 Task: In the event  named  Third Conference: Business Symposium, Set a range of dates when you can accept meetings  '20 Jul â€" 5 Aug 2023'. Select a duration of  30 min. Select working hours  	_x000D_
MON- SAT 10:00am â€" 6:00pm. Add time before or after your events  as 10 min. Set the frequency of available time slots for invitees as  20 min. Set the minimum notice period and maximum events allowed per day as  167 hour and 6. , logged in from the account softage.4@softage.net and add another guest for the event, softage.7@softage.net
Action: Mouse pressed left at (366, 302)
Screenshot: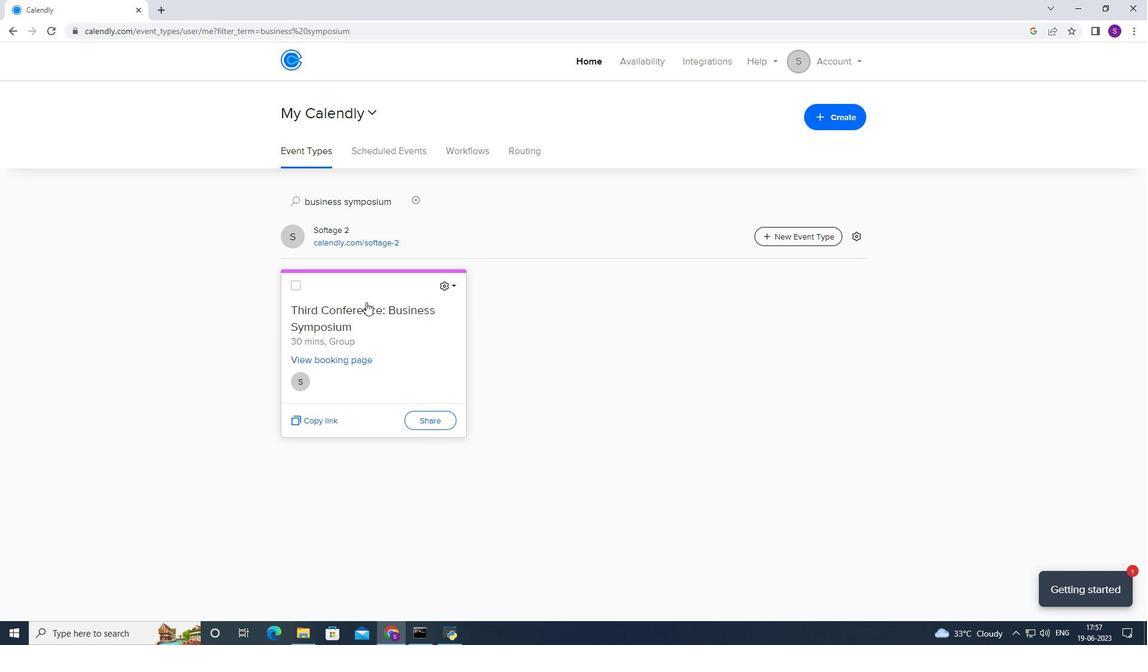 
Action: Mouse moved to (373, 289)
Screenshot: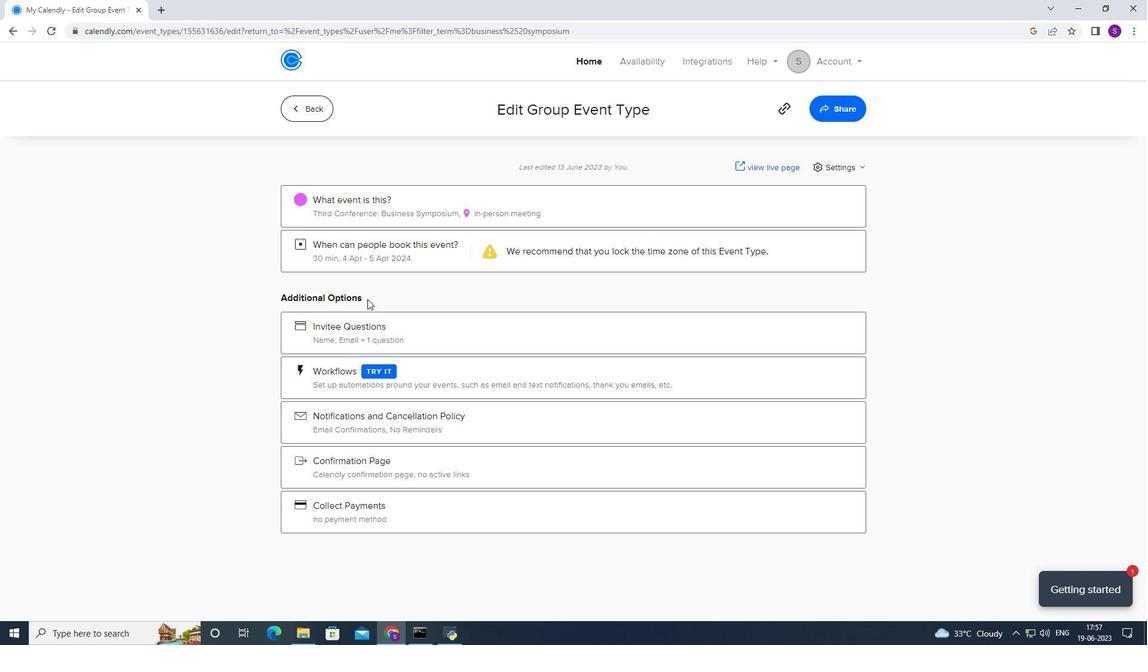 
Action: Mouse scrolled (373, 289) with delta (0, 0)
Screenshot: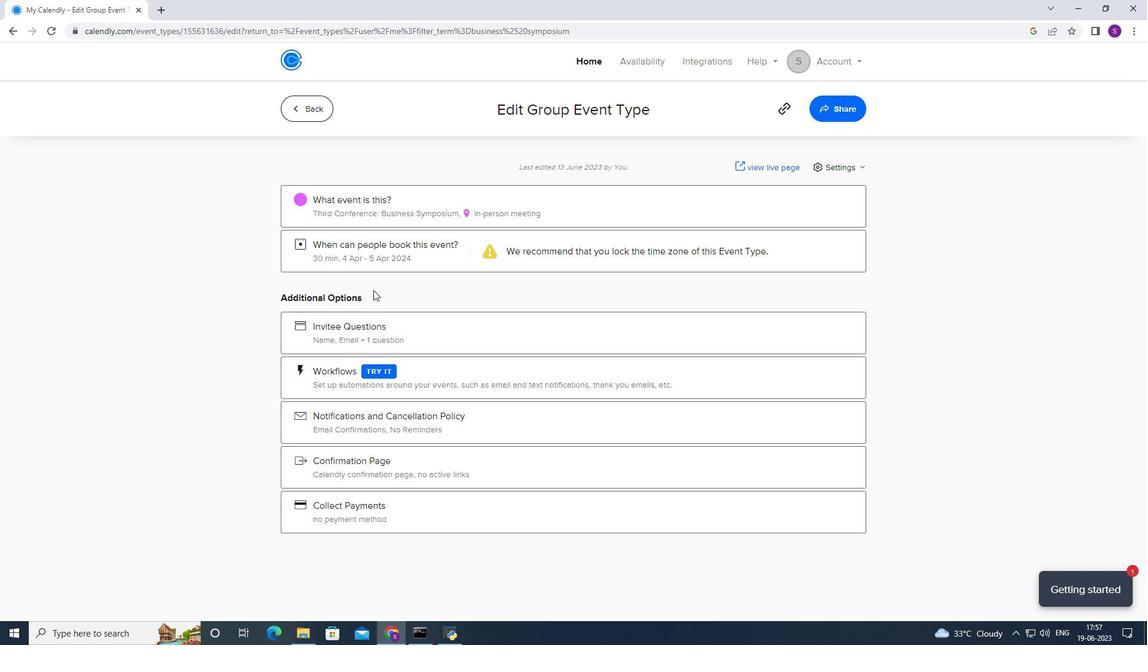 
Action: Mouse scrolled (373, 289) with delta (0, 0)
Screenshot: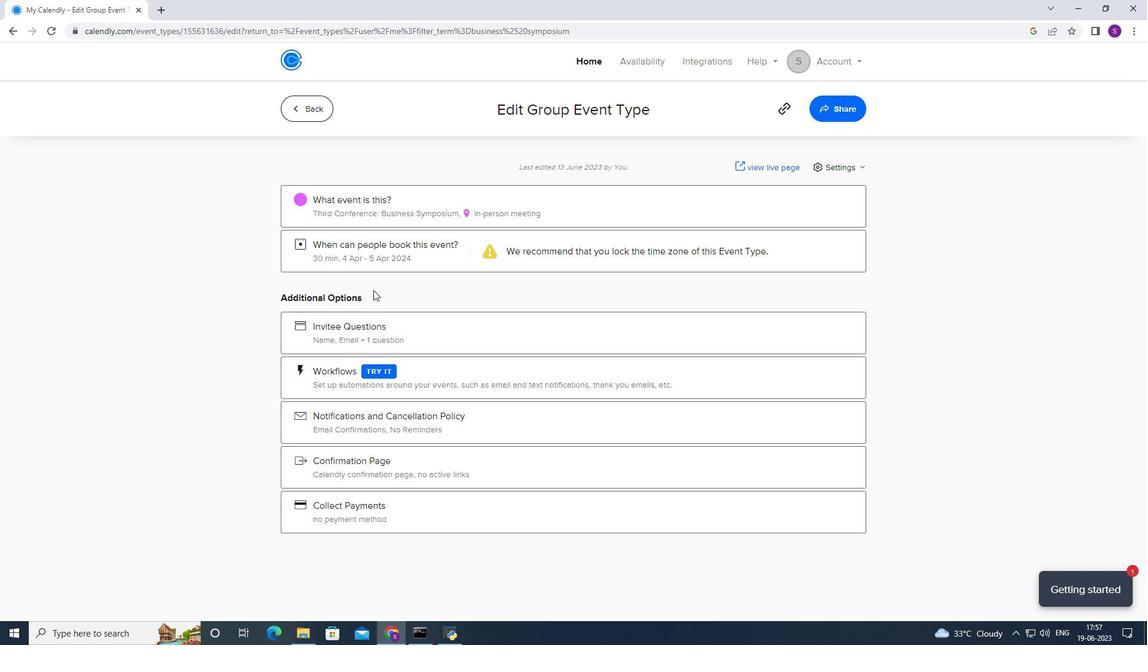 
Action: Mouse scrolled (373, 289) with delta (0, 0)
Screenshot: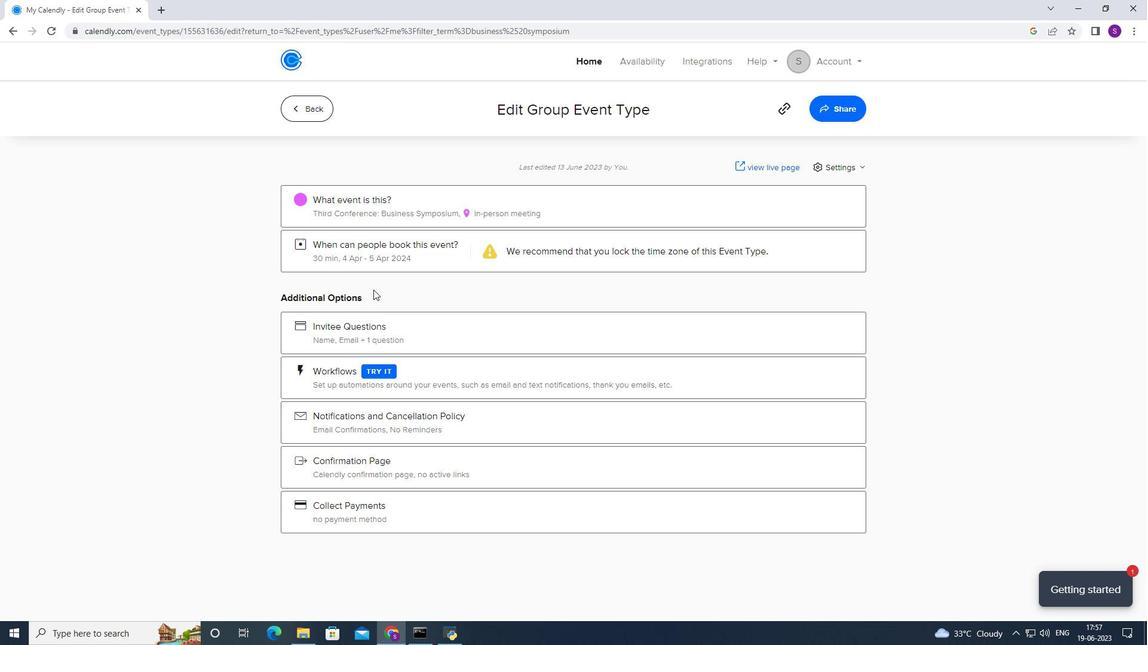 
Action: Mouse scrolled (373, 289) with delta (0, 0)
Screenshot: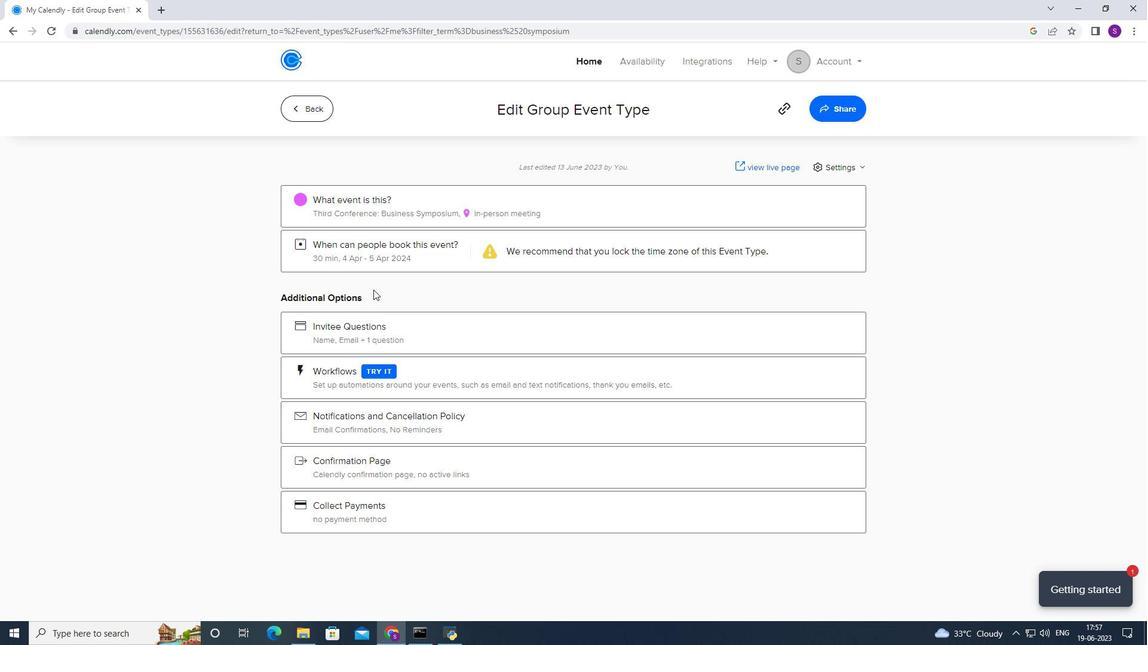 
Action: Mouse scrolled (373, 290) with delta (0, 0)
Screenshot: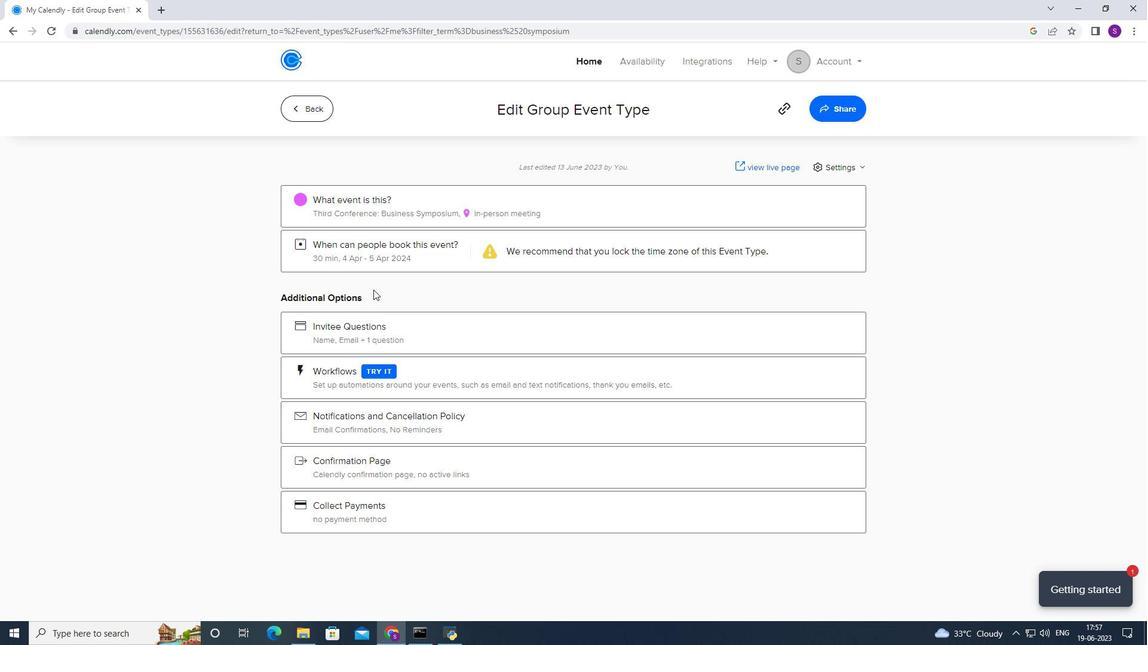 
Action: Mouse moved to (382, 247)
Screenshot: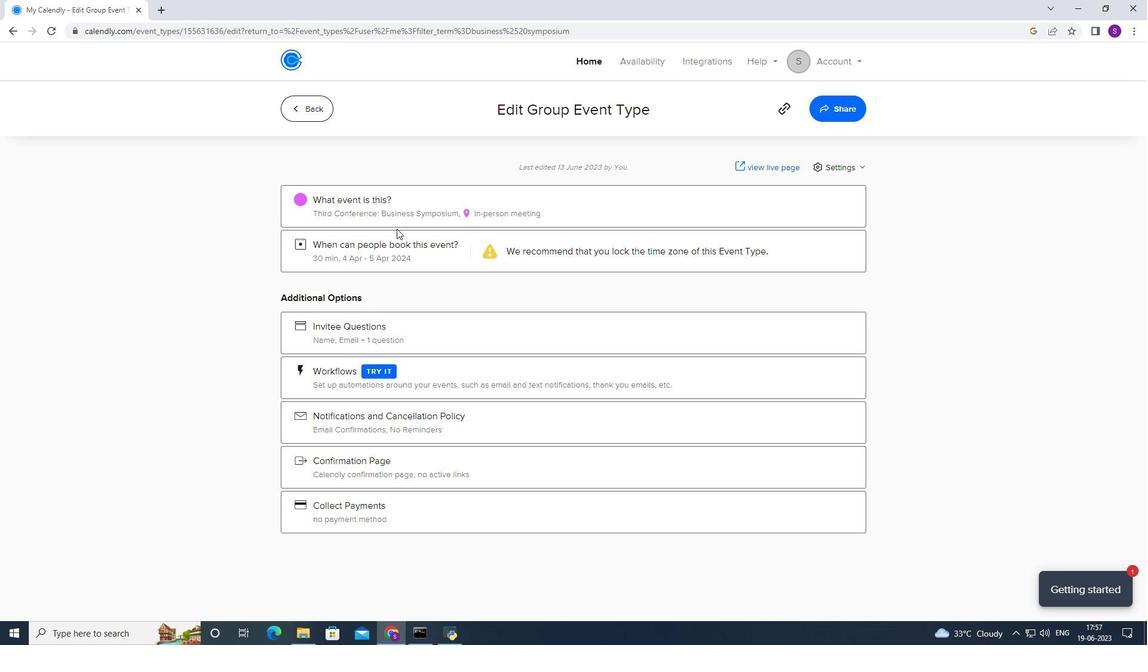 
Action: Mouse pressed left at (382, 247)
Screenshot: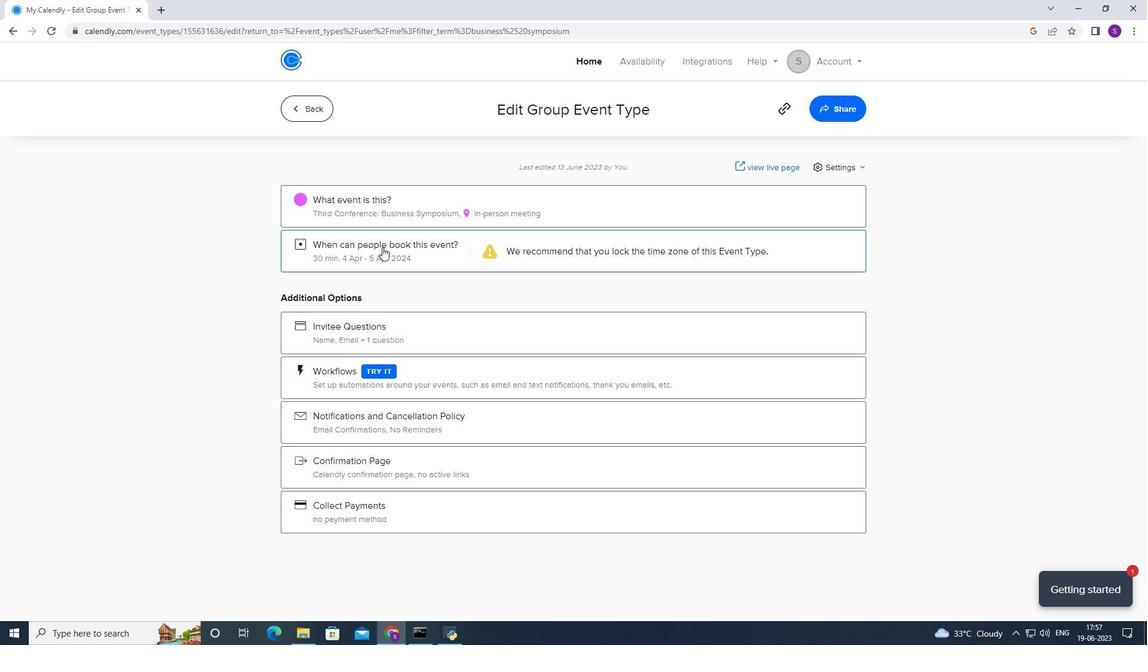 
Action: Mouse moved to (422, 400)
Screenshot: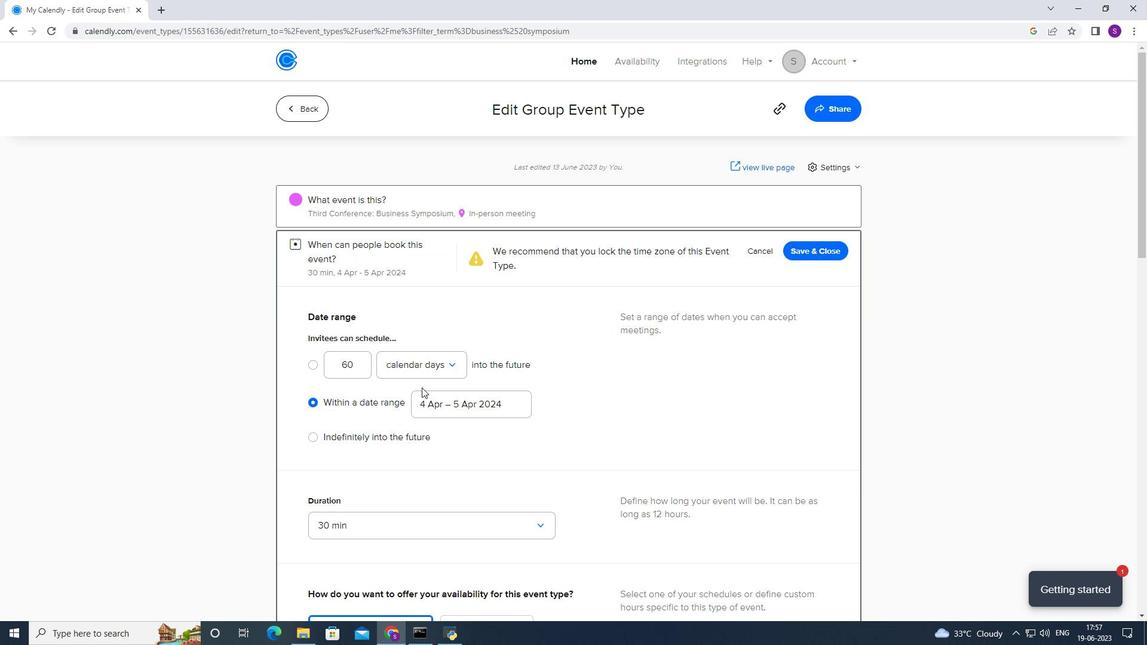 
Action: Mouse pressed left at (422, 400)
Screenshot: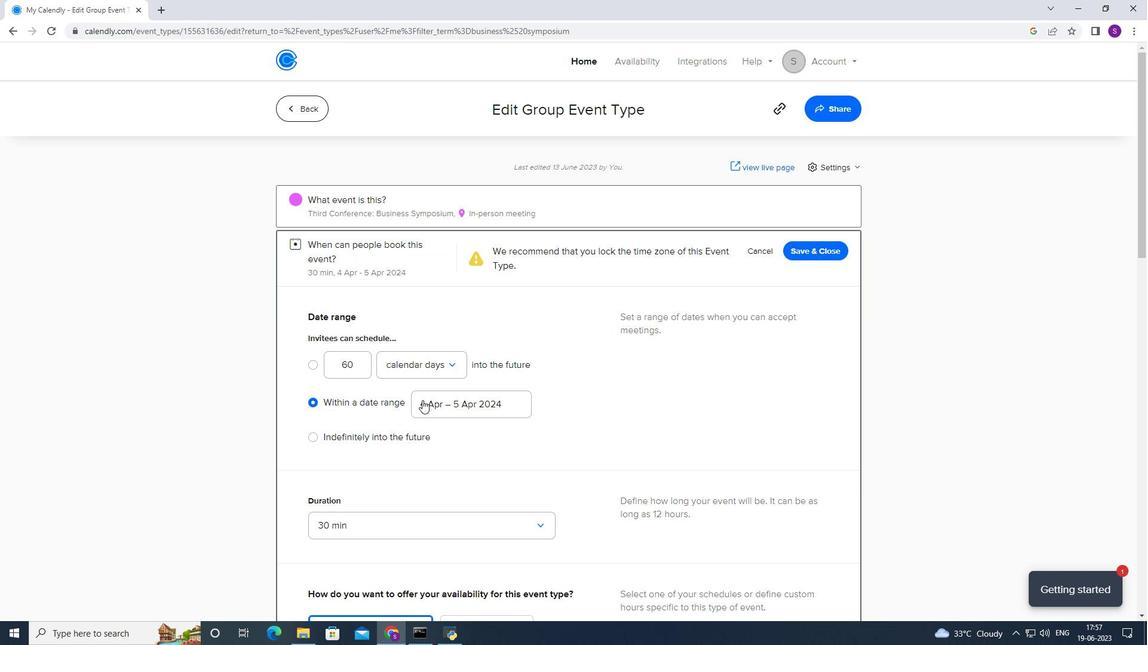 
Action: Mouse moved to (506, 181)
Screenshot: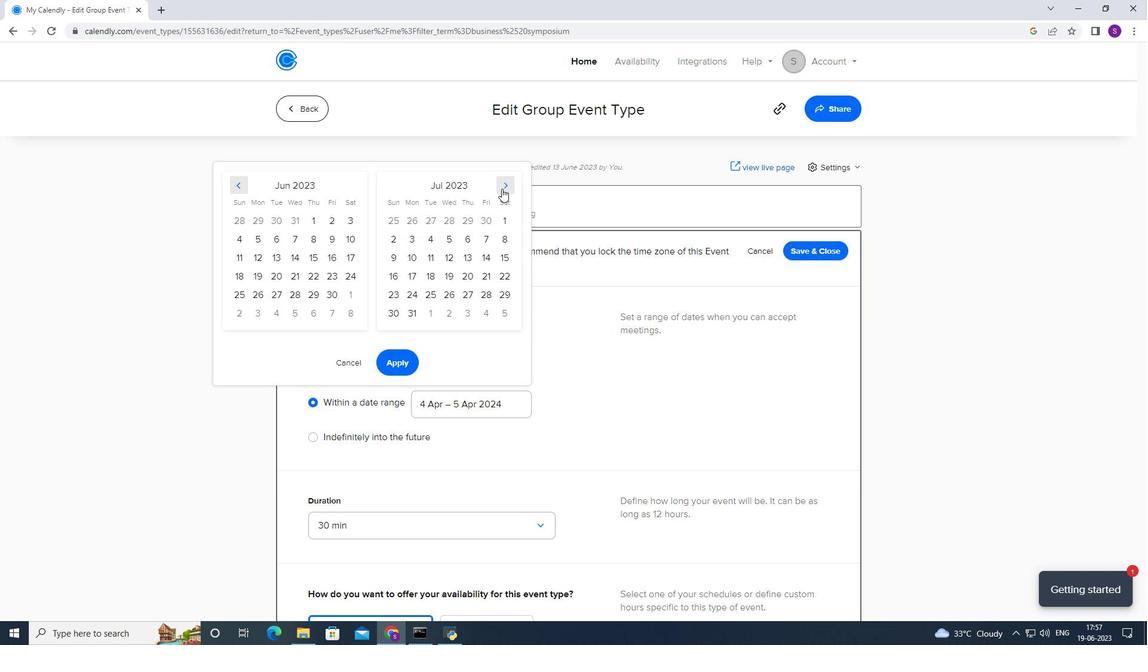 
Action: Mouse pressed left at (506, 181)
Screenshot: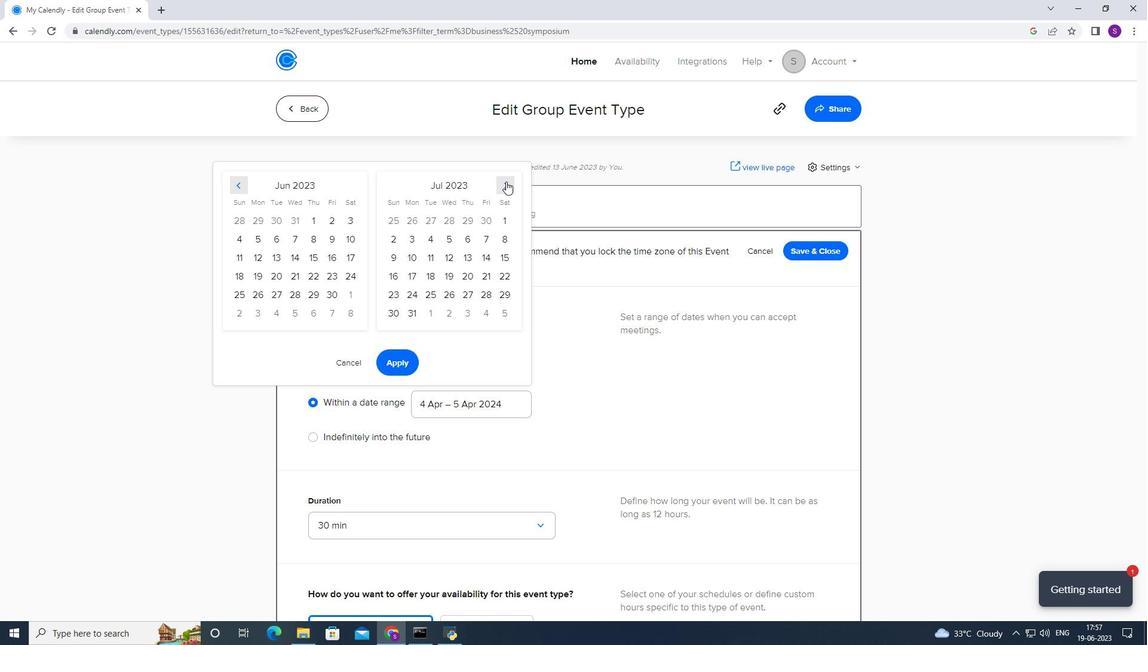 
Action: Mouse moved to (314, 278)
Screenshot: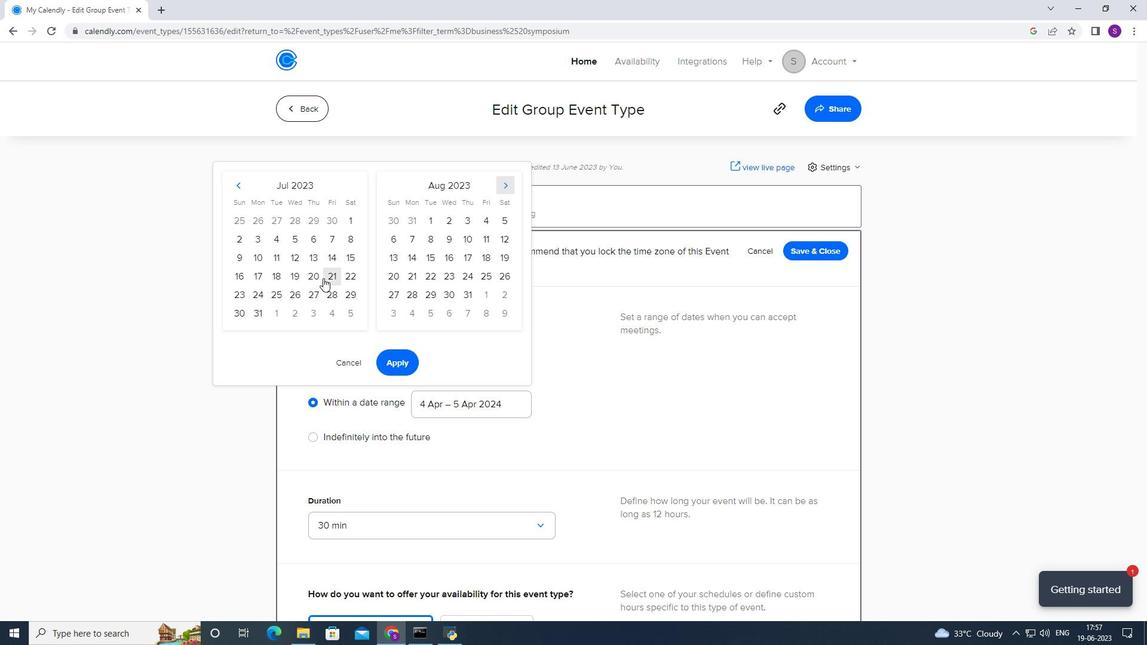
Action: Mouse pressed left at (314, 278)
Screenshot: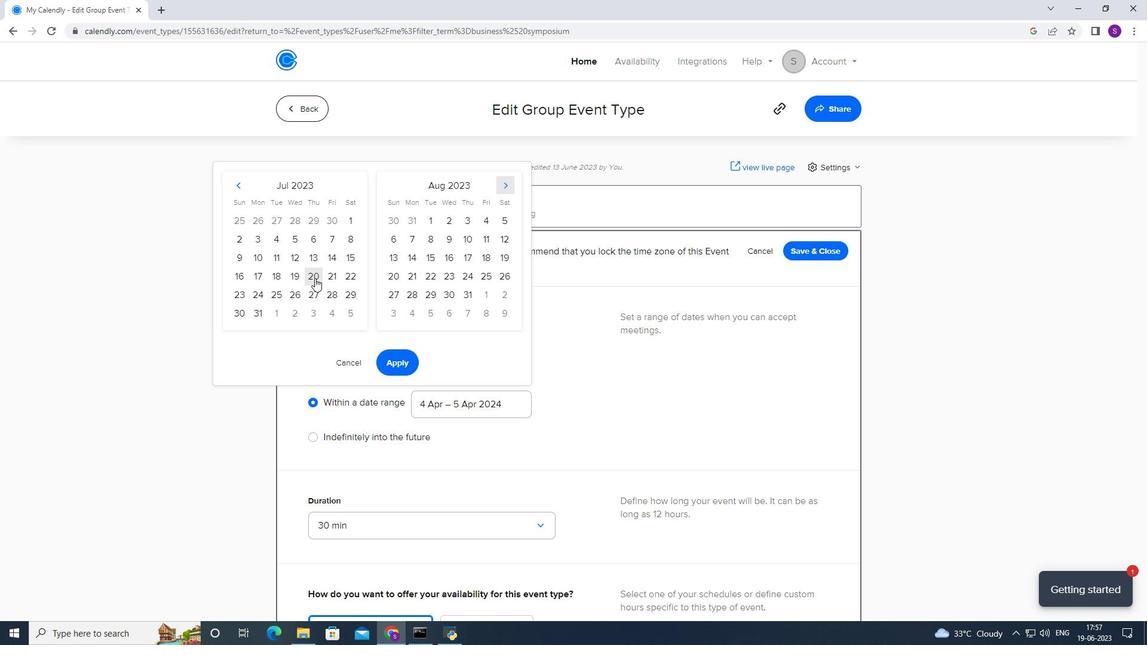 
Action: Mouse moved to (494, 227)
Screenshot: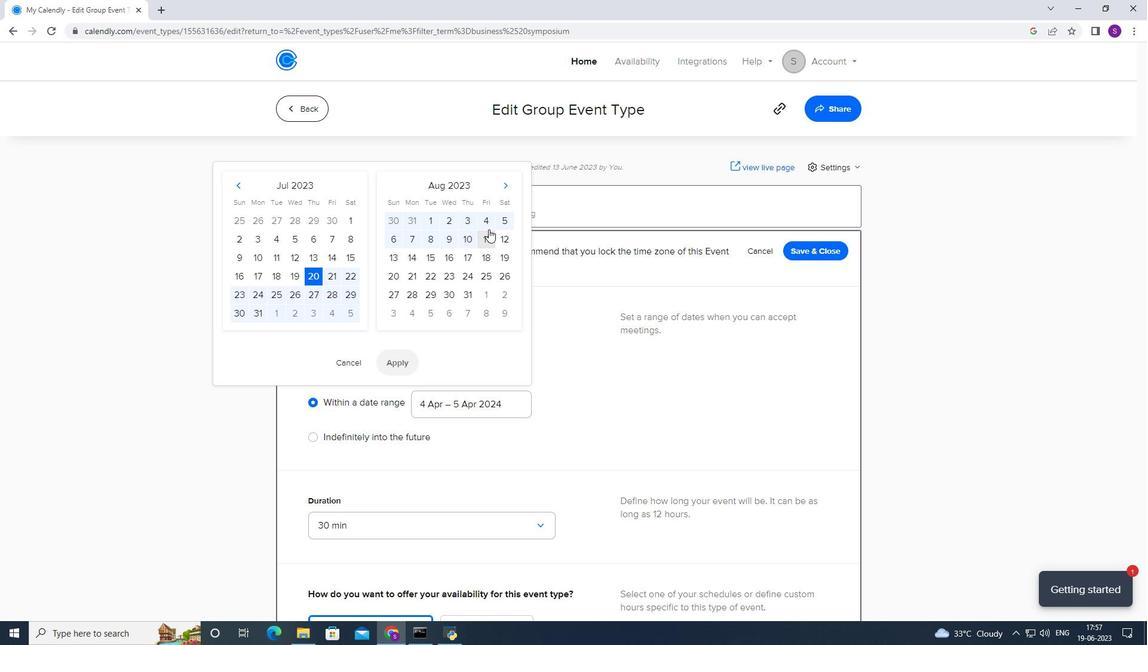 
Action: Mouse pressed left at (494, 227)
Screenshot: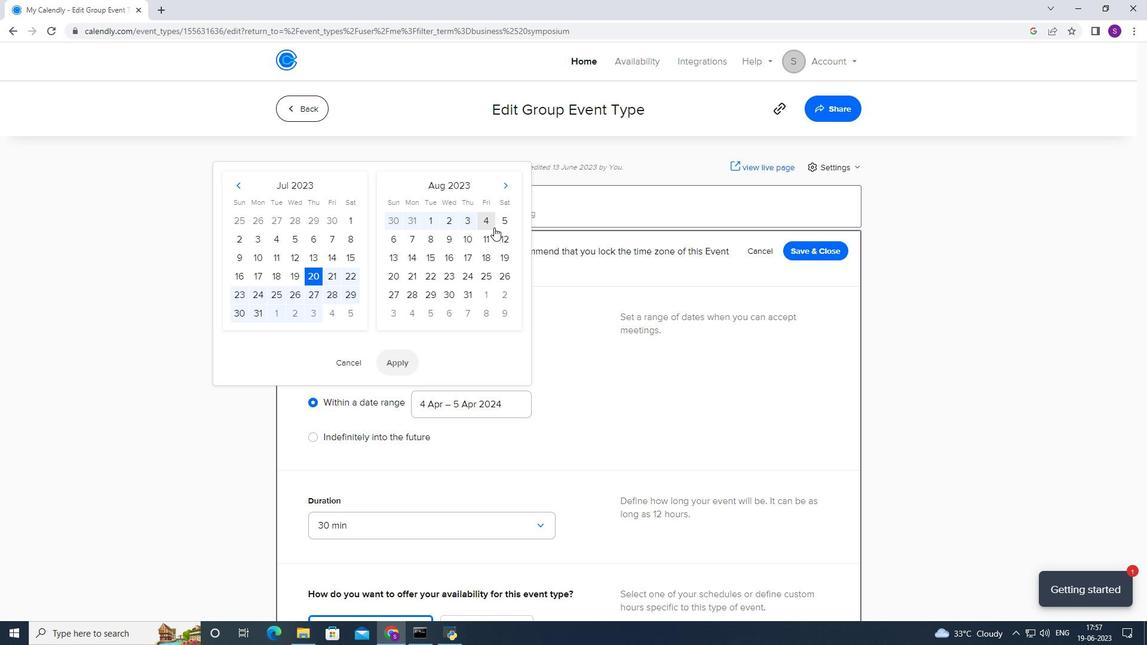 
Action: Mouse moved to (500, 225)
Screenshot: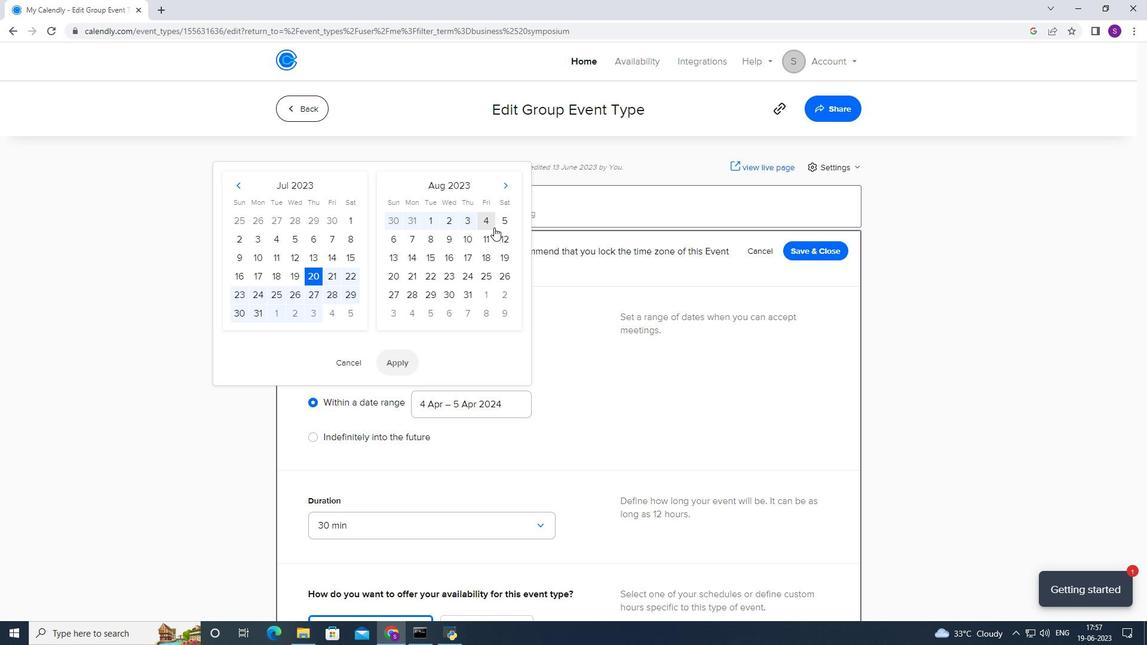 
Action: Mouse pressed left at (500, 225)
Screenshot: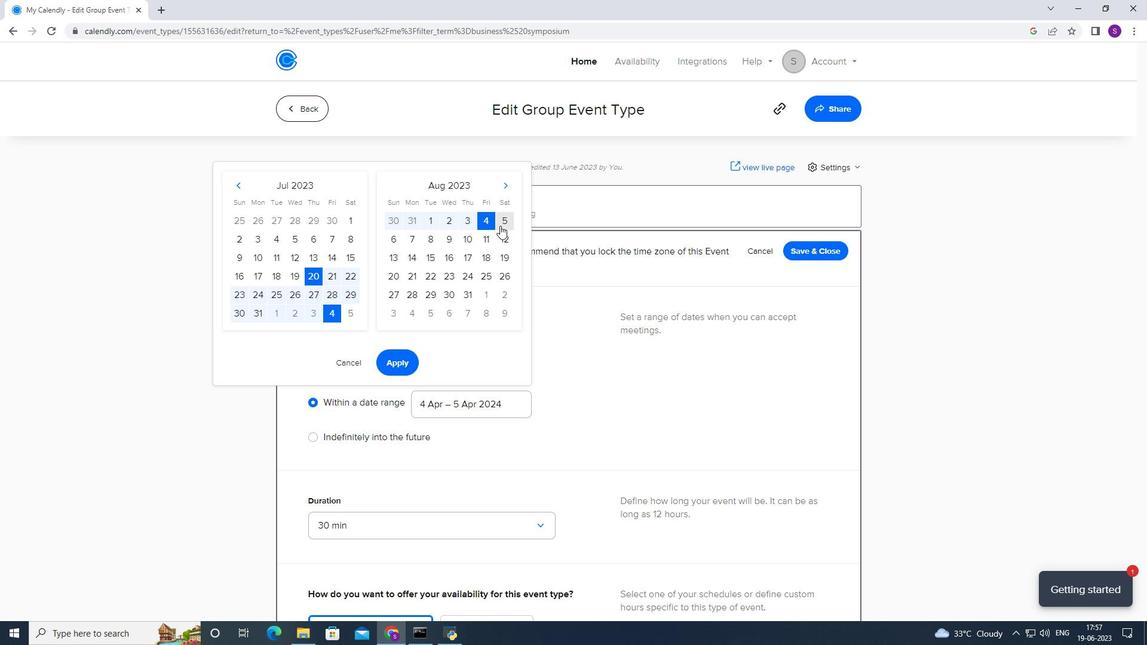 
Action: Mouse moved to (313, 284)
Screenshot: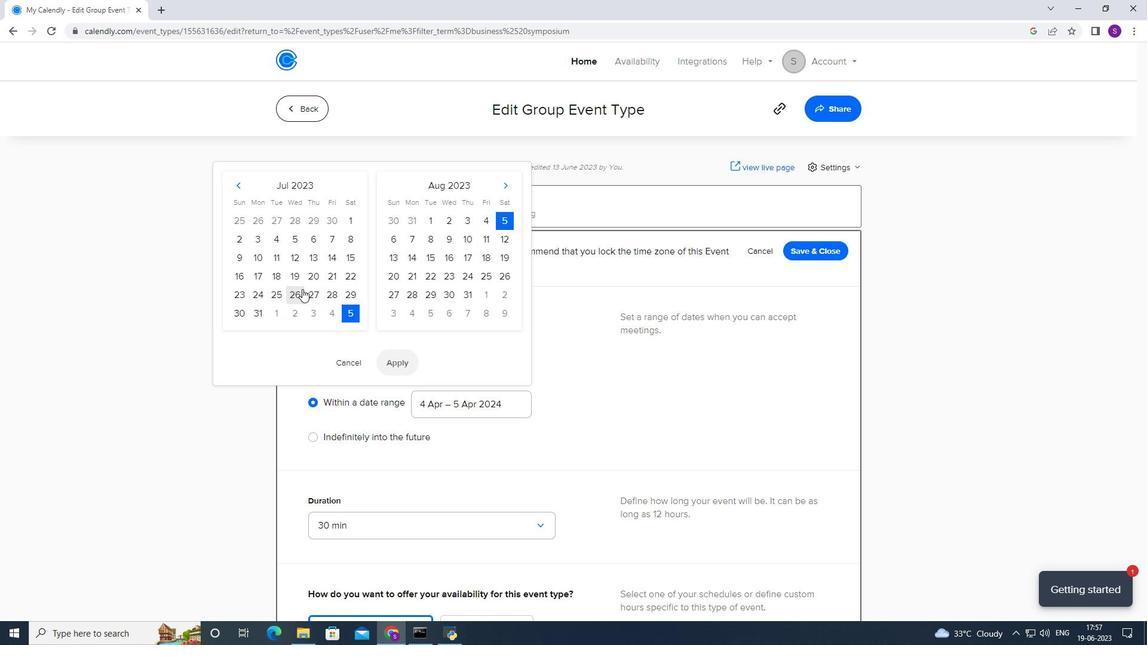 
Action: Mouse pressed left at (313, 284)
Screenshot: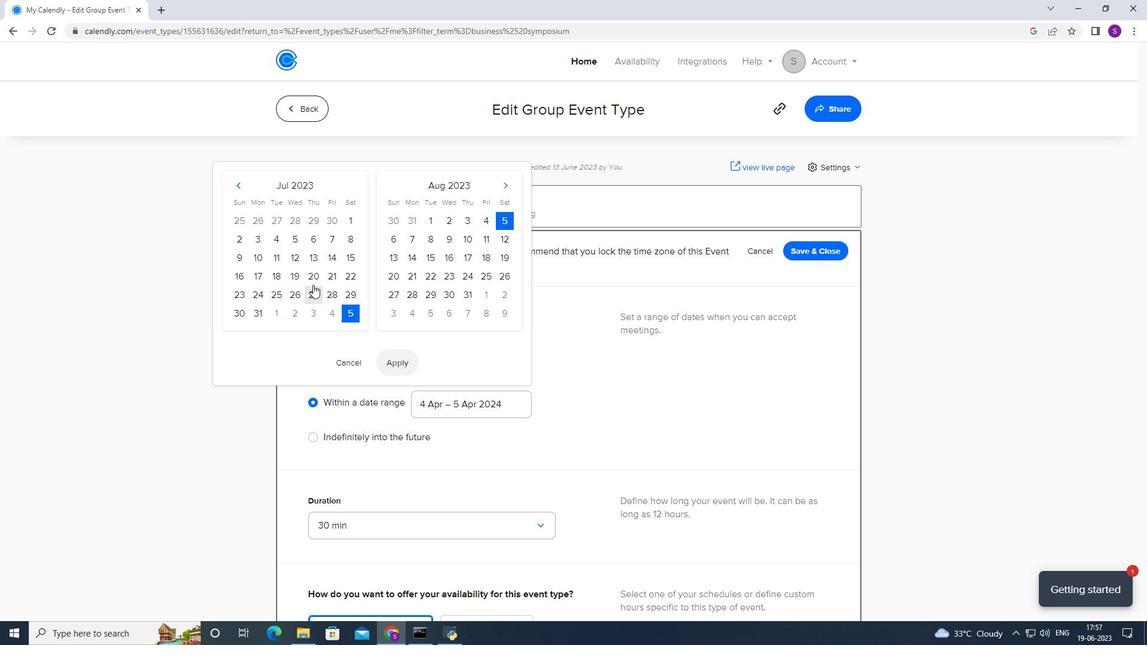 
Action: Mouse moved to (508, 225)
Screenshot: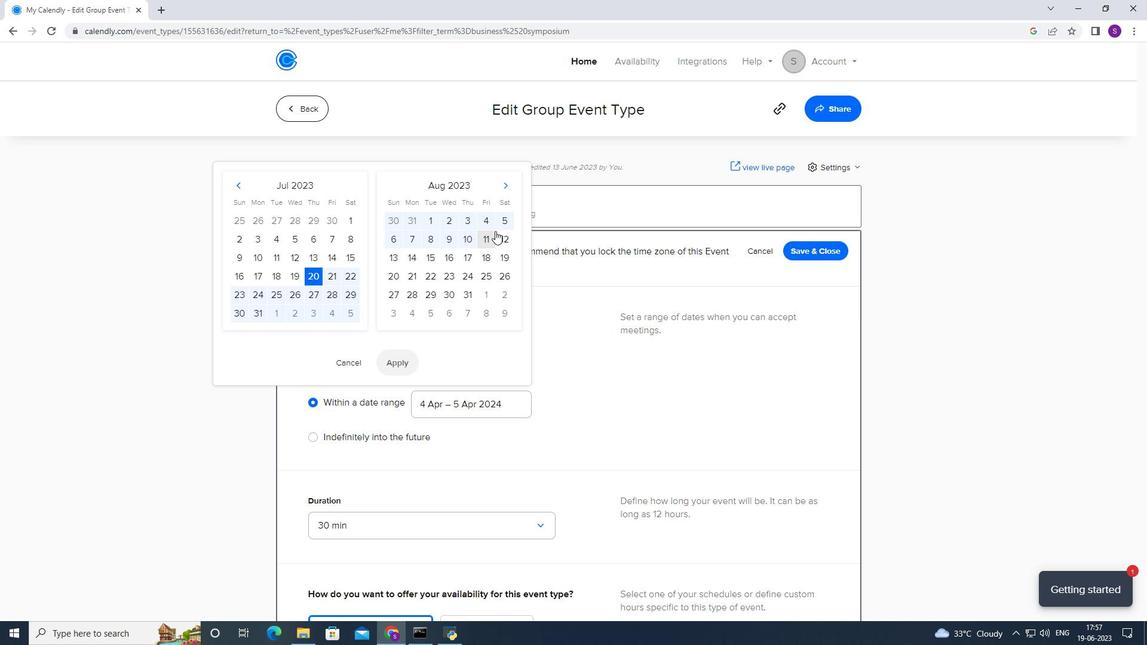 
Action: Mouse pressed left at (508, 225)
Screenshot: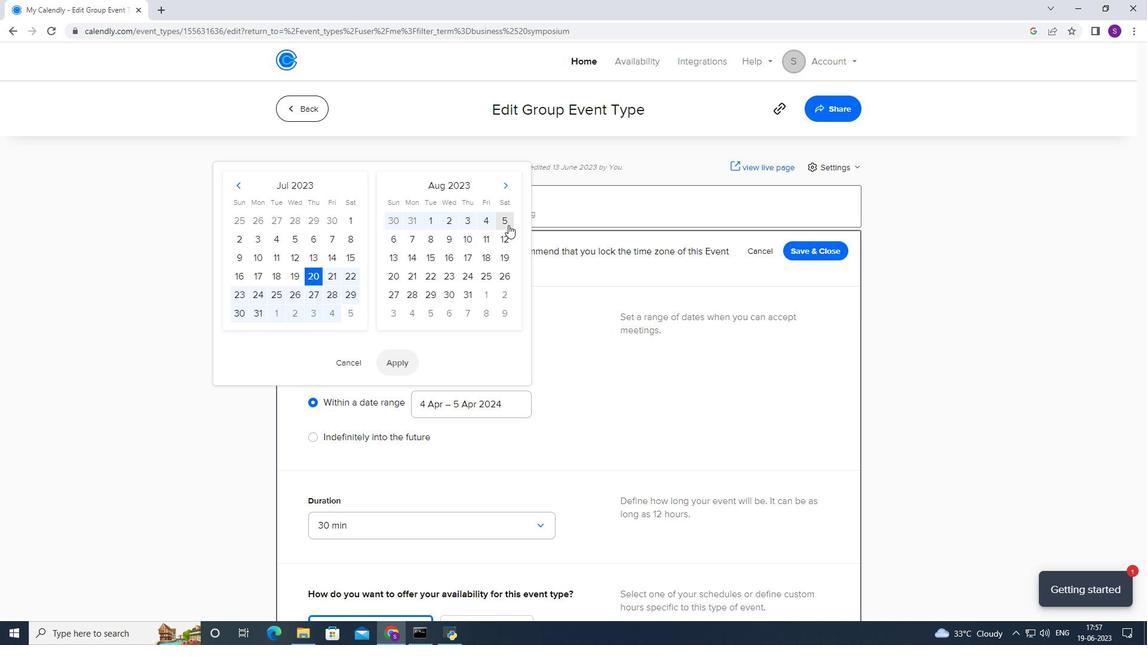 
Action: Mouse moved to (407, 360)
Screenshot: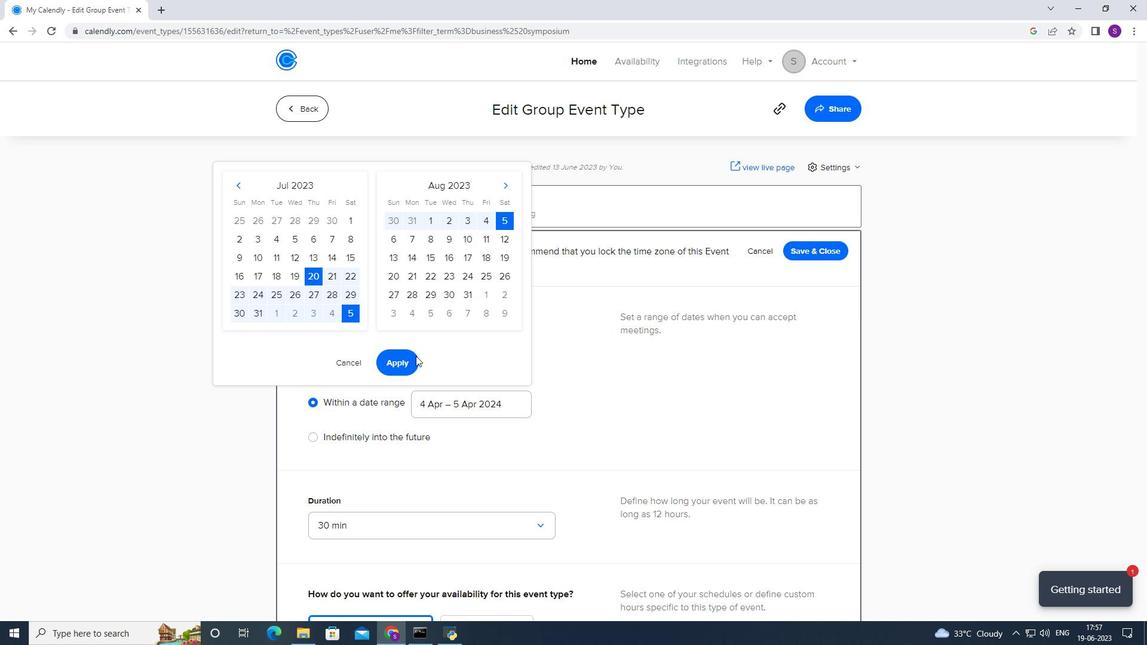
Action: Mouse pressed left at (407, 360)
Screenshot: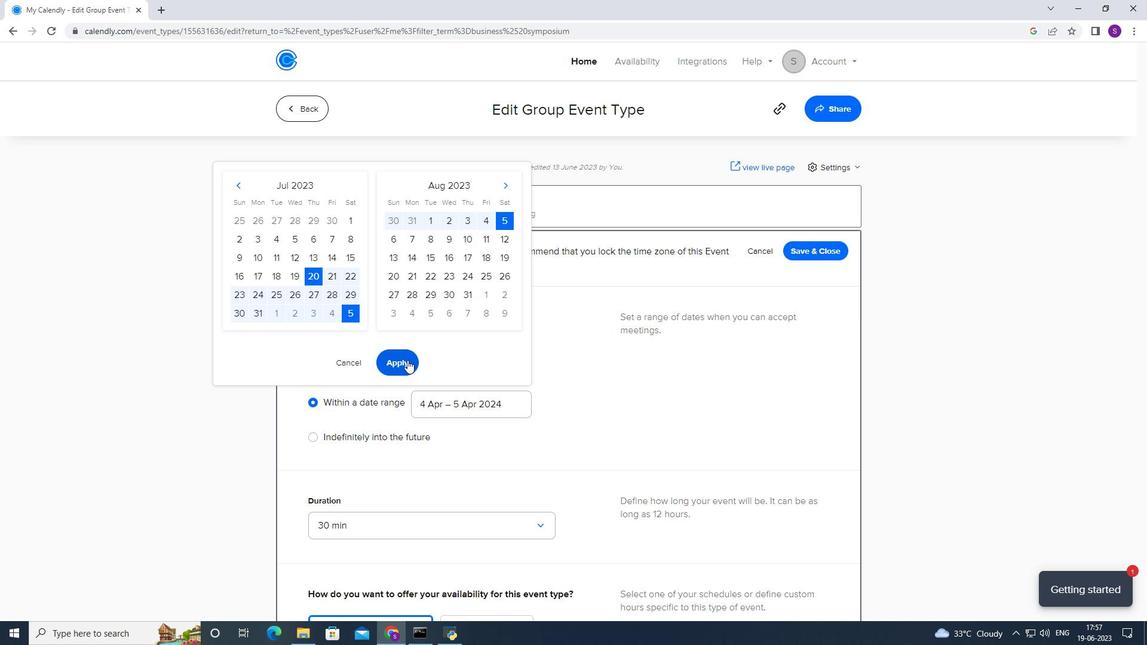 
Action: Mouse moved to (421, 349)
Screenshot: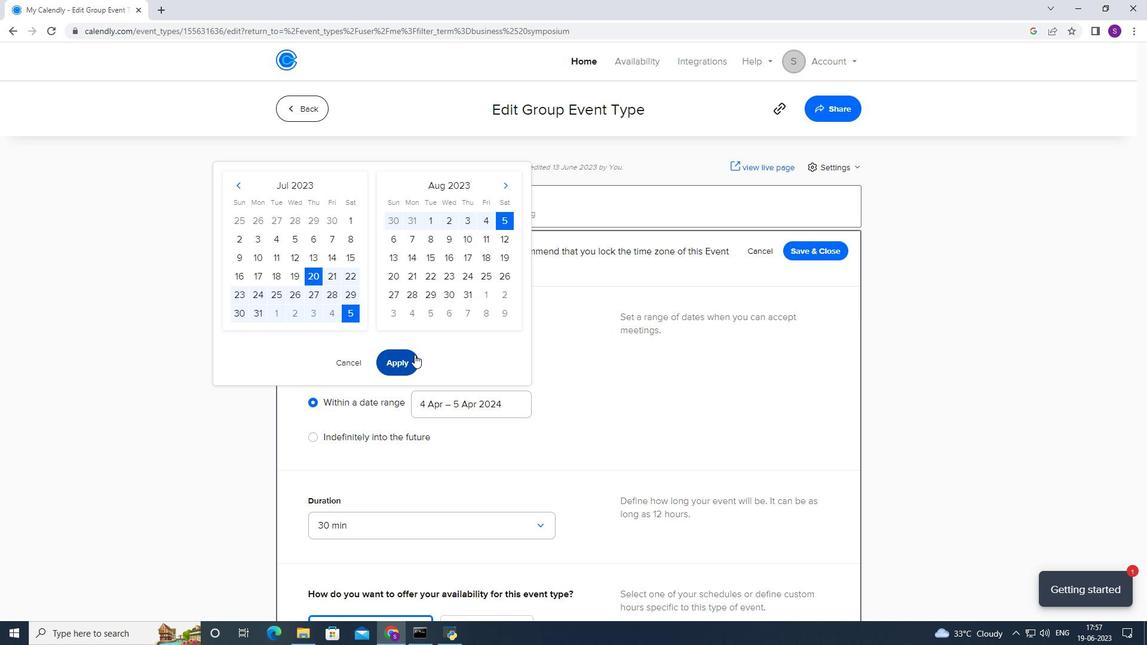 
Action: Mouse scrolled (421, 348) with delta (0, 0)
Screenshot: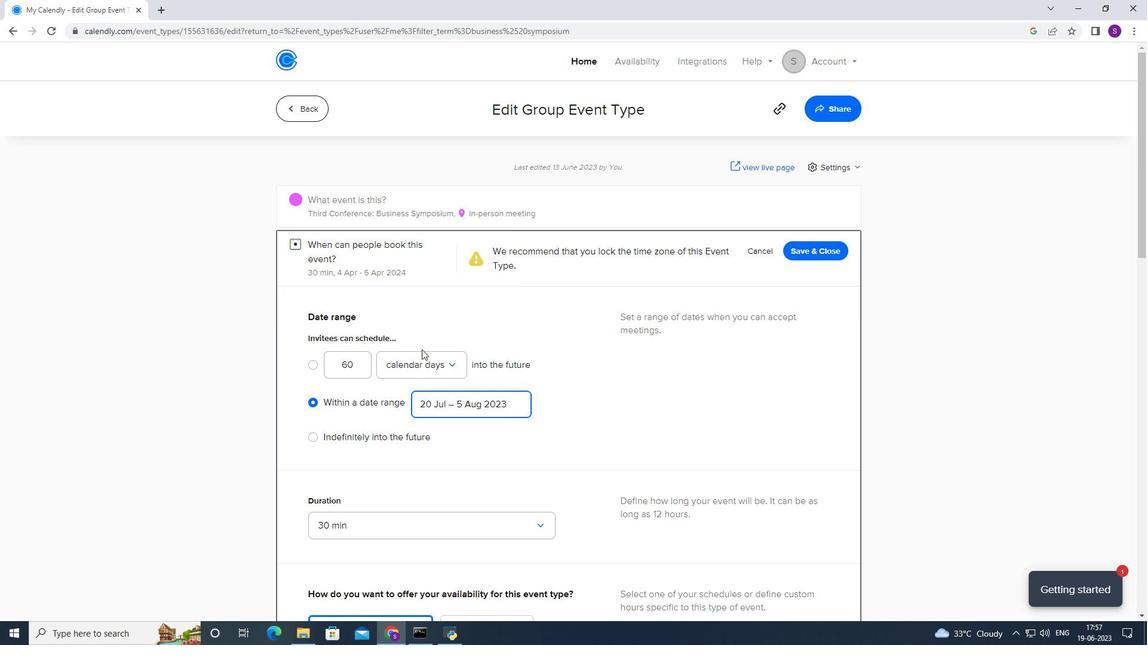 
Action: Mouse scrolled (421, 348) with delta (0, 0)
Screenshot: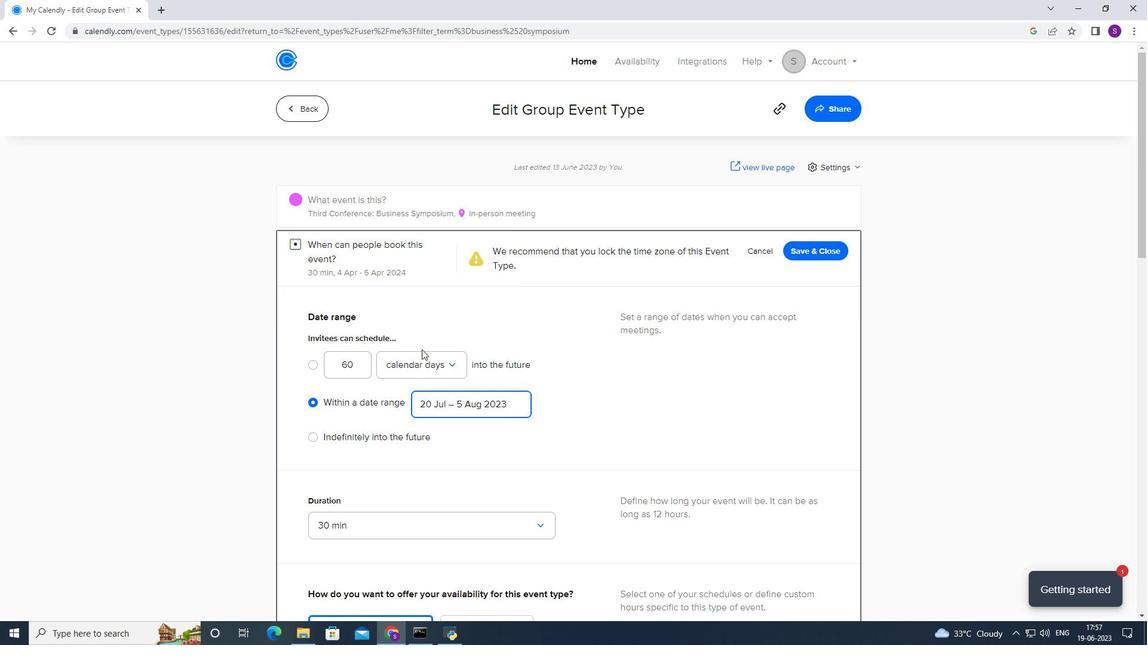 
Action: Mouse scrolled (421, 348) with delta (0, 0)
Screenshot: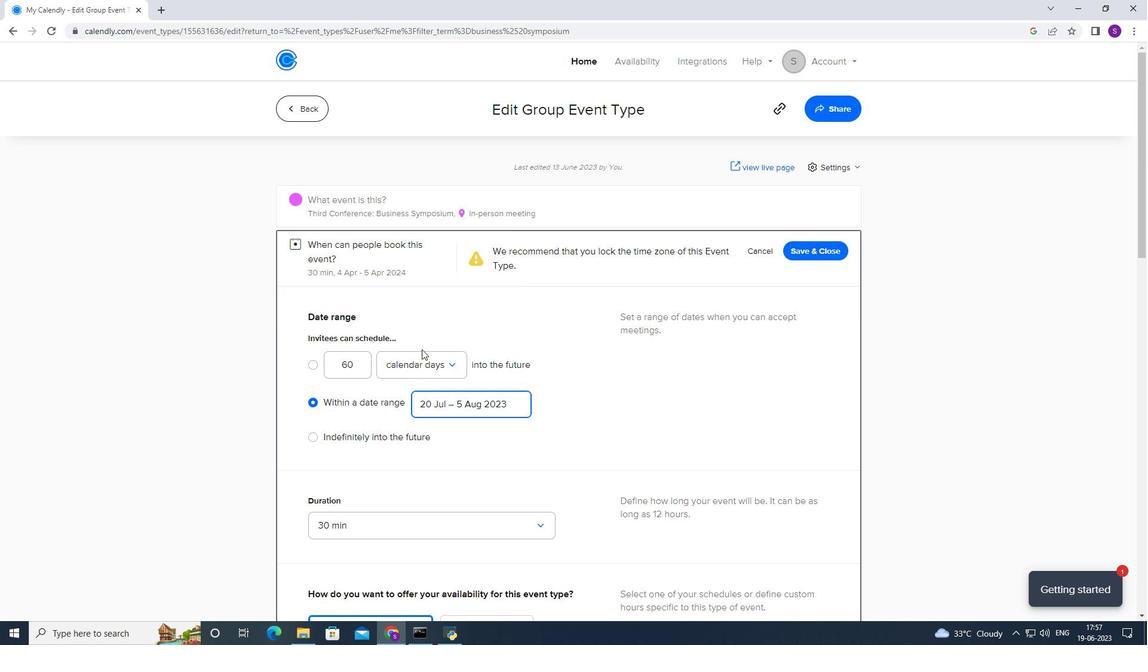 
Action: Mouse scrolled (421, 348) with delta (0, 0)
Screenshot: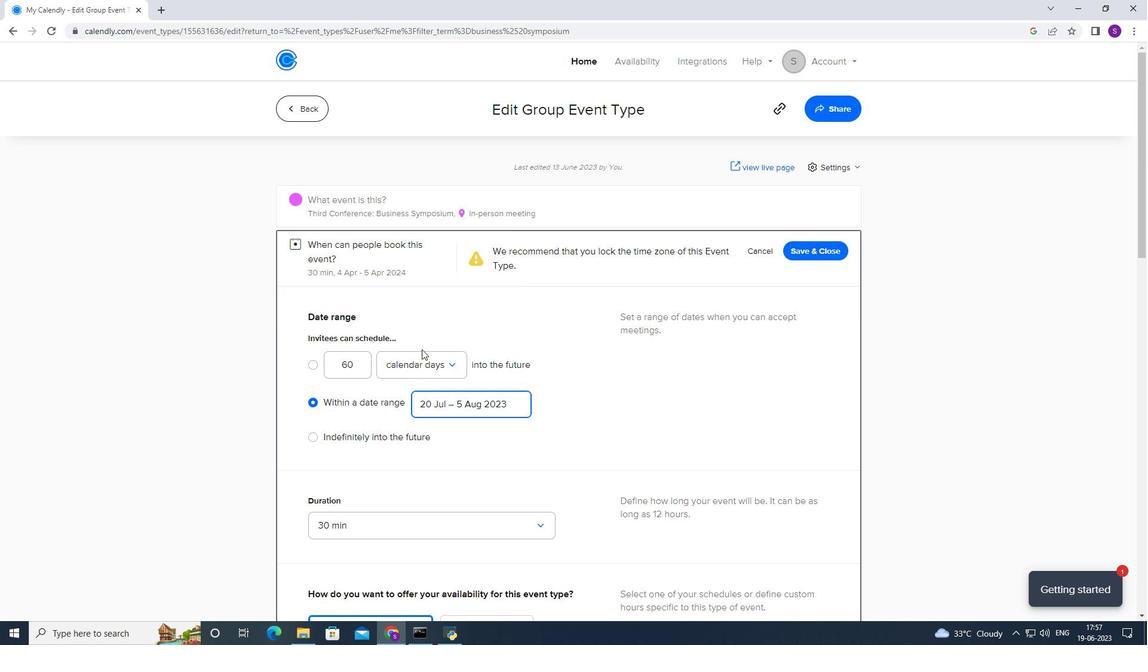 
Action: Mouse scrolled (421, 348) with delta (0, 0)
Screenshot: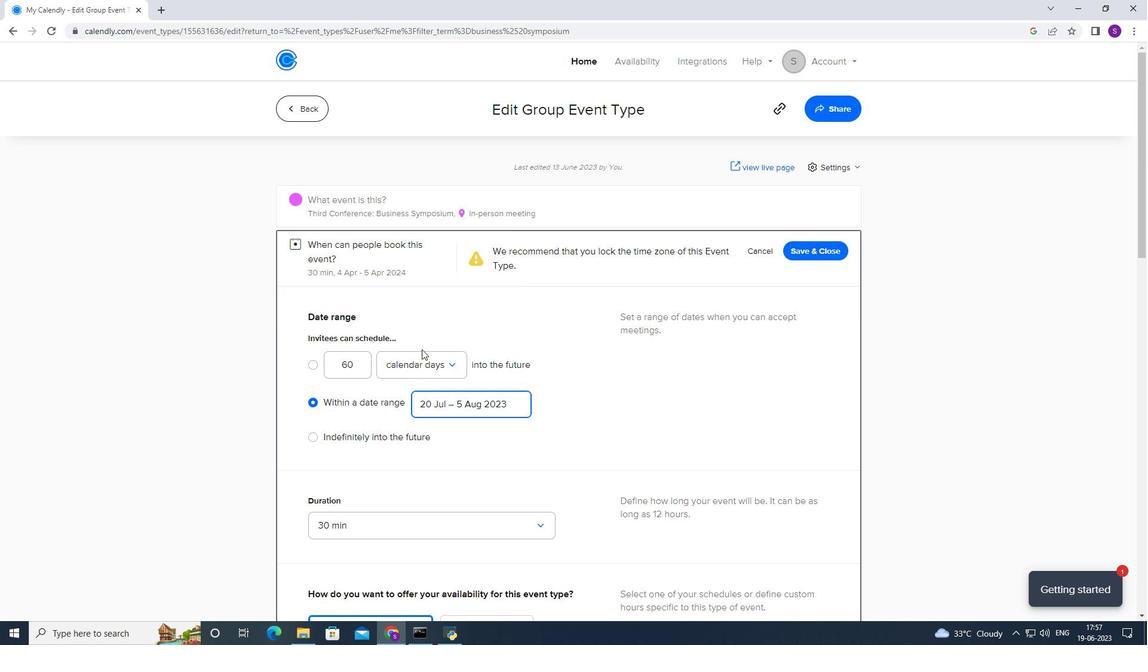 
Action: Mouse scrolled (421, 348) with delta (0, 0)
Screenshot: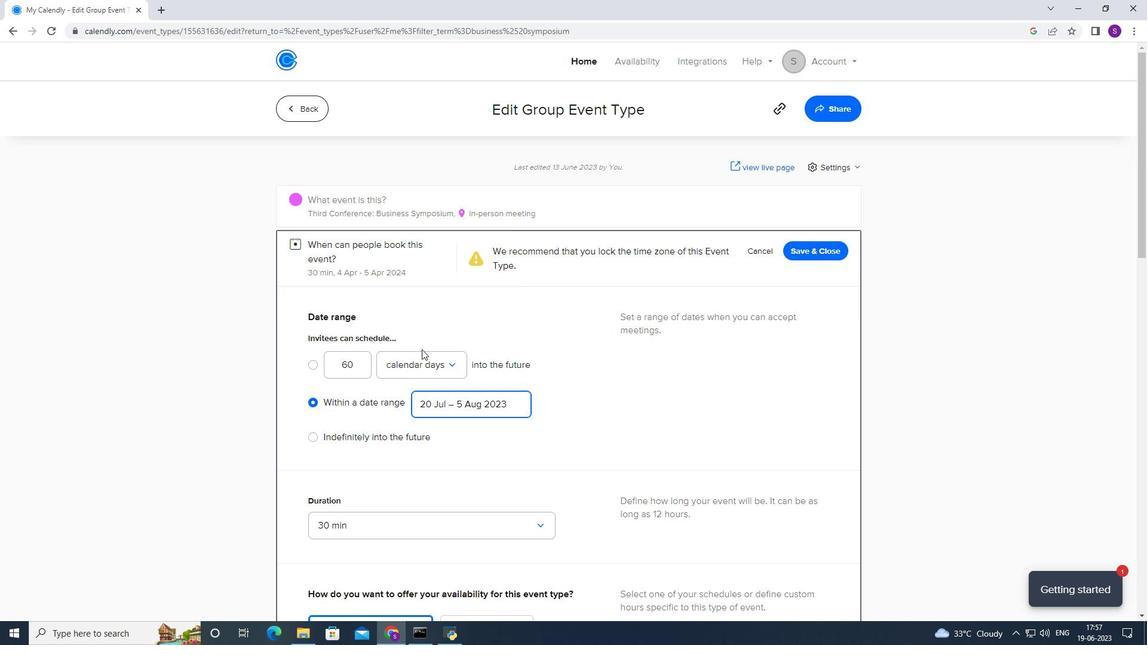 
Action: Mouse moved to (404, 162)
Screenshot: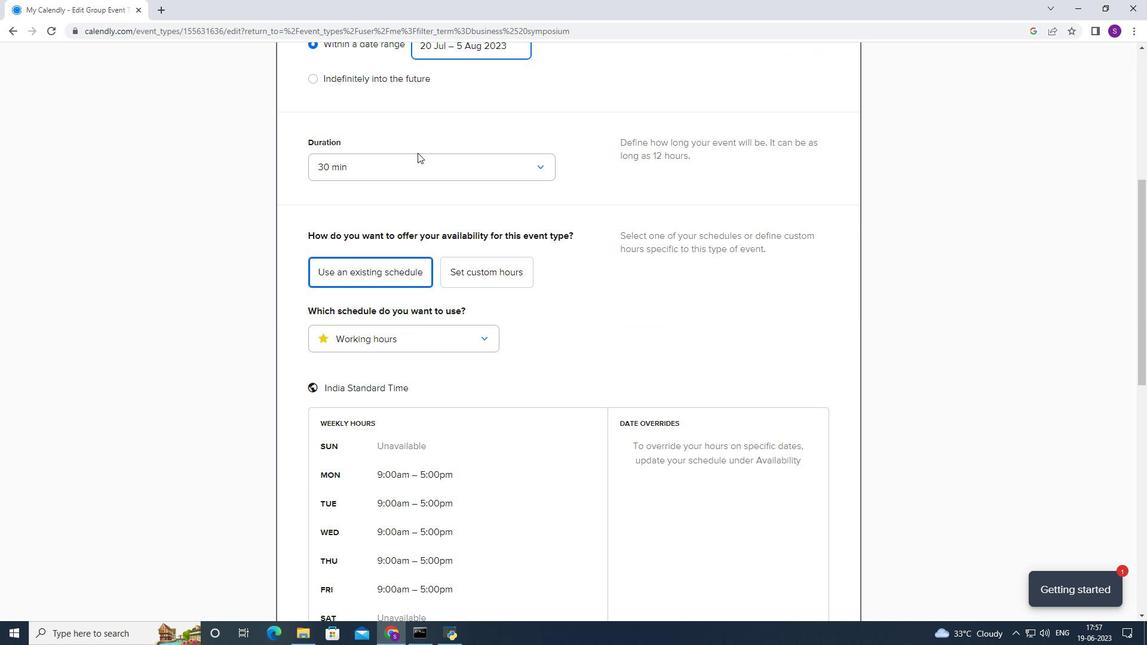
Action: Mouse pressed left at (404, 162)
Screenshot: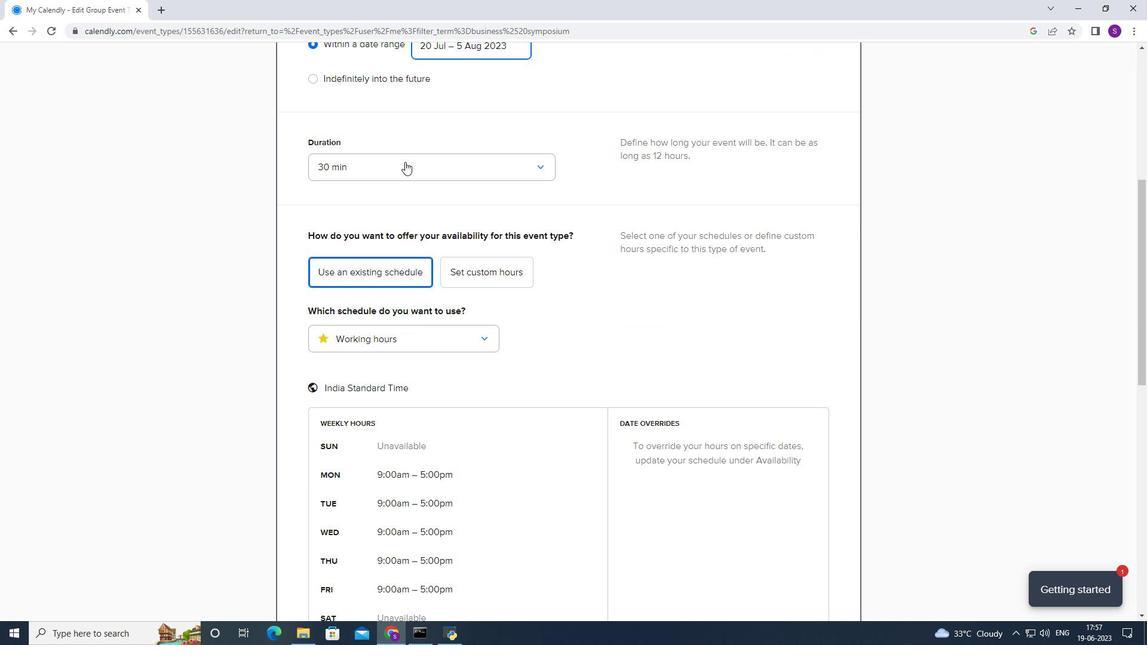 
Action: Mouse moved to (366, 215)
Screenshot: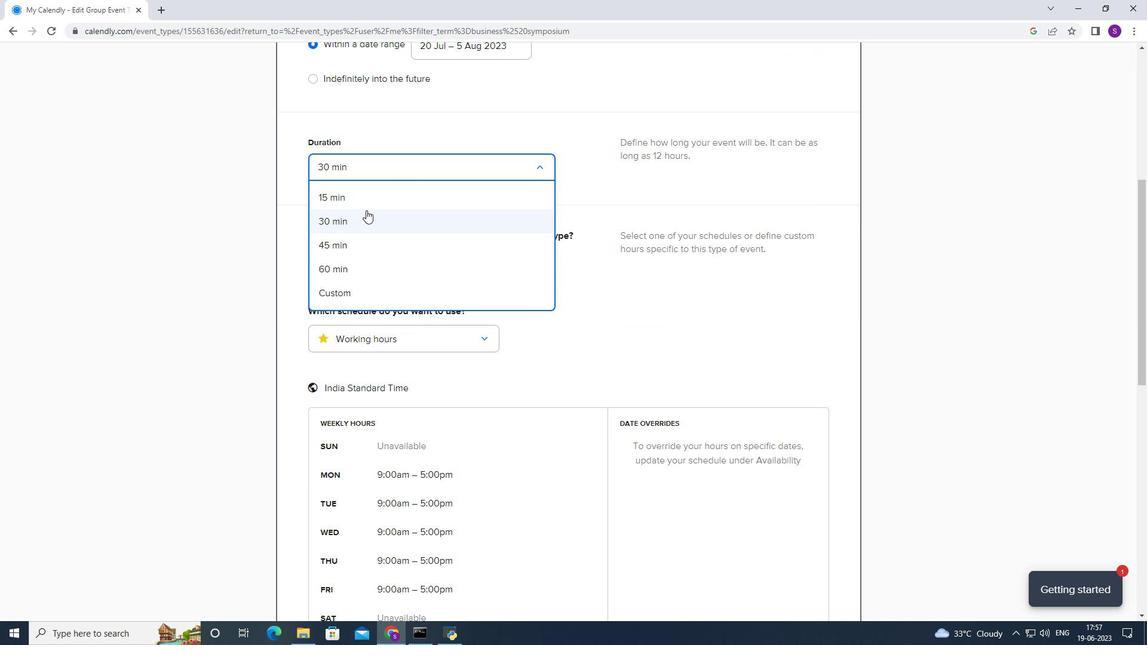 
Action: Mouse pressed left at (366, 215)
Screenshot: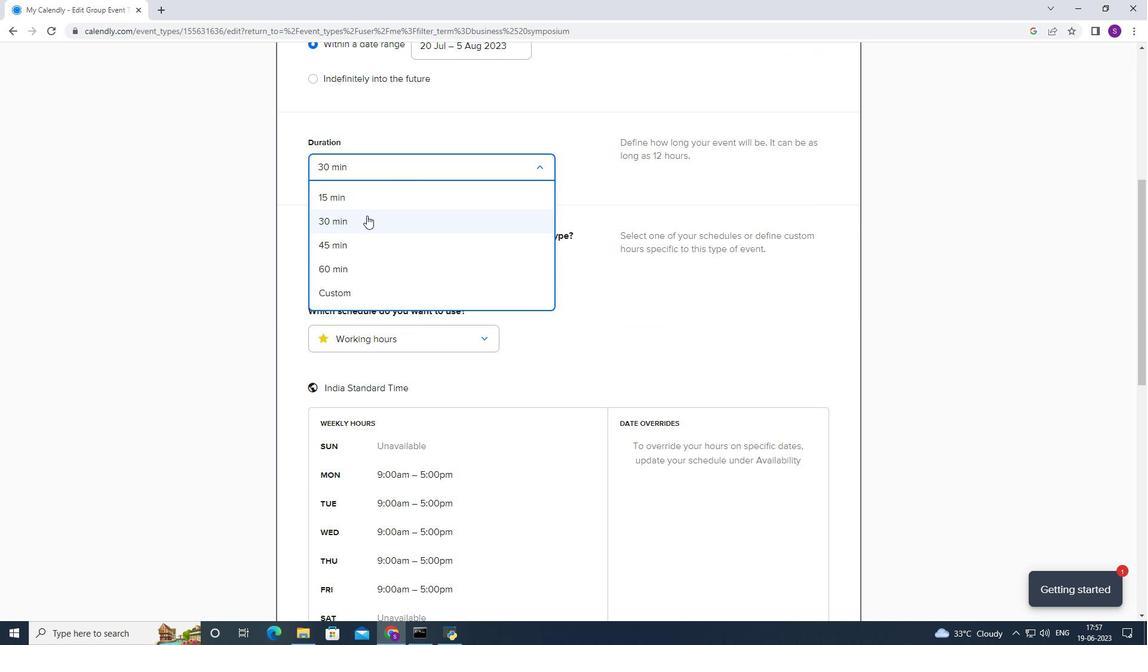 
Action: Mouse moved to (473, 272)
Screenshot: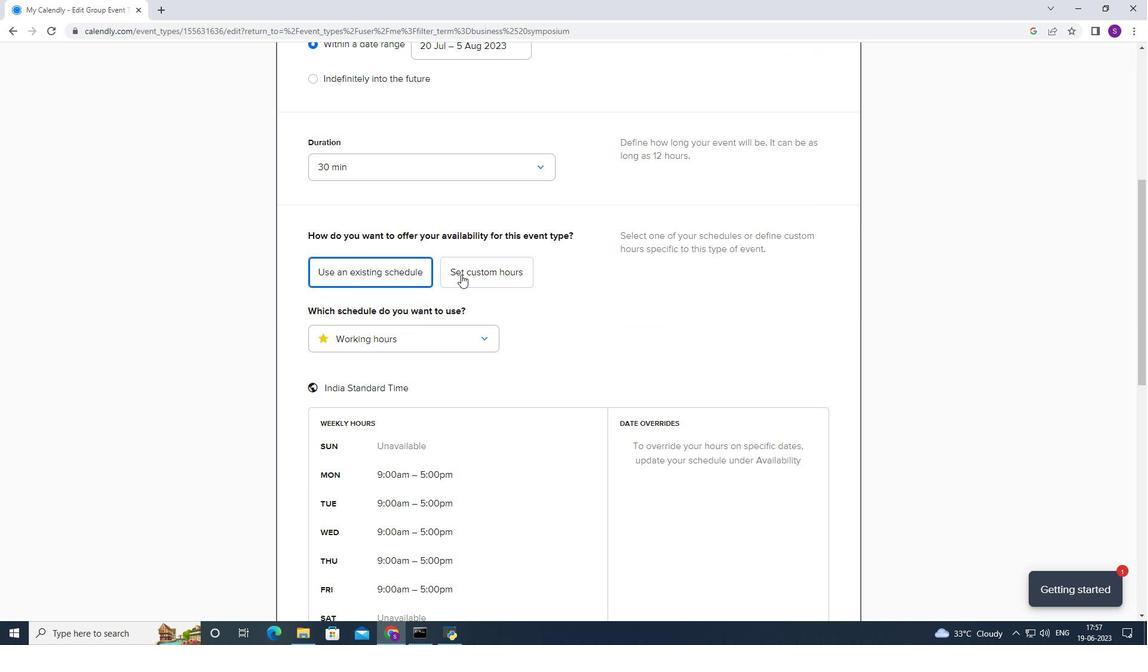 
Action: Mouse pressed left at (473, 272)
Screenshot: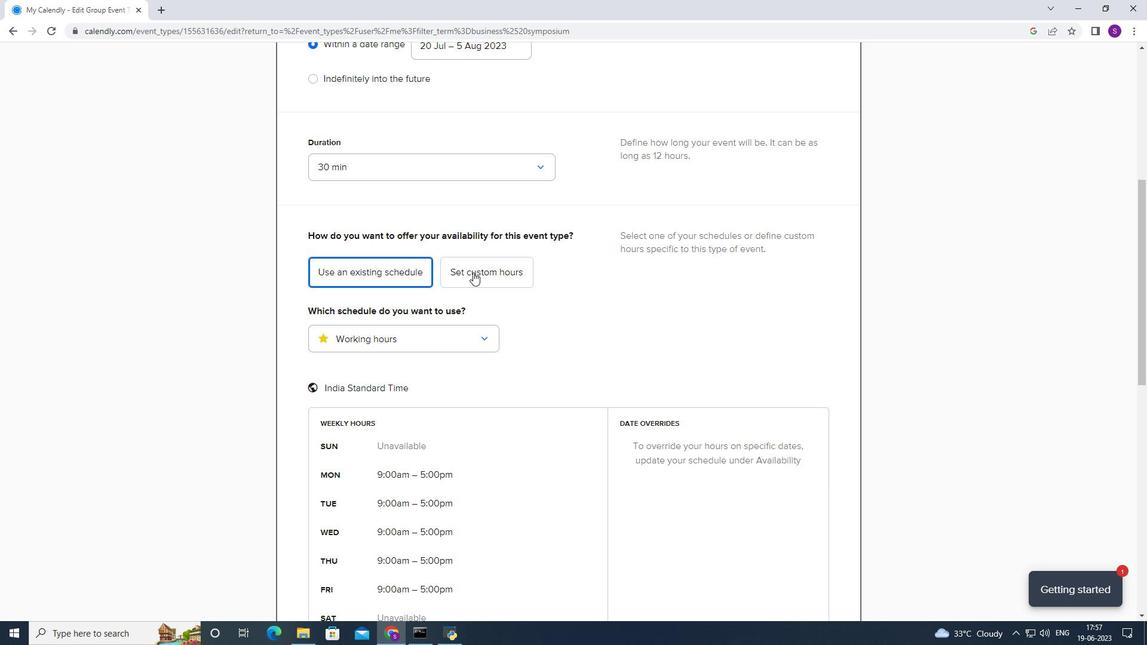
Action: Mouse moved to (418, 331)
Screenshot: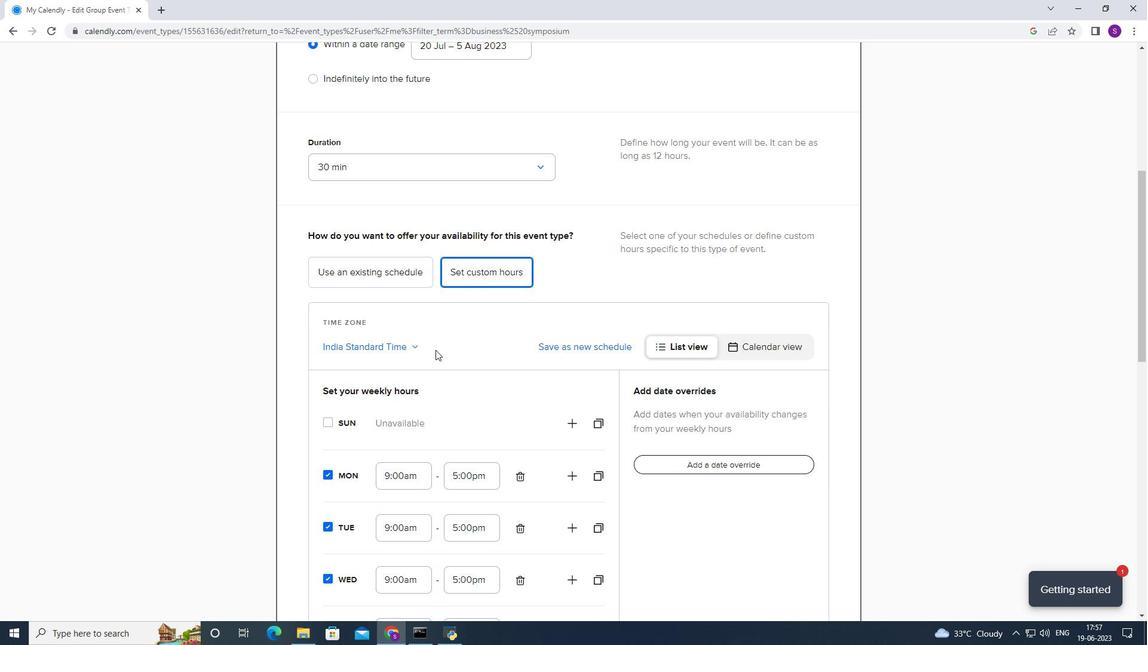 
Action: Mouse scrolled (418, 330) with delta (0, 0)
Screenshot: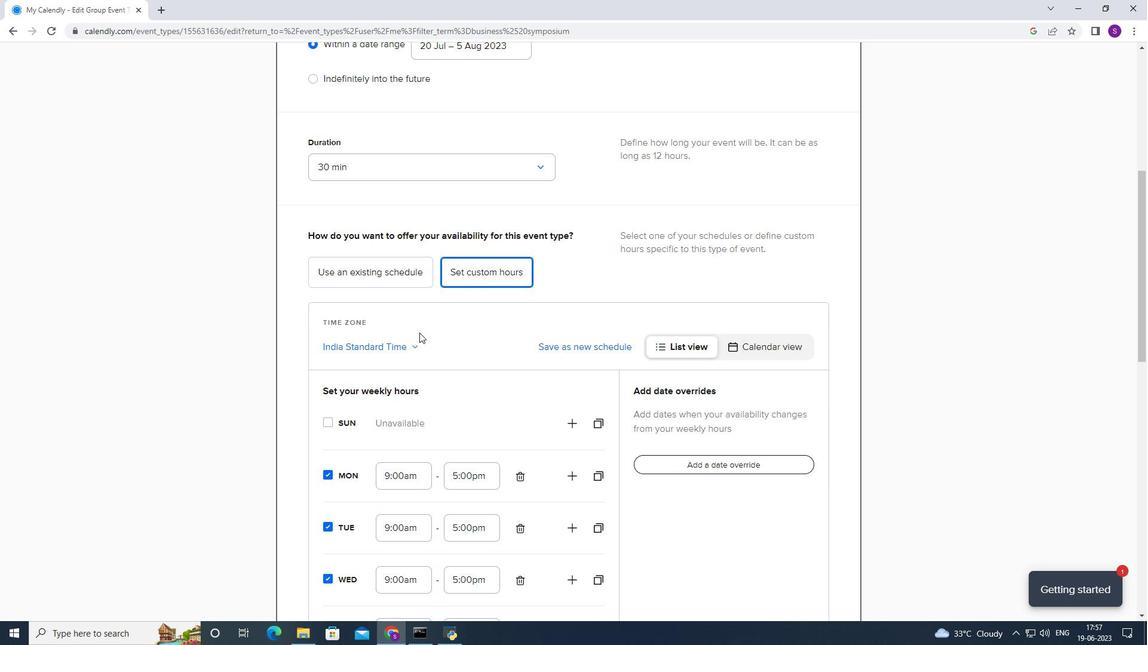 
Action: Mouse scrolled (418, 330) with delta (0, 0)
Screenshot: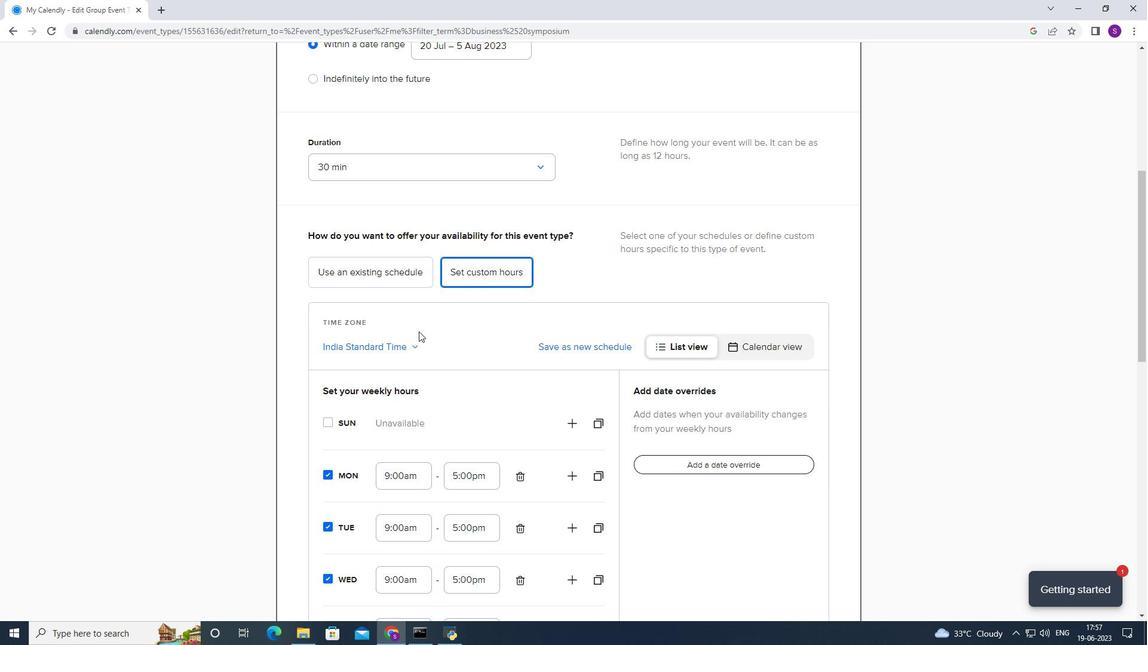 
Action: Mouse scrolled (418, 330) with delta (0, 0)
Screenshot: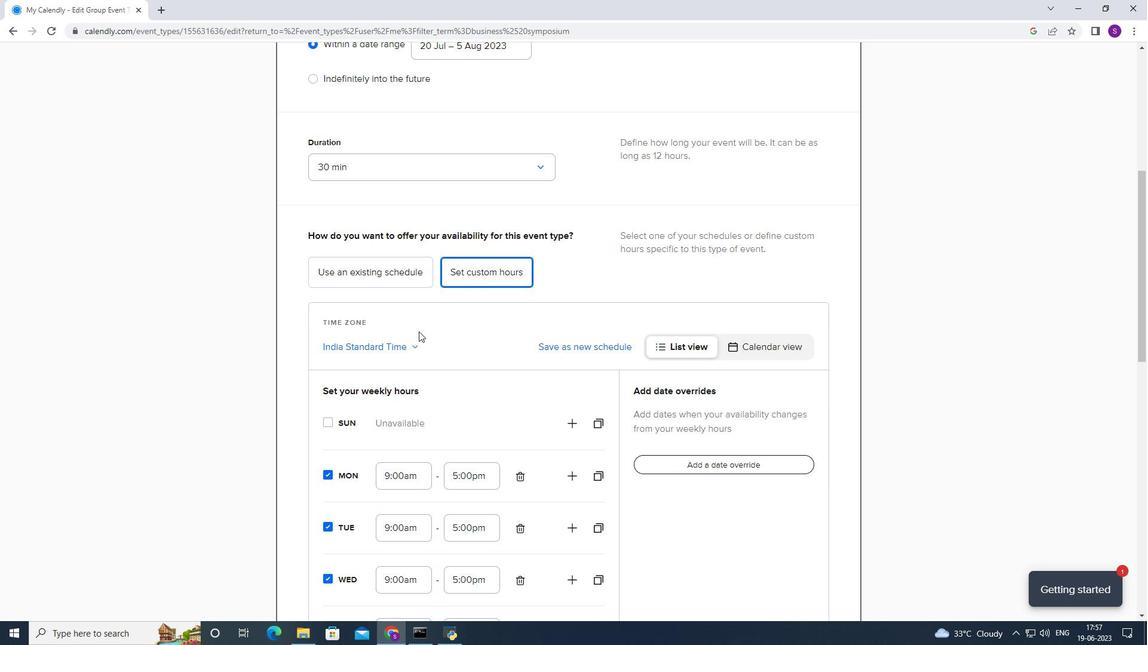 
Action: Mouse scrolled (418, 330) with delta (0, 0)
Screenshot: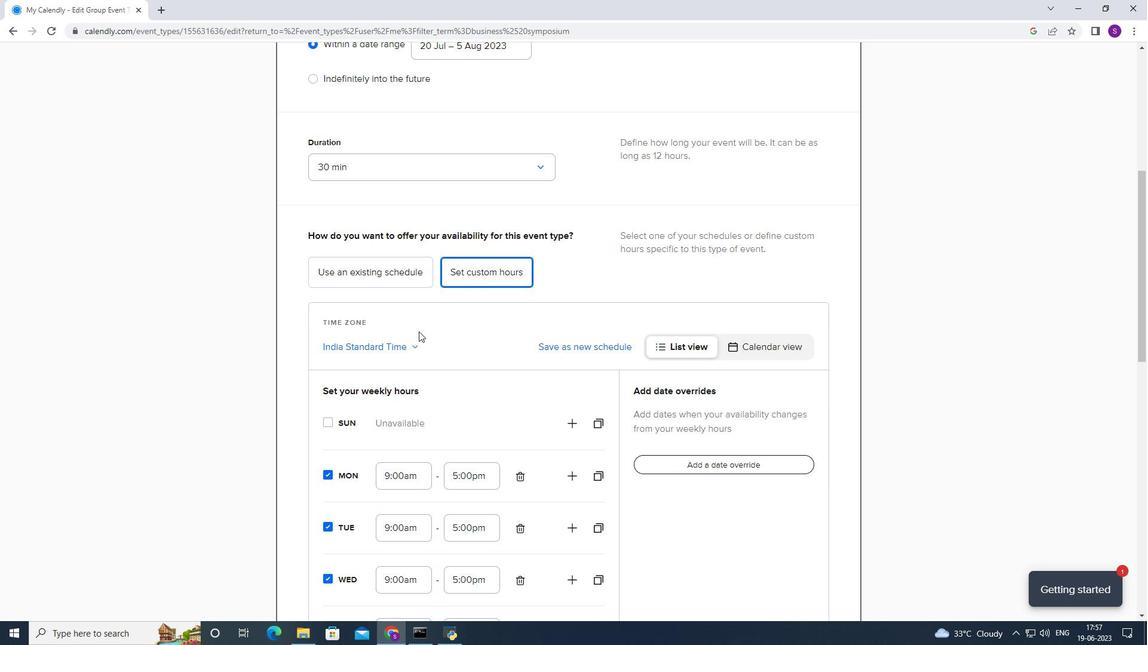 
Action: Mouse scrolled (418, 330) with delta (0, 0)
Screenshot: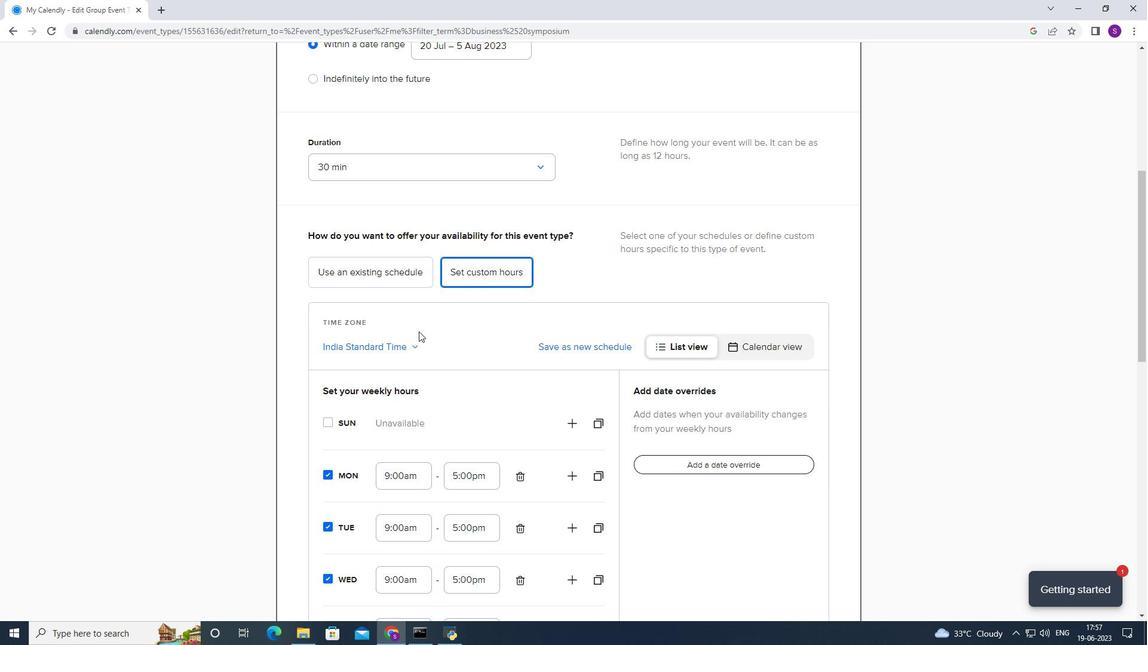 
Action: Mouse scrolled (418, 330) with delta (0, 0)
Screenshot: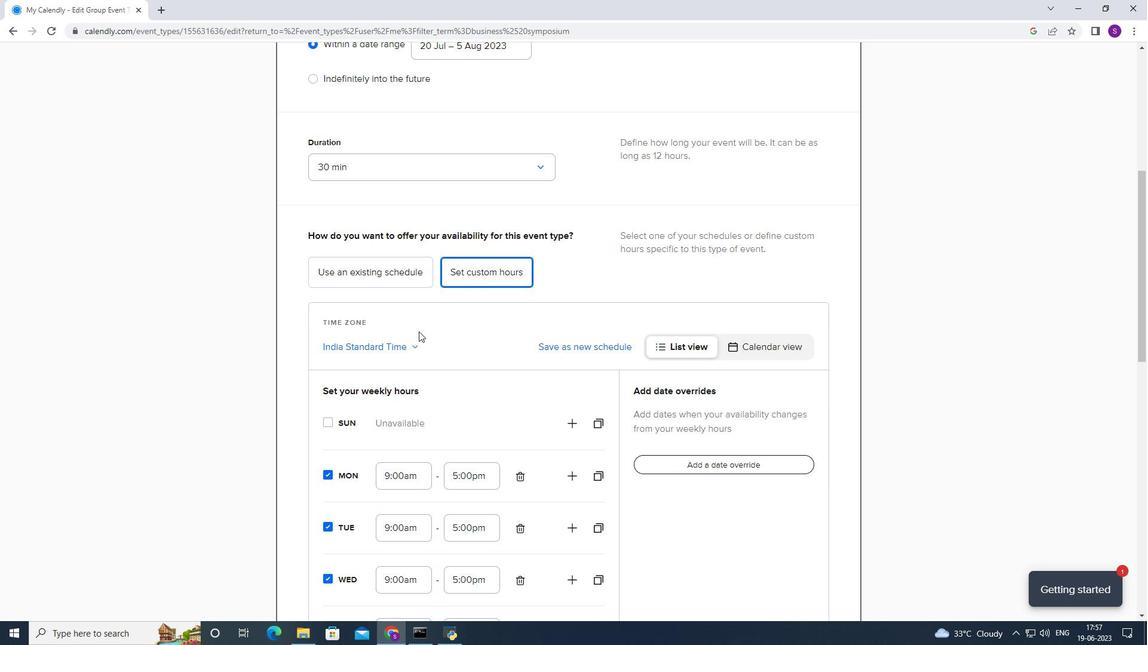 
Action: Mouse moved to (341, 382)
Screenshot: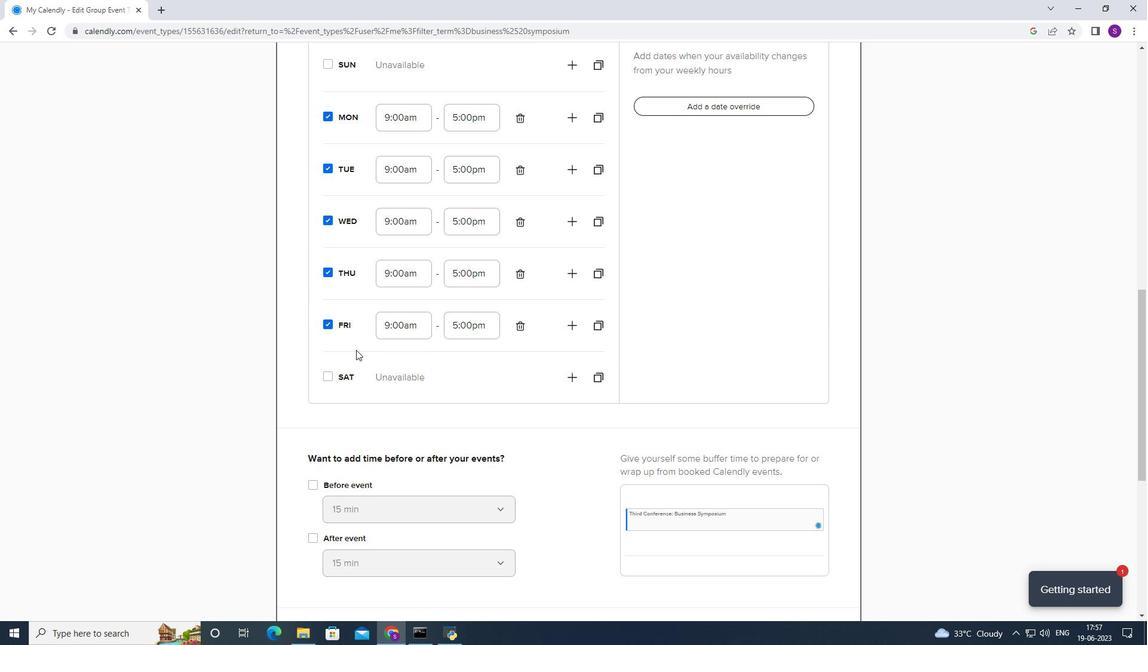 
Action: Mouse pressed left at (341, 382)
Screenshot: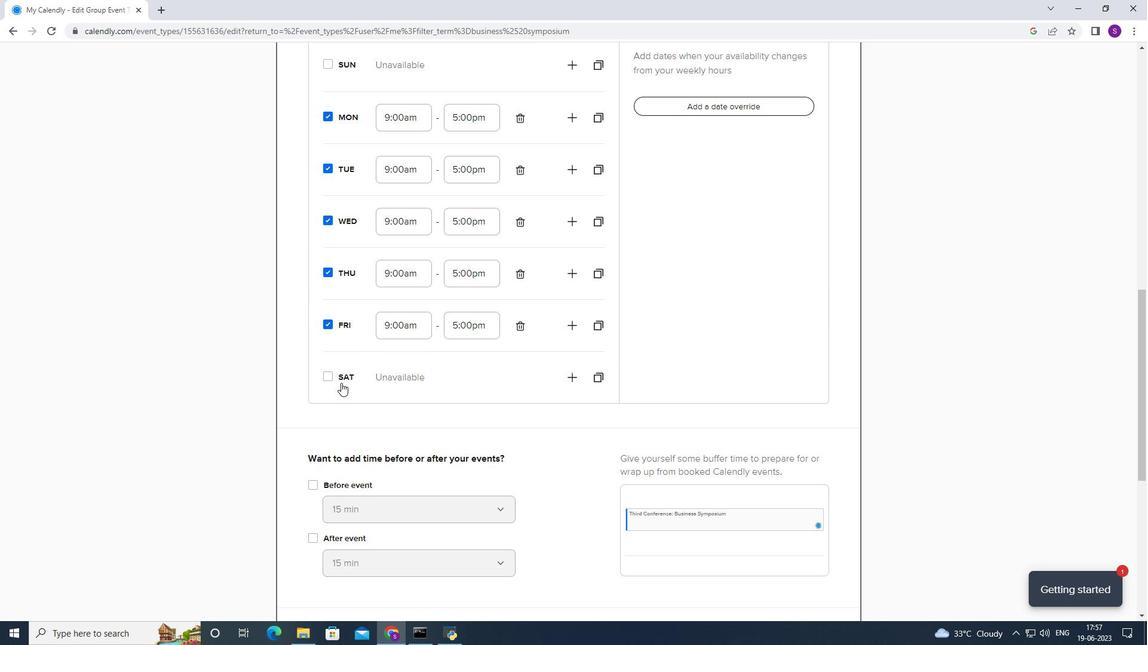 
Action: Mouse moved to (405, 373)
Screenshot: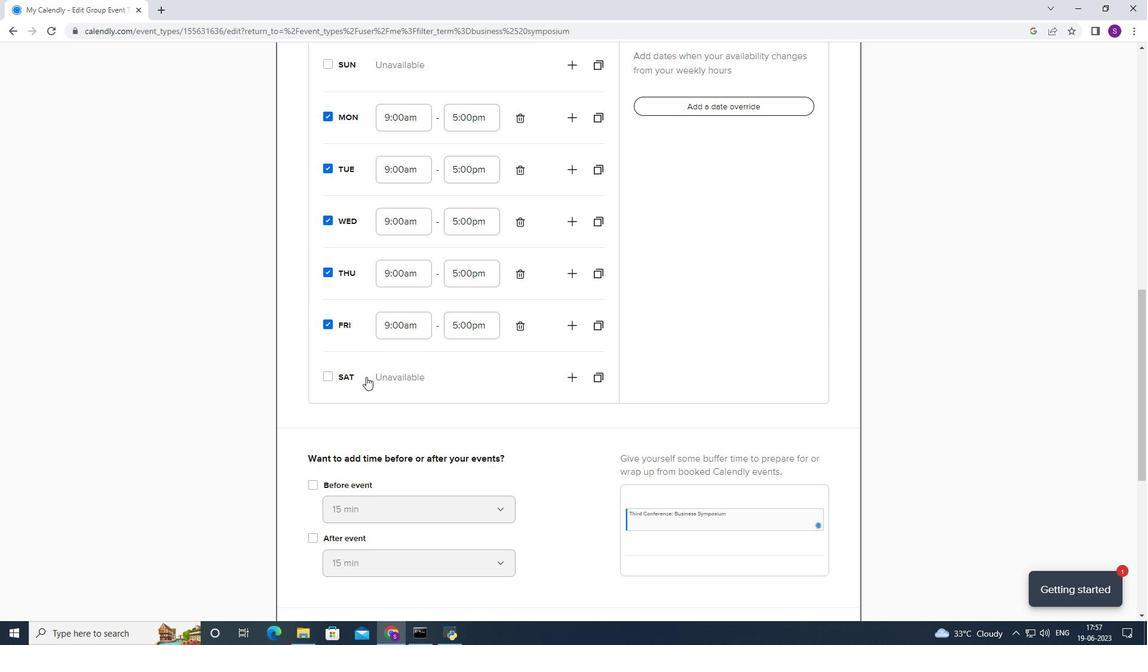 
Action: Mouse pressed left at (405, 373)
Screenshot: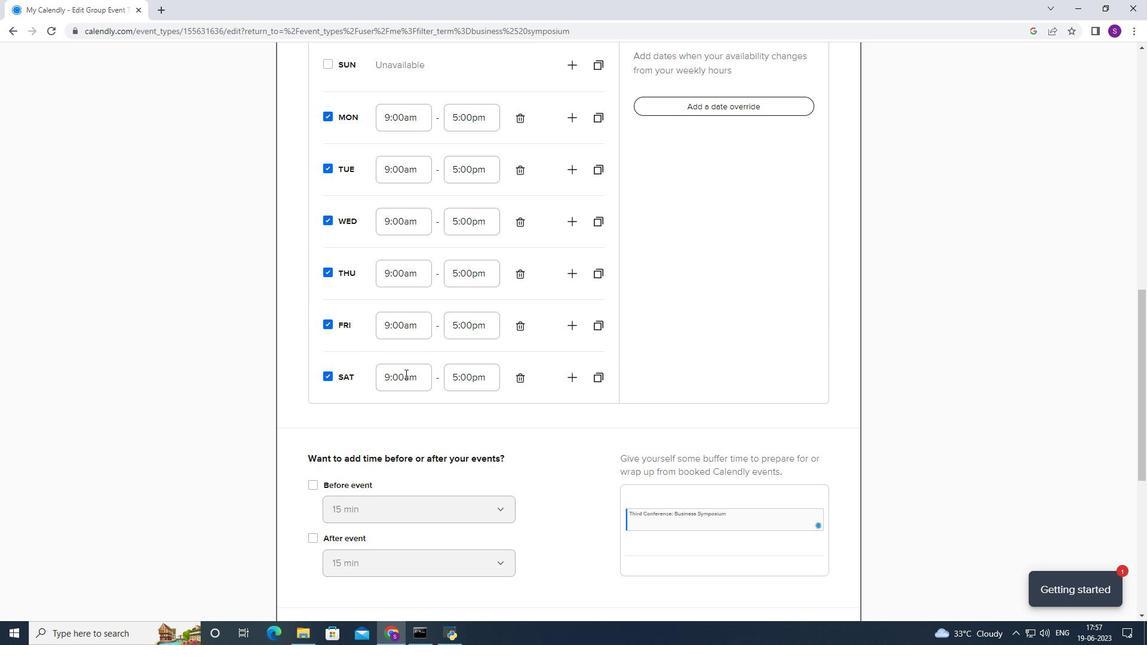 
Action: Mouse moved to (411, 378)
Screenshot: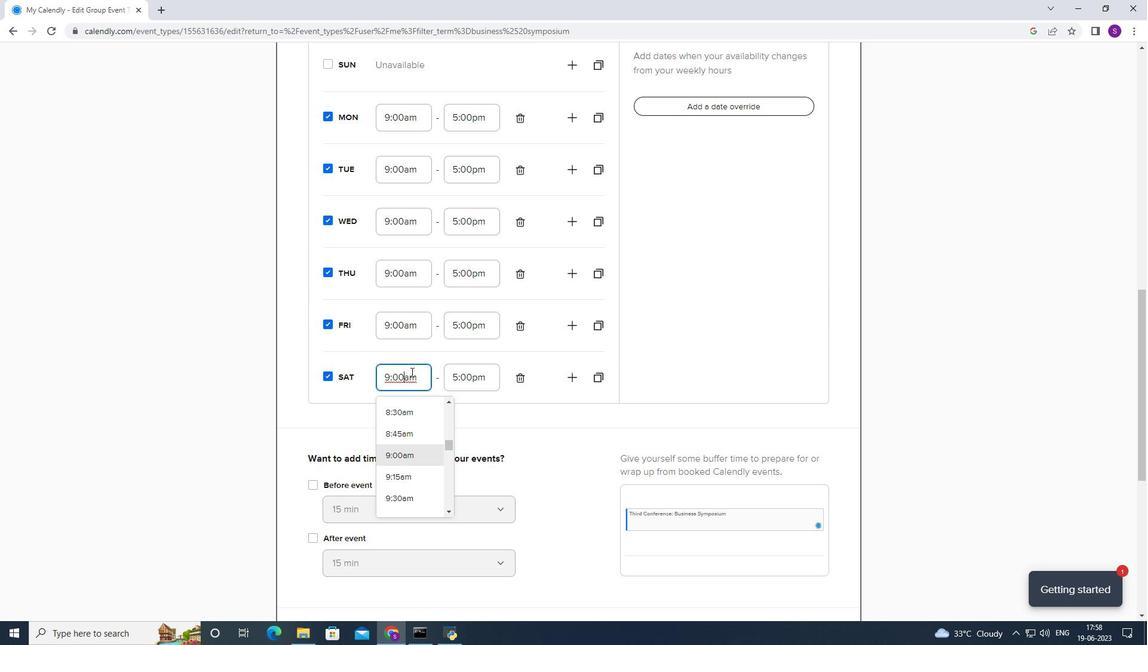 
Action: Mouse scrolled (411, 377) with delta (0, 0)
Screenshot: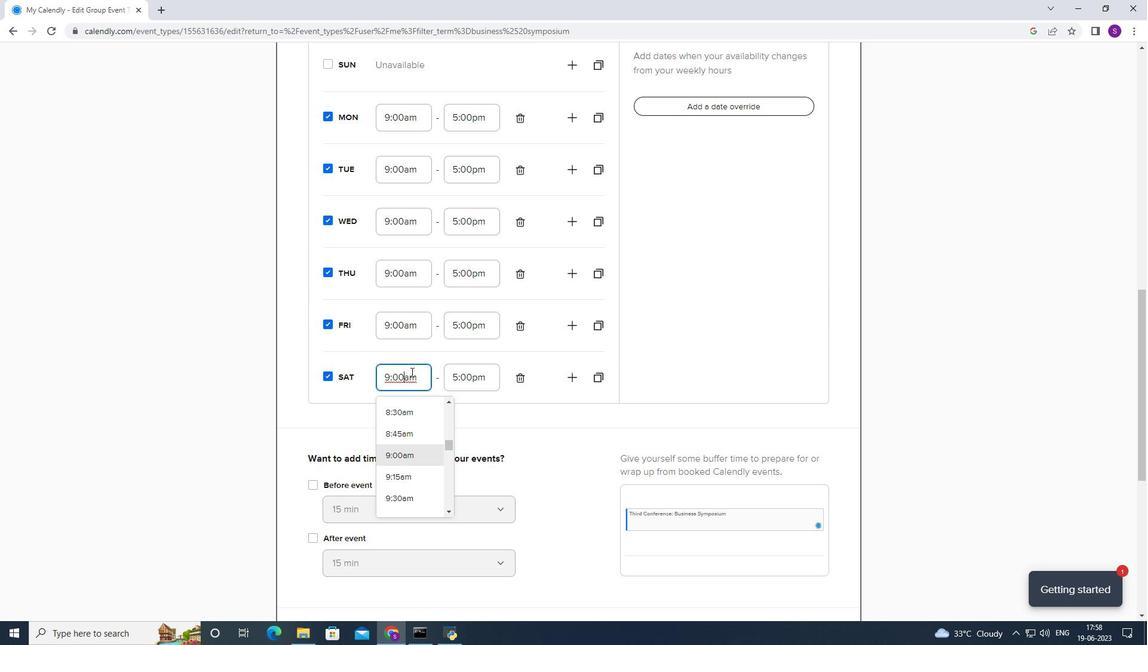 
Action: Mouse moved to (411, 382)
Screenshot: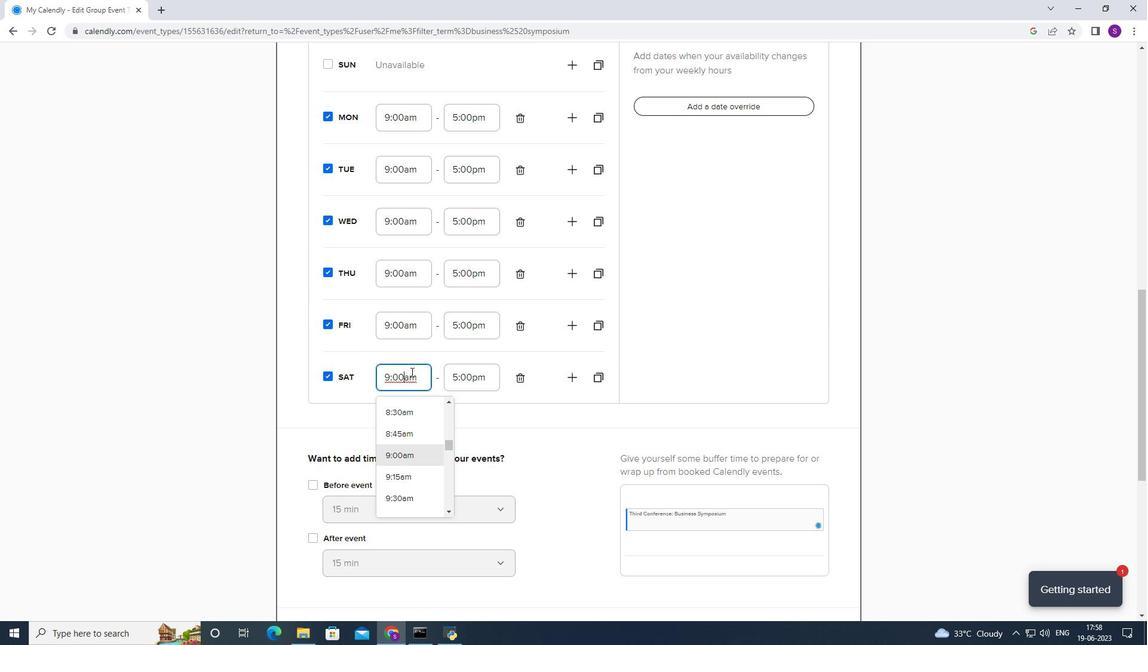 
Action: Mouse scrolled (411, 382) with delta (0, 0)
Screenshot: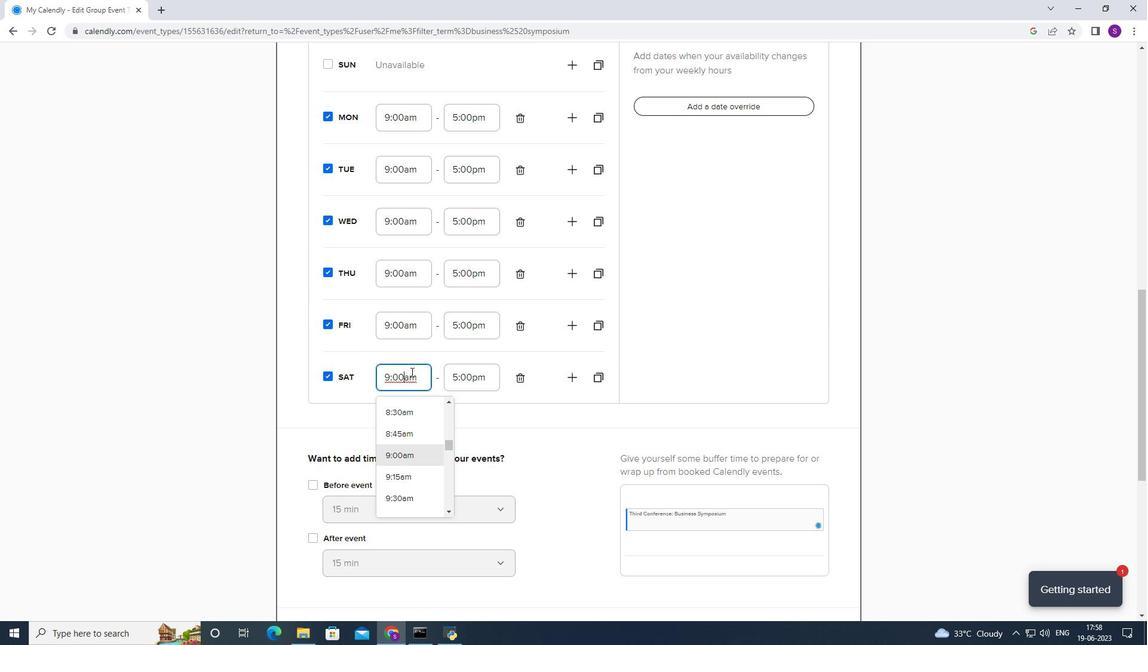 
Action: Mouse moved to (411, 384)
Screenshot: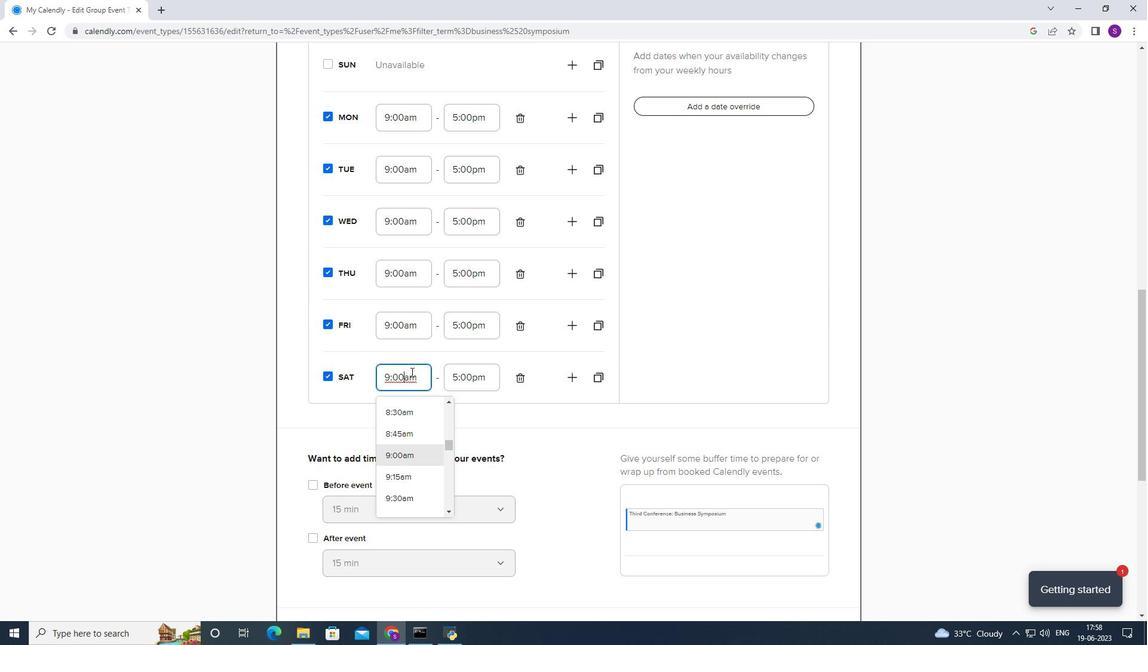 
Action: Mouse scrolled (411, 384) with delta (0, 0)
Screenshot: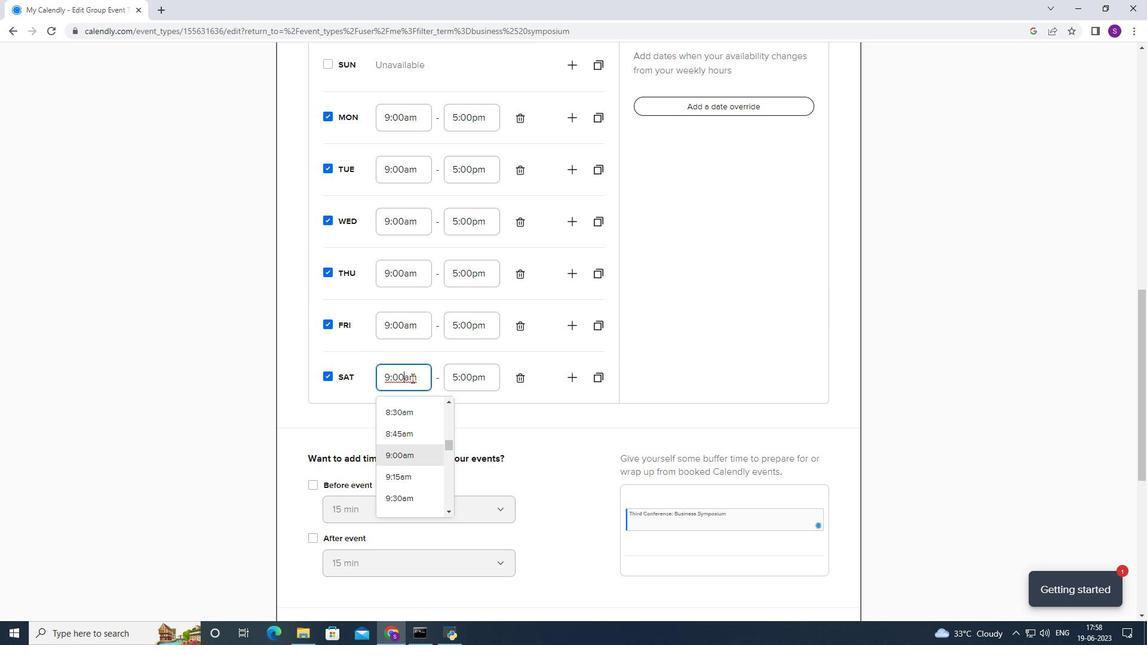 
Action: Mouse moved to (426, 293)
Screenshot: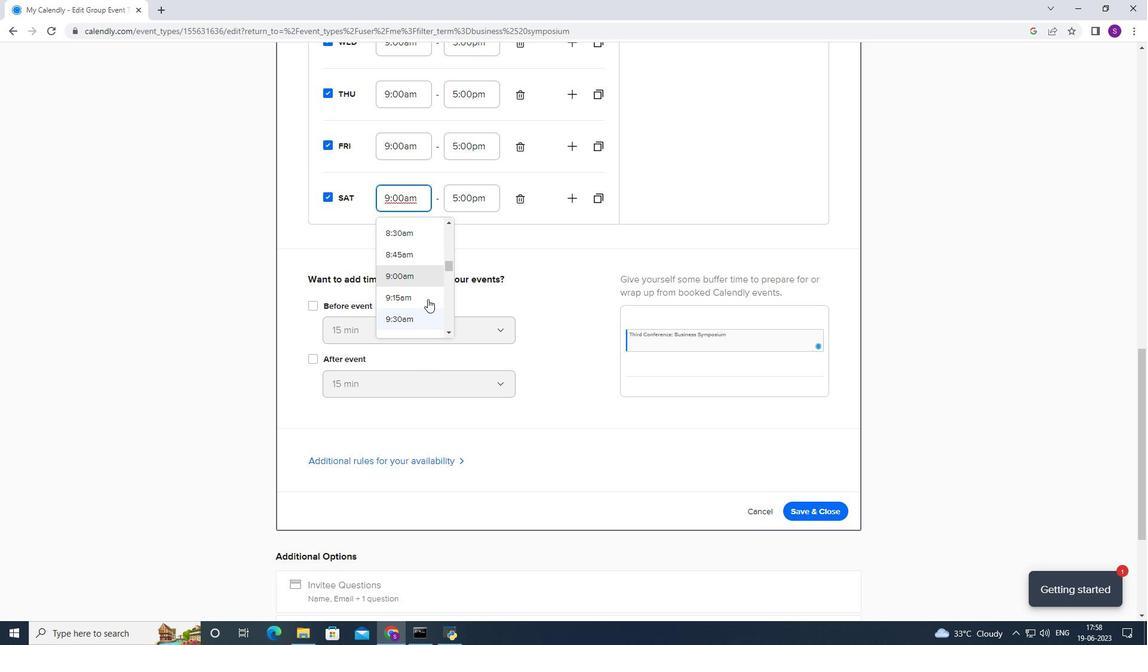 
Action: Mouse scrolled (426, 293) with delta (0, 0)
Screenshot: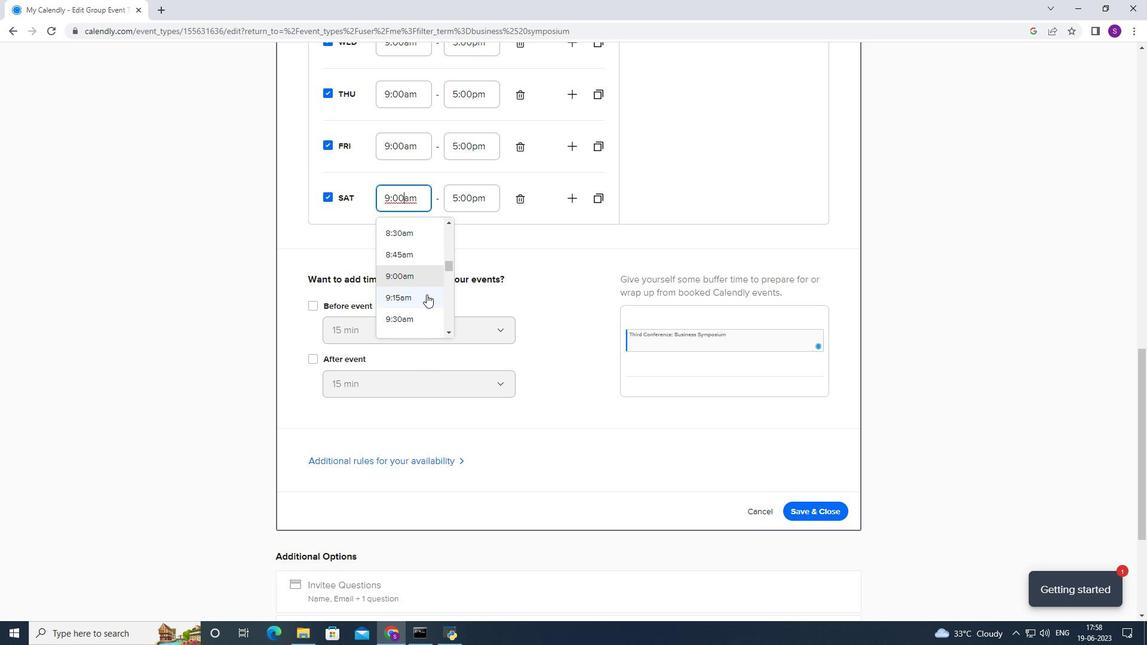 
Action: Mouse moved to (409, 307)
Screenshot: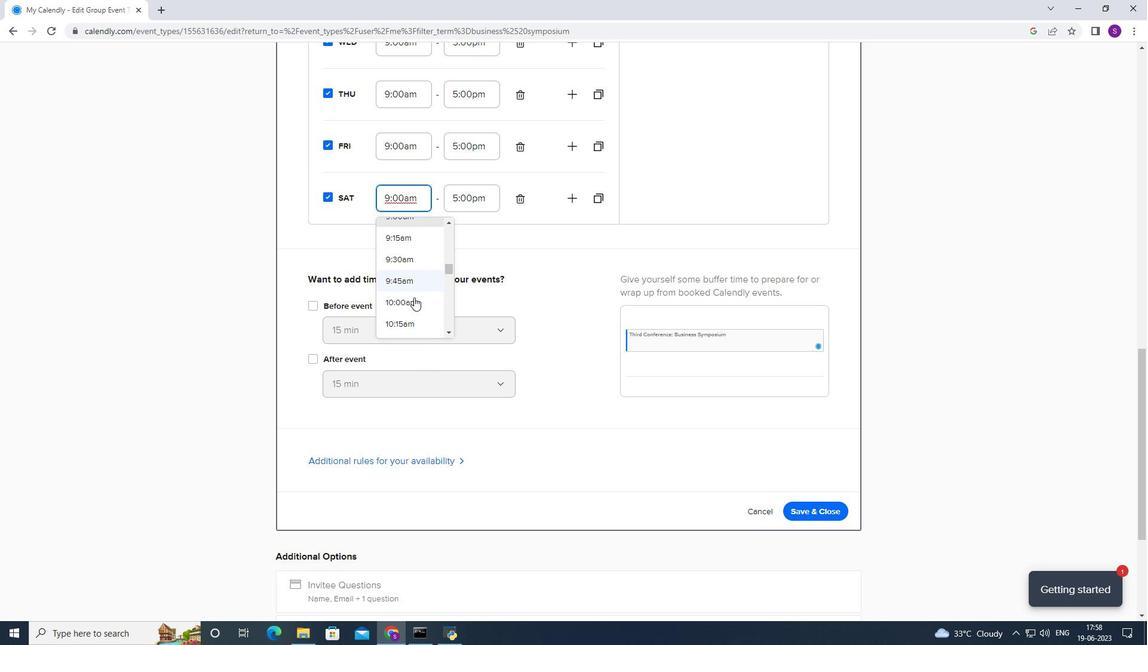 
Action: Mouse pressed left at (409, 307)
Screenshot: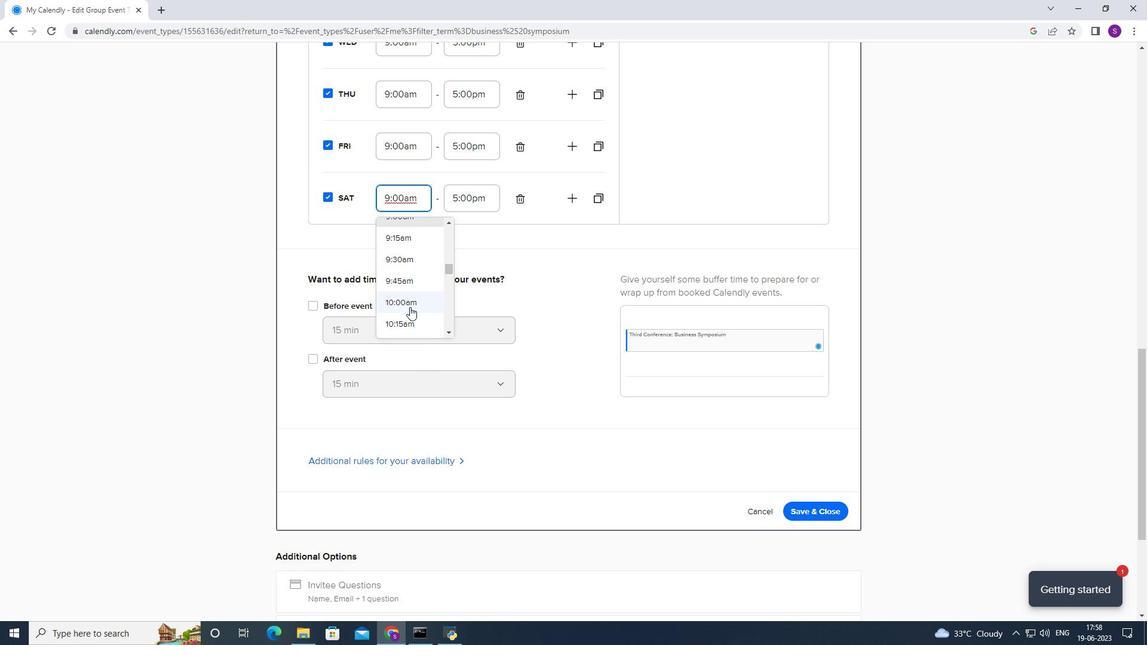
Action: Mouse moved to (403, 132)
Screenshot: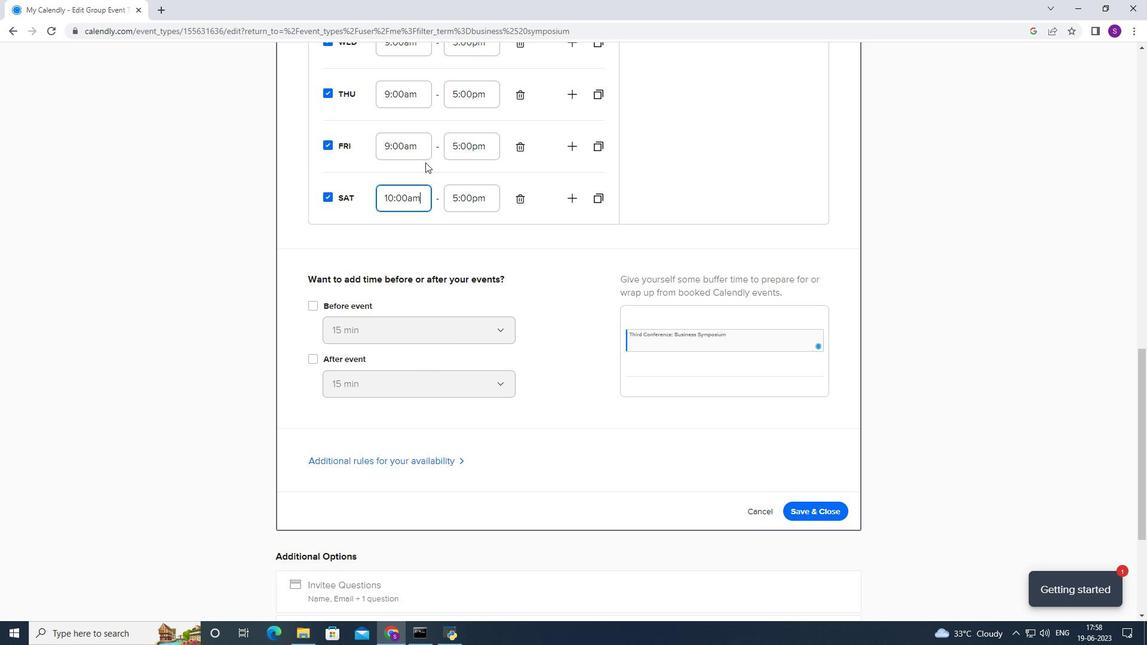 
Action: Mouse pressed left at (403, 132)
Screenshot: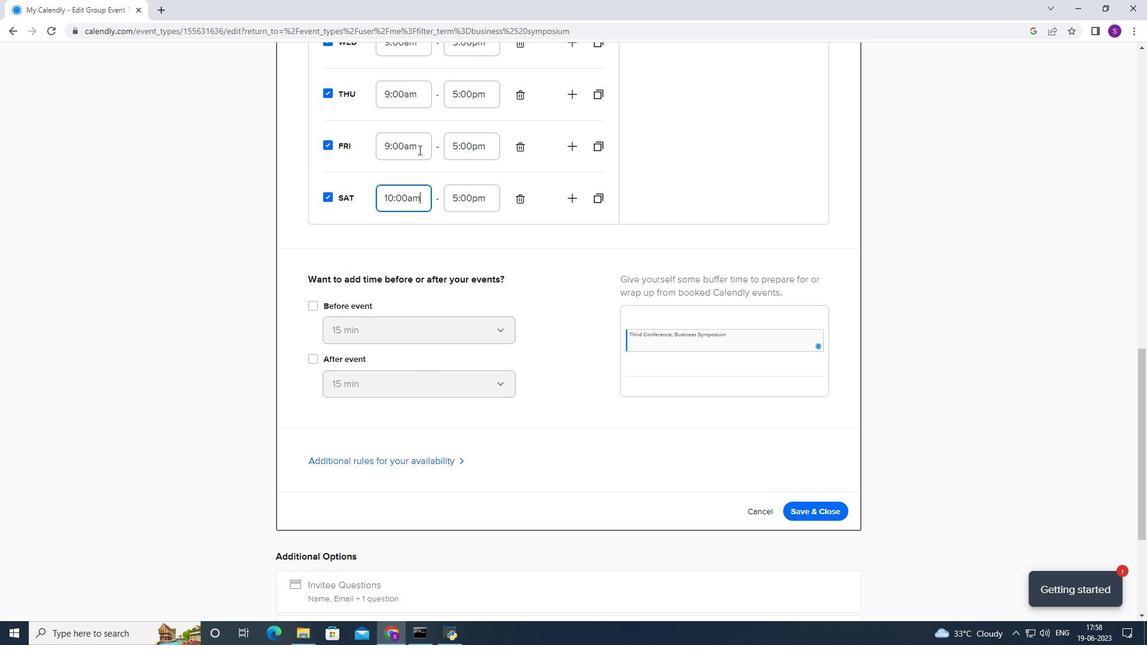
Action: Mouse moved to (418, 215)
Screenshot: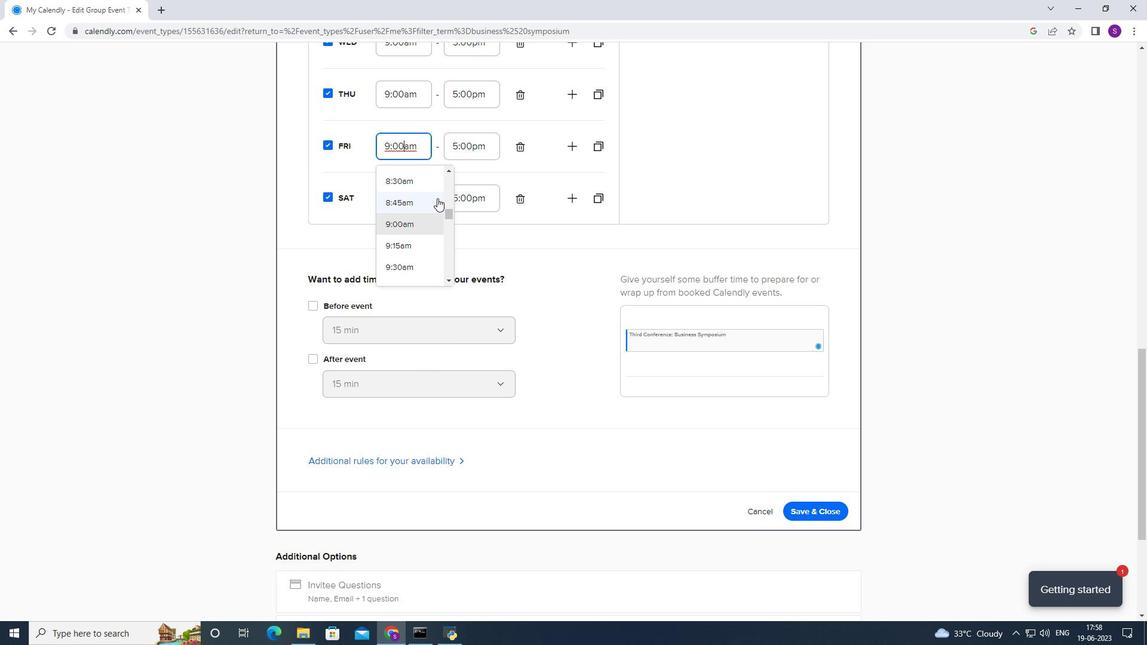 
Action: Mouse scrolled (418, 214) with delta (0, 0)
Screenshot: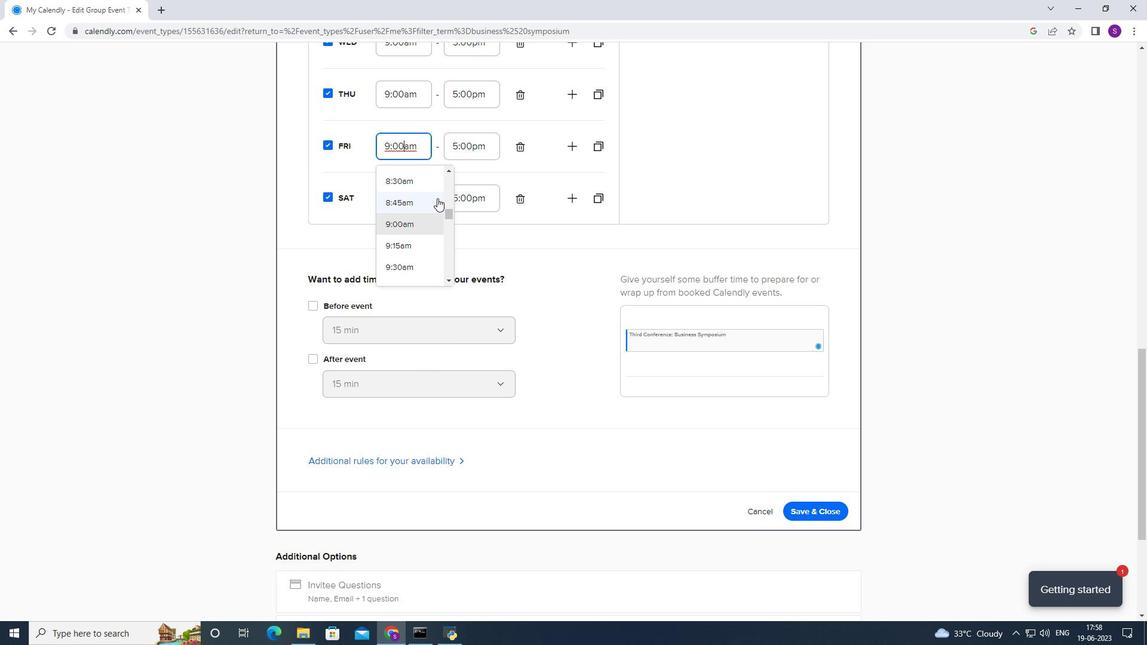 
Action: Mouse moved to (411, 229)
Screenshot: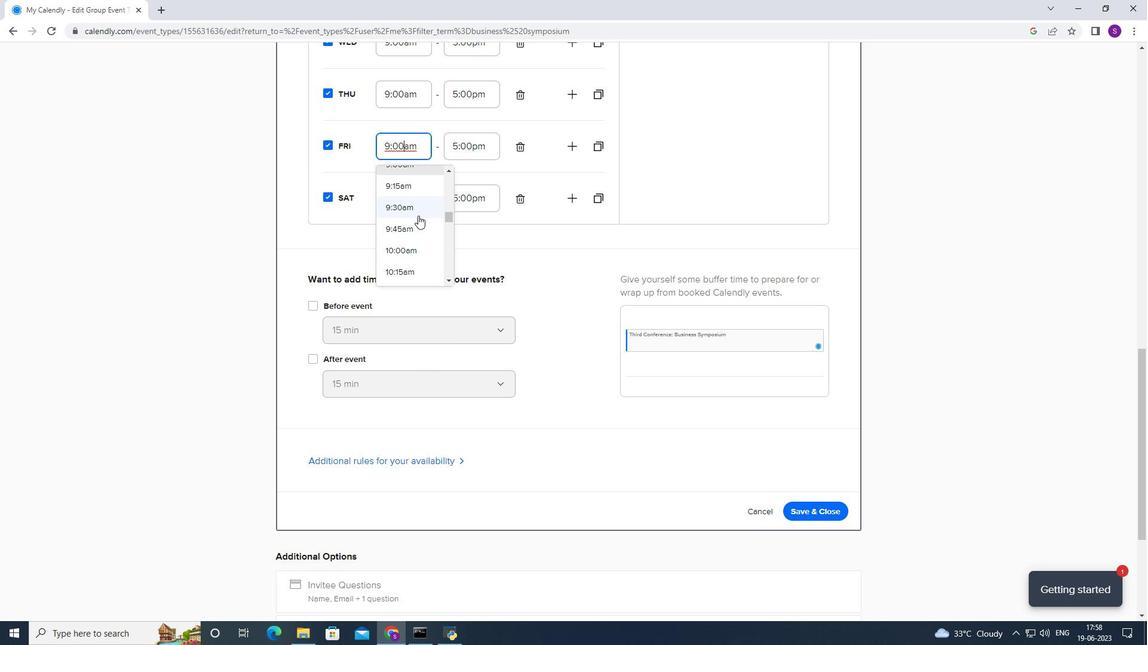 
Action: Mouse pressed left at (411, 229)
Screenshot: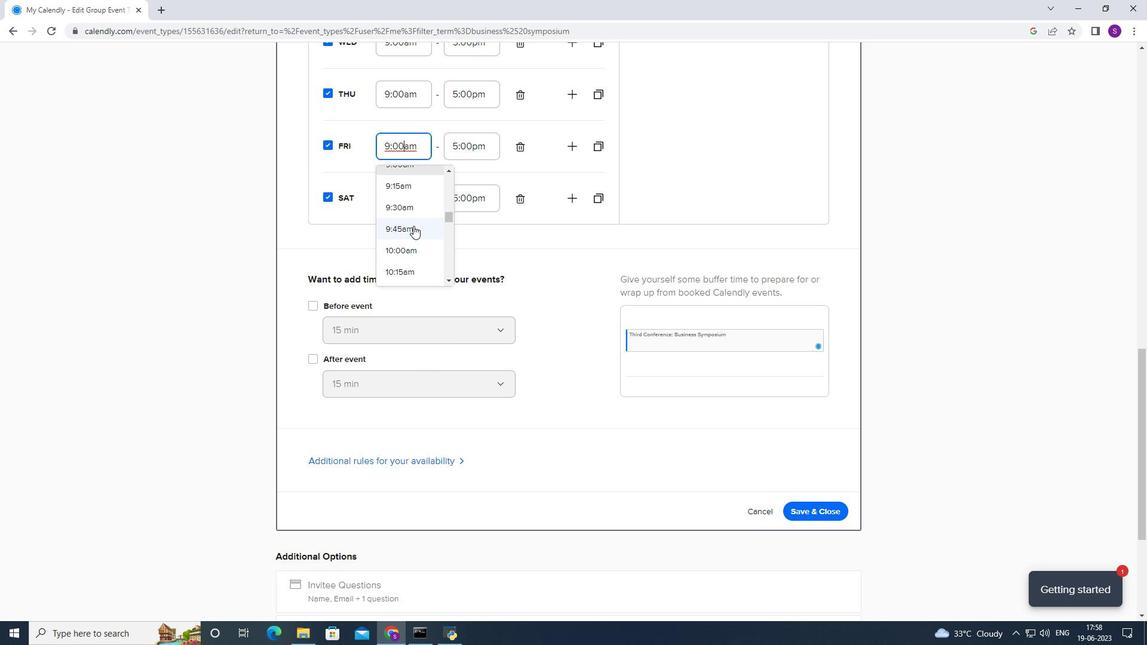 
Action: Mouse moved to (422, 157)
Screenshot: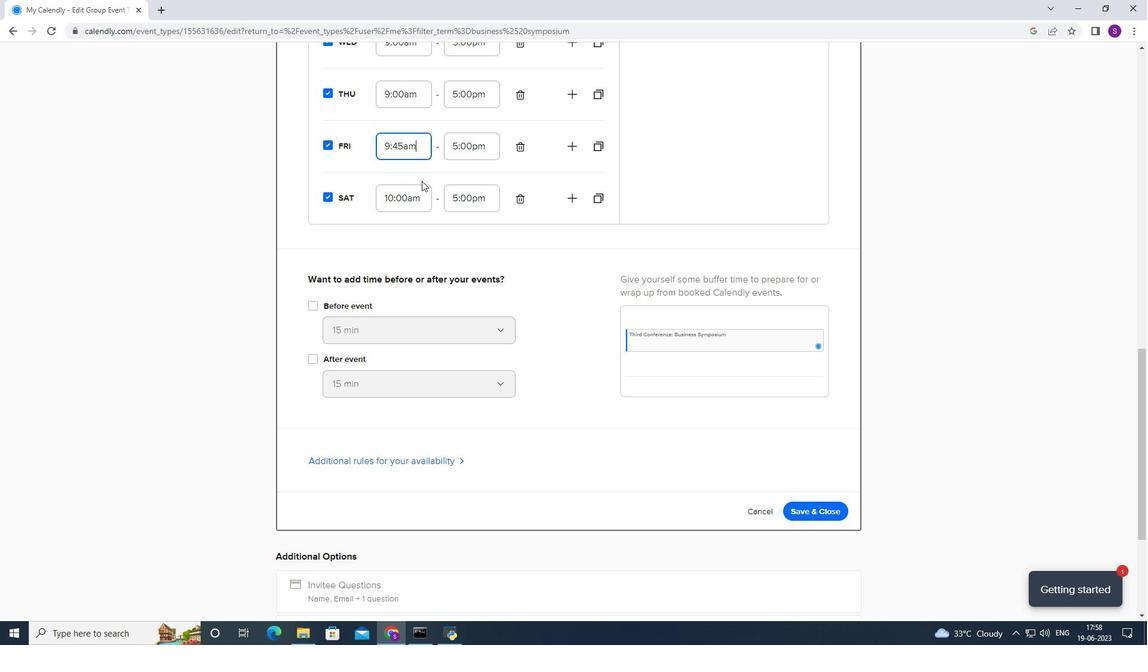 
Action: Mouse pressed left at (422, 157)
Screenshot: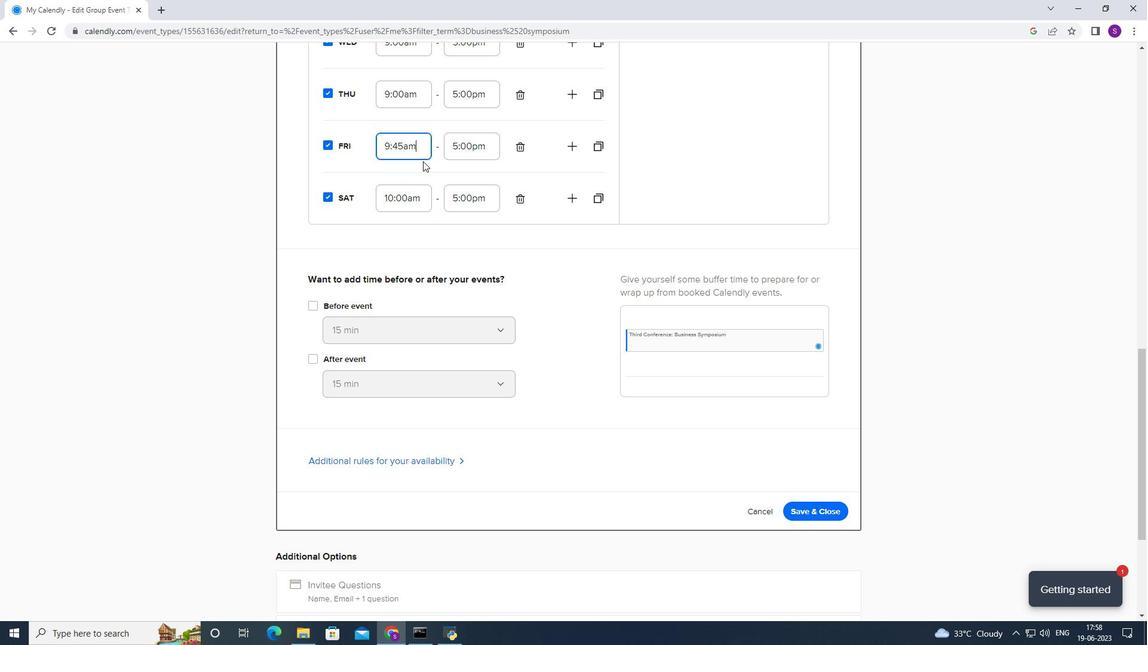 
Action: Mouse moved to (414, 250)
Screenshot: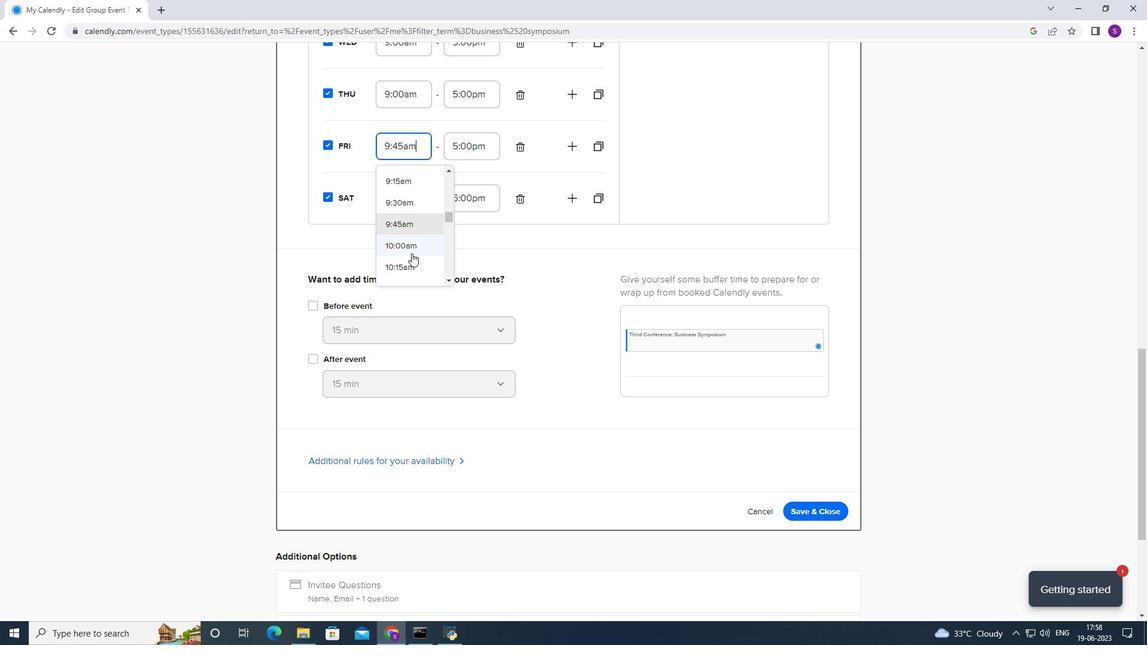 
Action: Mouse pressed left at (414, 250)
Screenshot: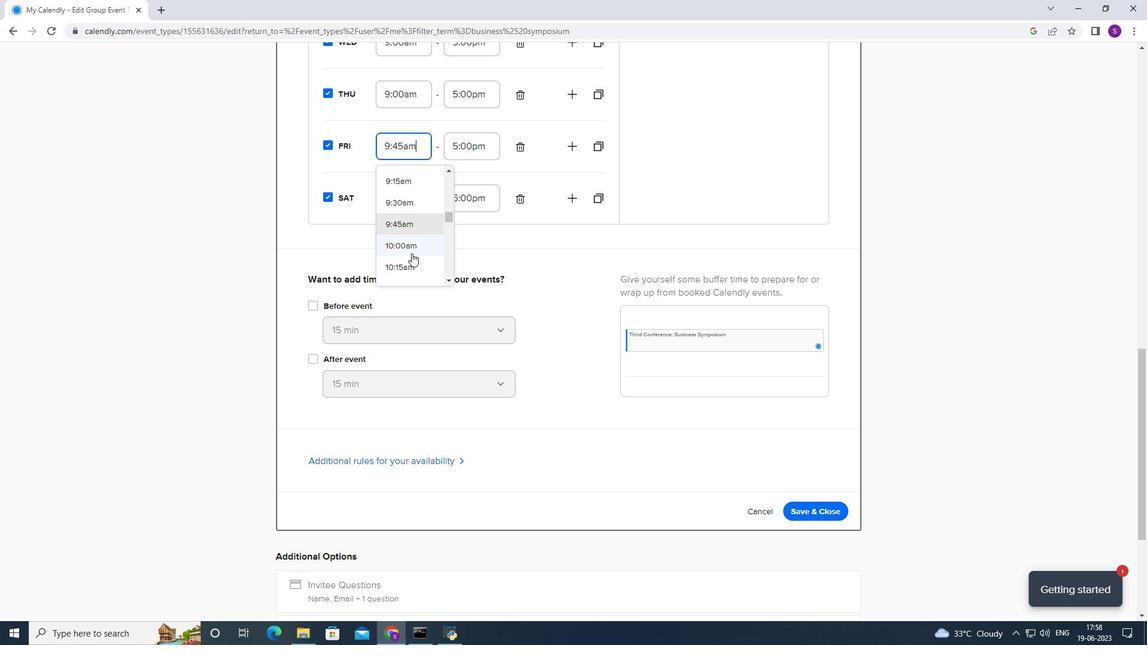 
Action: Mouse moved to (410, 191)
Screenshot: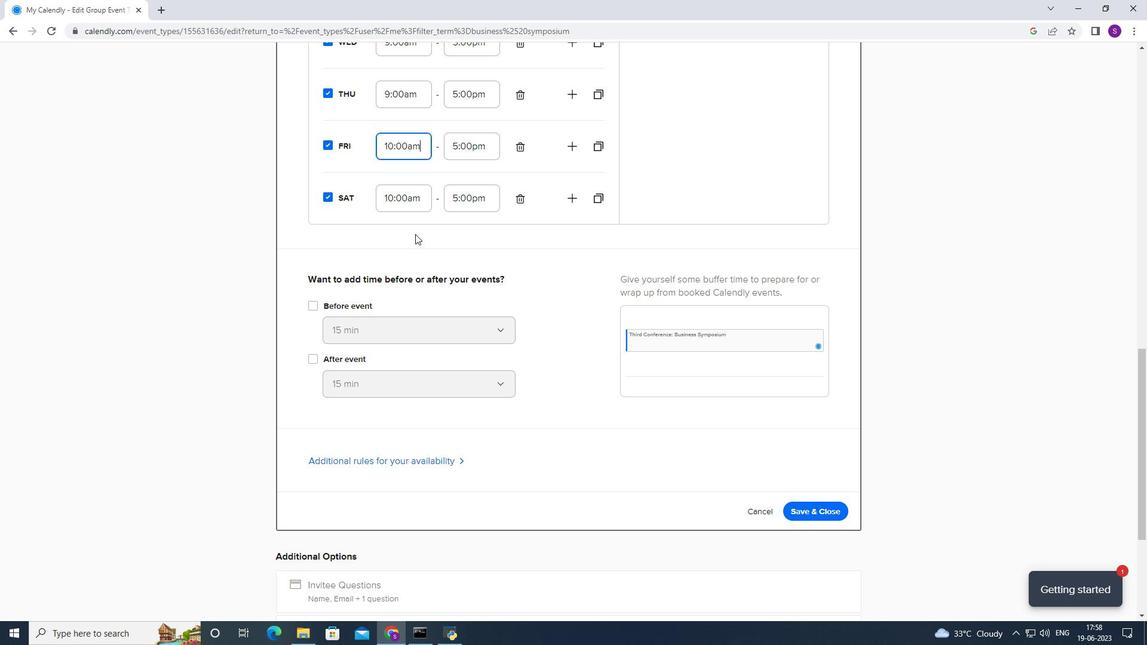 
Action: Mouse scrolled (410, 191) with delta (0, 0)
Screenshot: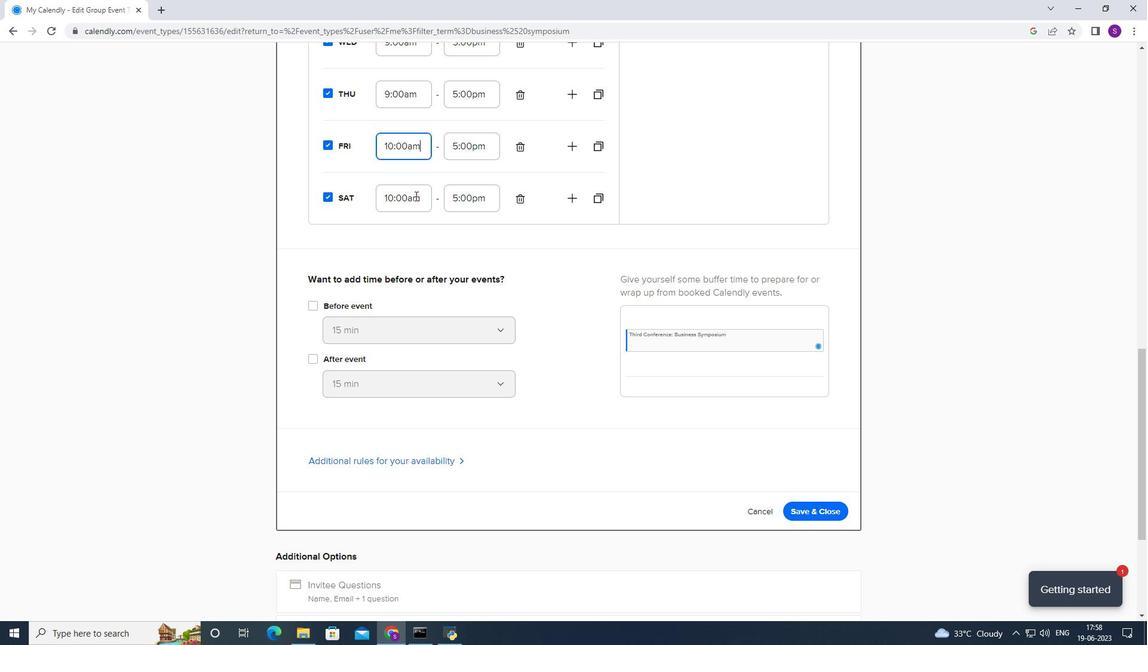 
Action: Mouse scrolled (410, 191) with delta (0, 0)
Screenshot: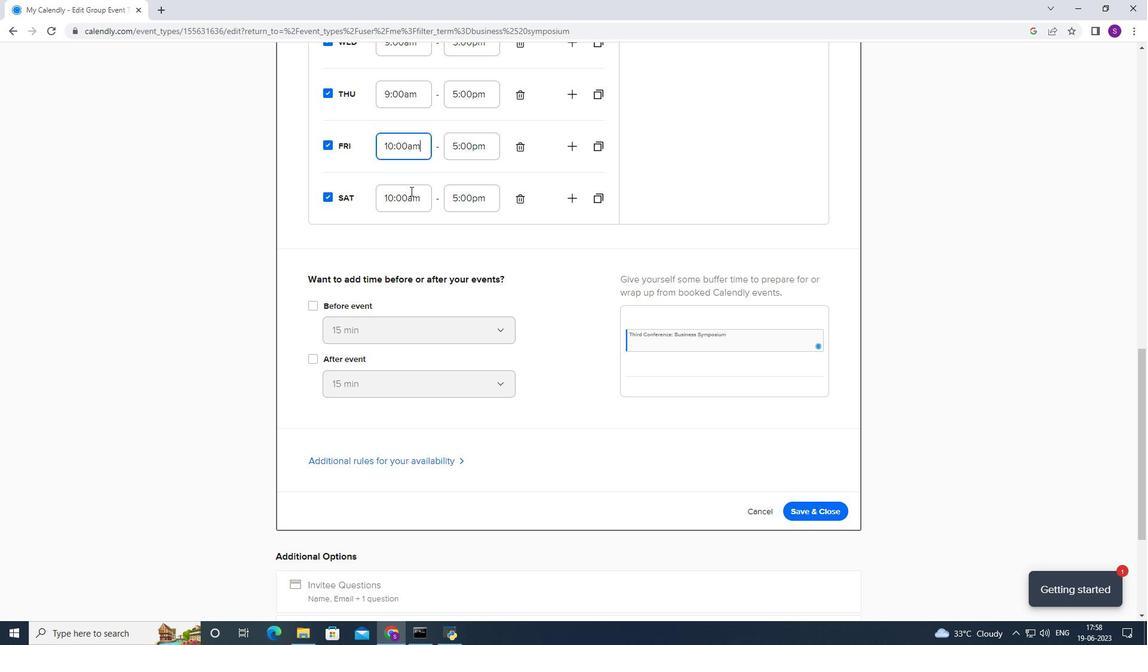 
Action: Mouse moved to (406, 191)
Screenshot: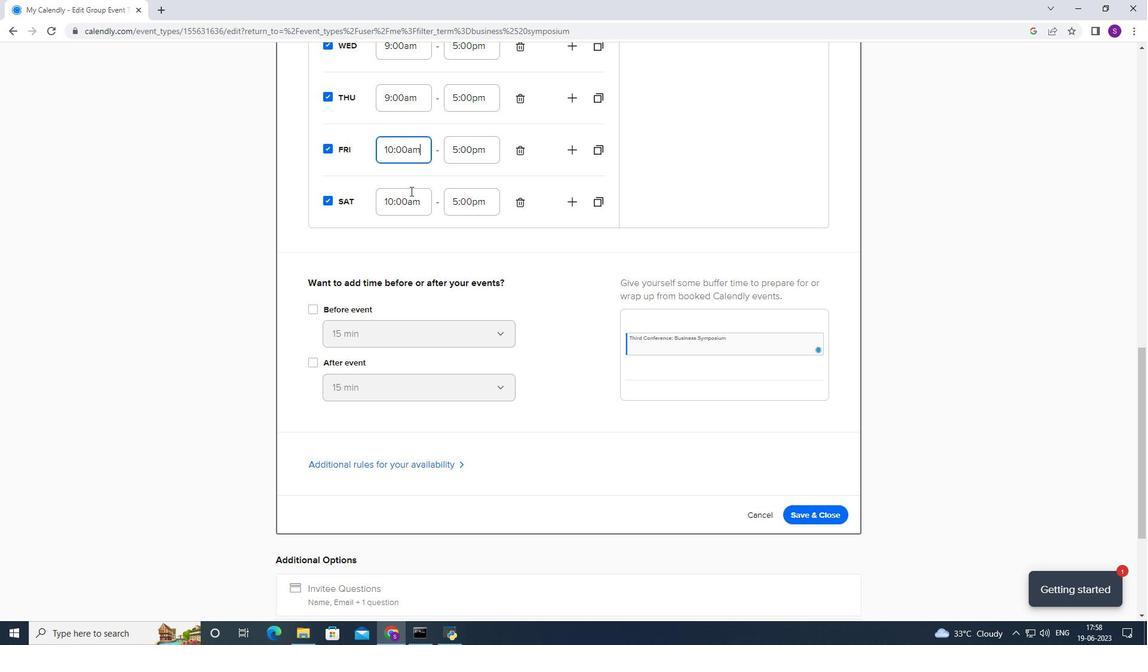 
Action: Mouse scrolled (406, 191) with delta (0, 0)
Screenshot: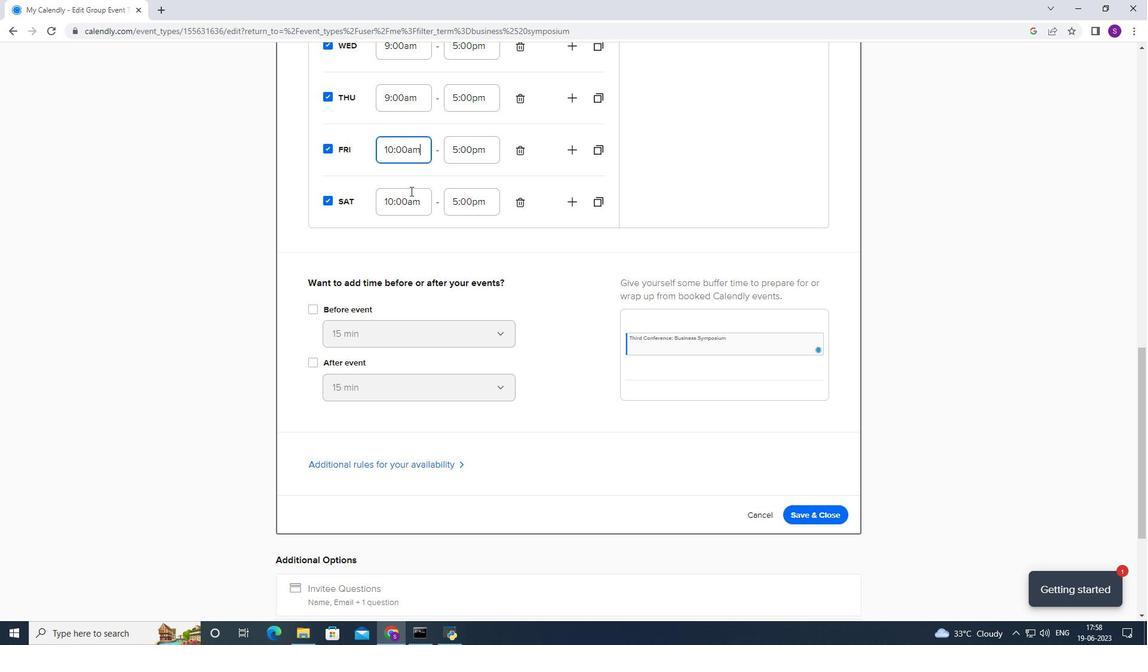 
Action: Mouse moved to (394, 261)
Screenshot: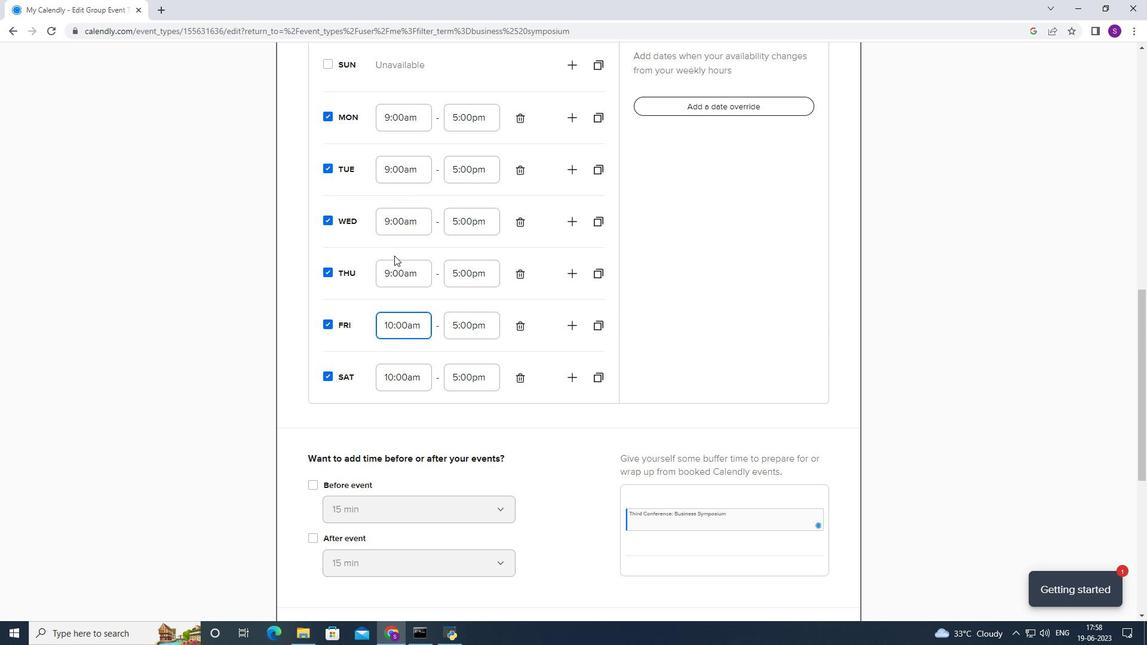 
Action: Mouse pressed left at (394, 261)
Screenshot: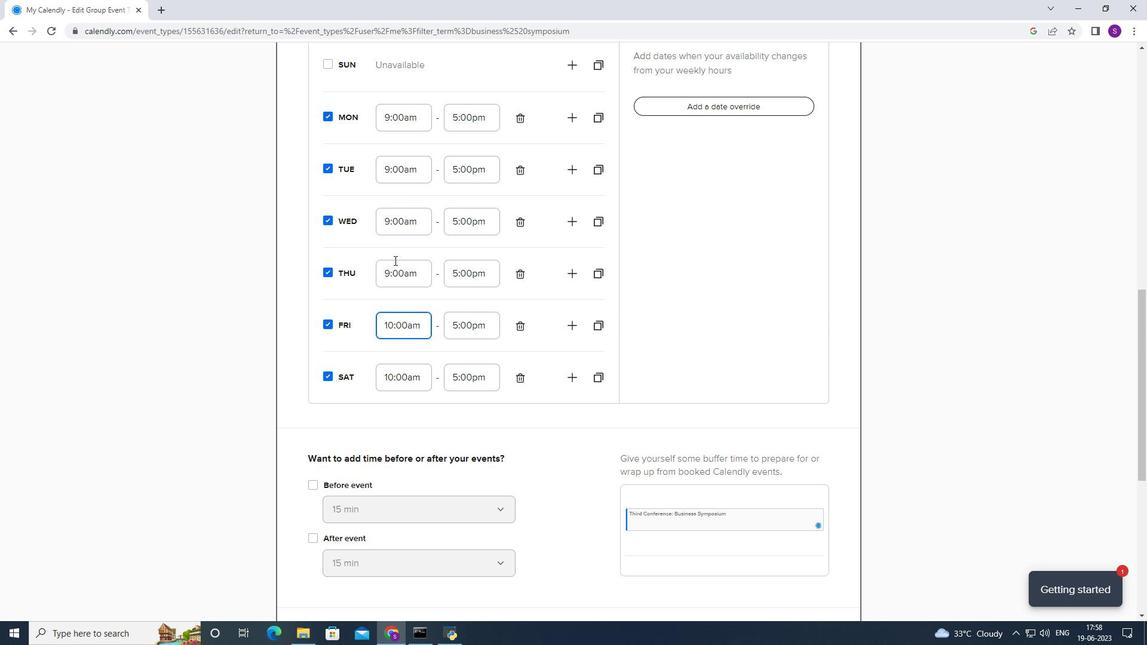 
Action: Mouse moved to (448, 344)
Screenshot: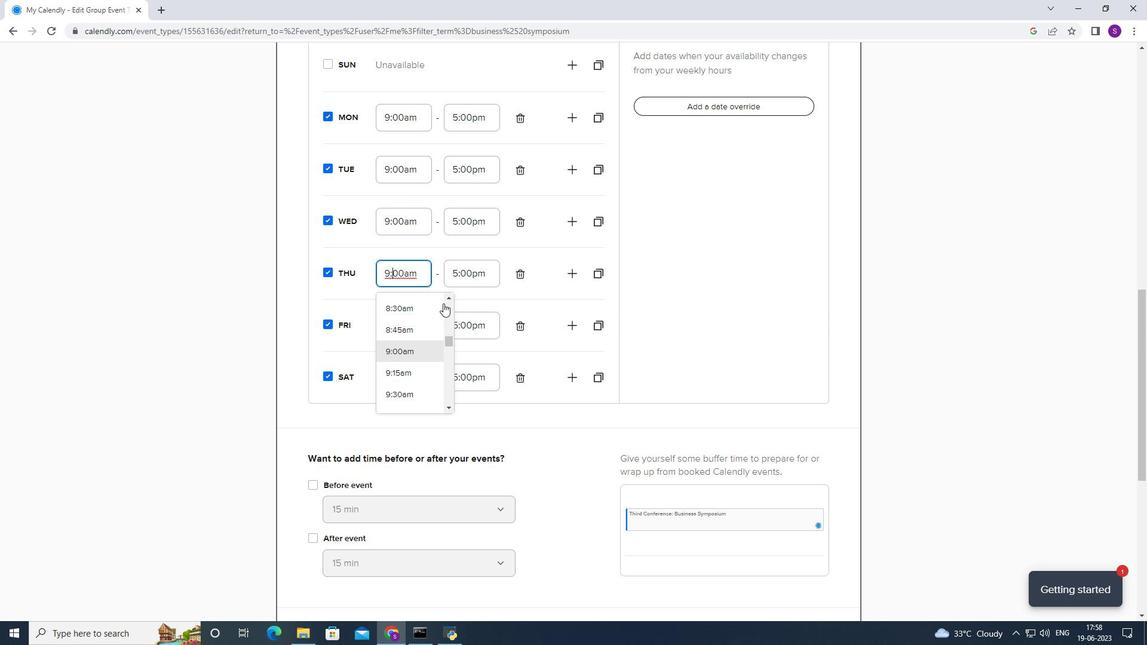 
Action: Mouse scrolled (448, 343) with delta (0, 0)
Screenshot: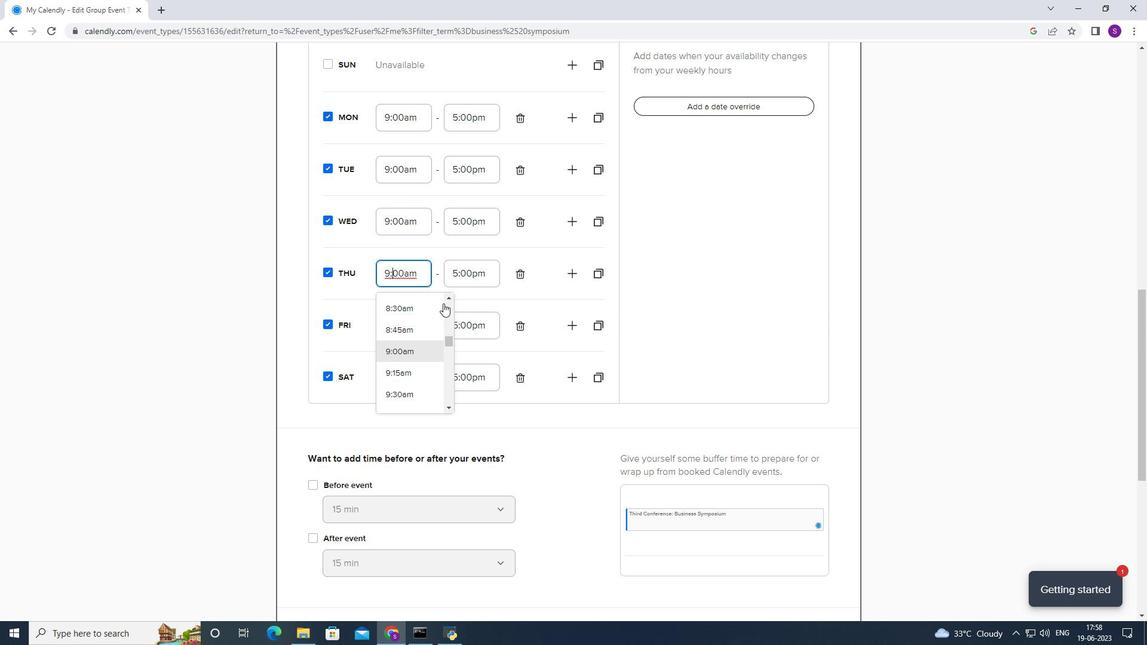 
Action: Mouse scrolled (448, 343) with delta (0, 0)
Screenshot: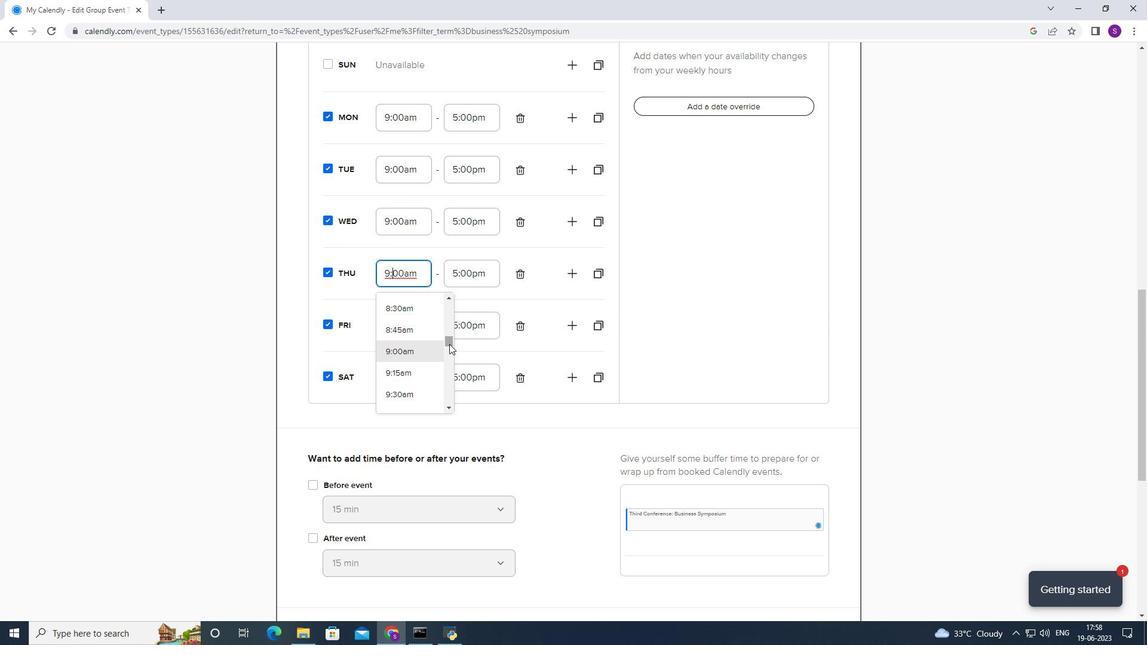 
Action: Mouse moved to (421, 321)
Screenshot: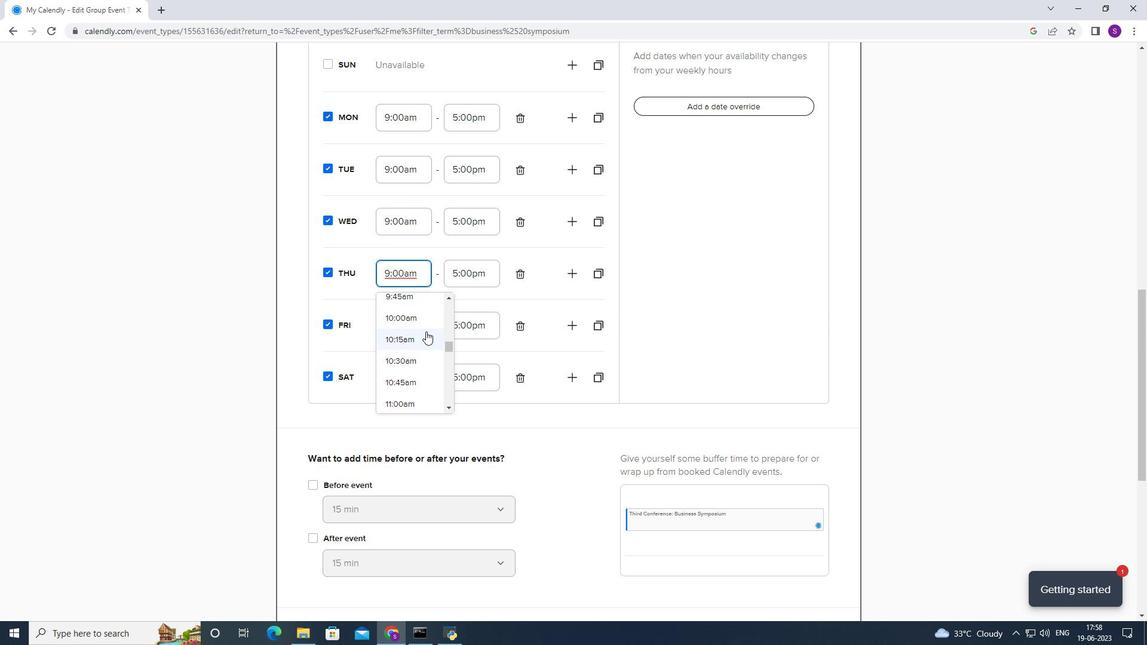 
Action: Mouse pressed left at (421, 321)
Screenshot: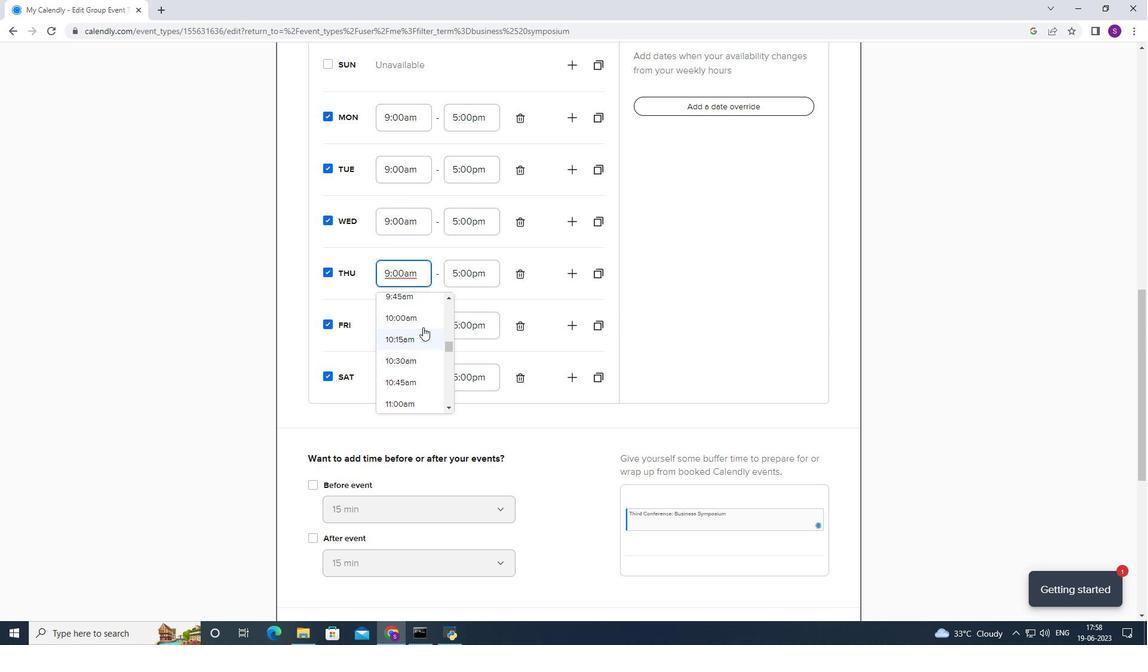 
Action: Mouse moved to (424, 222)
Screenshot: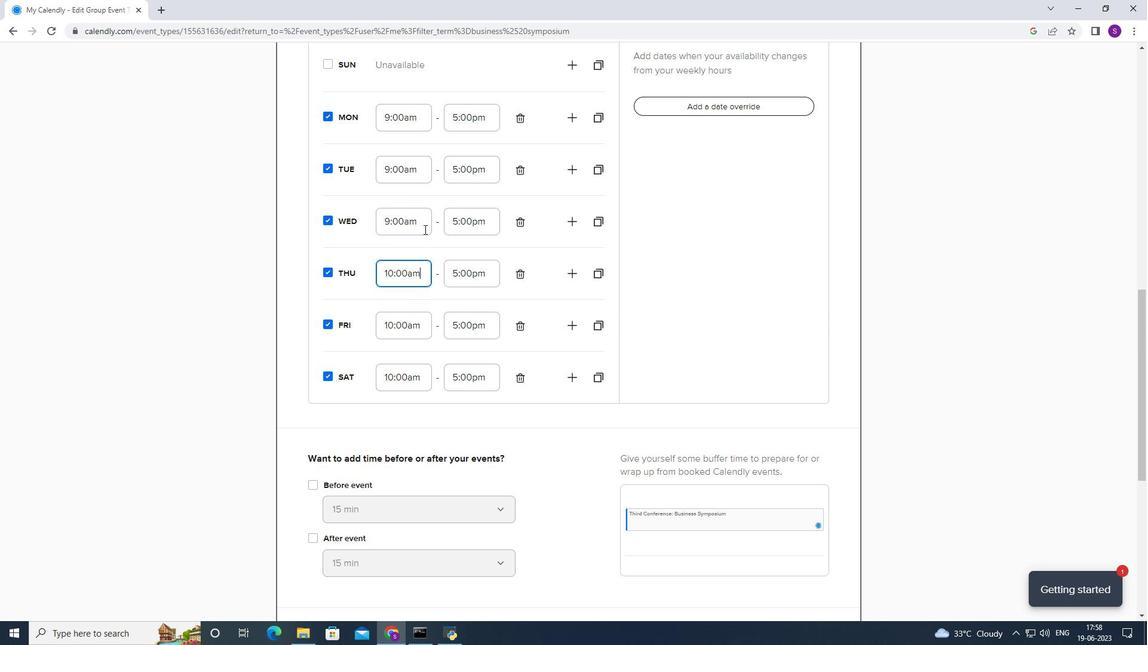 
Action: Mouse pressed left at (424, 222)
Screenshot: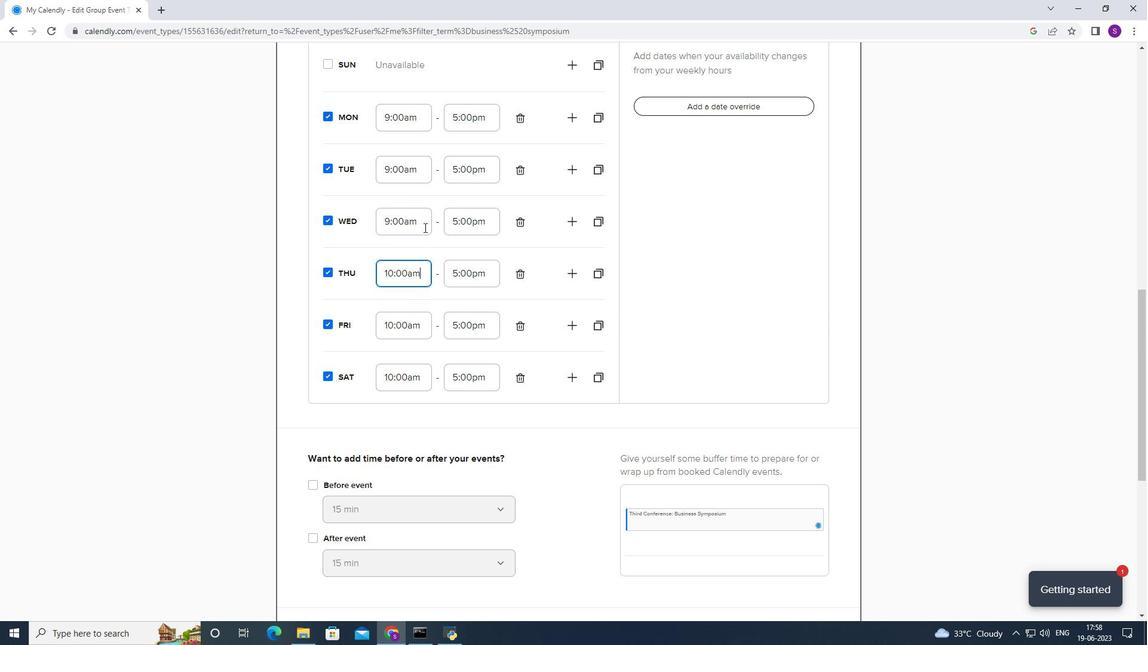 
Action: Mouse moved to (411, 313)
Screenshot: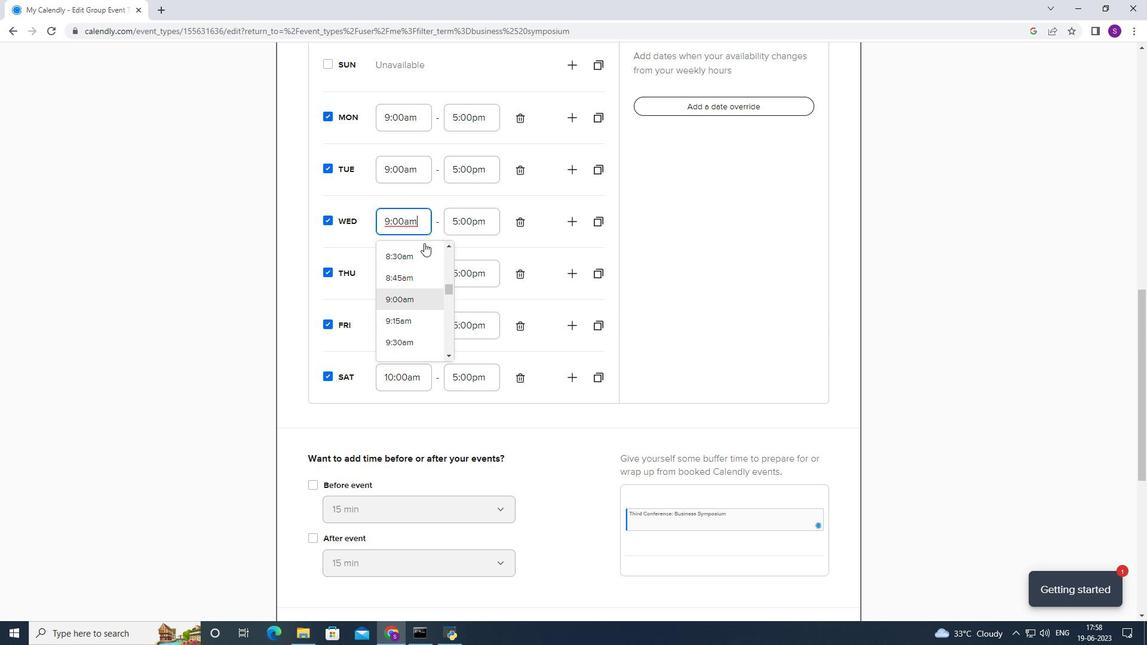 
Action: Mouse scrolled (411, 313) with delta (0, 0)
Screenshot: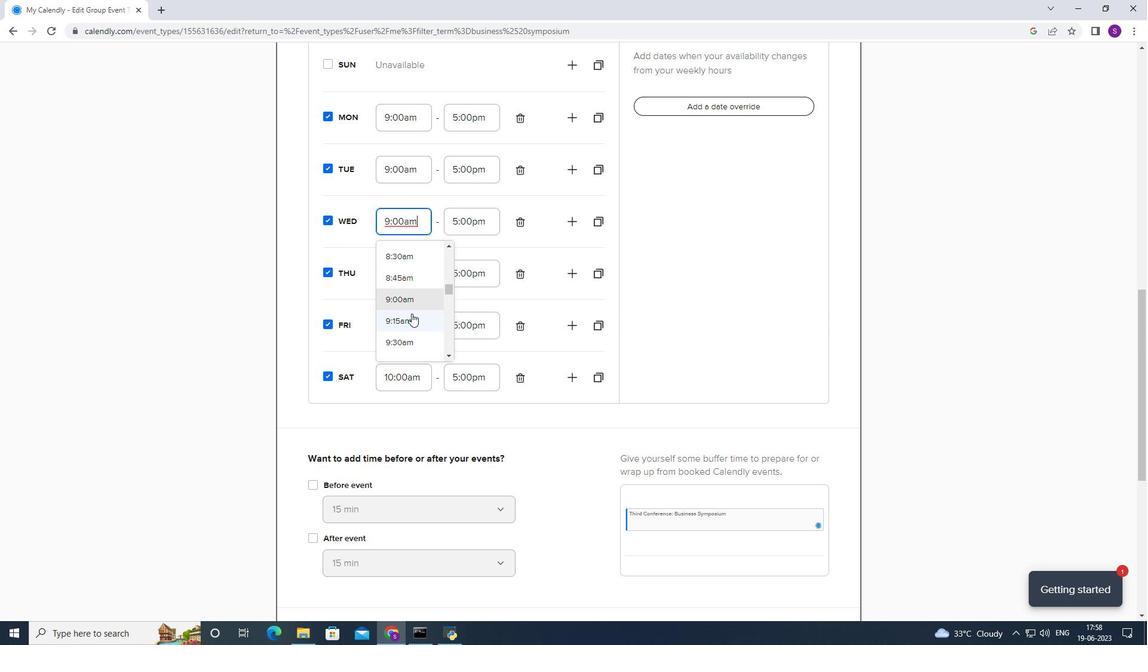 
Action: Mouse scrolled (411, 313) with delta (0, 0)
Screenshot: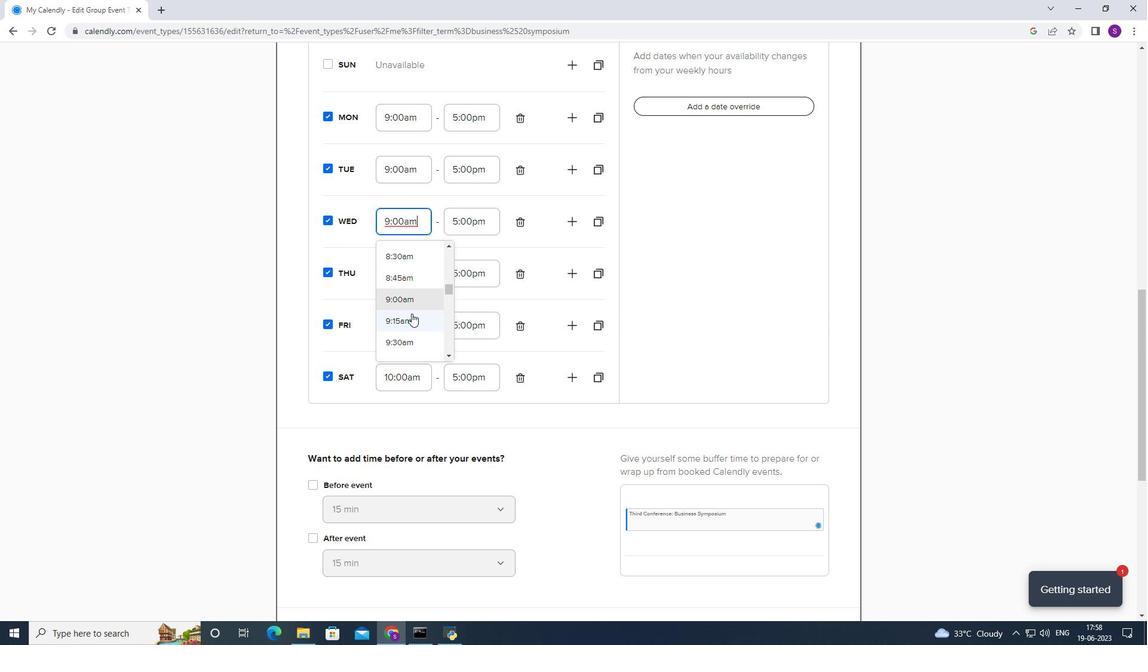 
Action: Mouse moved to (420, 270)
Screenshot: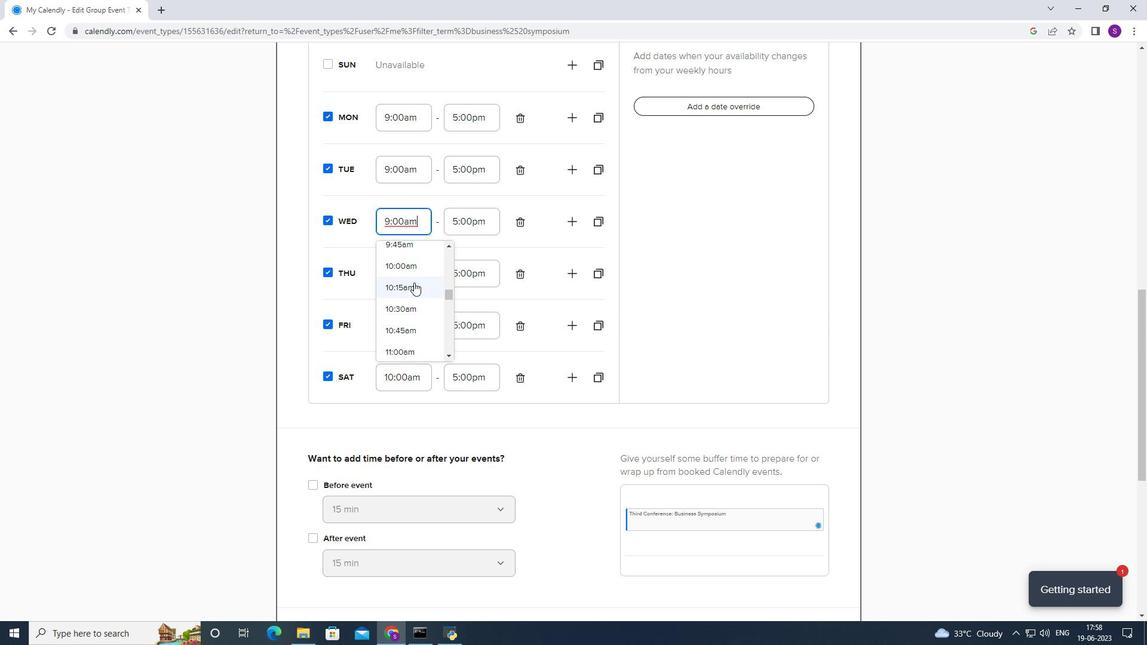 
Action: Mouse pressed left at (420, 270)
Screenshot: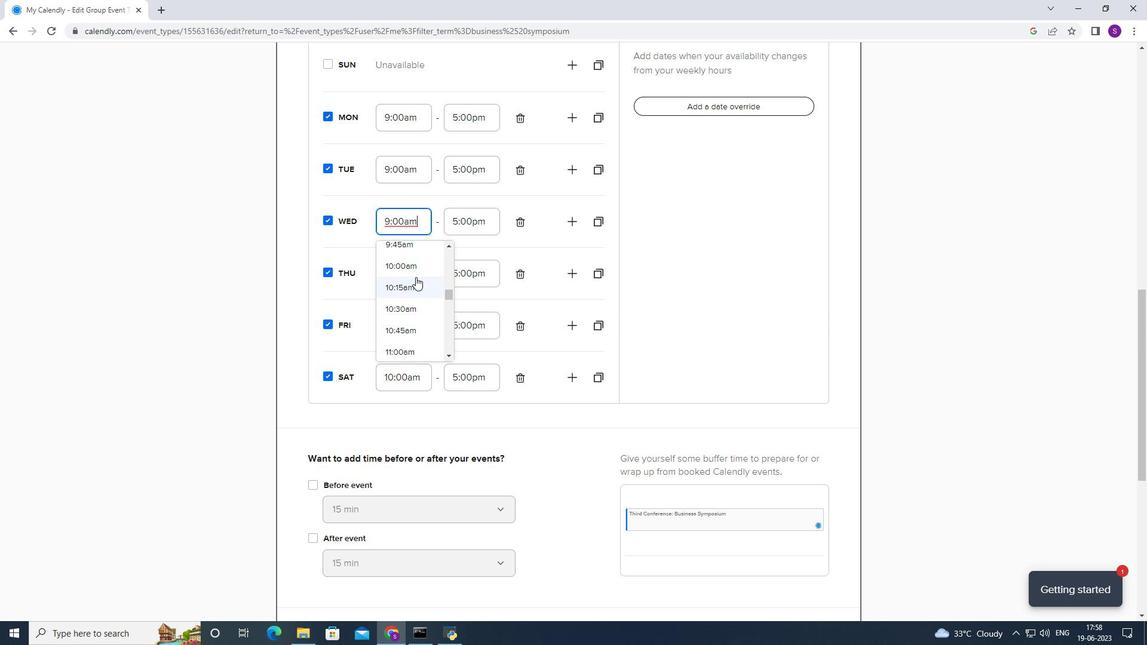 
Action: Mouse moved to (416, 162)
Screenshot: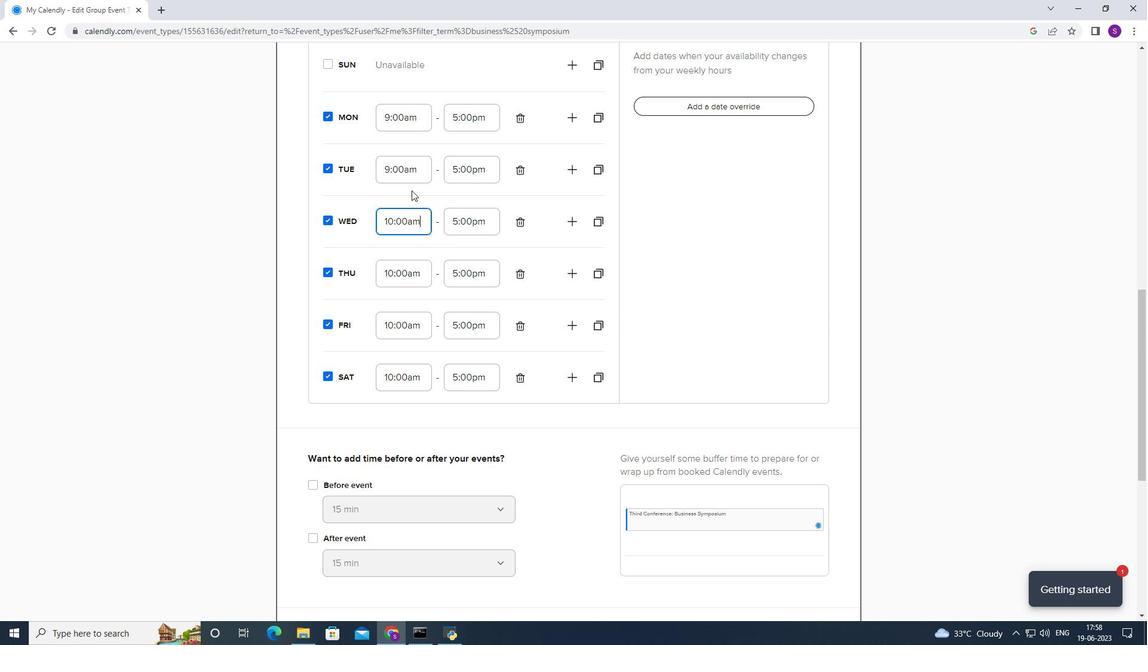 
Action: Mouse pressed left at (416, 162)
Screenshot: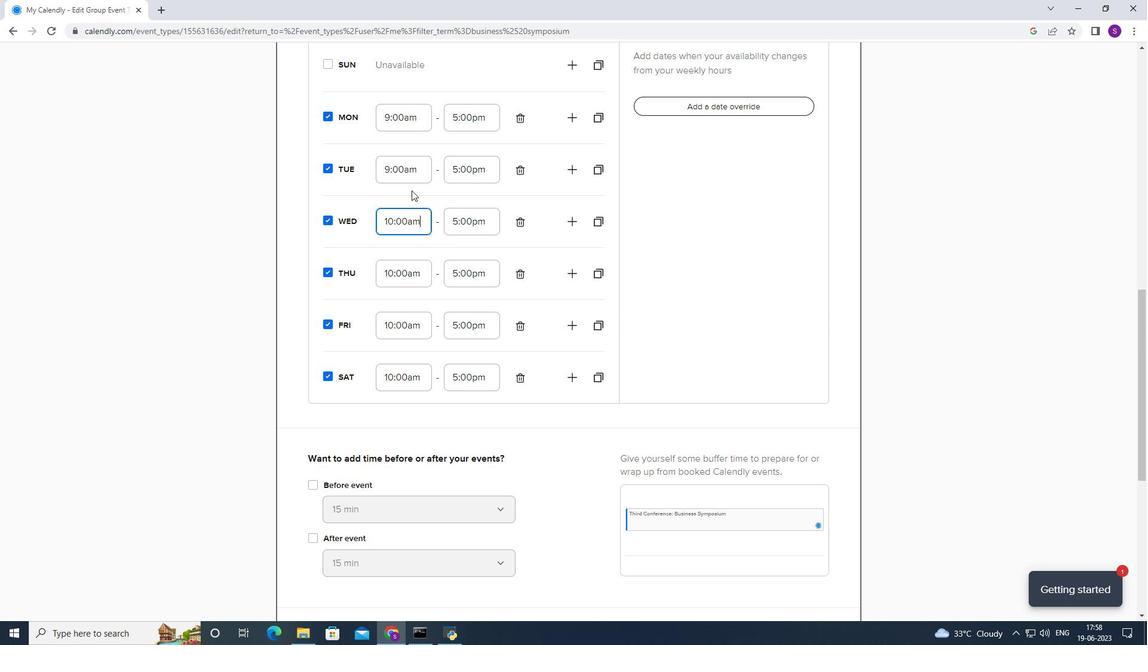 
Action: Mouse moved to (414, 260)
Screenshot: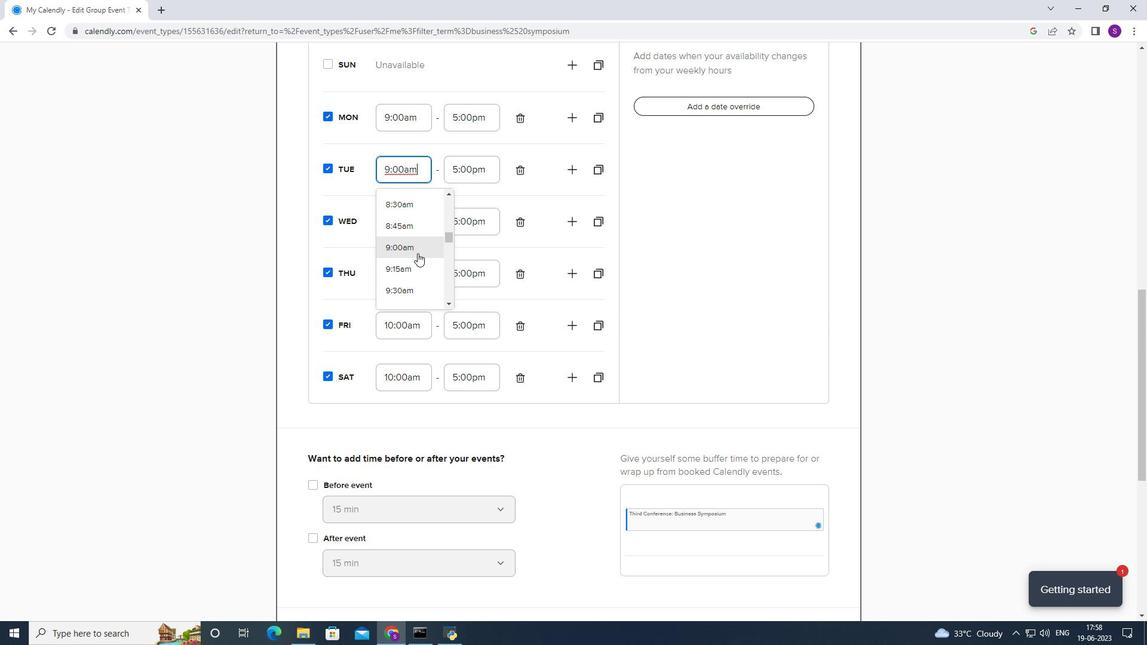 
Action: Mouse scrolled (414, 259) with delta (0, 0)
Screenshot: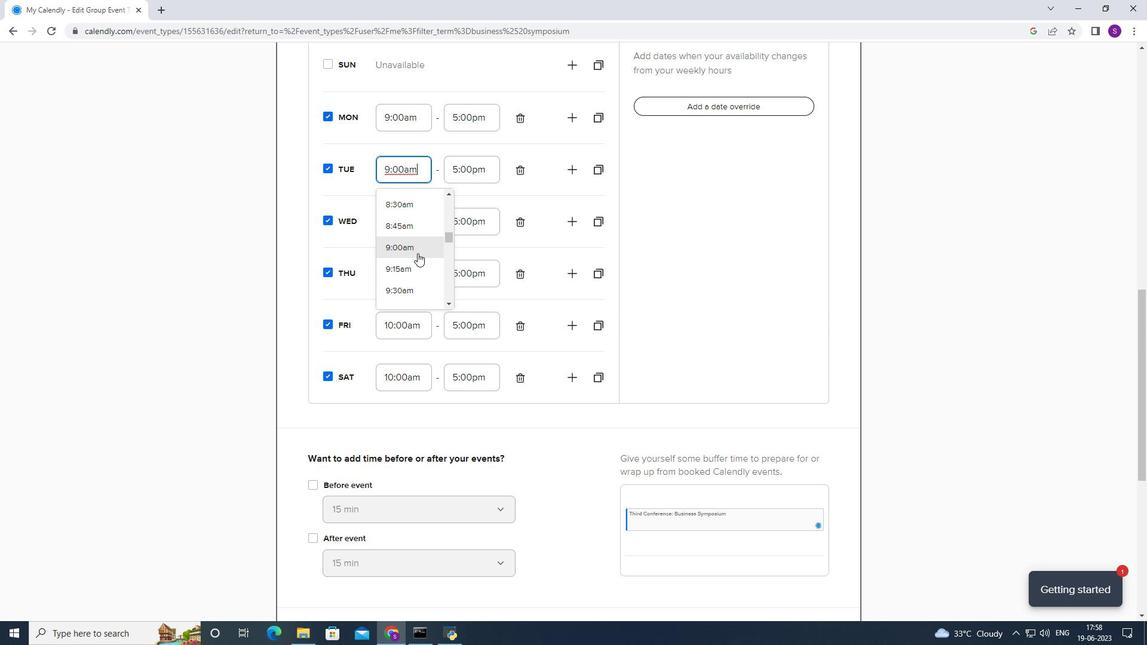 
Action: Mouse moved to (406, 271)
Screenshot: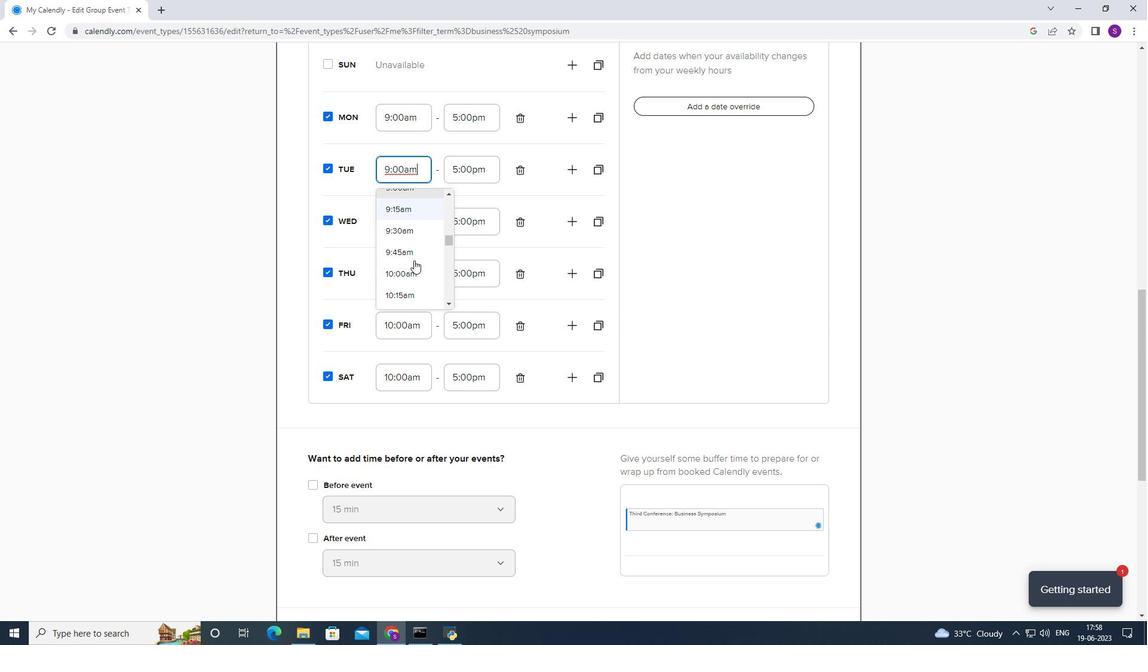 
Action: Mouse pressed left at (406, 271)
Screenshot: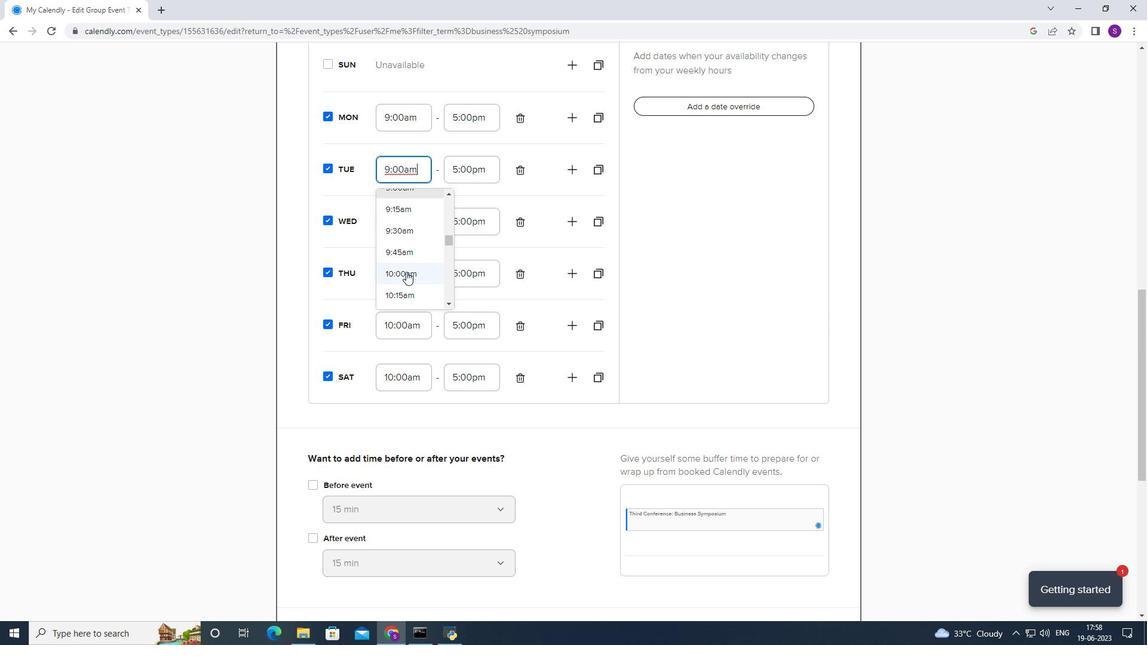 
Action: Mouse moved to (413, 125)
Screenshot: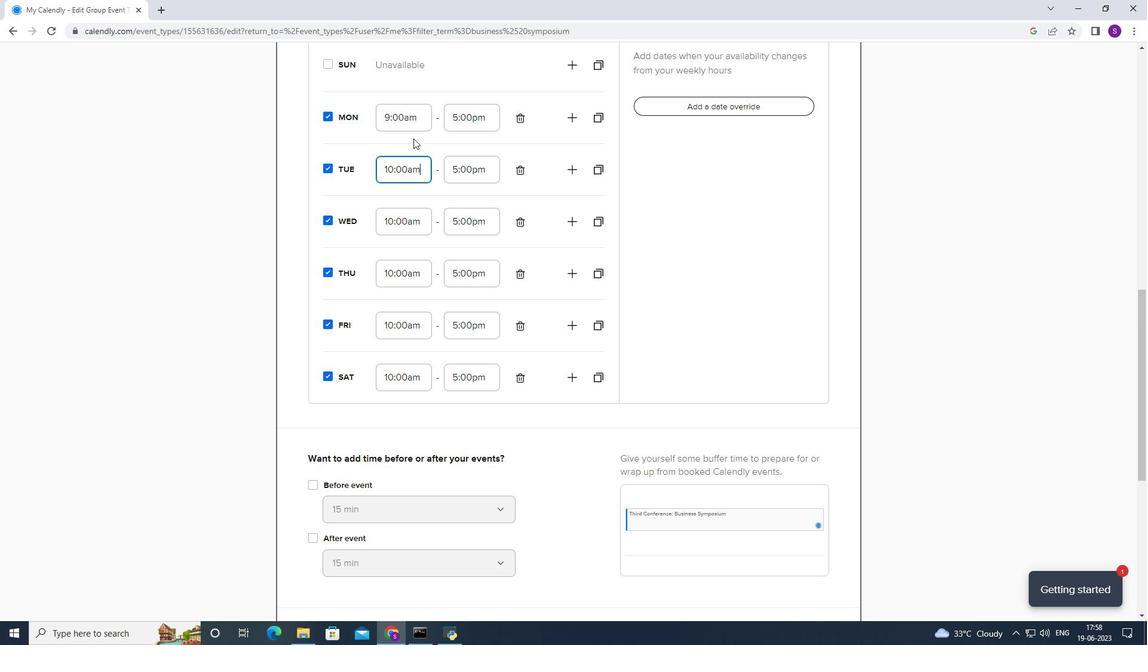 
Action: Mouse pressed left at (413, 125)
Screenshot: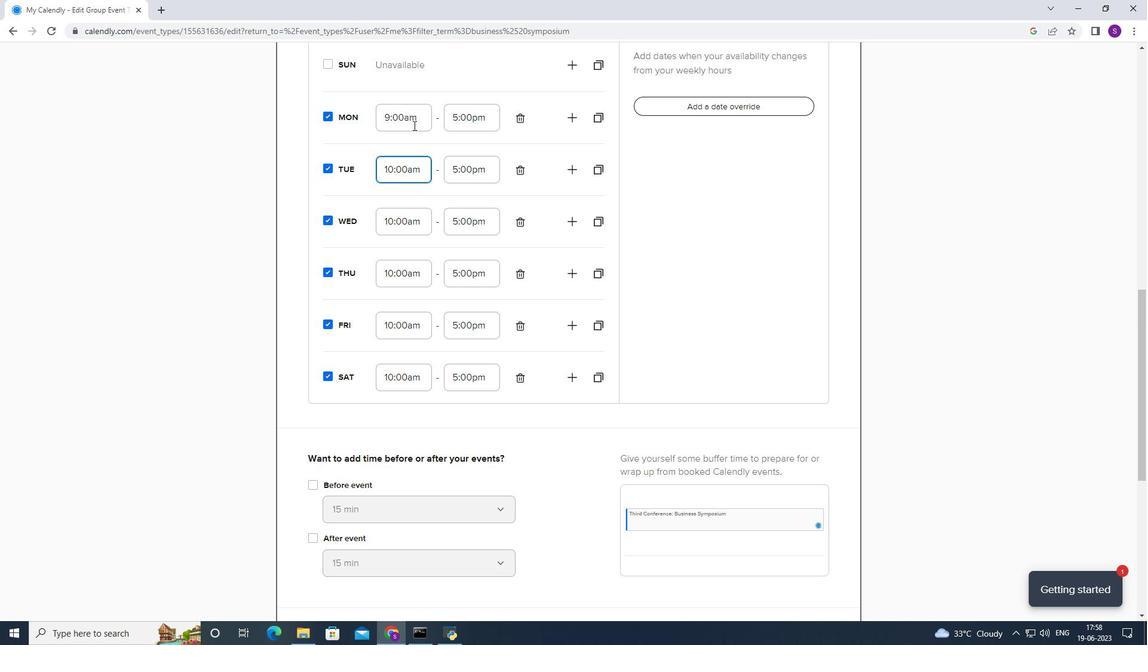
Action: Mouse moved to (425, 232)
Screenshot: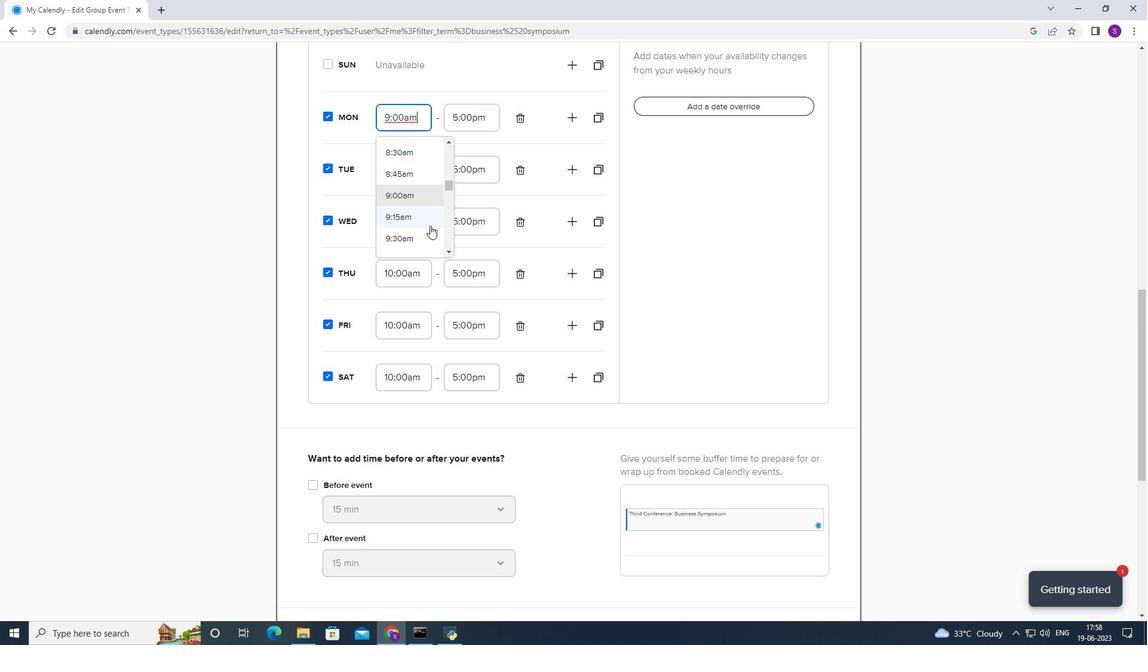 
Action: Mouse scrolled (425, 231) with delta (0, 0)
Screenshot: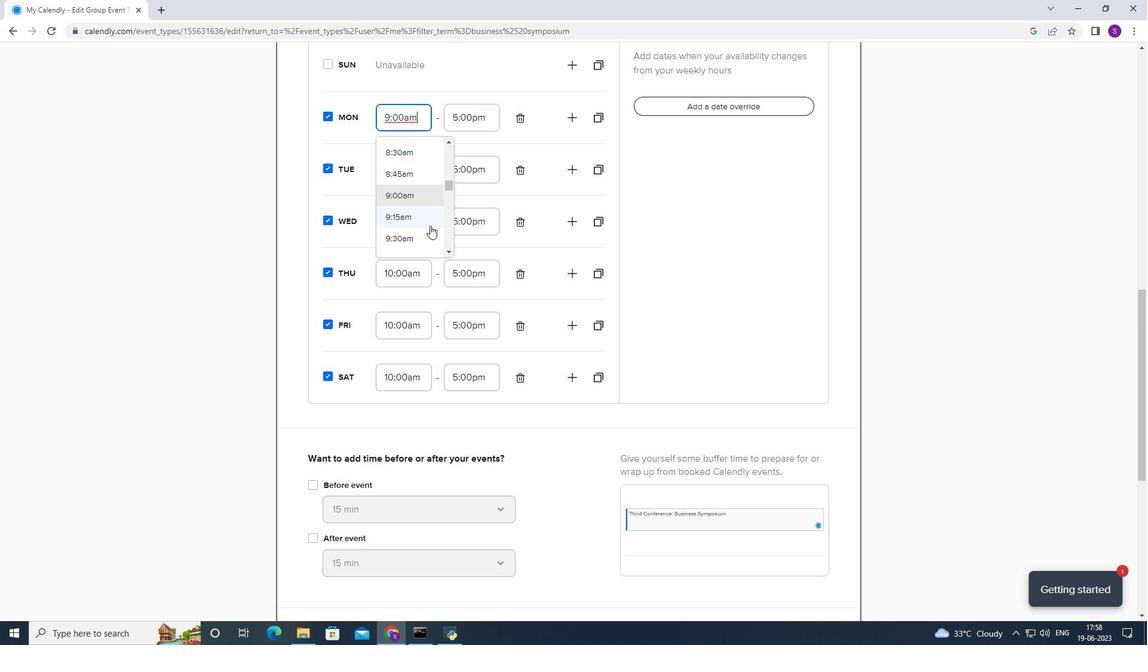 
Action: Mouse moved to (416, 215)
Screenshot: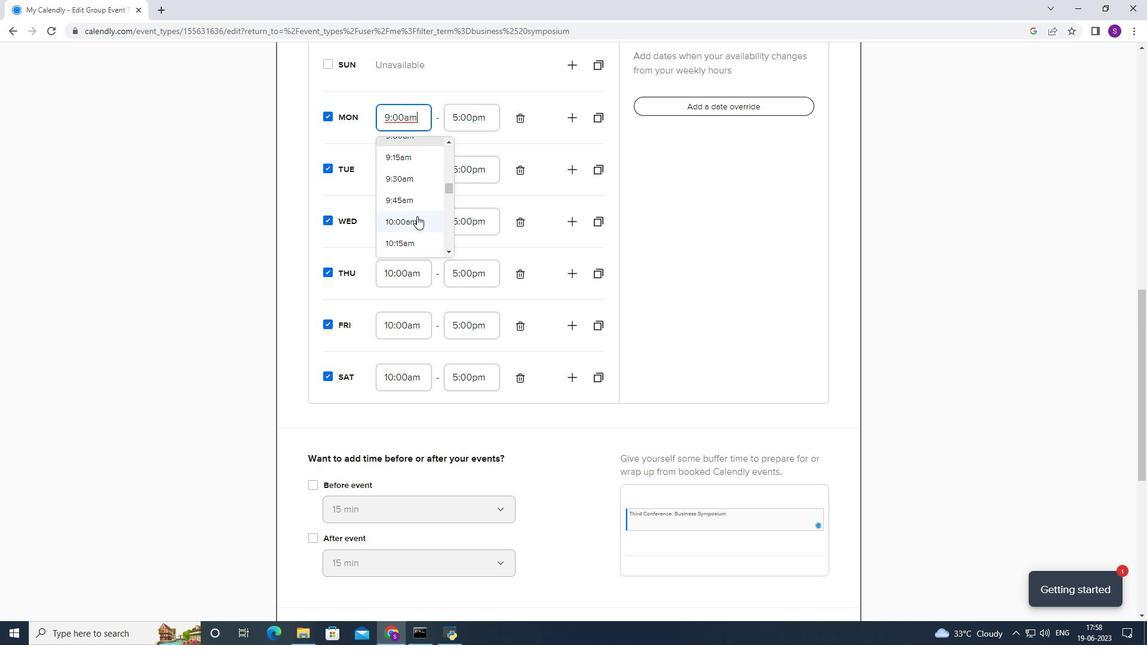
Action: Mouse pressed left at (416, 215)
Screenshot: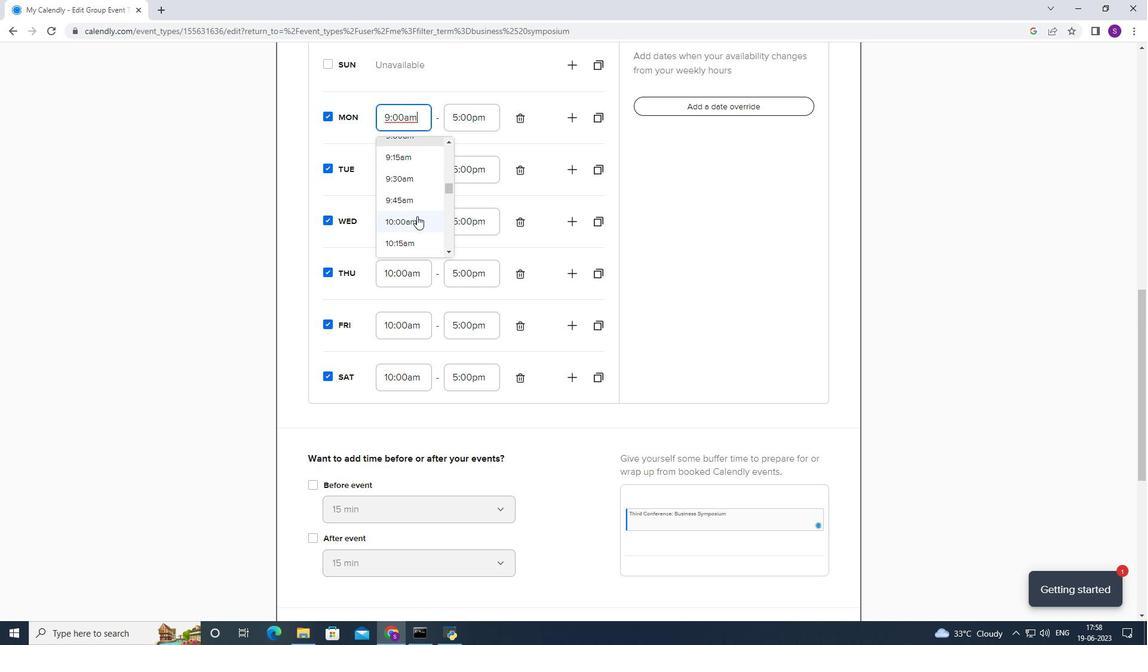 
Action: Mouse moved to (484, 109)
Screenshot: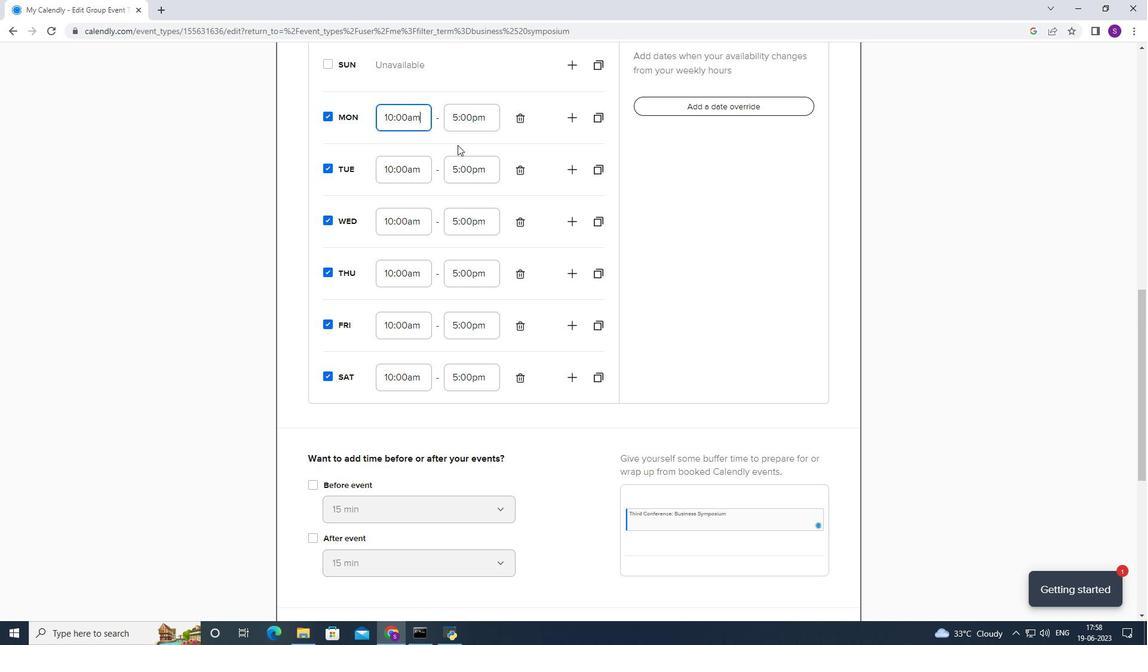 
Action: Mouse pressed left at (484, 109)
Screenshot: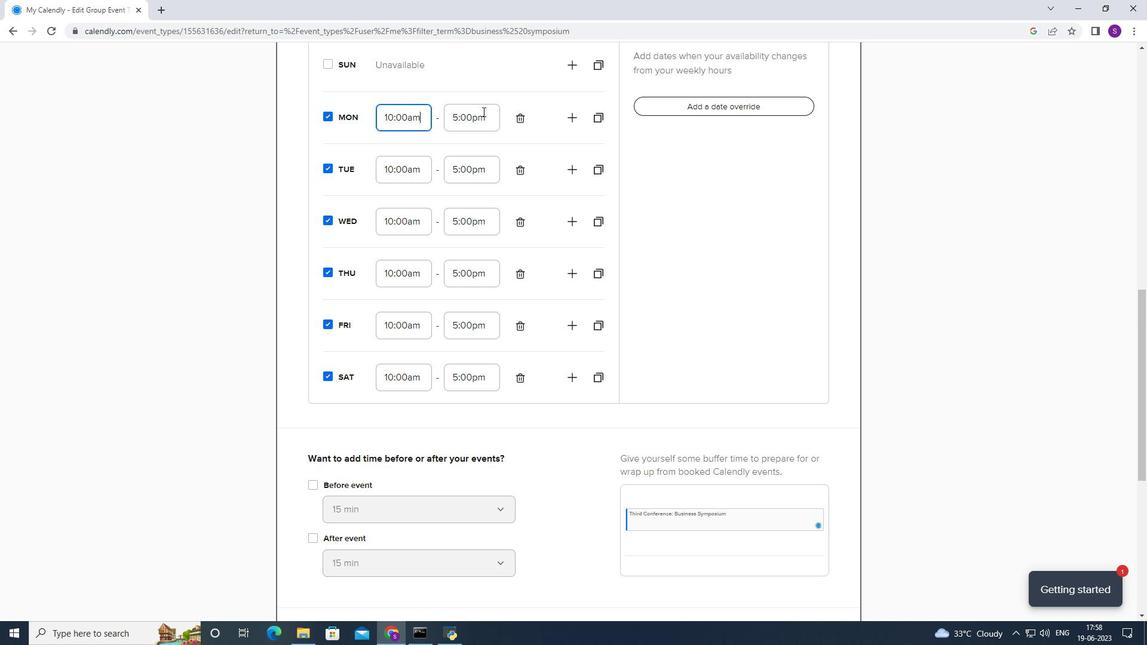 
Action: Mouse moved to (468, 206)
Screenshot: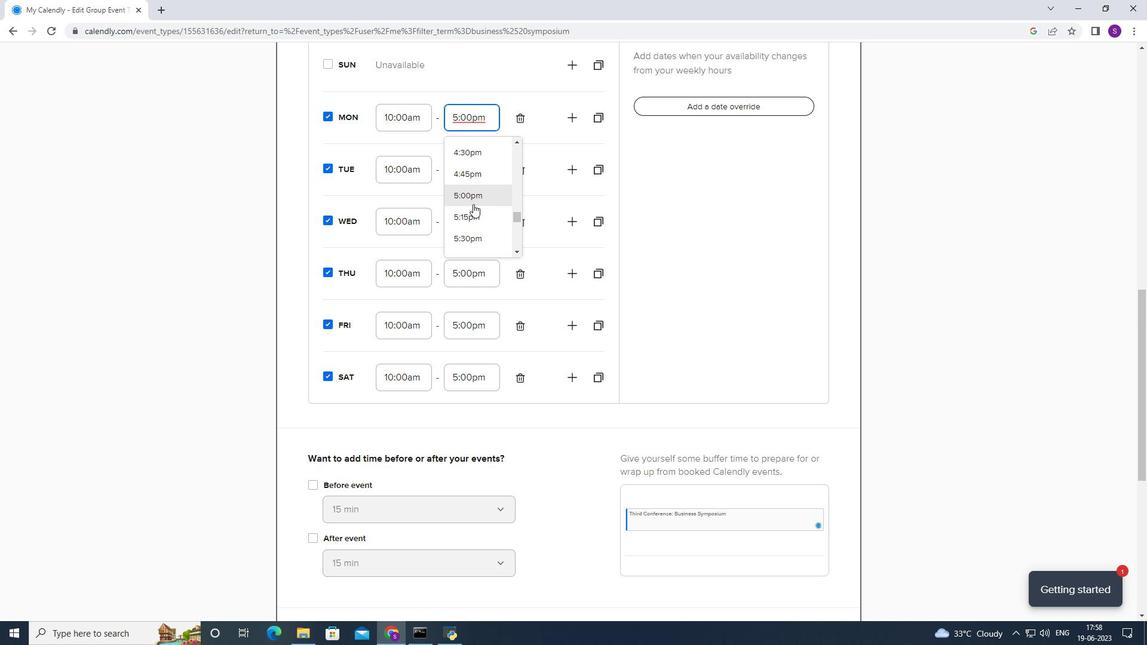 
Action: Mouse scrolled (468, 205) with delta (0, 0)
Screenshot: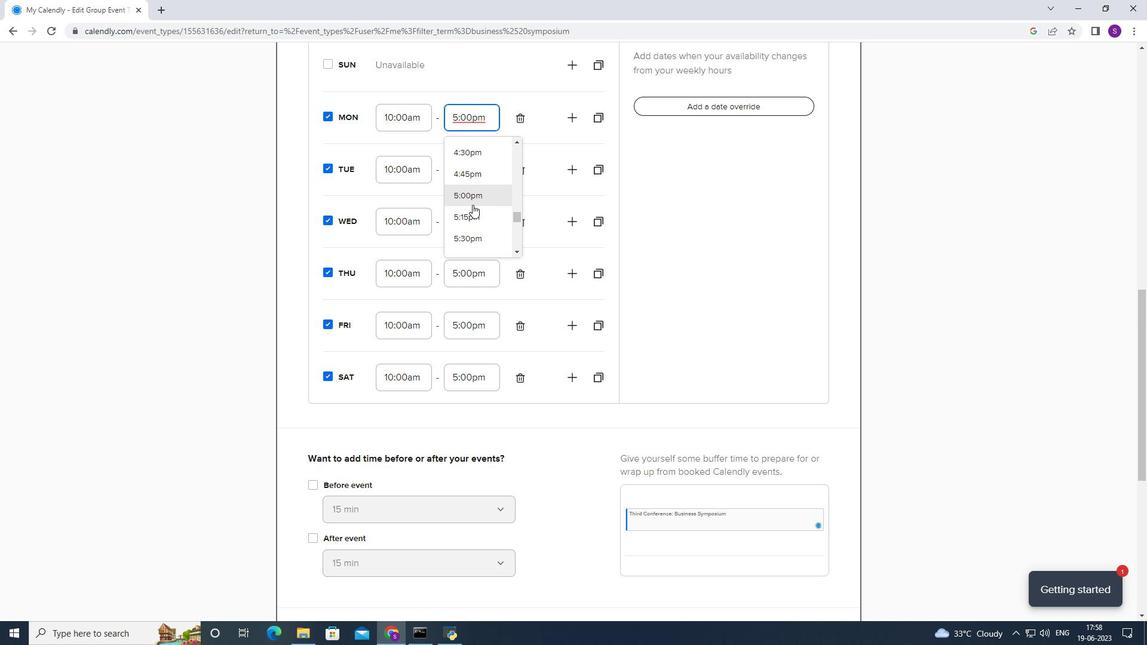 
Action: Mouse moved to (462, 220)
Screenshot: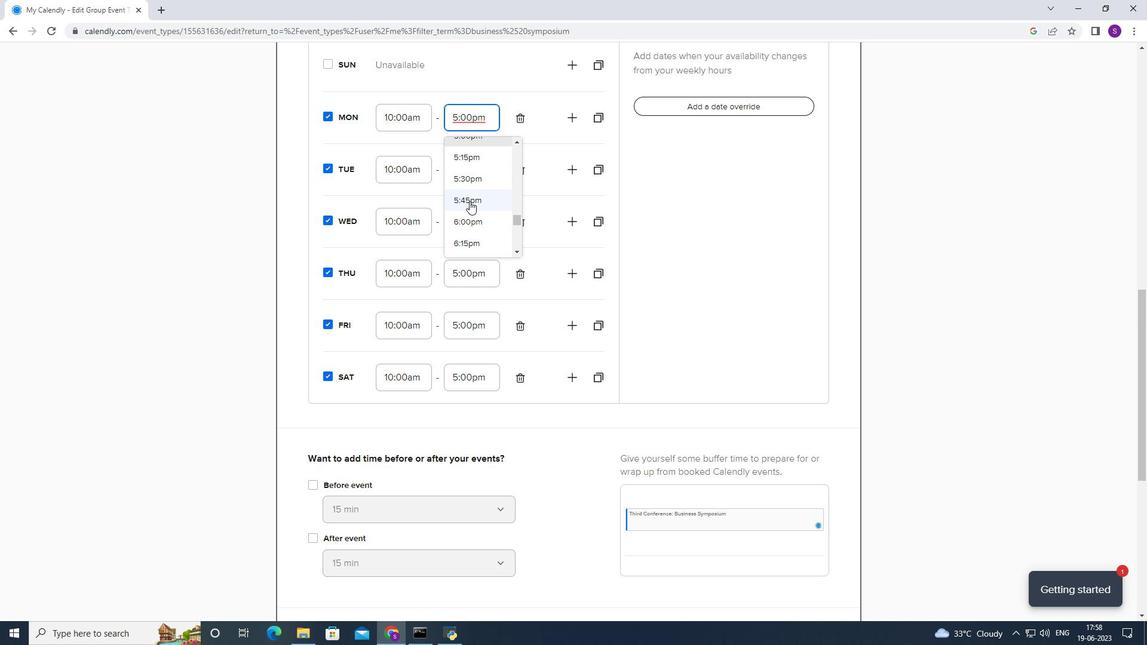
Action: Mouse pressed left at (462, 220)
Screenshot: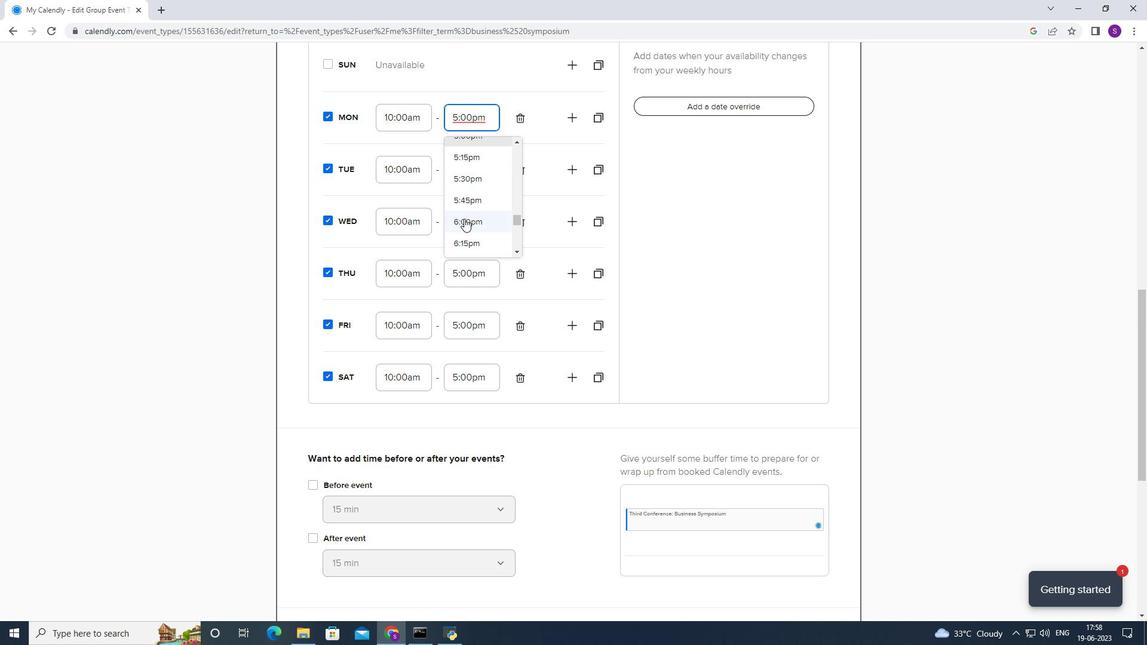 
Action: Mouse moved to (462, 175)
Screenshot: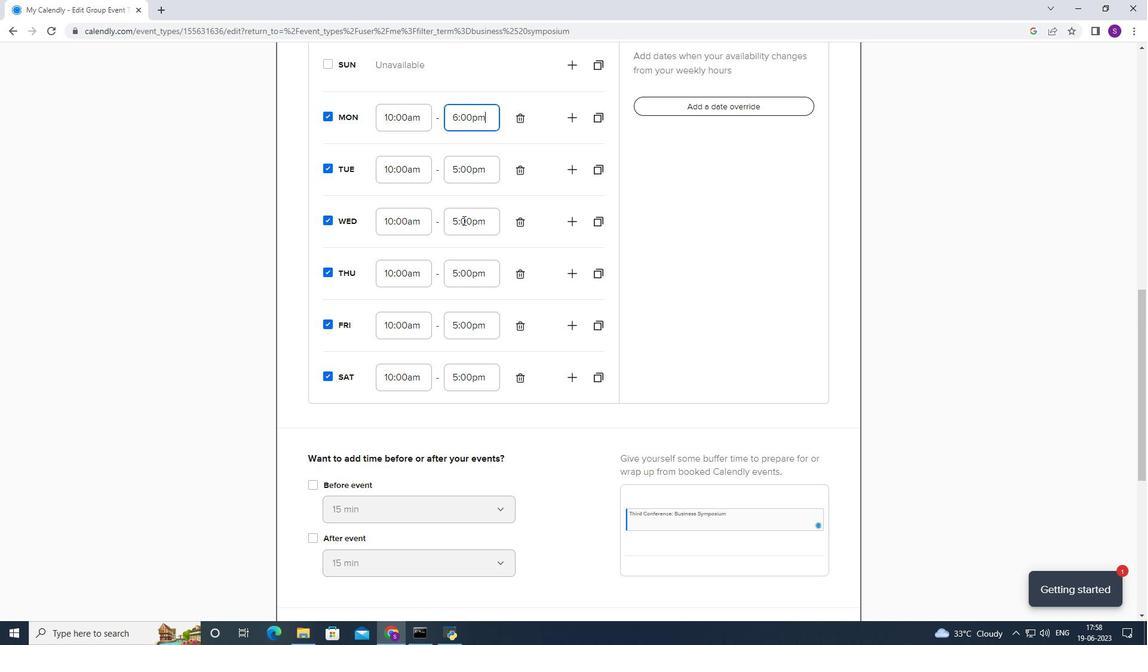 
Action: Mouse pressed left at (462, 175)
Screenshot: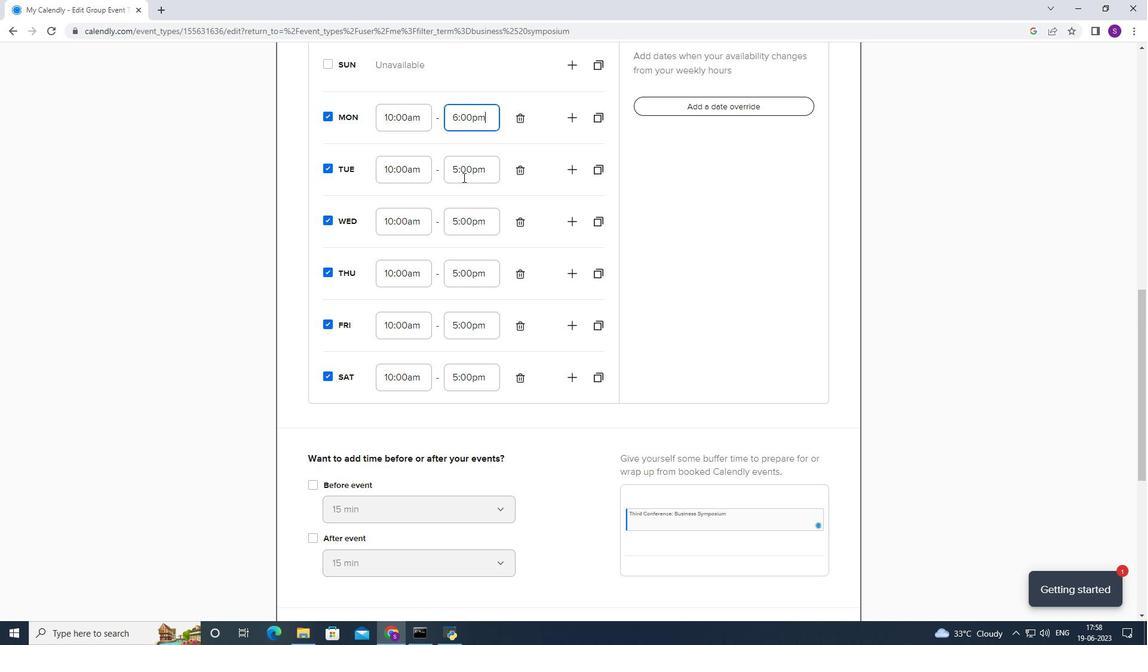 
Action: Mouse moved to (464, 240)
Screenshot: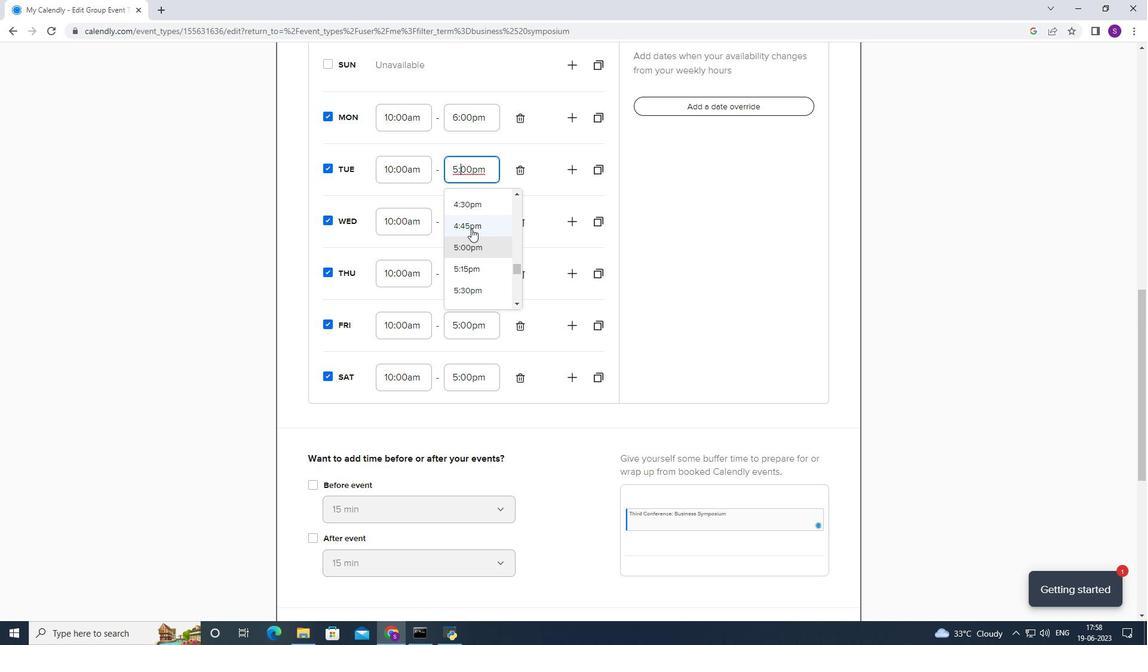 
Action: Mouse scrolled (464, 240) with delta (0, 0)
Screenshot: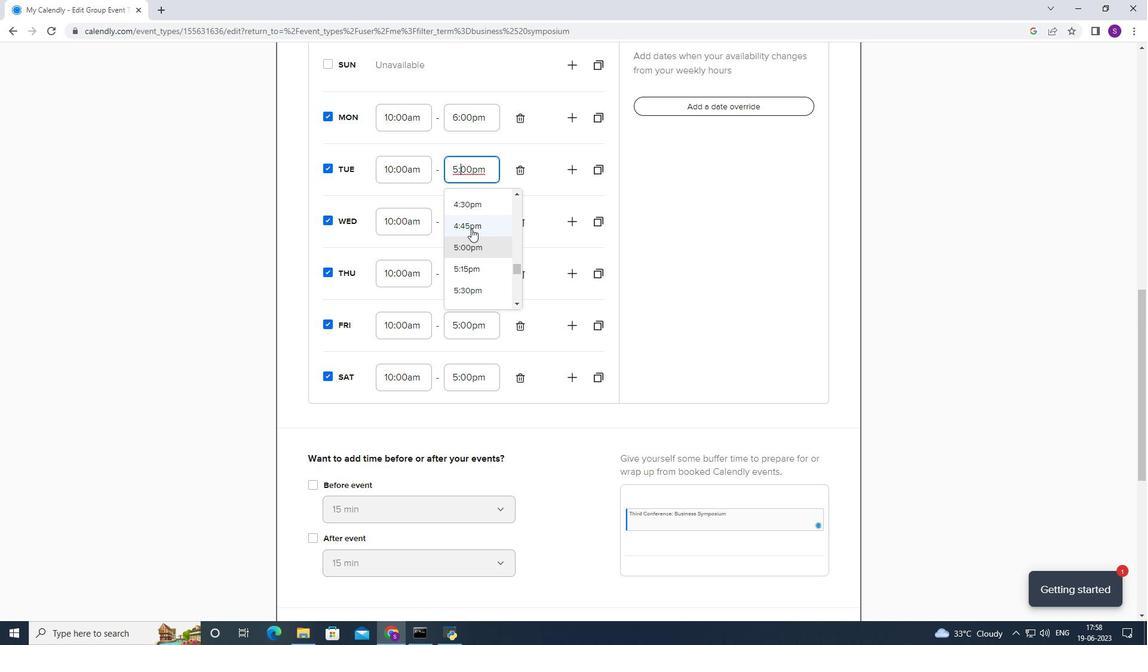 
Action: Mouse moved to (460, 273)
Screenshot: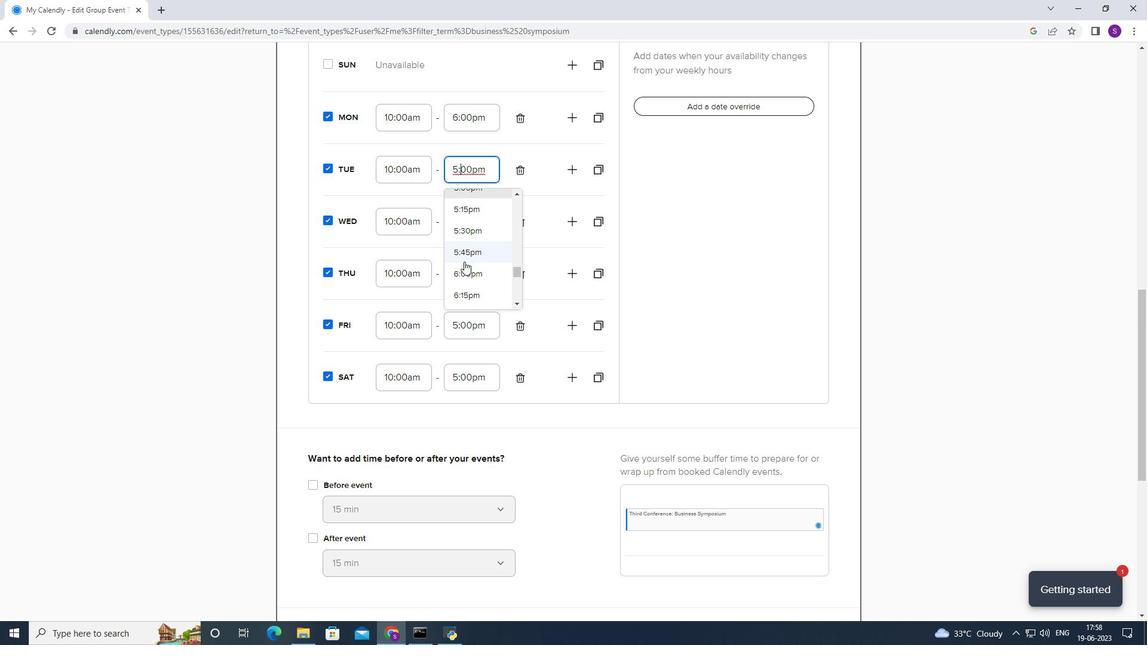 
Action: Mouse pressed left at (460, 273)
Screenshot: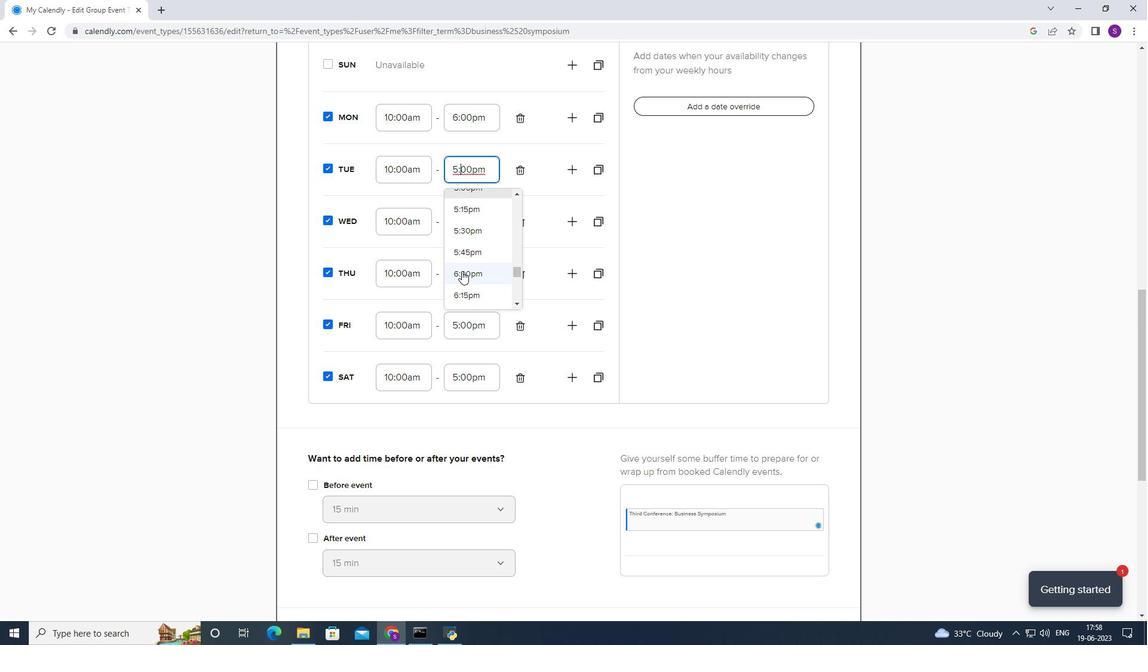 
Action: Mouse moved to (489, 222)
Screenshot: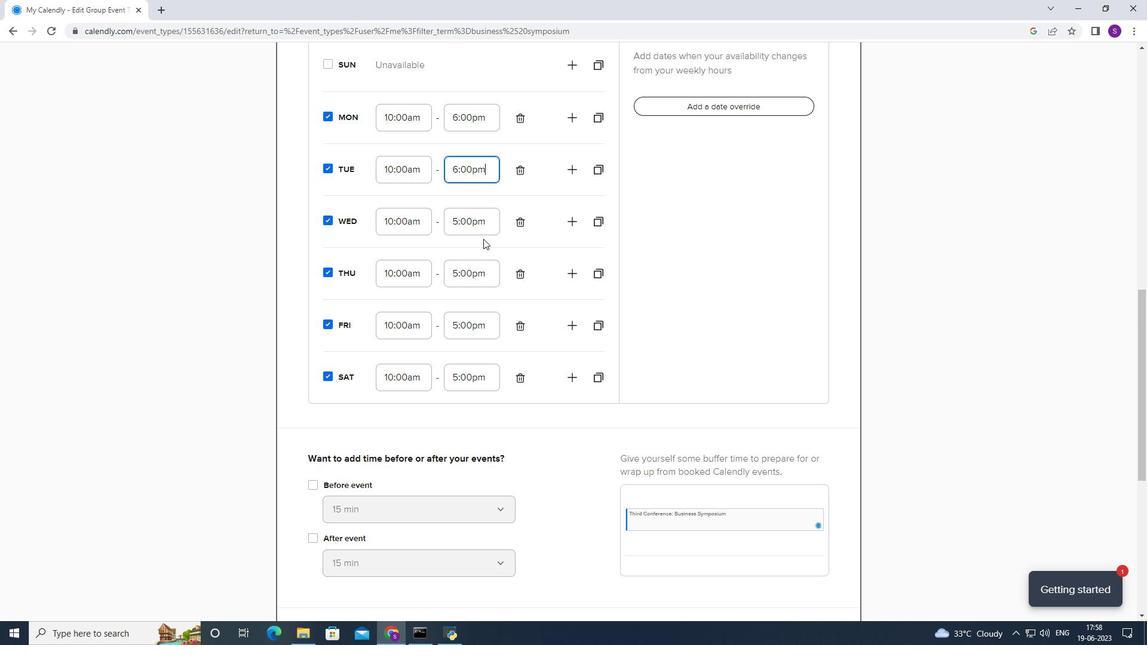 
Action: Mouse pressed left at (489, 222)
Screenshot: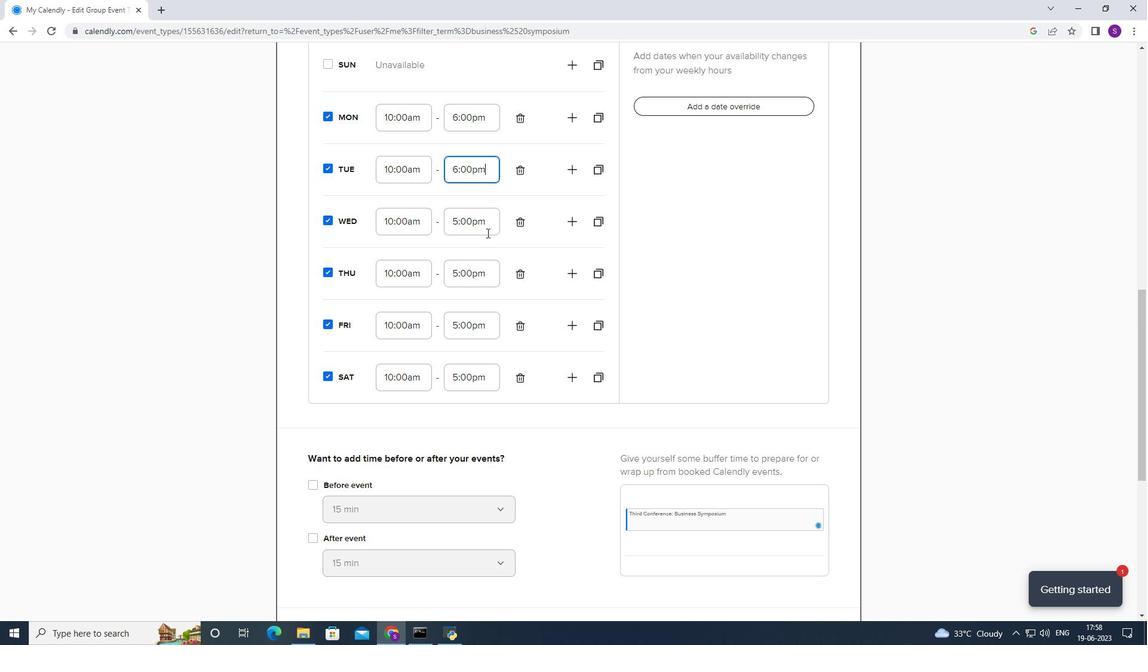 
Action: Mouse moved to (467, 281)
Screenshot: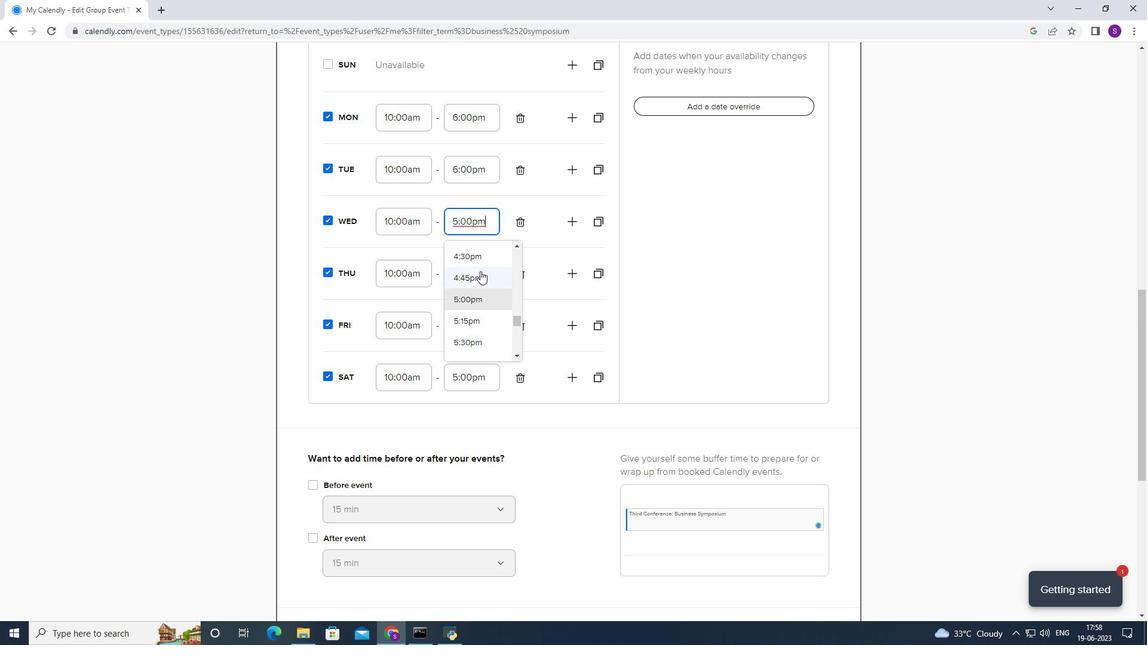 
Action: Mouse scrolled (467, 280) with delta (0, 0)
Screenshot: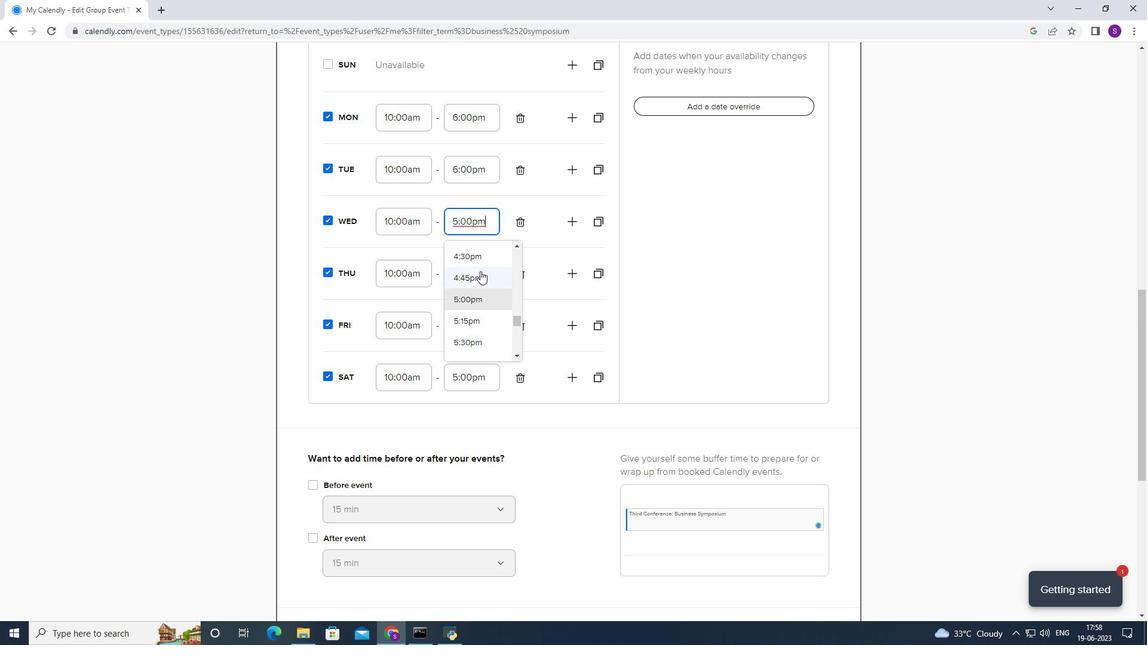 
Action: Mouse moved to (470, 327)
Screenshot: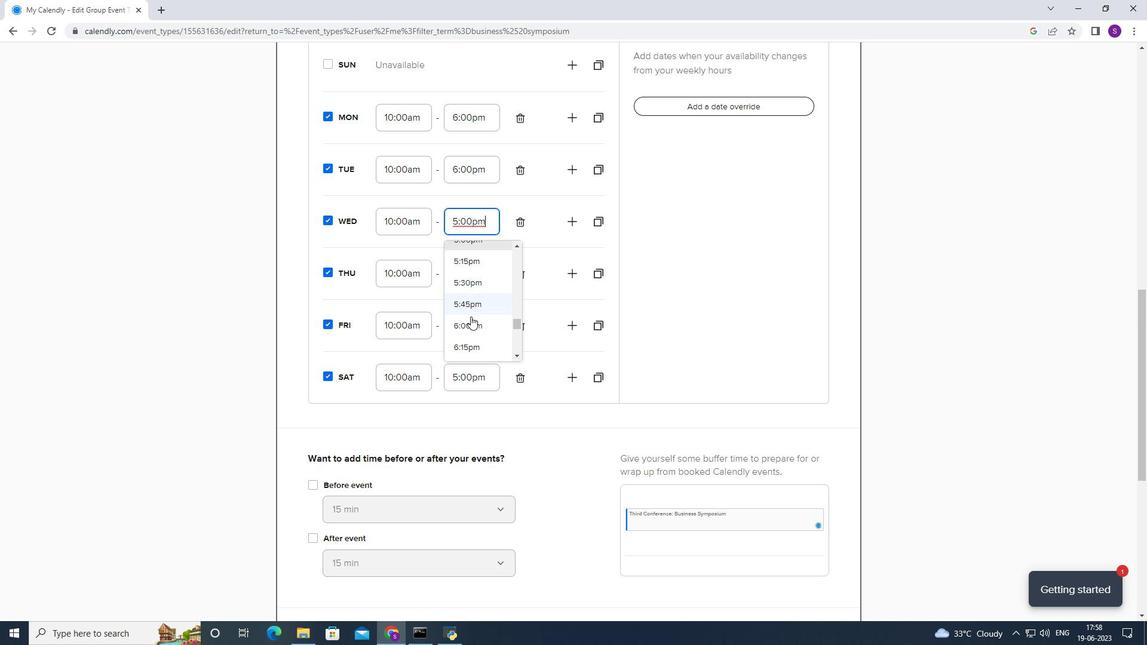 
Action: Mouse pressed left at (470, 327)
Screenshot: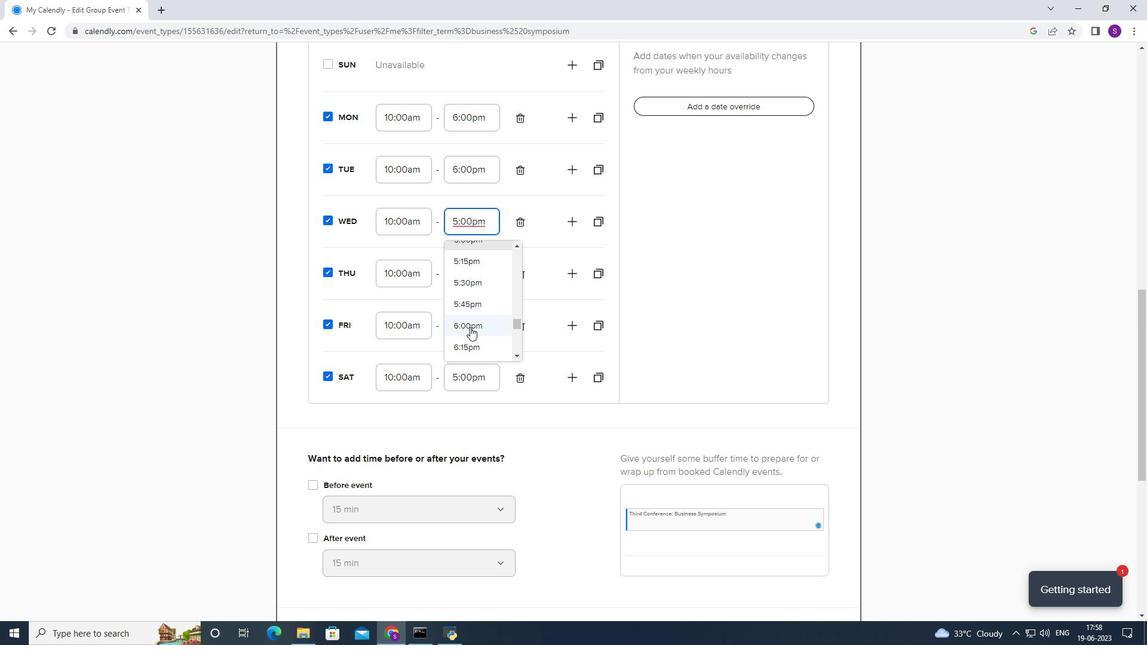 
Action: Mouse moved to (471, 293)
Screenshot: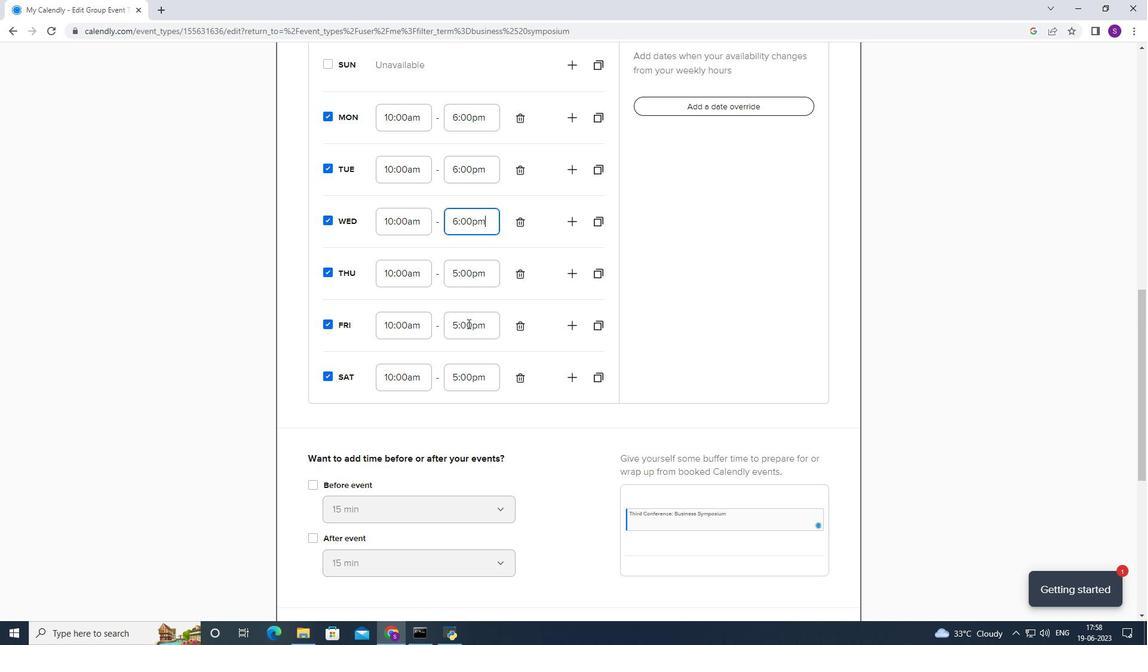 
Action: Mouse pressed left at (471, 293)
Screenshot: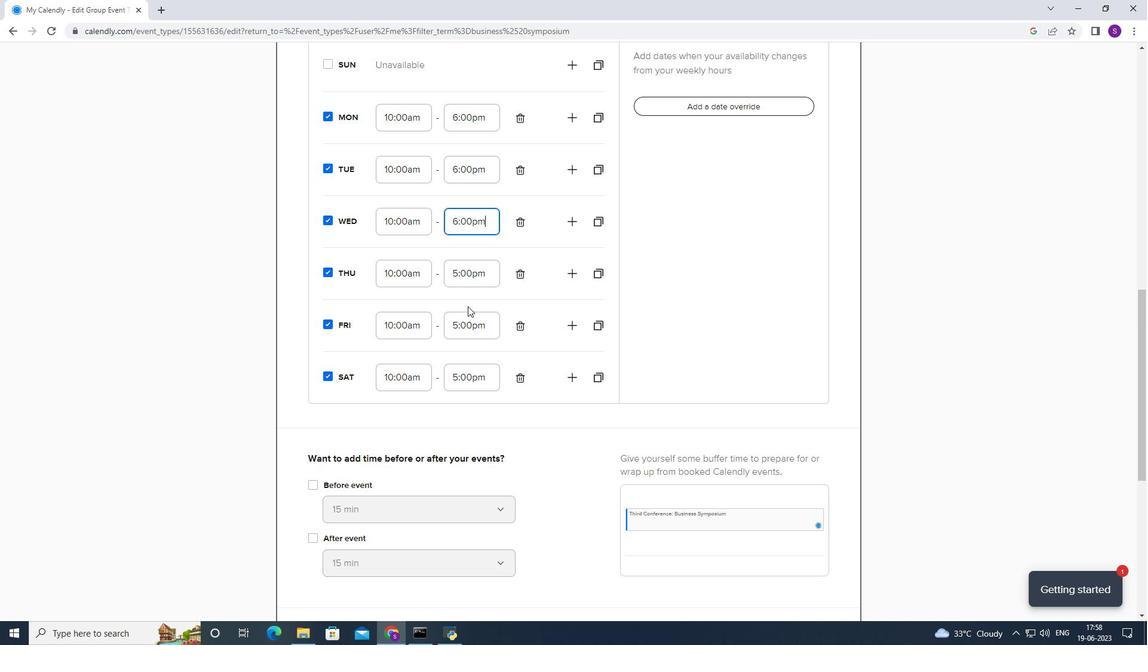 
Action: Mouse moved to (483, 276)
Screenshot: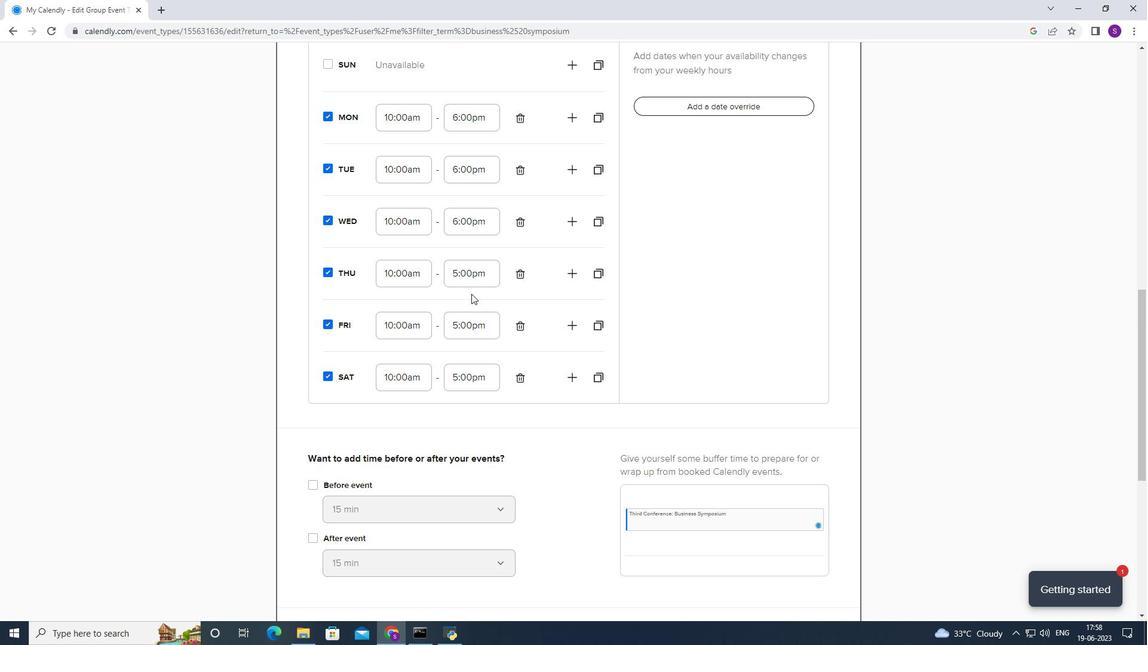 
Action: Mouse pressed left at (483, 276)
Screenshot: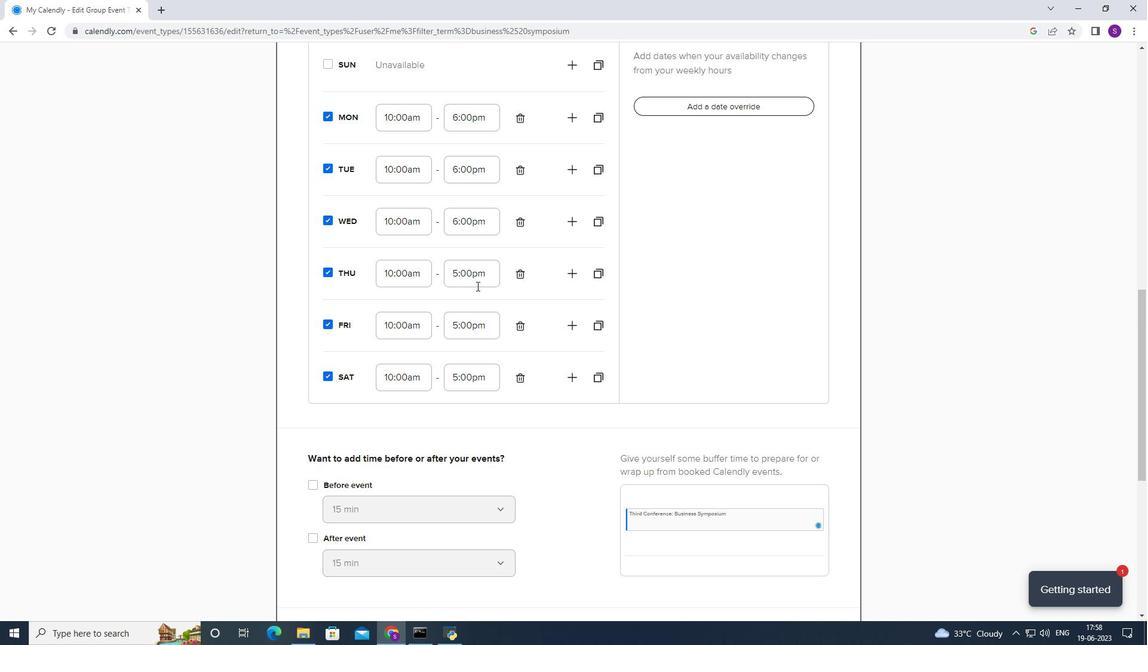 
Action: Mouse moved to (464, 347)
Screenshot: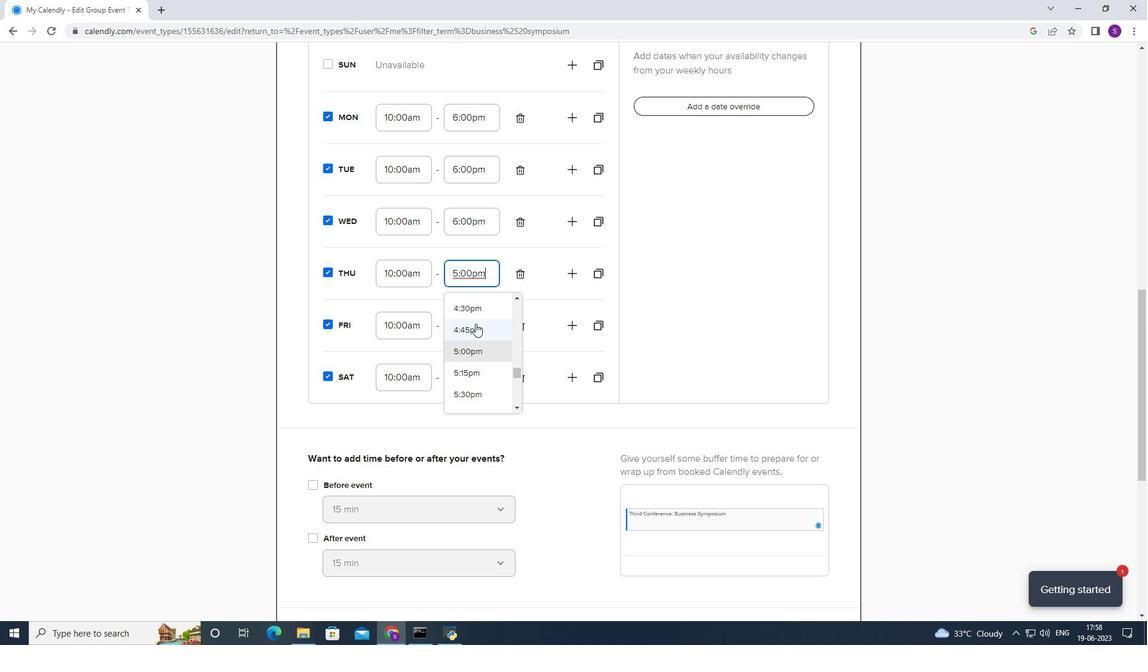 
Action: Mouse scrolled (464, 347) with delta (0, 0)
Screenshot: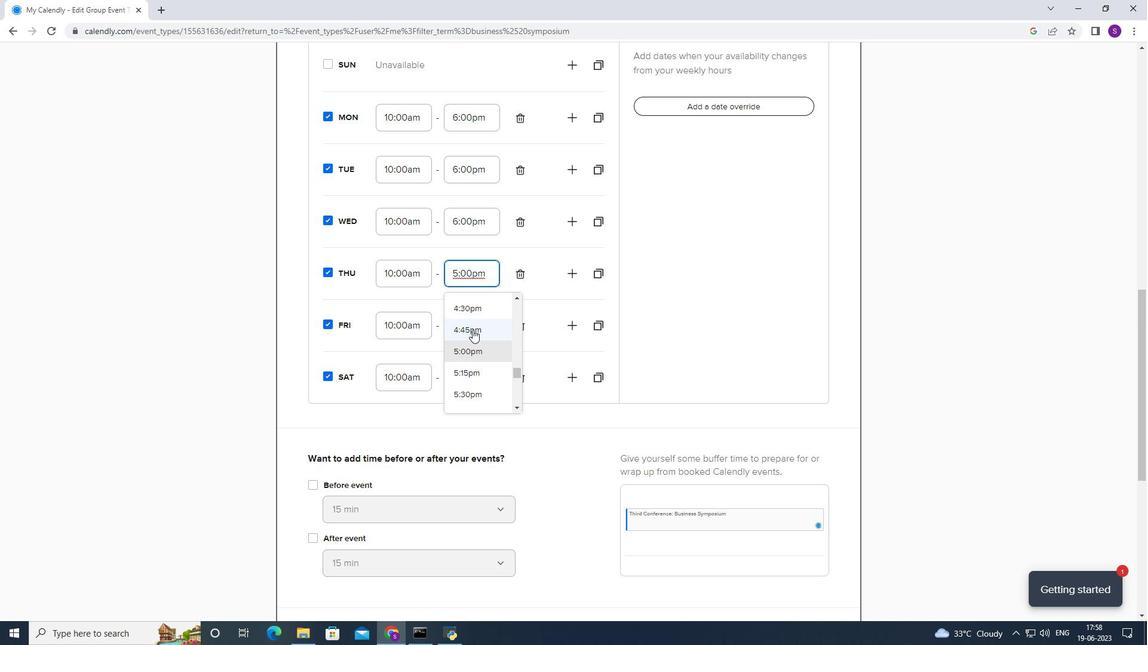 
Action: Mouse moved to (470, 376)
Screenshot: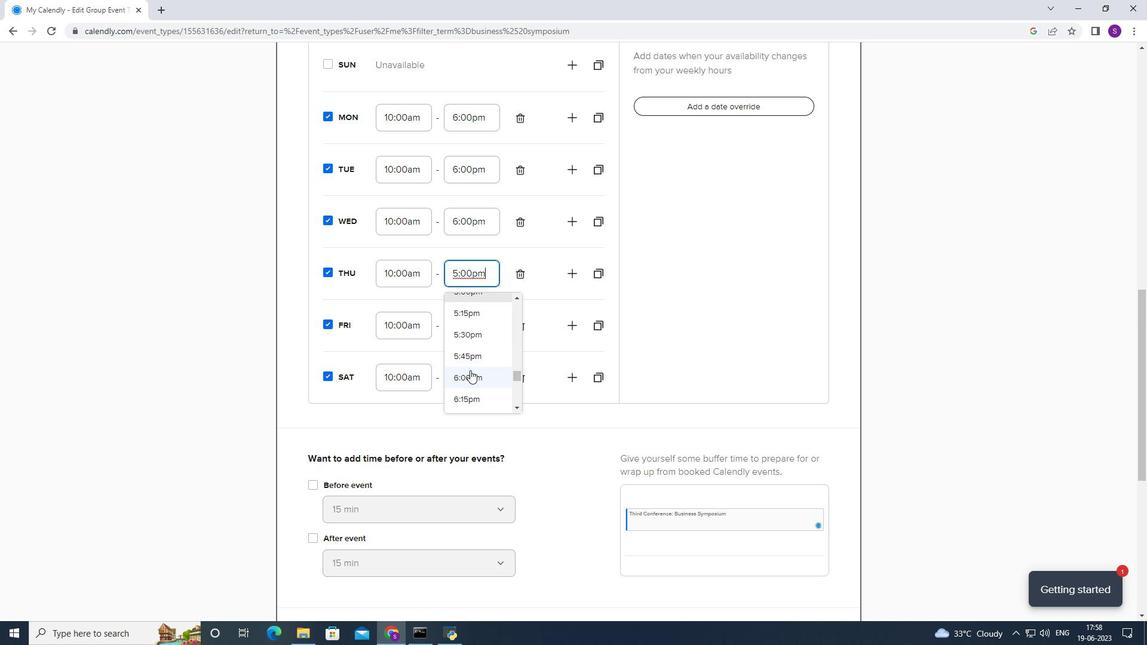 
Action: Mouse pressed left at (470, 376)
Screenshot: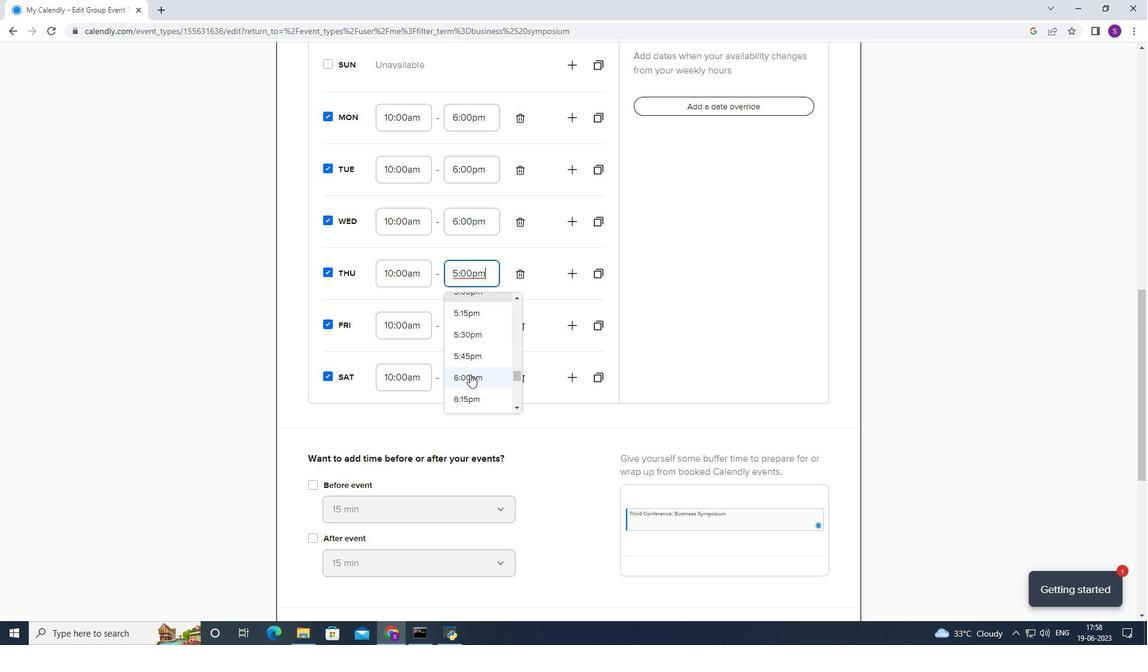 
Action: Mouse moved to (480, 330)
Screenshot: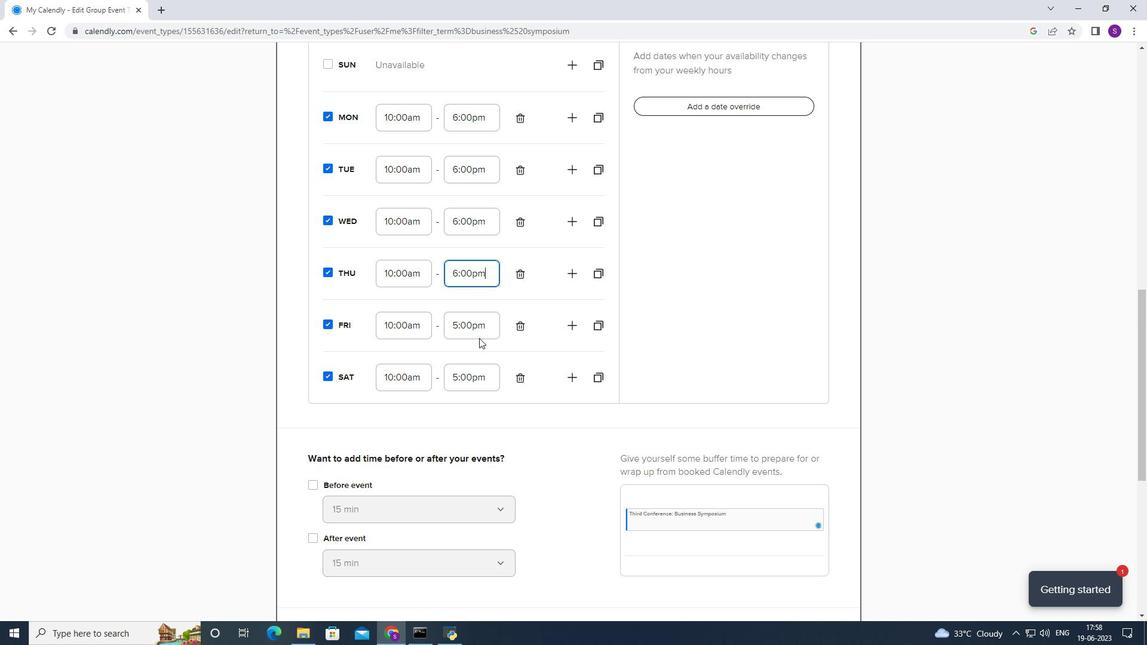 
Action: Mouse pressed left at (480, 330)
Screenshot: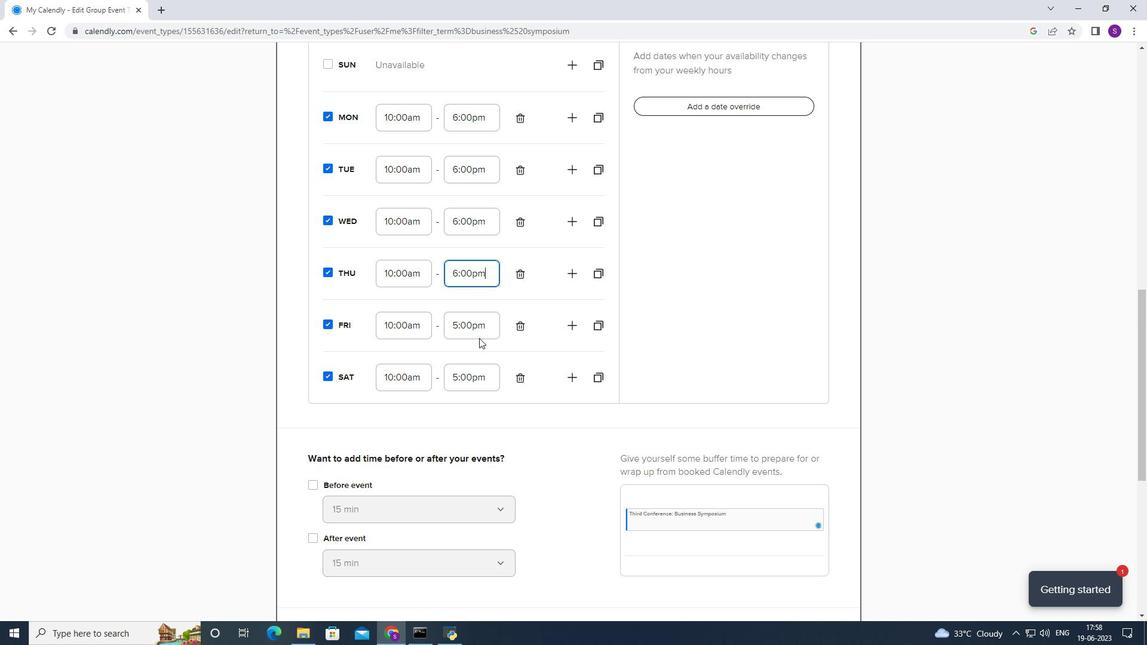 
Action: Mouse moved to (492, 380)
Screenshot: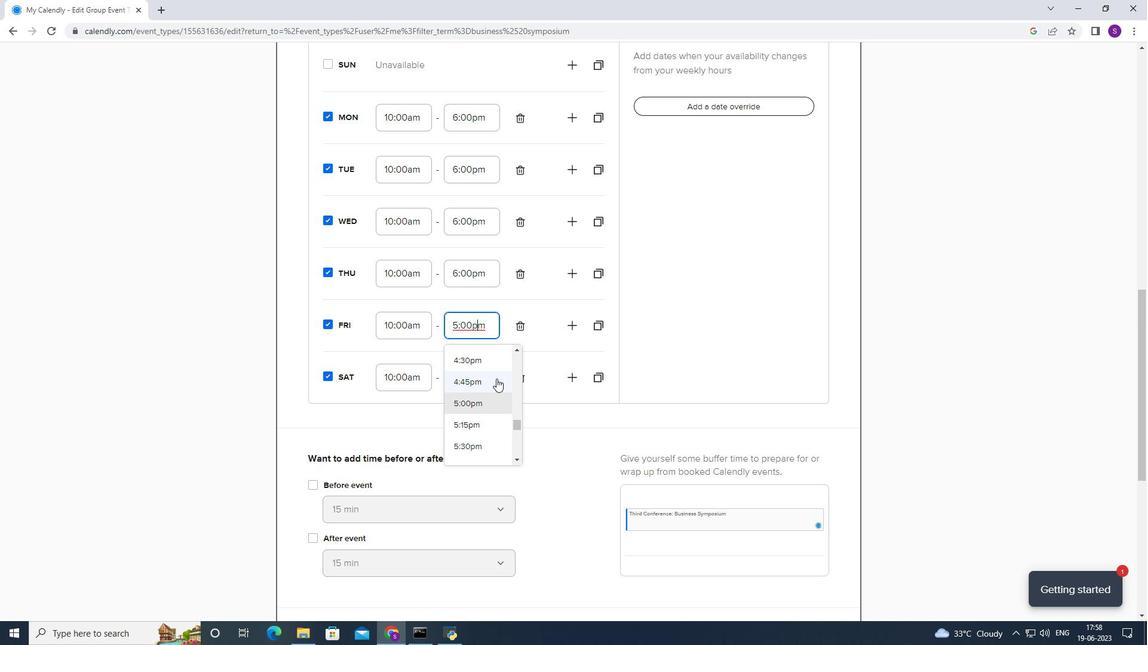 
Action: Mouse scrolled (492, 379) with delta (0, 0)
Screenshot: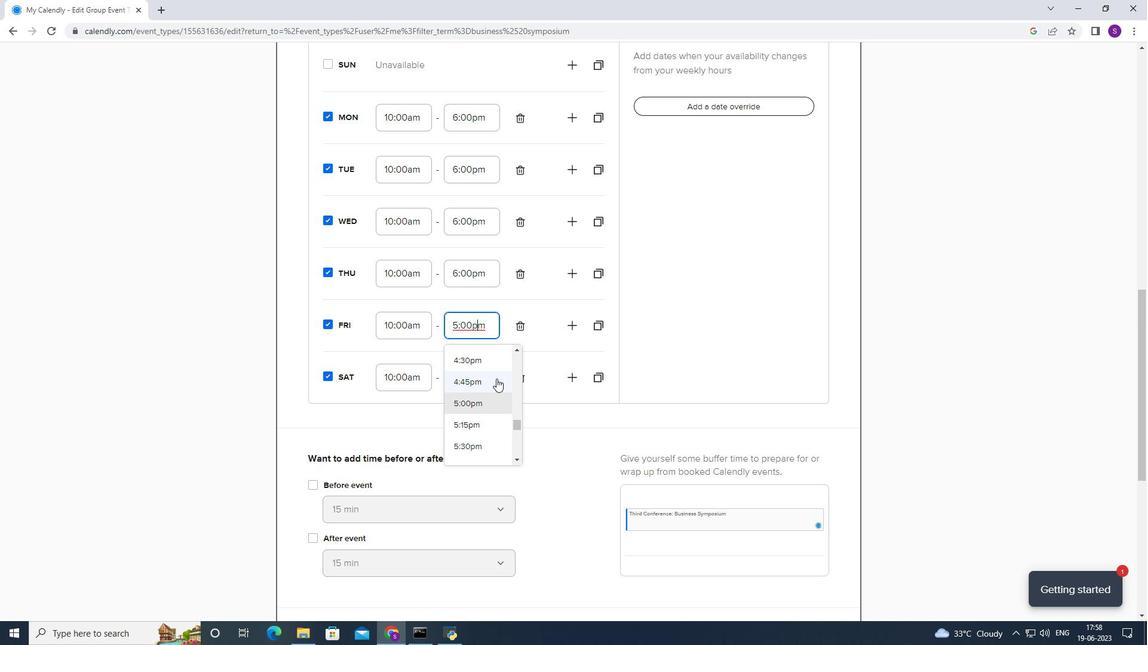 
Action: Mouse moved to (491, 381)
Screenshot: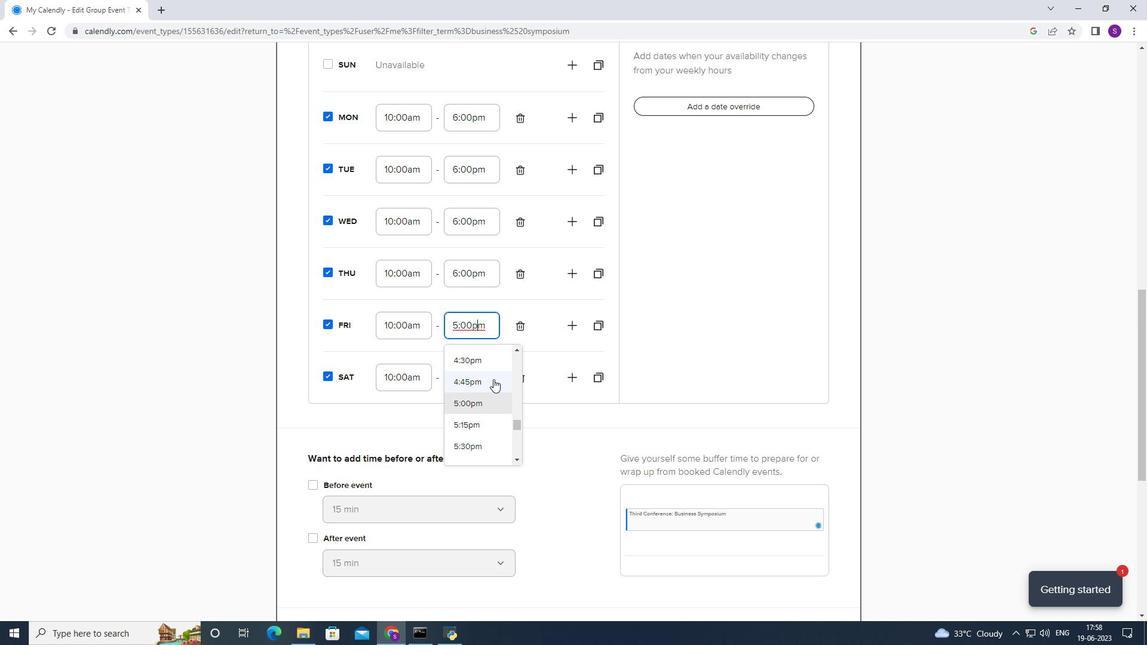 
Action: Mouse scrolled (491, 380) with delta (0, 0)
Screenshot: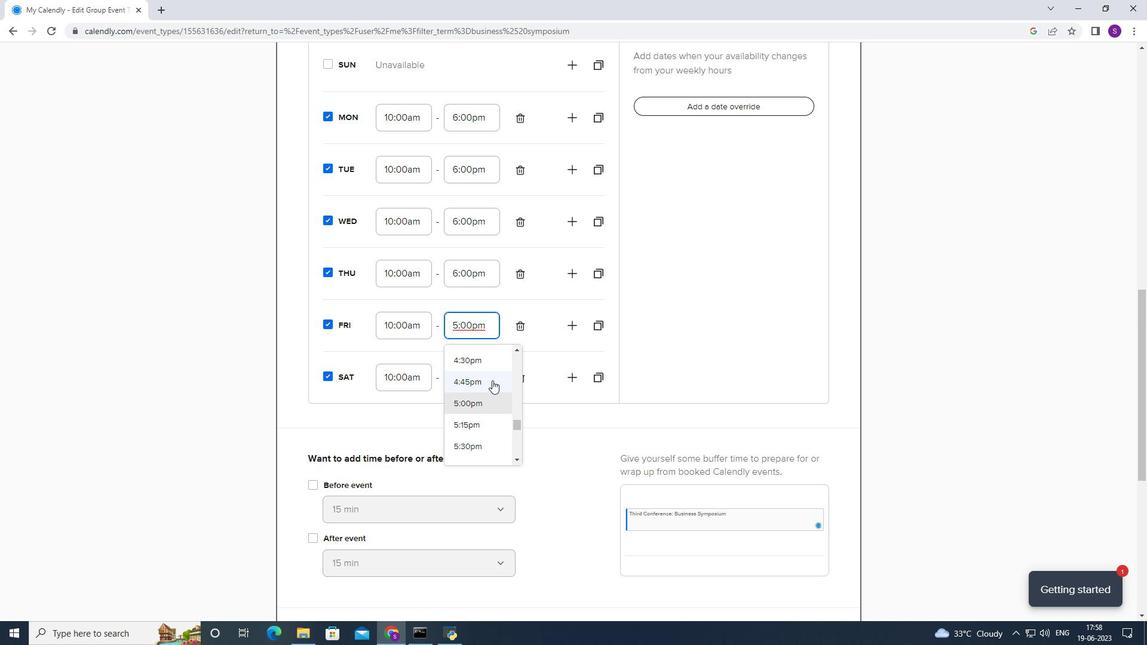 
Action: Mouse moved to (480, 390)
Screenshot: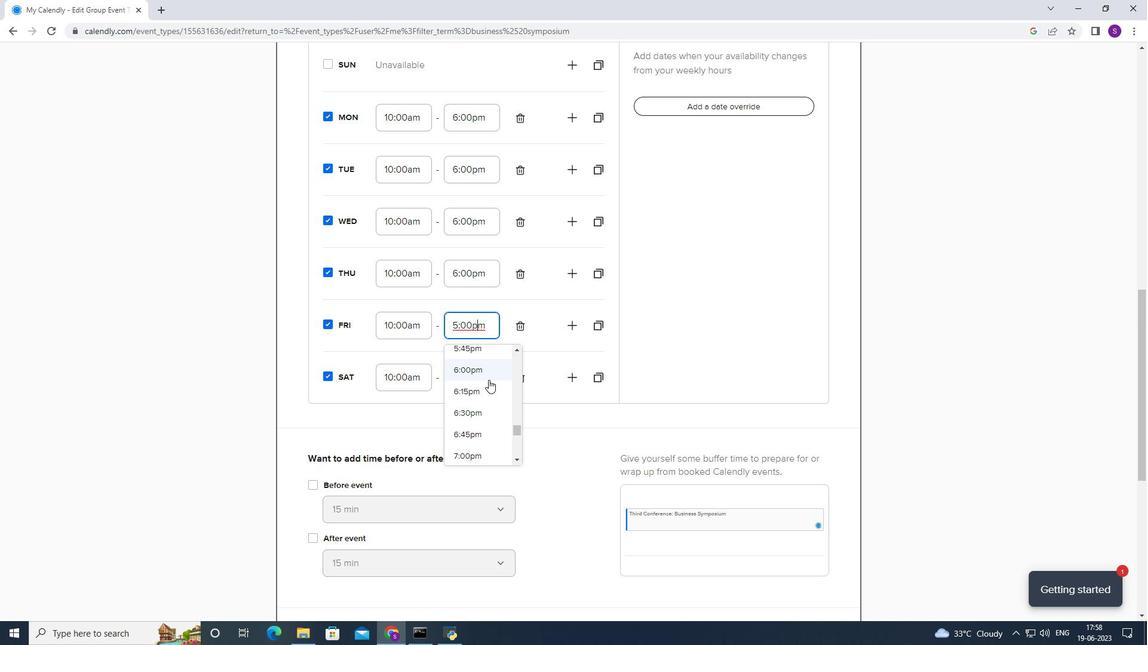 
Action: Mouse pressed left at (480, 390)
Screenshot: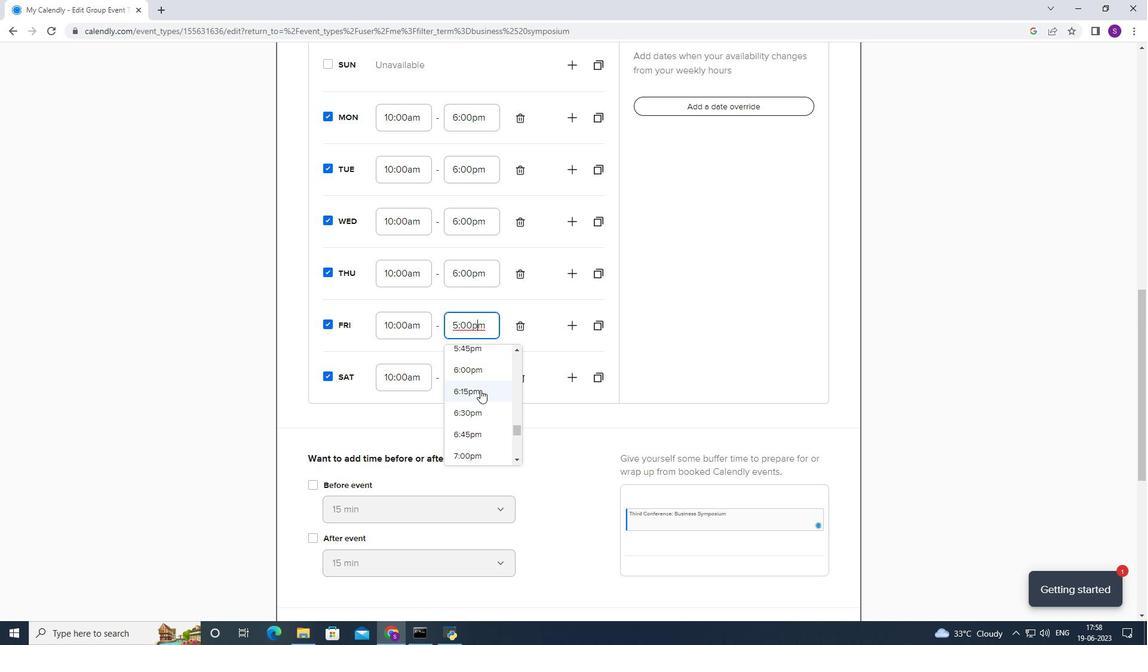 
Action: Mouse moved to (468, 323)
Screenshot: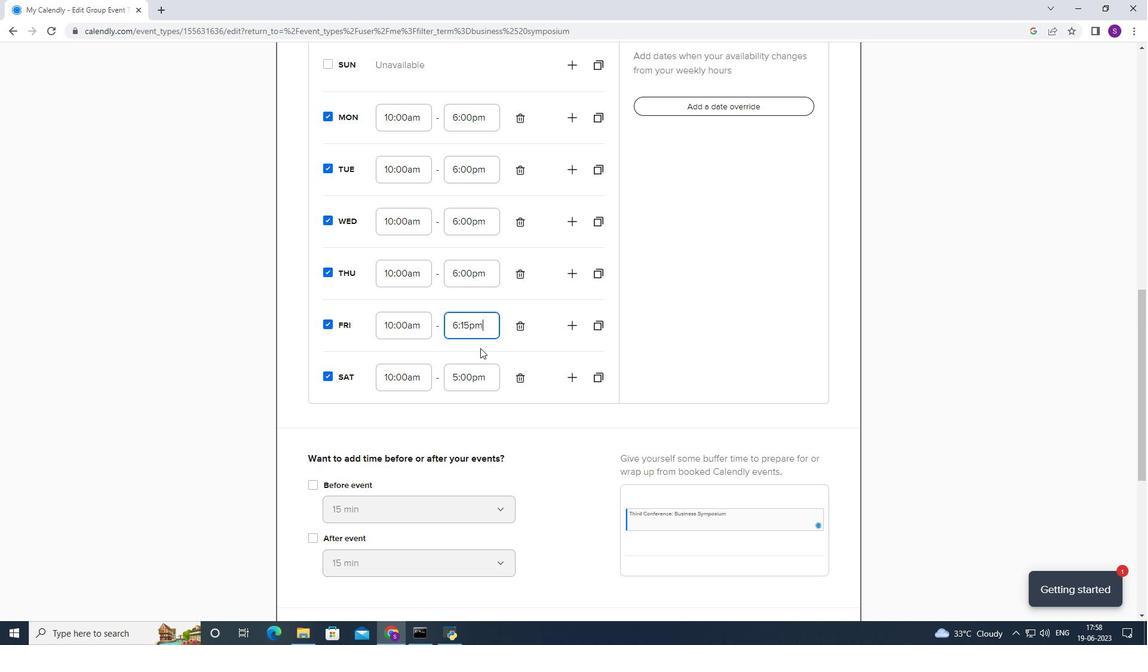 
Action: Mouse pressed left at (468, 323)
Screenshot: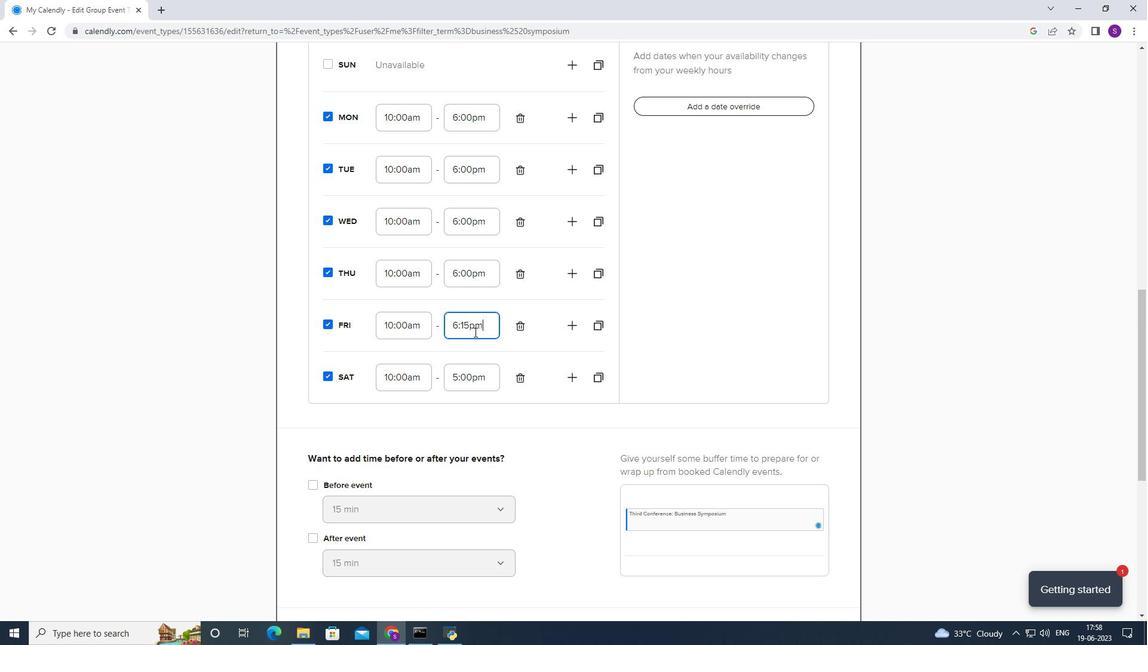 
Action: Mouse moved to (479, 382)
Screenshot: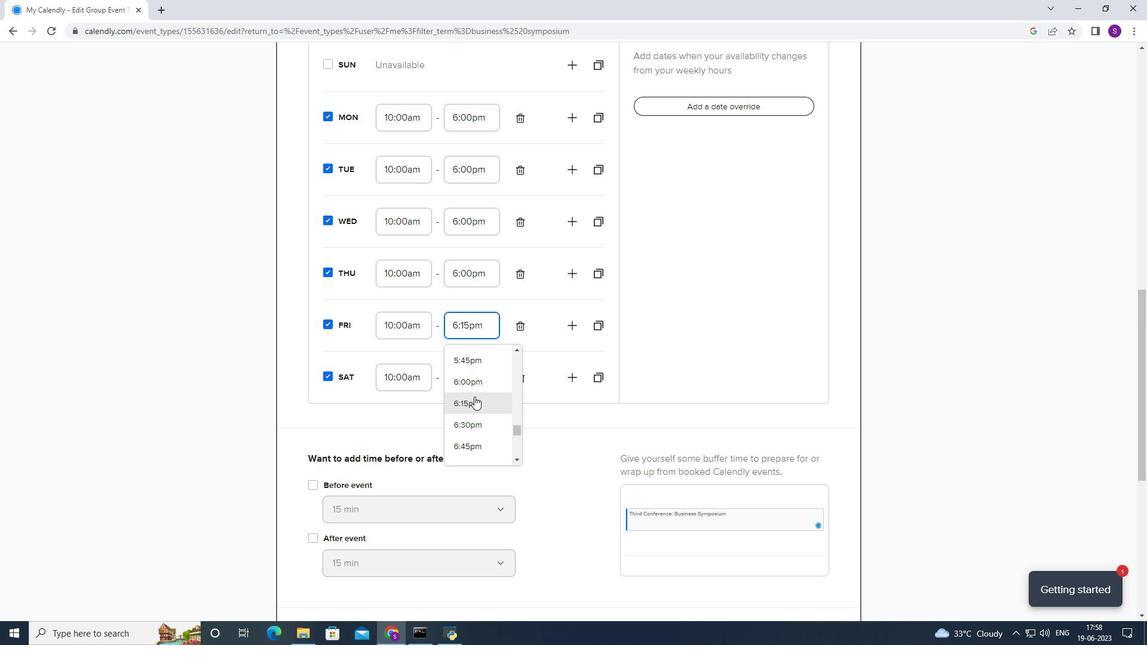 
Action: Mouse pressed left at (479, 382)
Screenshot: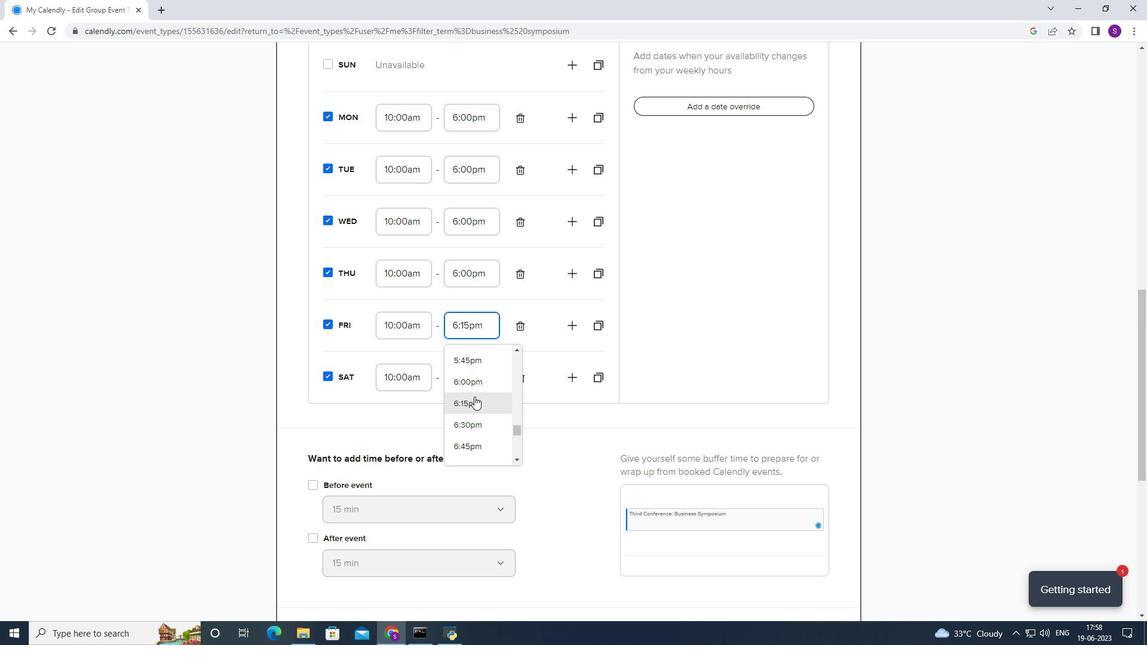 
Action: Mouse moved to (466, 381)
Screenshot: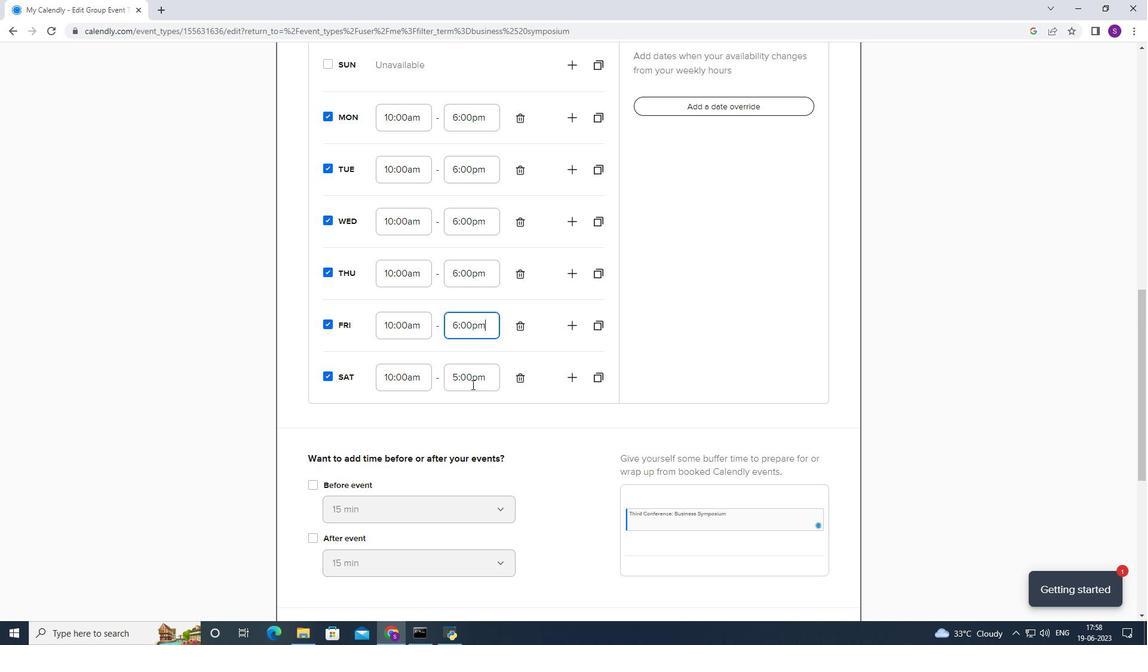 
Action: Mouse pressed left at (466, 381)
Screenshot: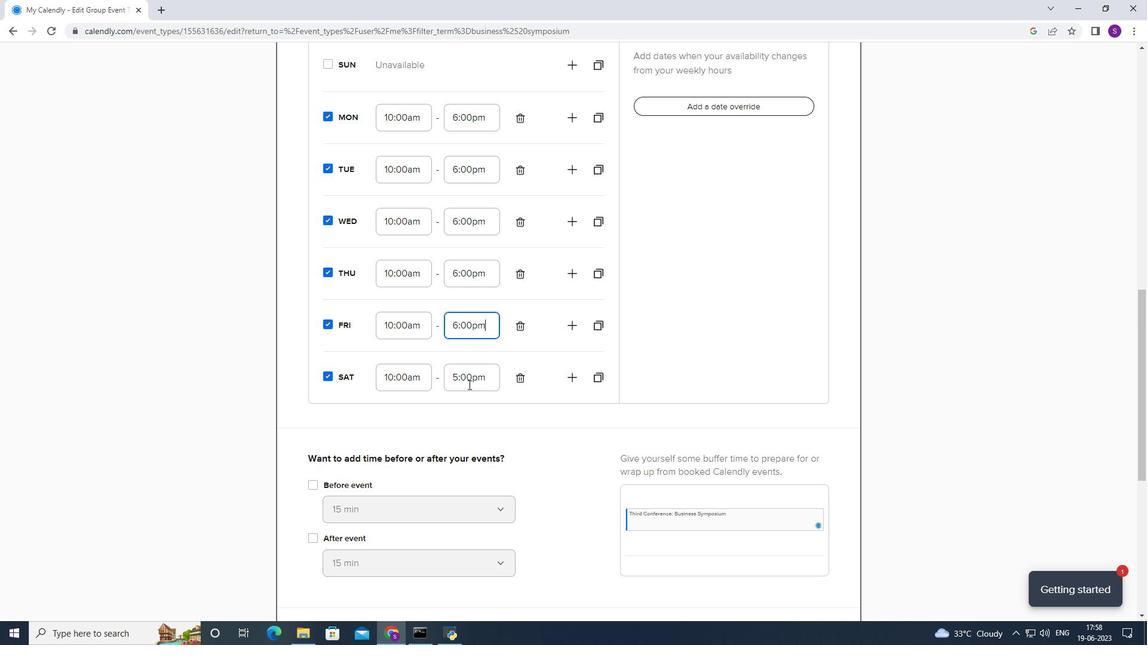 
Action: Mouse moved to (462, 476)
Screenshot: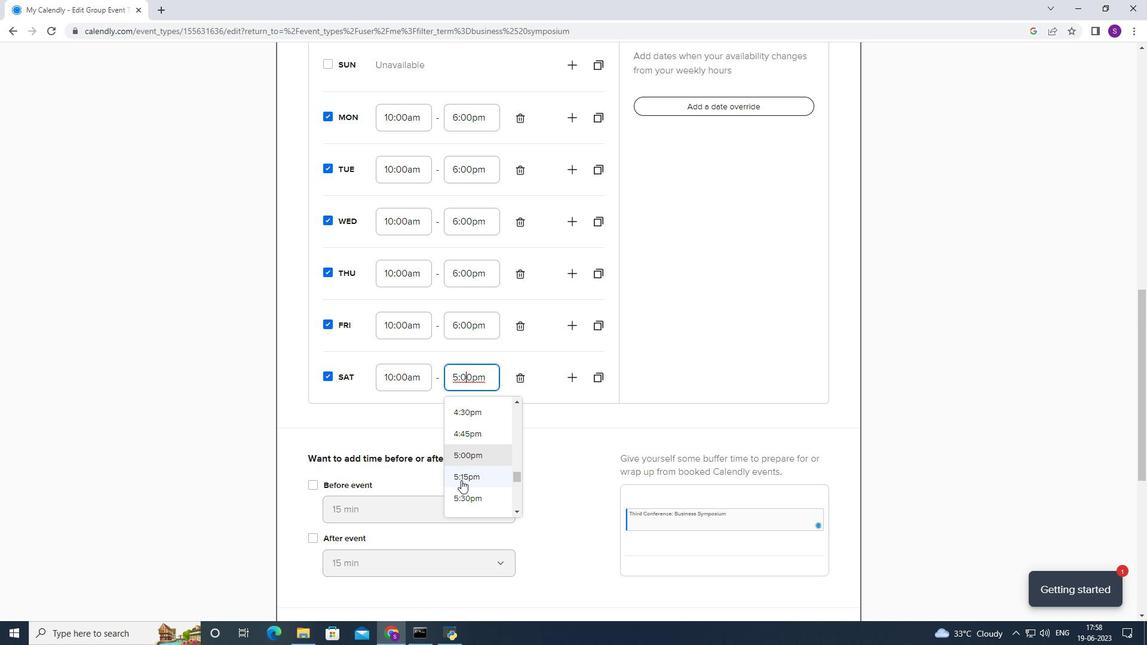 
Action: Mouse scrolled (462, 475) with delta (0, 0)
Screenshot: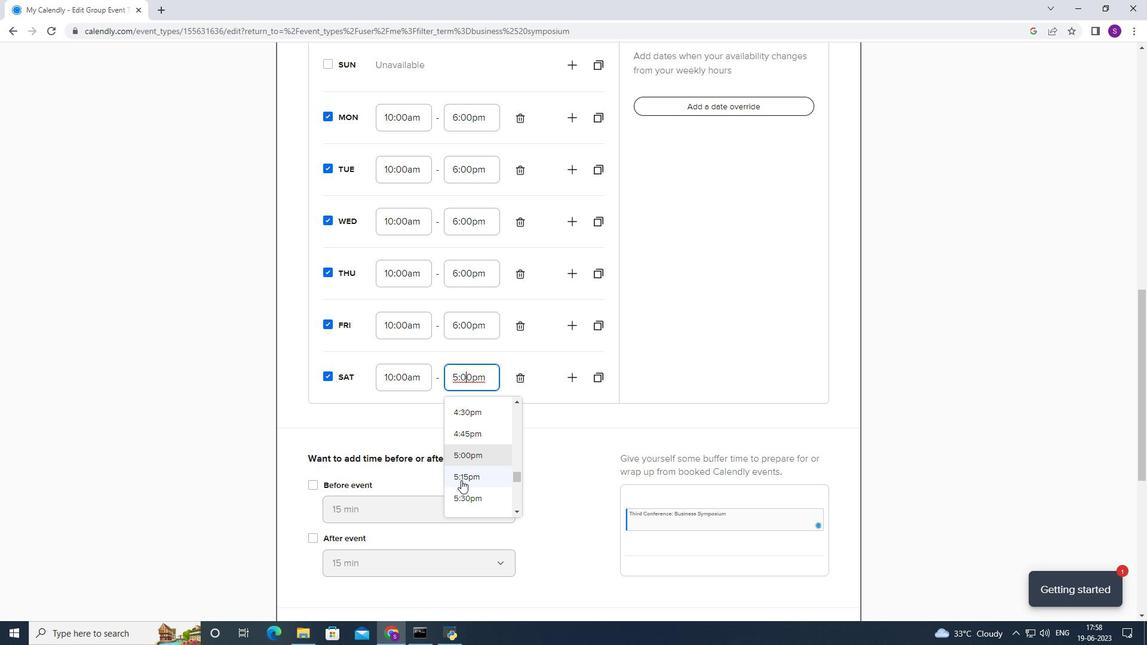 
Action: Mouse moved to (463, 477)
Screenshot: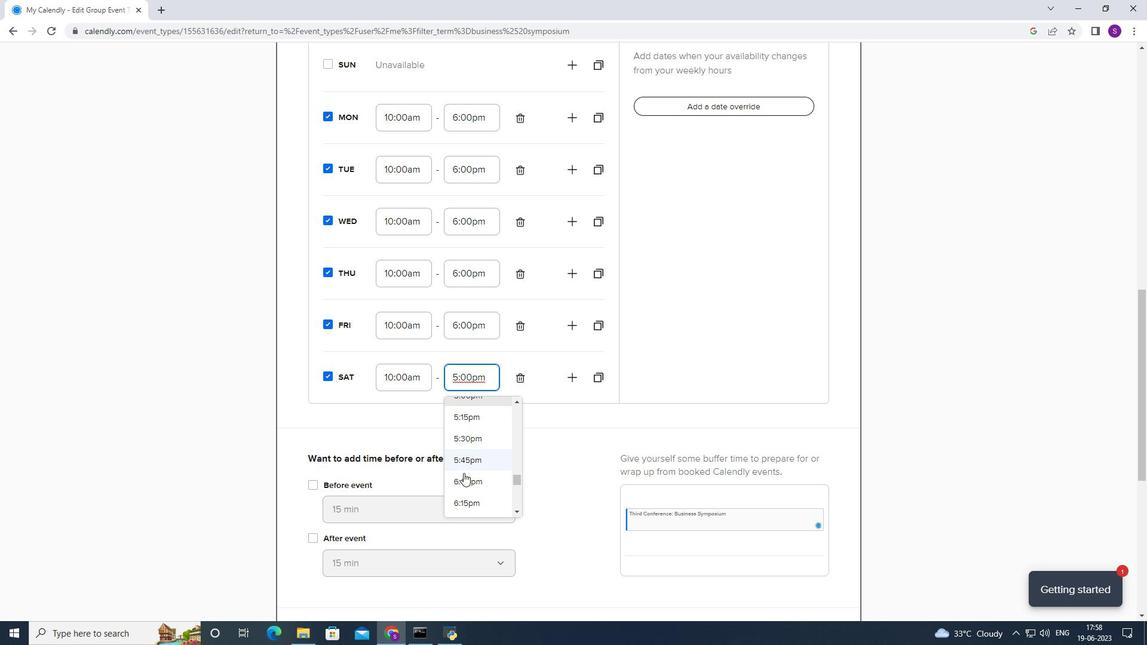 
Action: Mouse pressed left at (463, 477)
Screenshot: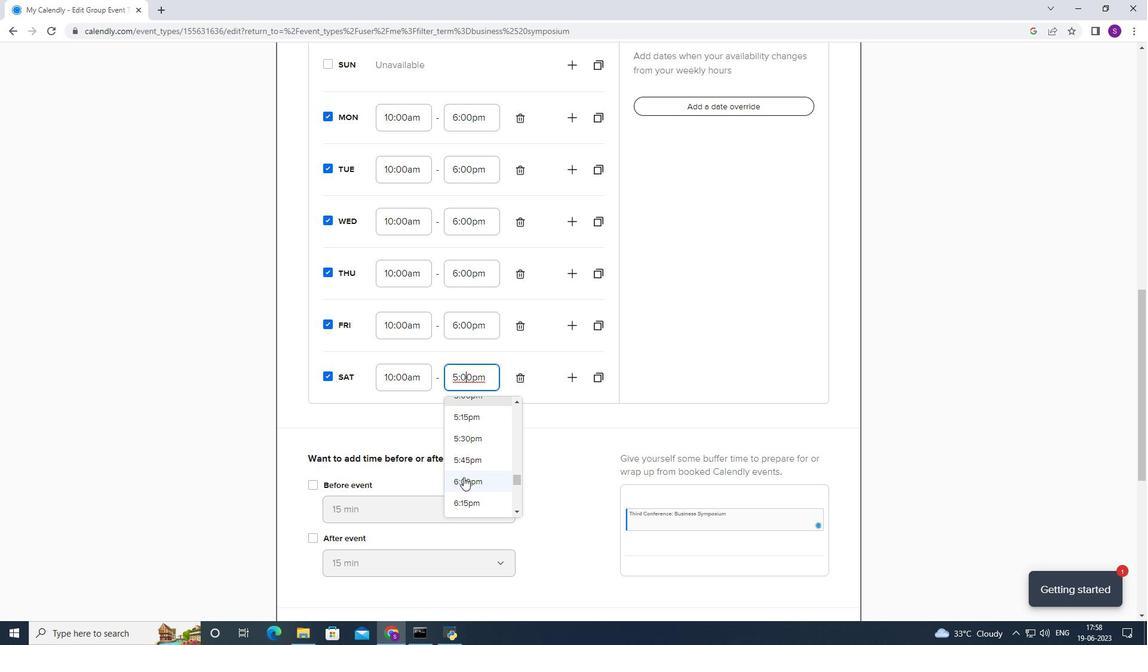 
Action: Mouse moved to (245, 203)
Screenshot: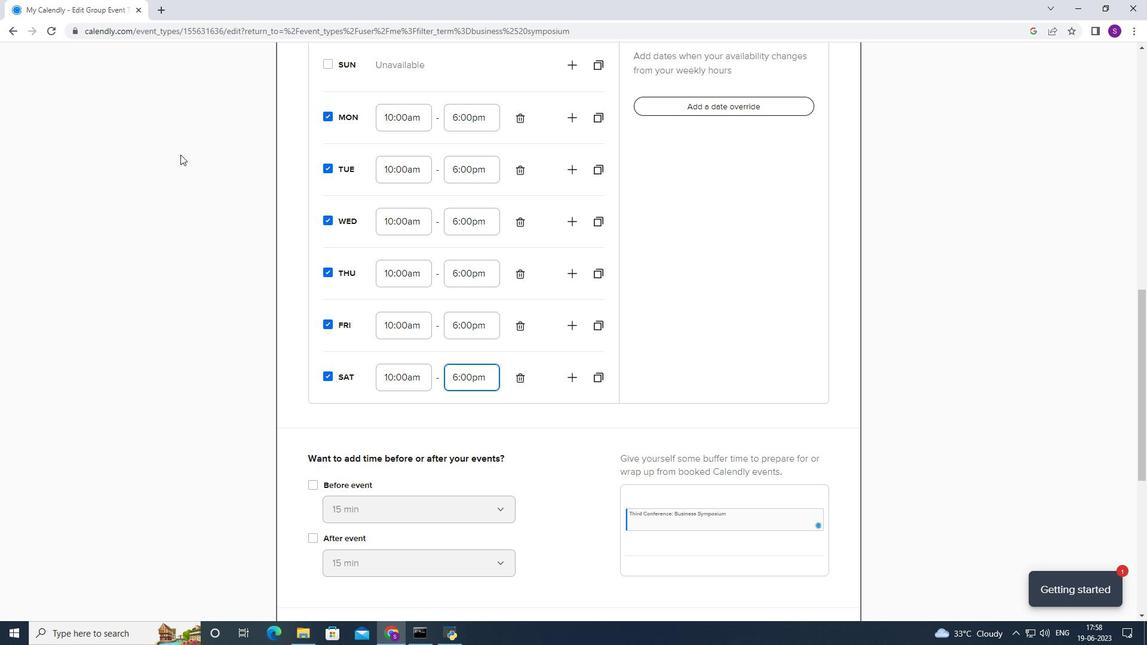 
Action: Mouse scrolled (245, 203) with delta (0, 0)
Screenshot: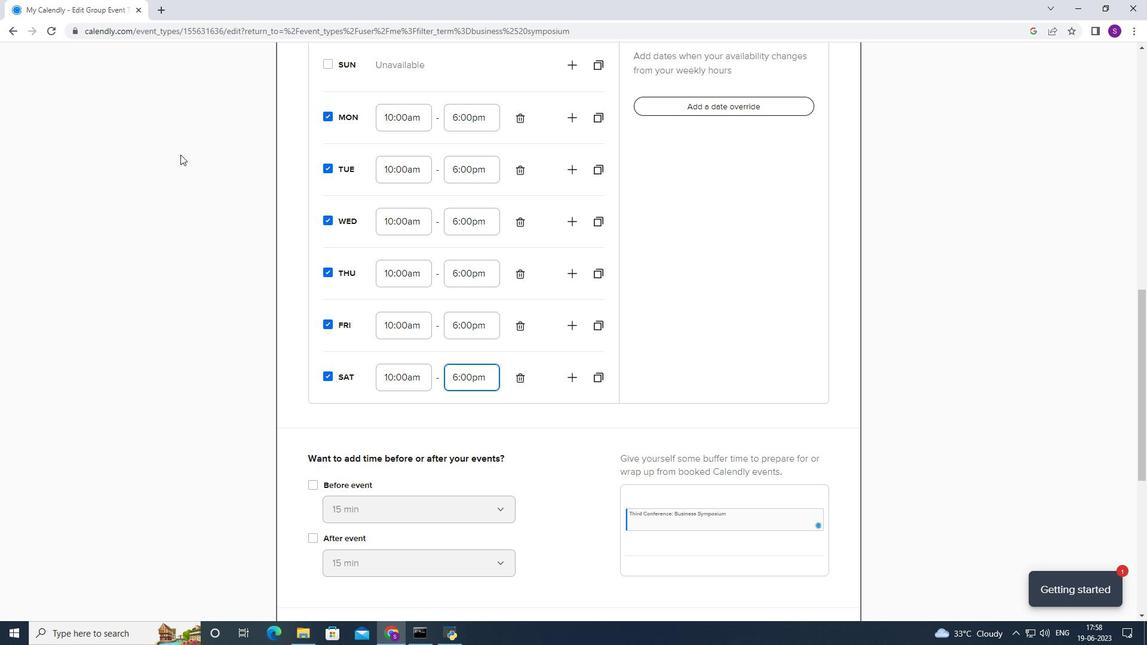
Action: Mouse moved to (266, 219)
Screenshot: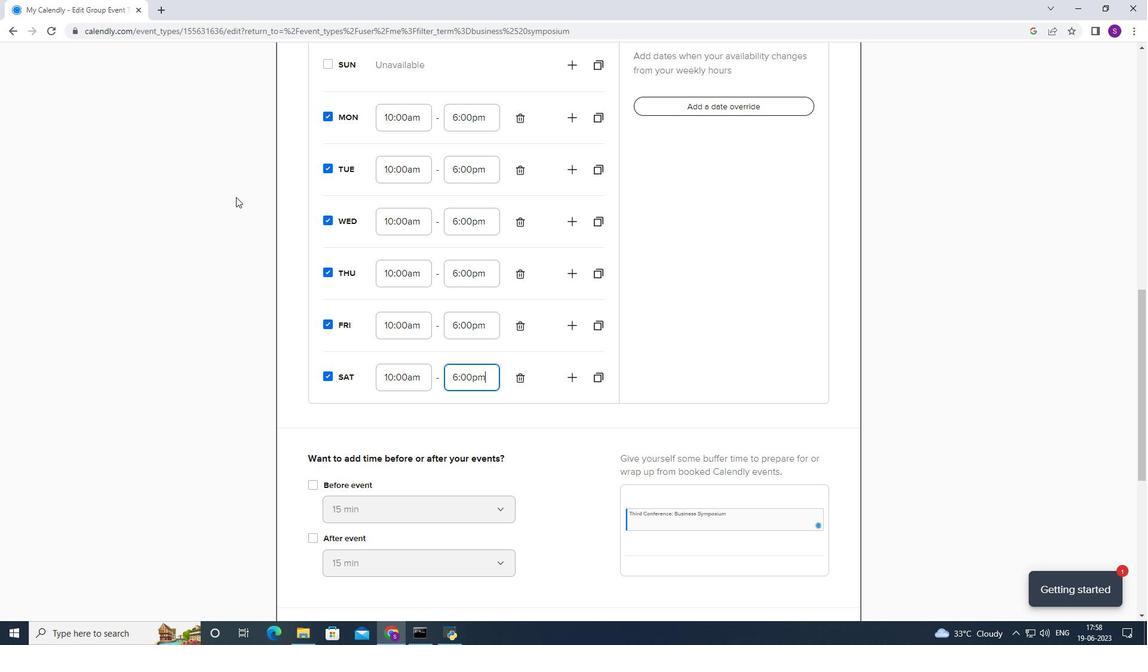 
Action: Mouse scrolled (266, 219) with delta (0, 0)
Screenshot: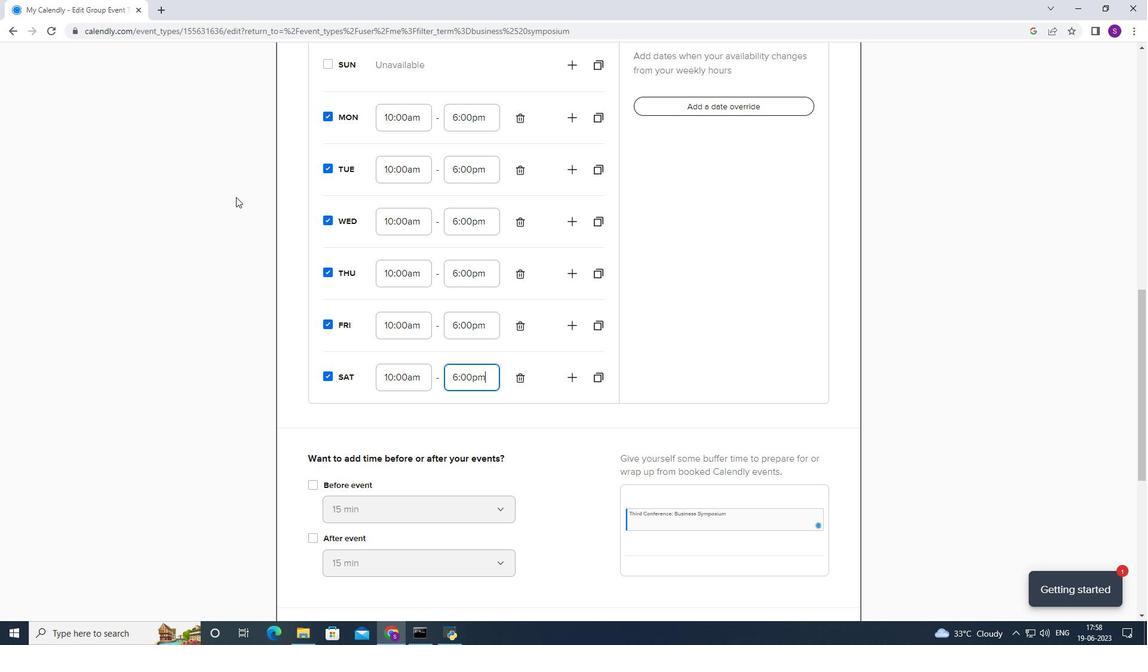 
Action: Mouse moved to (267, 221)
Screenshot: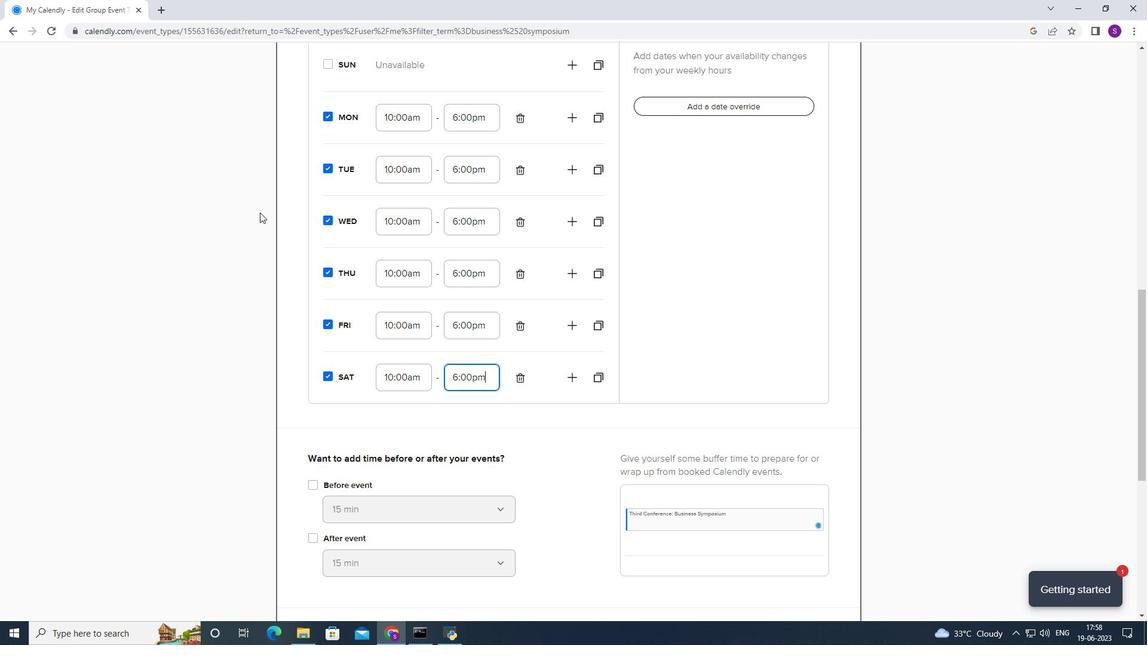 
Action: Mouse scrolled (267, 221) with delta (0, 0)
Screenshot: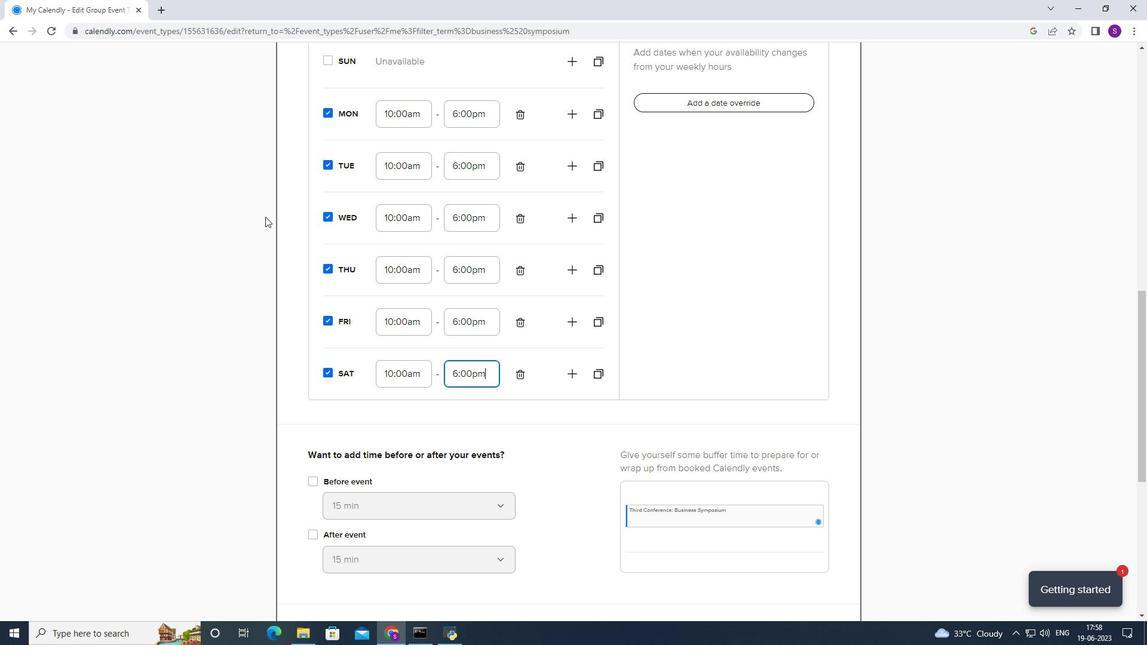 
Action: Mouse moved to (333, 310)
Screenshot: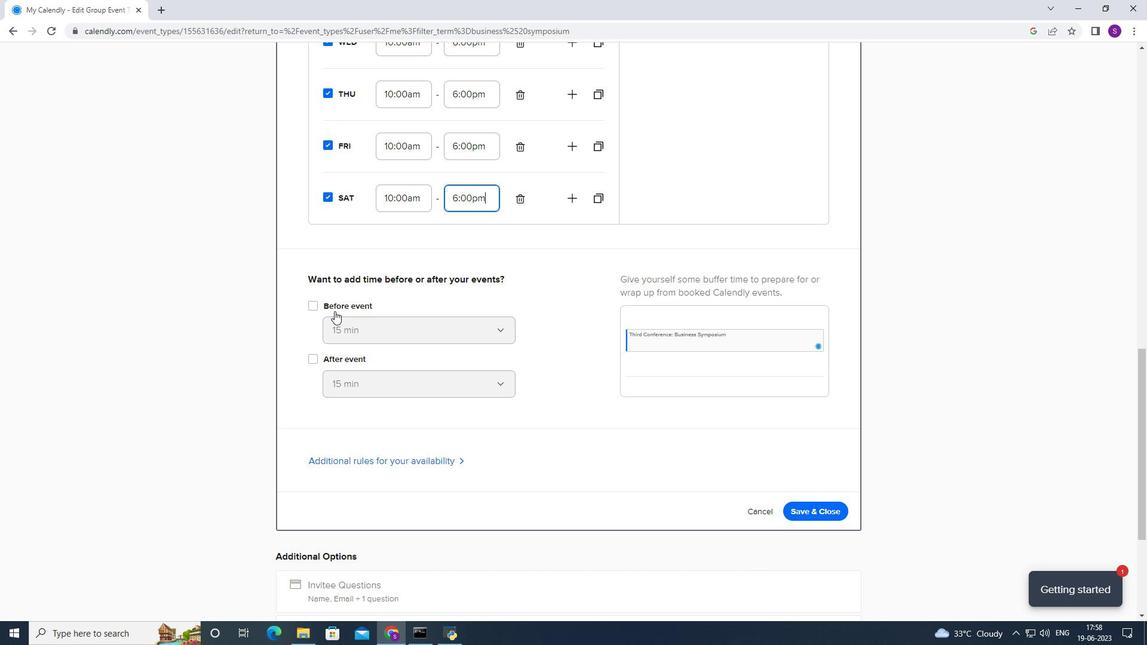 
Action: Mouse pressed left at (333, 310)
Screenshot: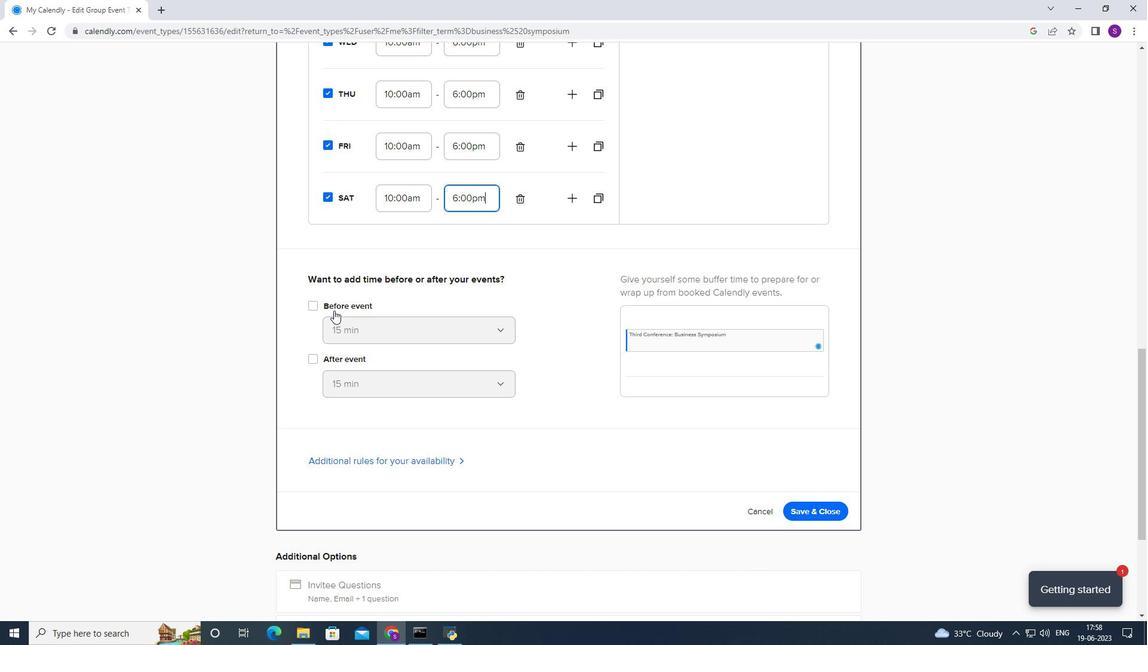
Action: Mouse moved to (368, 333)
Screenshot: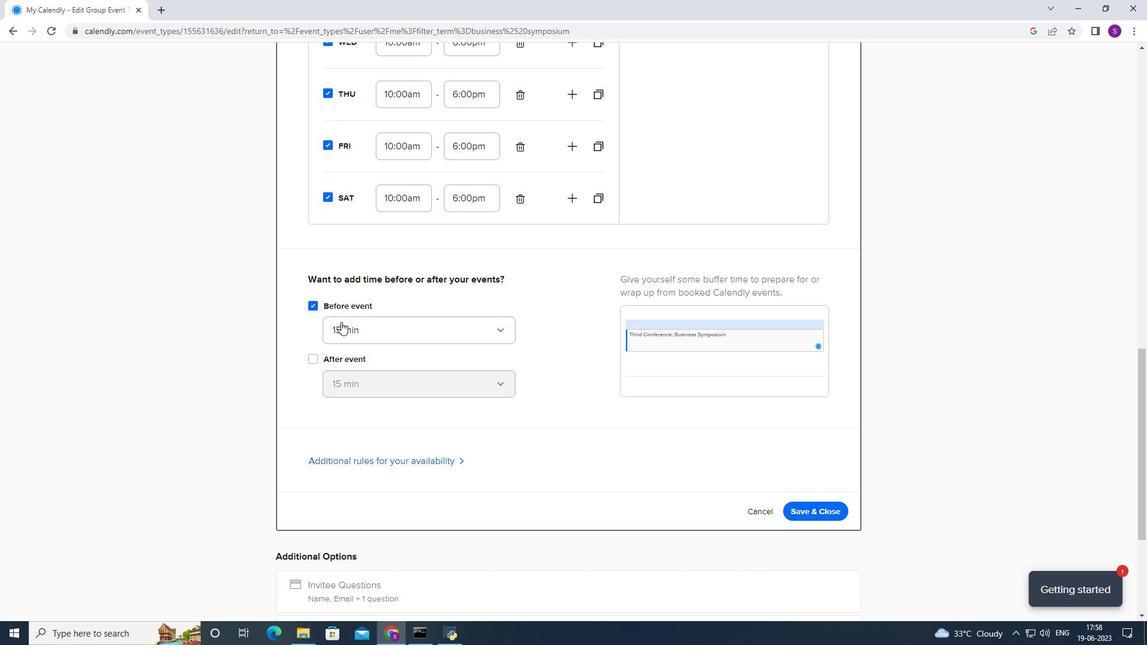 
Action: Mouse pressed left at (368, 333)
Screenshot: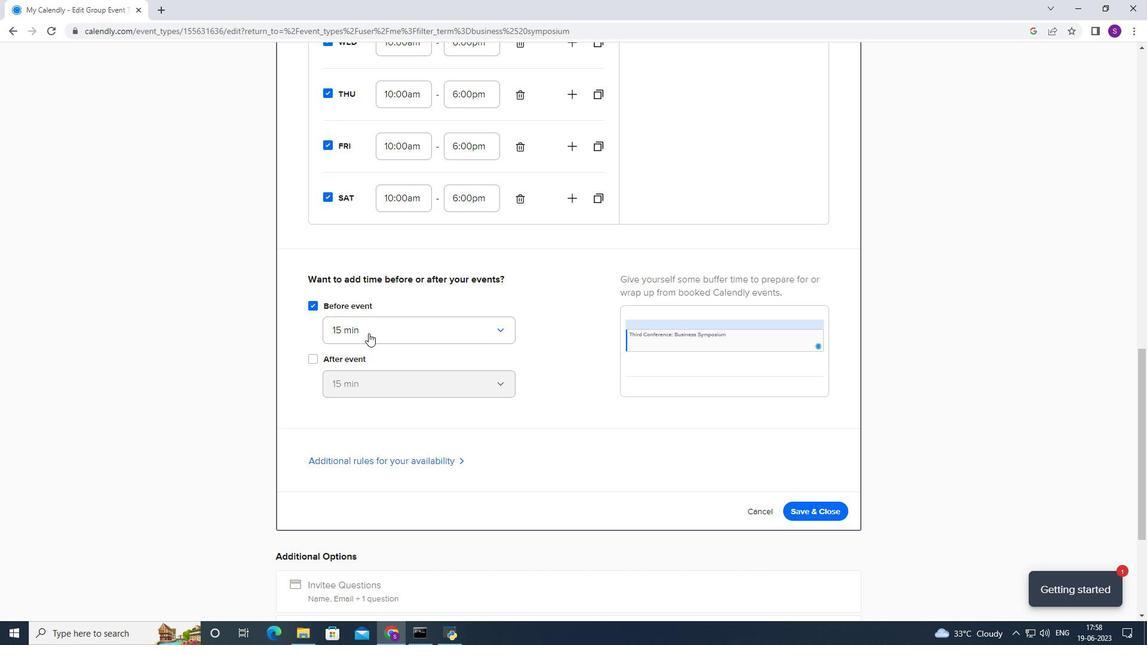 
Action: Mouse scrolled (368, 332) with delta (0, 0)
Screenshot: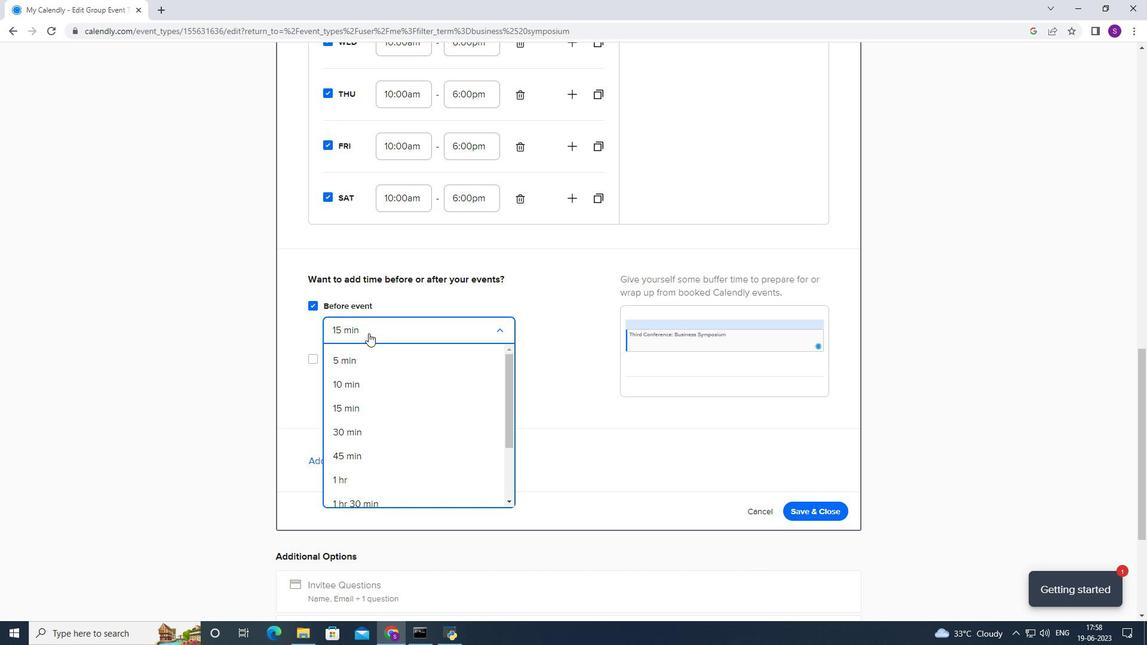 
Action: Mouse moved to (379, 313)
Screenshot: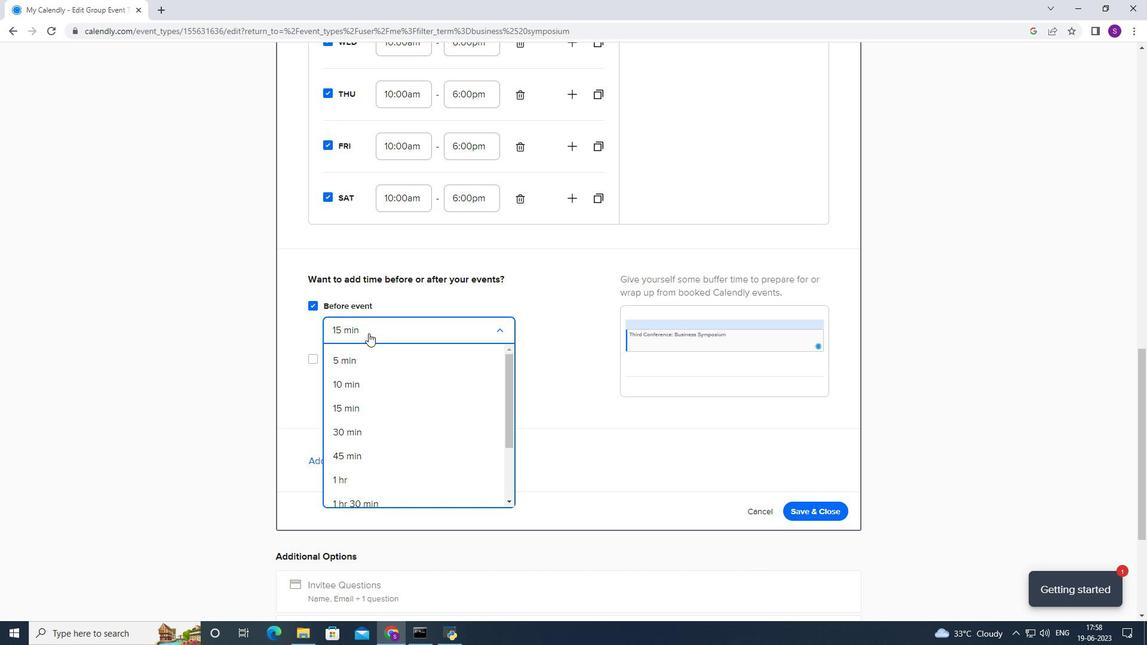 
Action: Mouse scrolled (379, 313) with delta (0, 0)
Screenshot: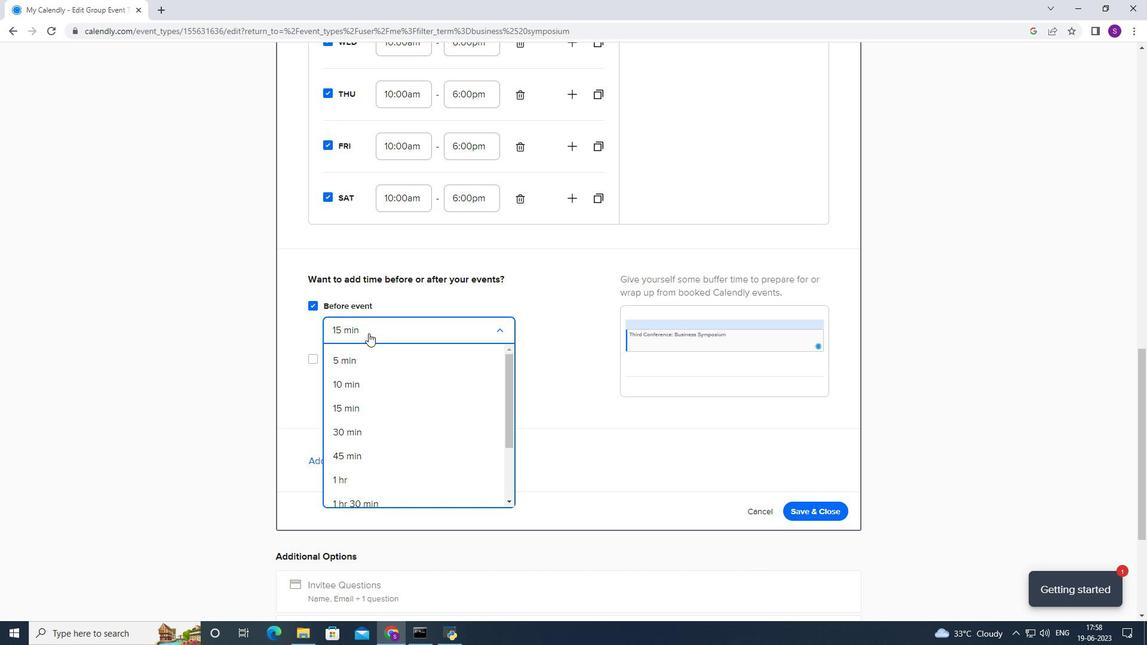 
Action: Mouse moved to (377, 311)
Screenshot: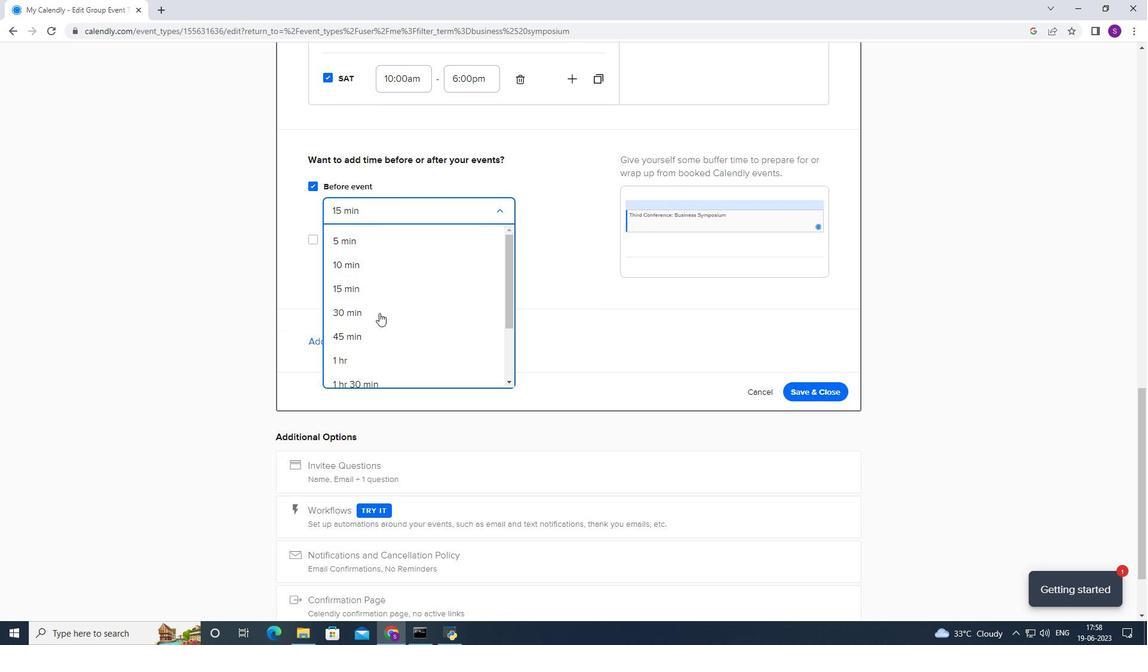 
Action: Mouse scrolled (377, 310) with delta (0, 0)
Screenshot: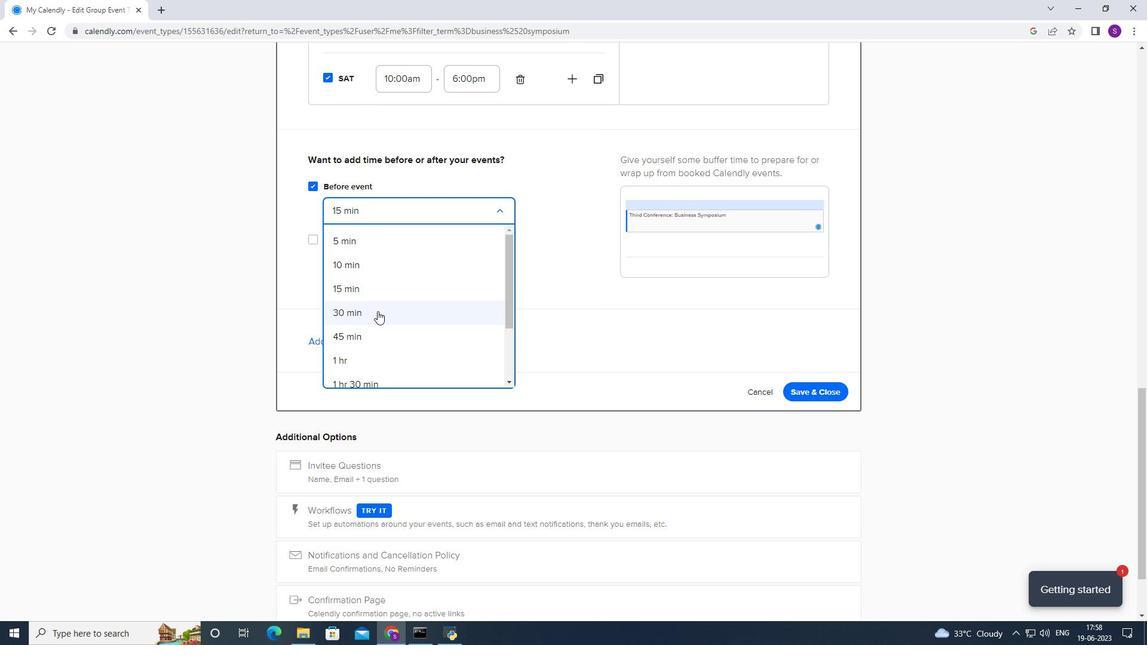 
Action: Mouse scrolled (377, 310) with delta (0, 0)
Screenshot: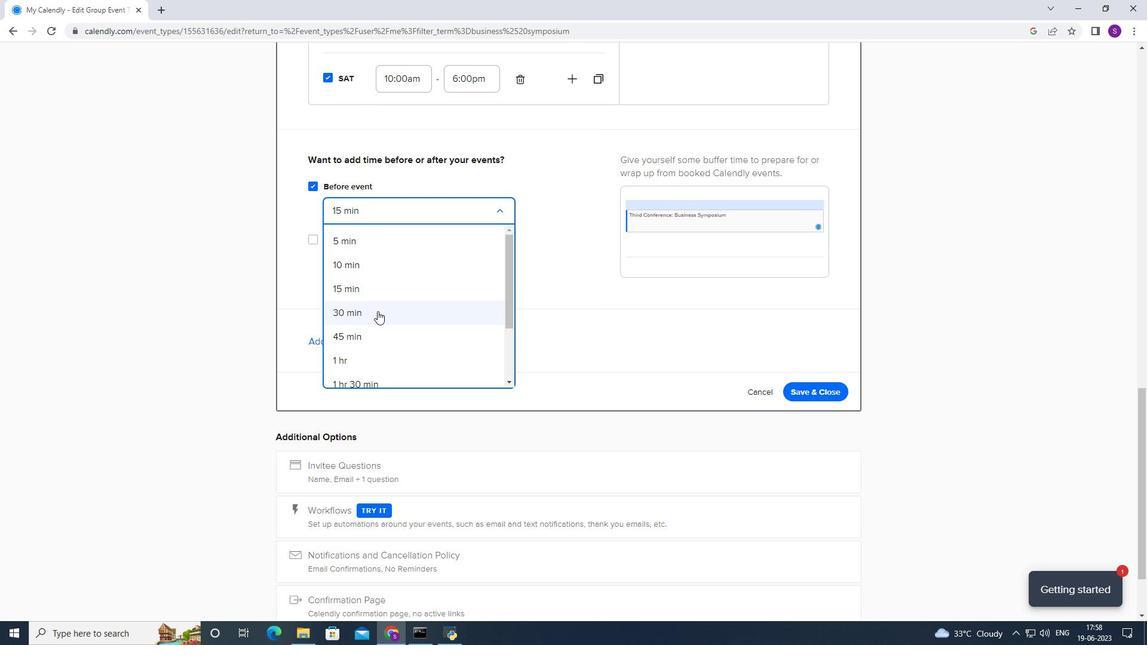 
Action: Mouse scrolled (377, 310) with delta (0, 0)
Screenshot: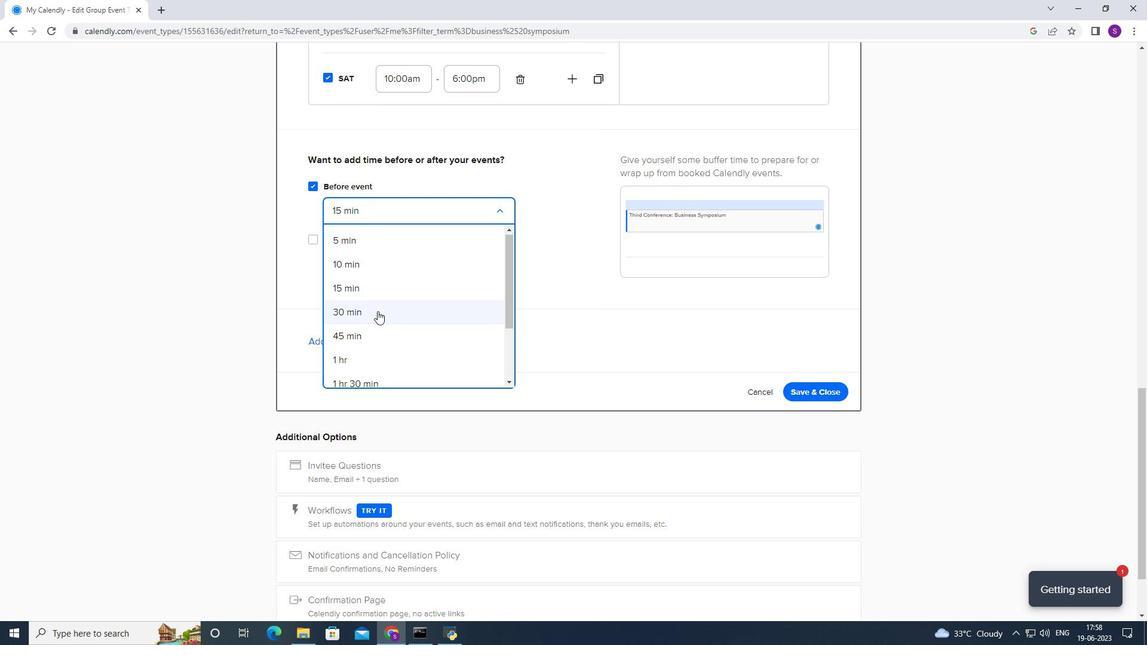 
Action: Mouse moved to (357, 252)
Screenshot: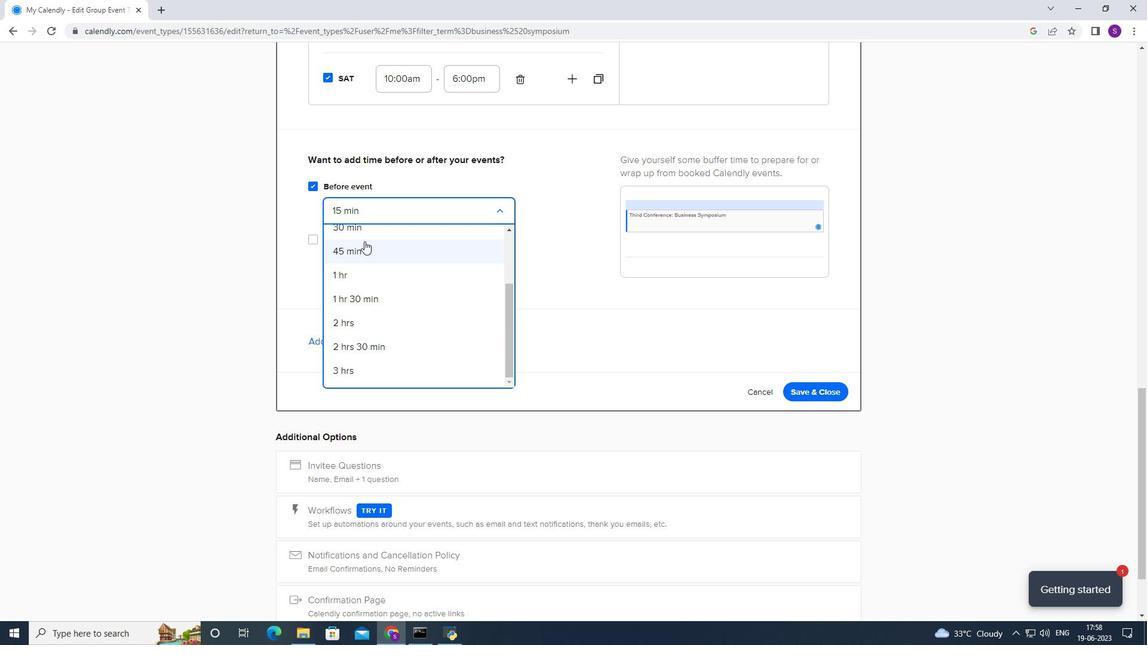 
Action: Mouse scrolled (357, 252) with delta (0, 0)
Screenshot: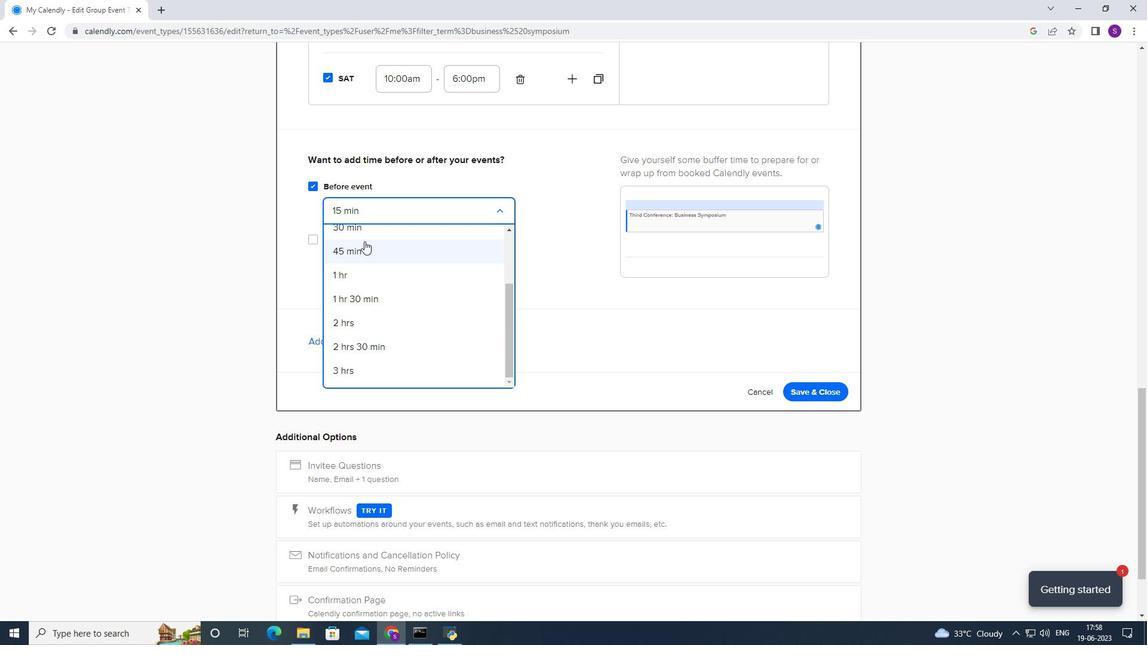 
Action: Mouse moved to (354, 255)
Screenshot: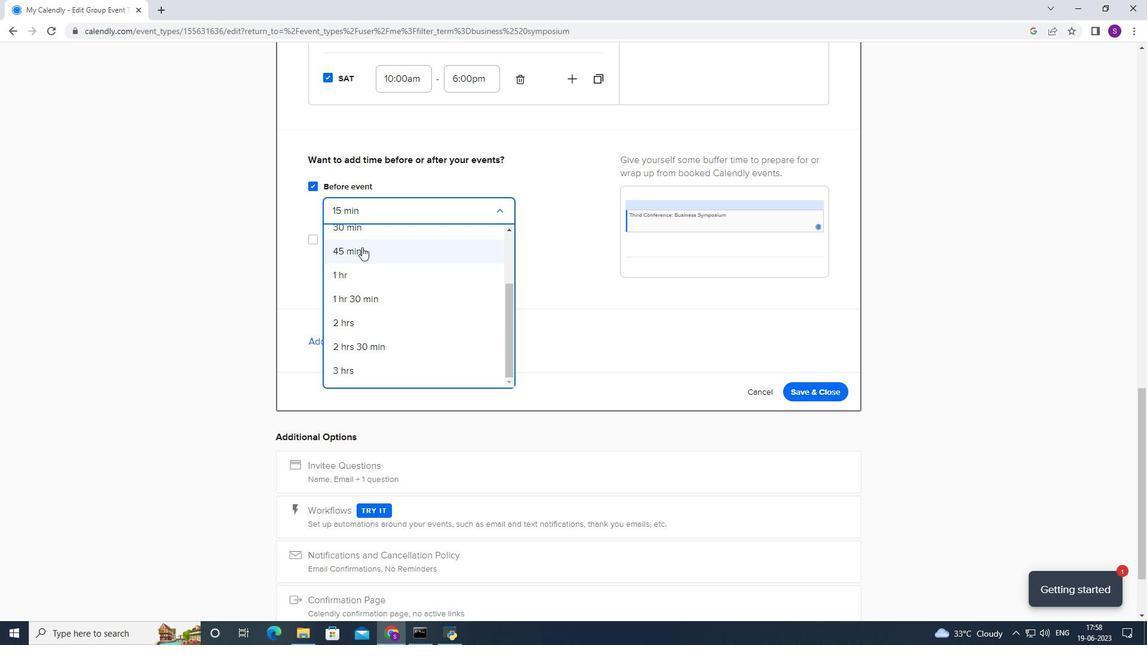 
Action: Mouse scrolled (354, 256) with delta (0, 0)
Screenshot: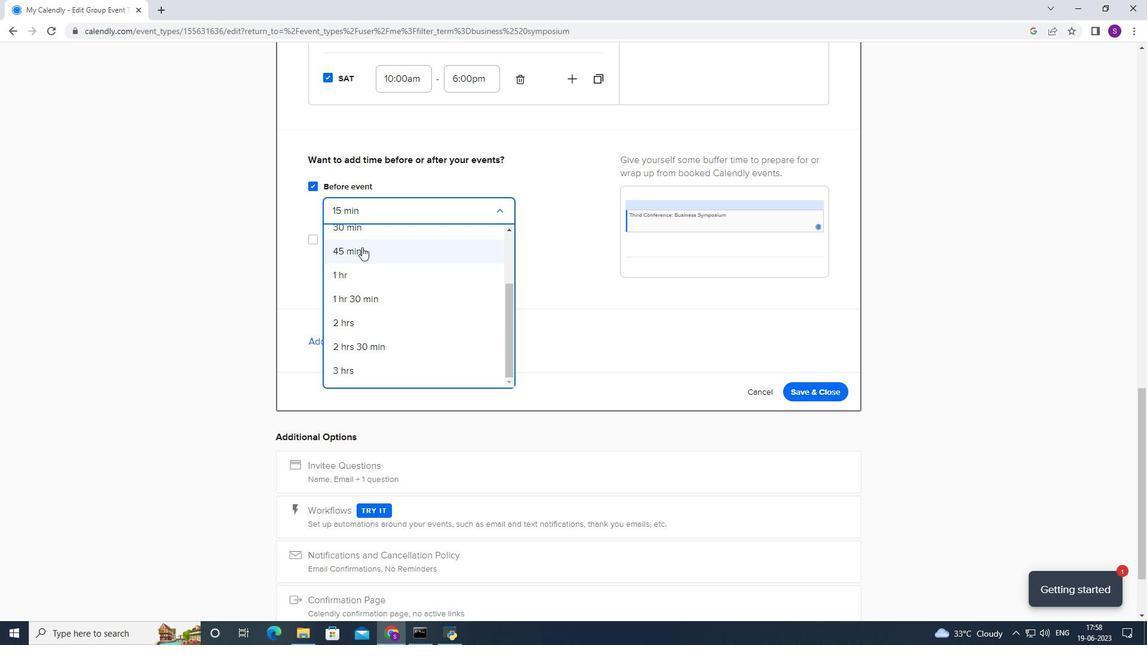 
Action: Mouse moved to (378, 250)
Screenshot: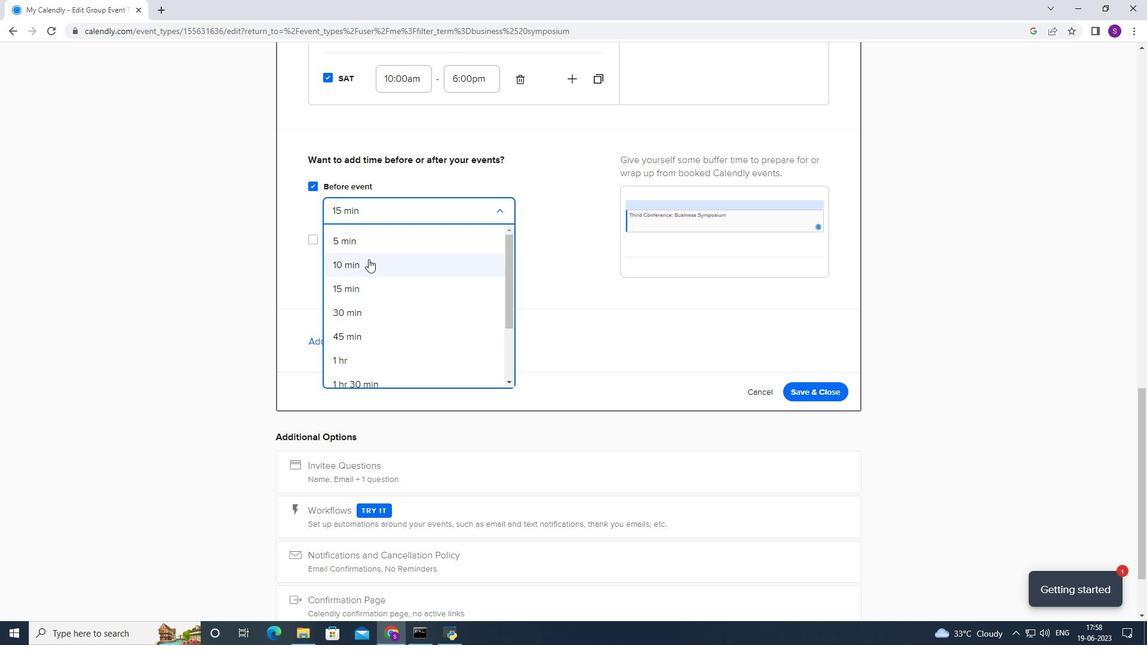 
Action: Mouse scrolled (378, 251) with delta (0, 0)
Screenshot: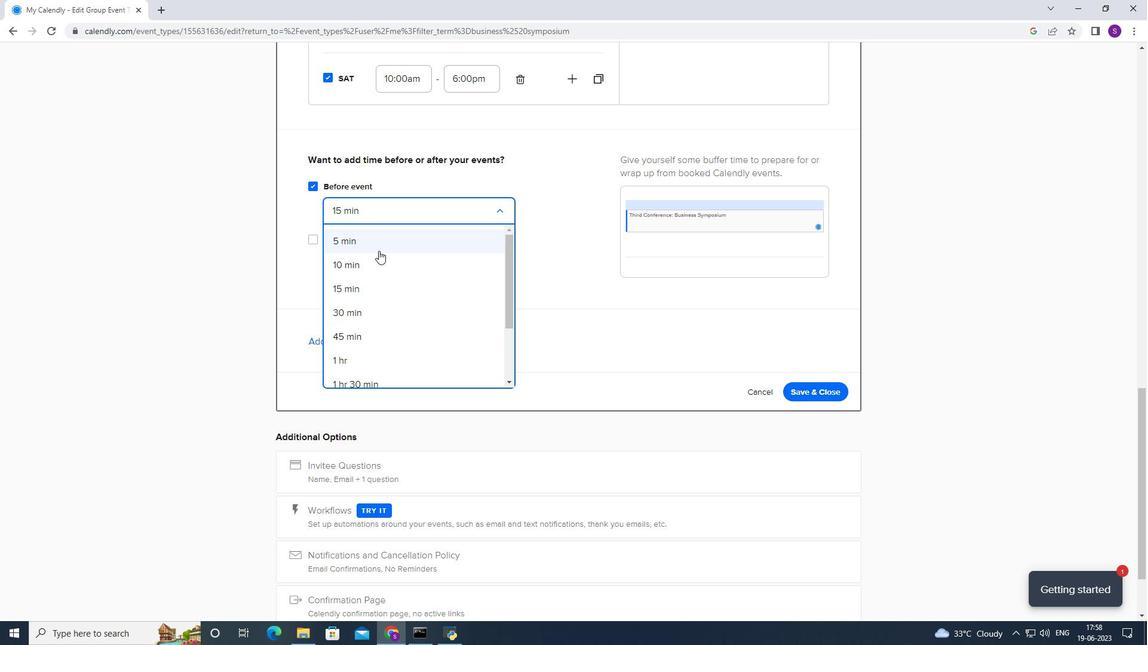 
Action: Mouse moved to (350, 334)
Screenshot: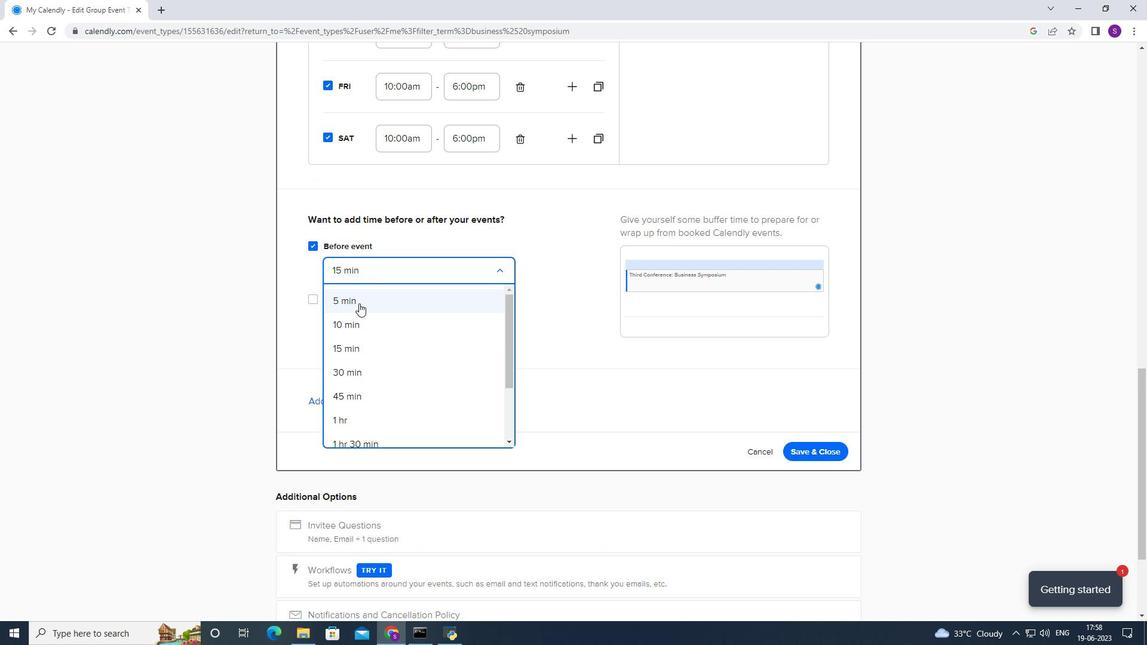 
Action: Mouse pressed left at (350, 334)
Screenshot: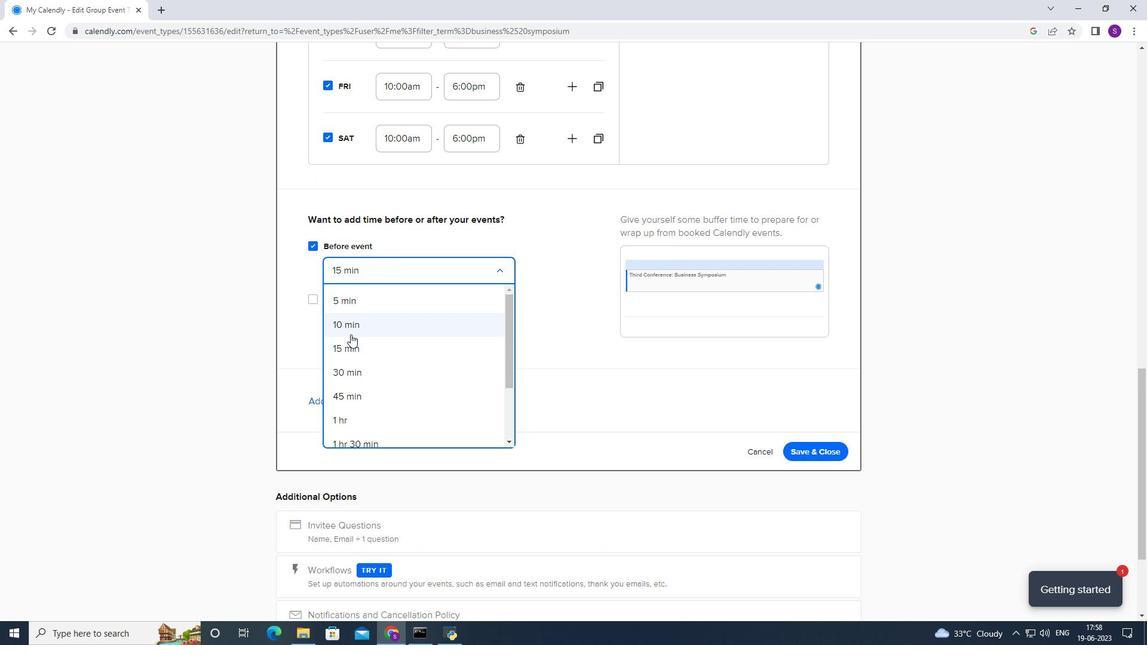 
Action: Mouse moved to (333, 311)
Screenshot: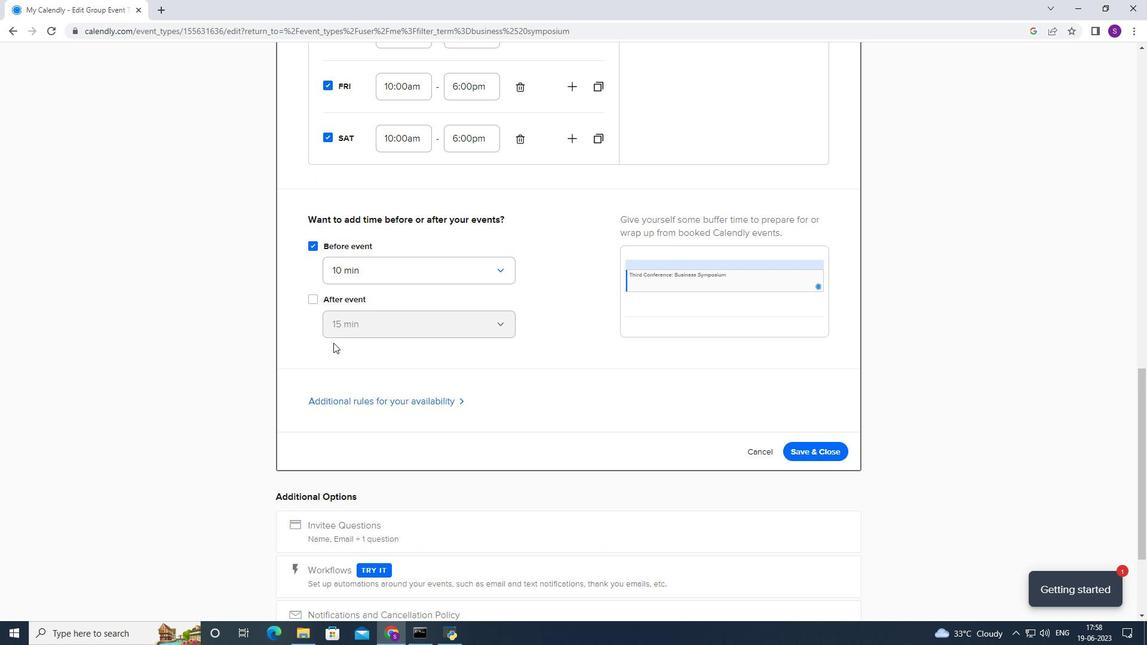 
Action: Mouse pressed left at (333, 311)
Screenshot: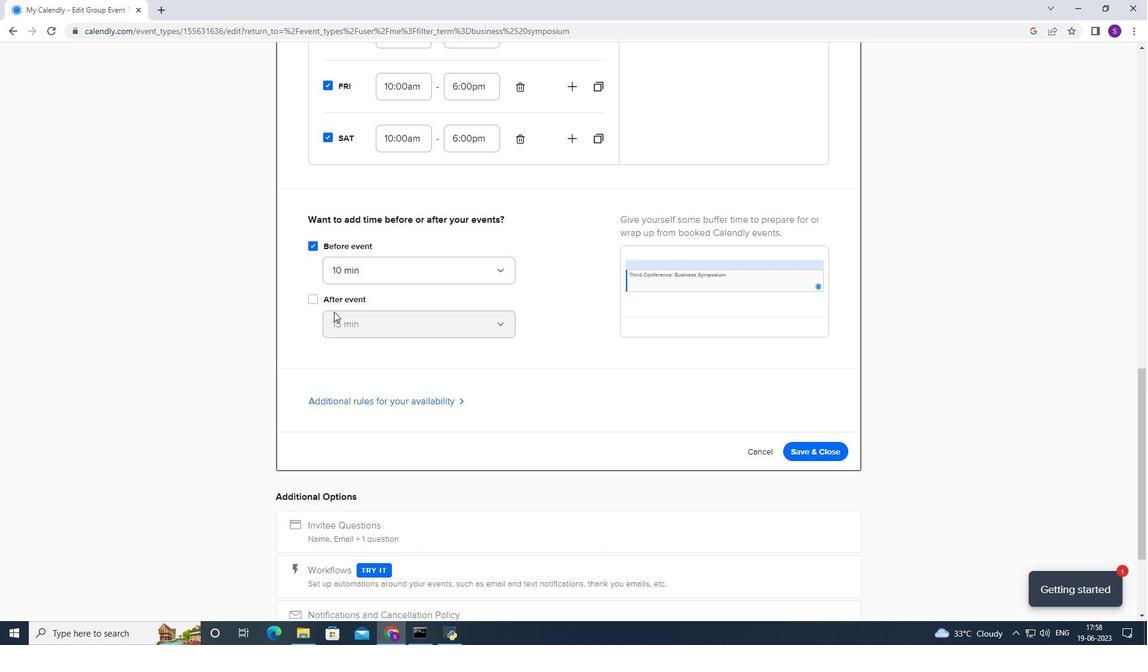 
Action: Mouse moved to (349, 303)
Screenshot: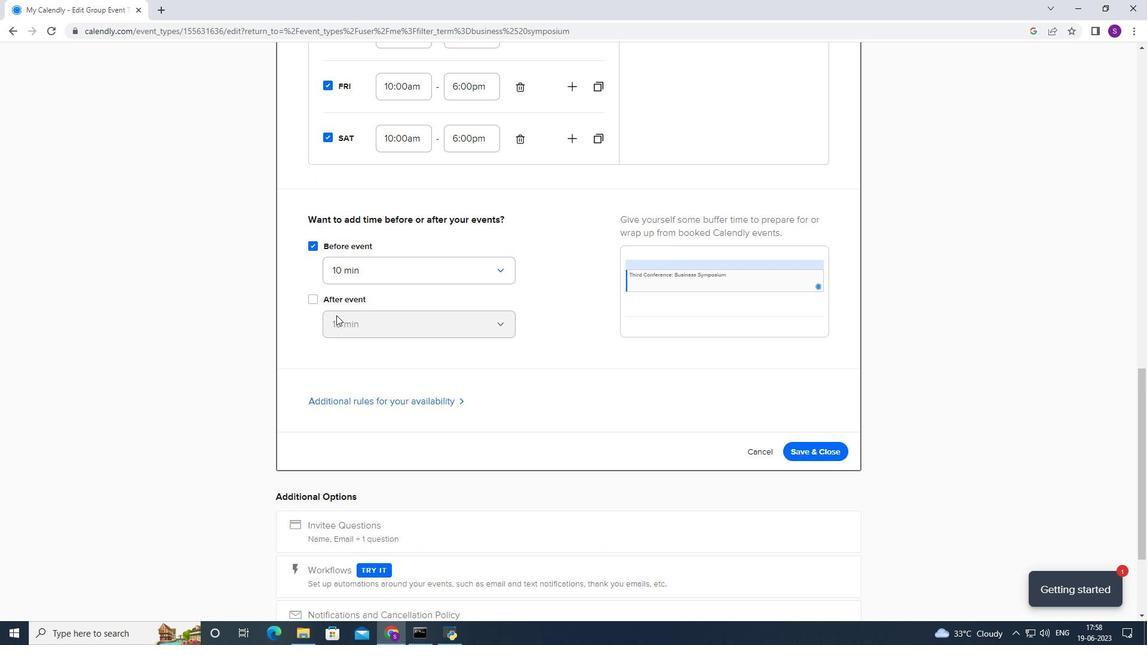 
Action: Mouse pressed left at (349, 303)
Screenshot: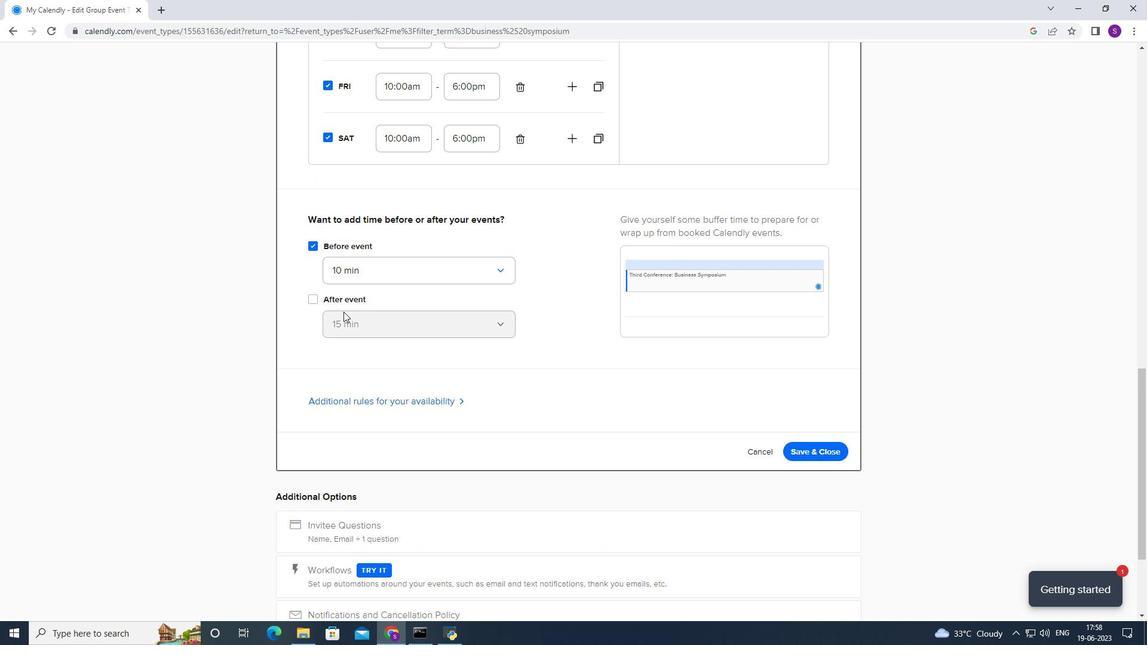 
Action: Mouse moved to (350, 320)
Screenshot: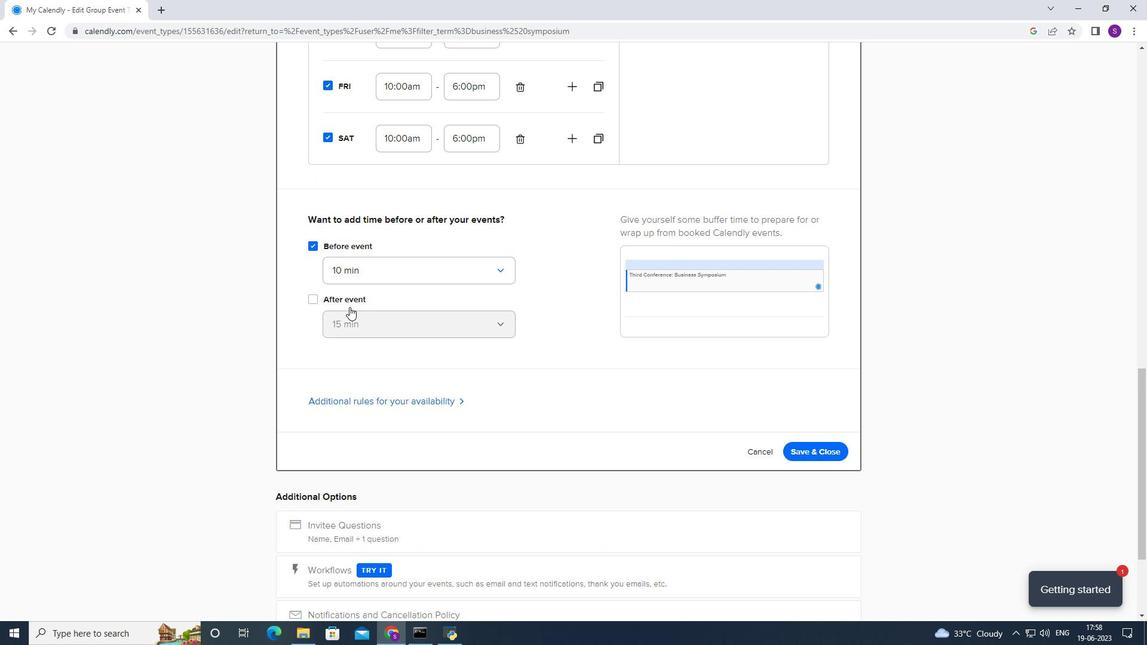 
Action: Mouse pressed left at (350, 320)
Screenshot: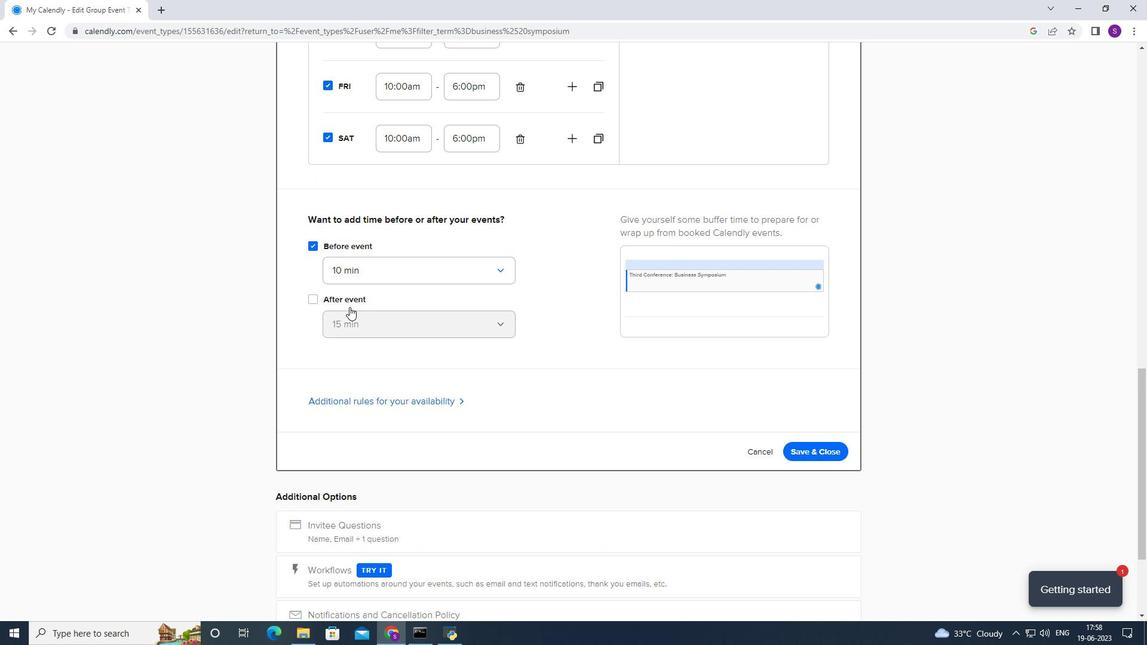 
Action: Mouse moved to (359, 370)
Screenshot: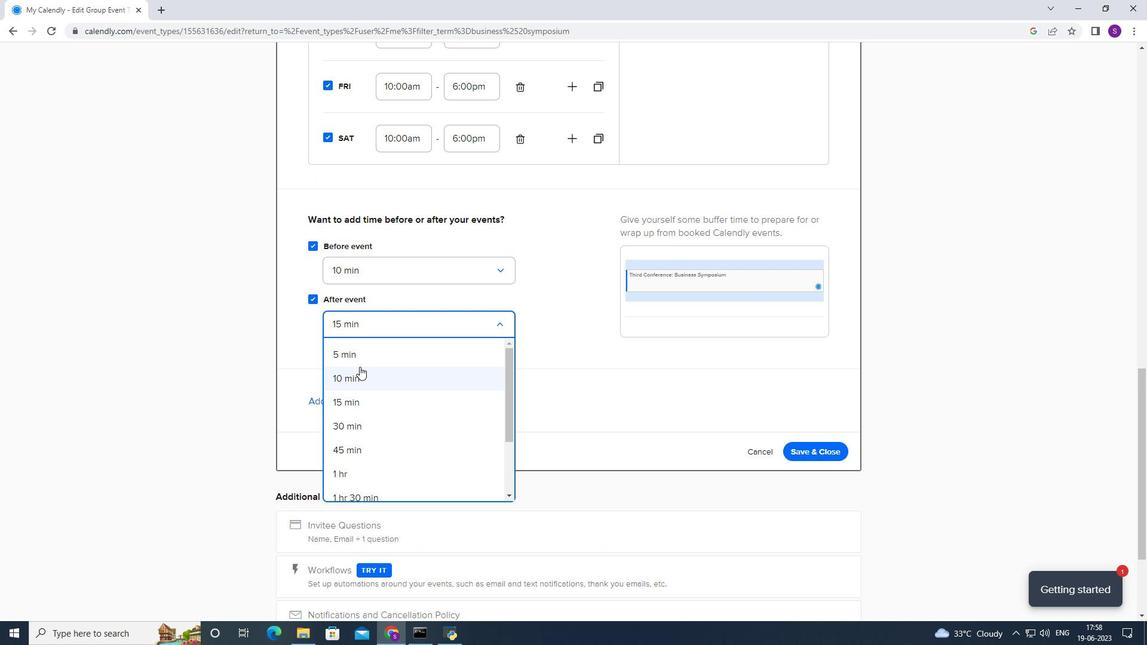 
Action: Mouse pressed left at (359, 370)
Screenshot: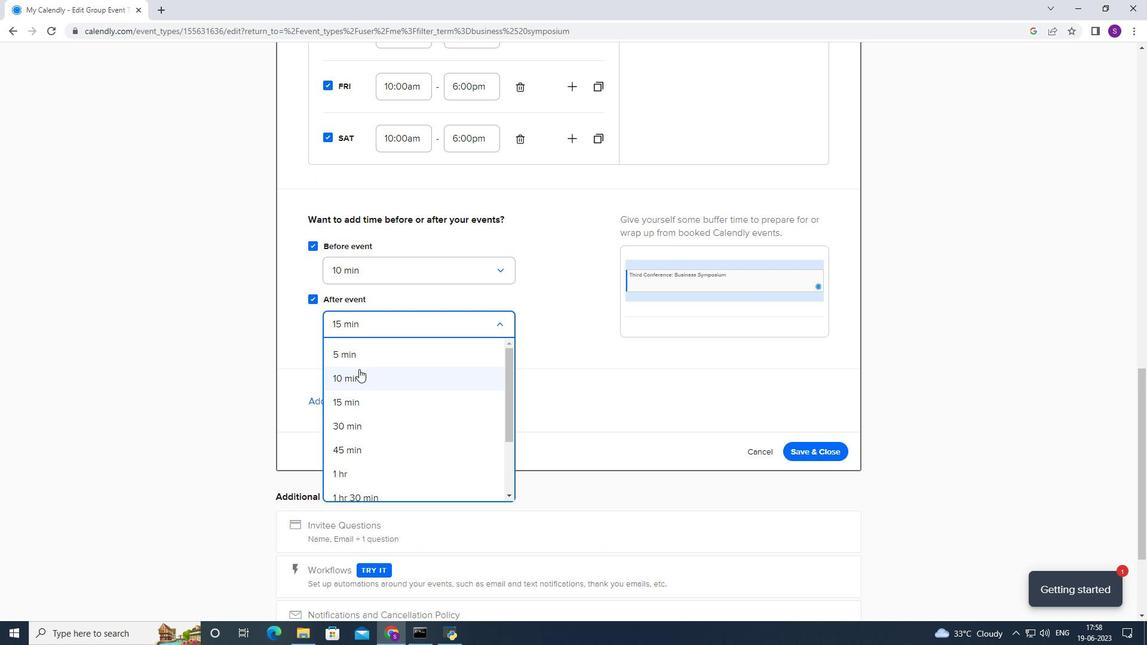 
Action: Mouse moved to (344, 356)
Screenshot: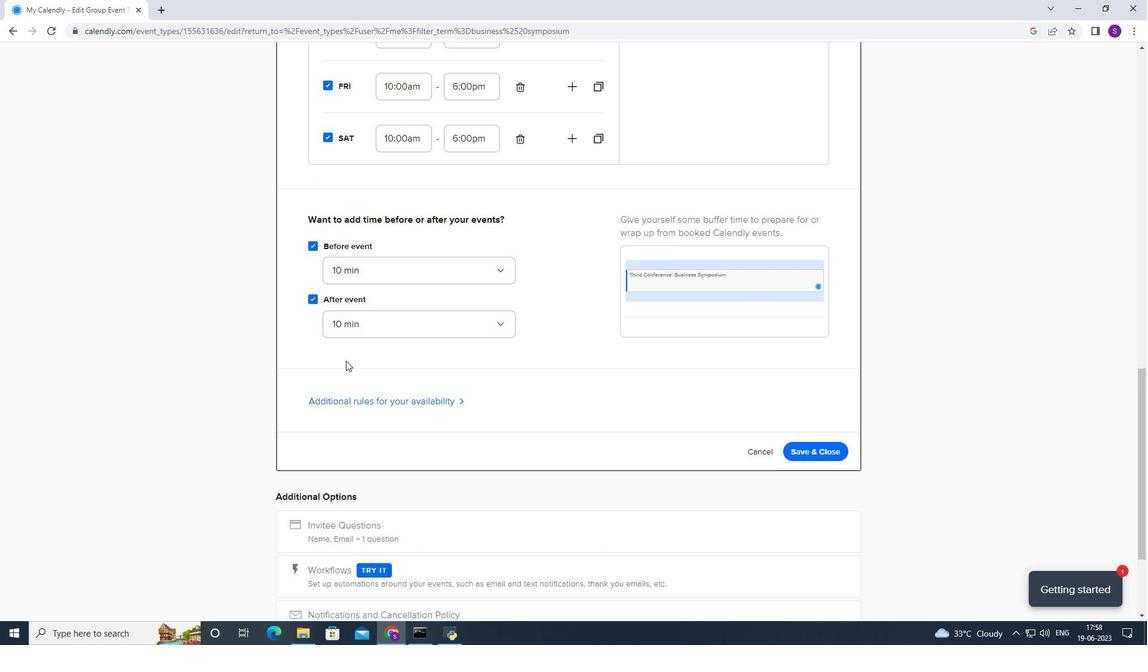 
Action: Mouse scrolled (344, 356) with delta (0, 0)
Screenshot: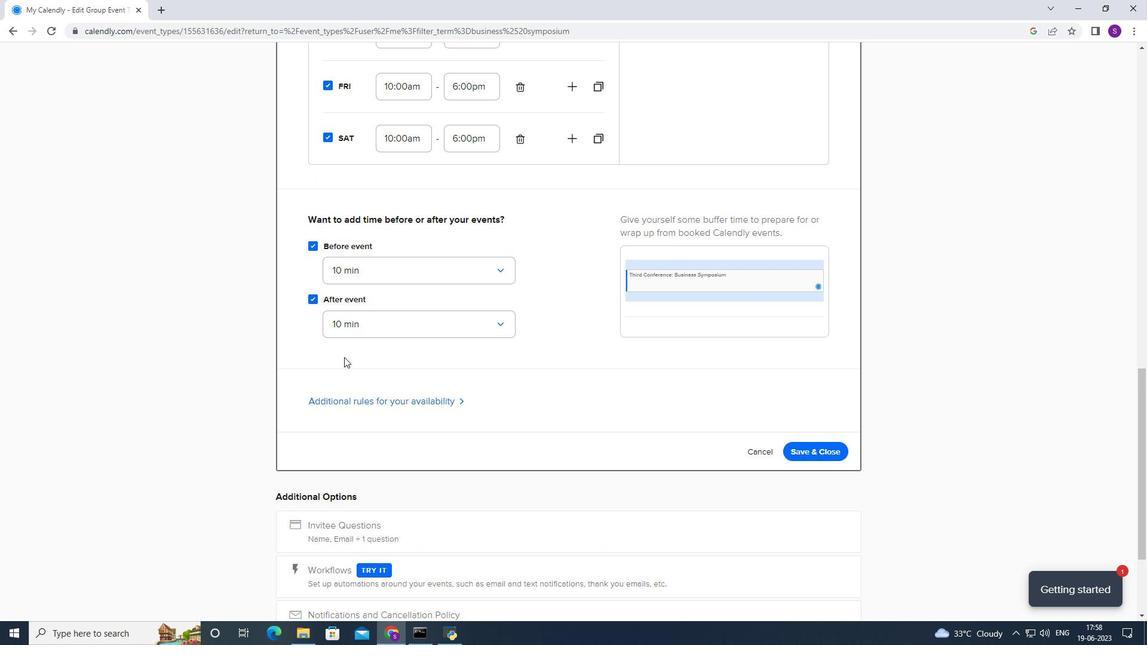 
Action: Mouse scrolled (344, 356) with delta (0, 0)
Screenshot: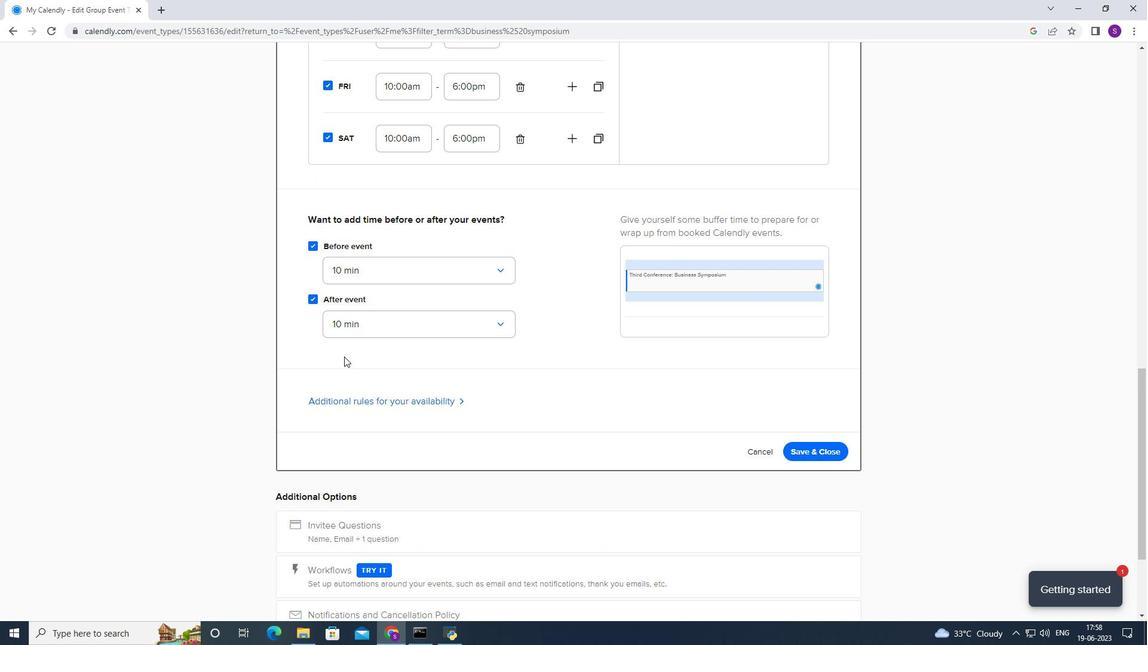 
Action: Mouse moved to (388, 274)
Screenshot: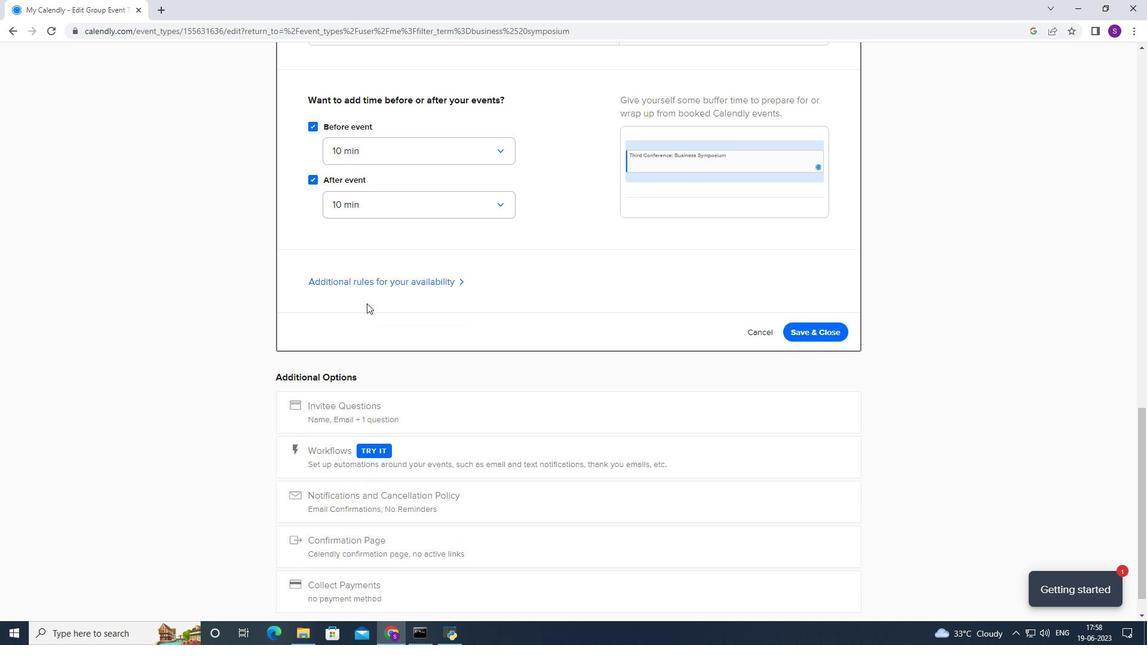 
Action: Mouse pressed left at (388, 274)
Screenshot: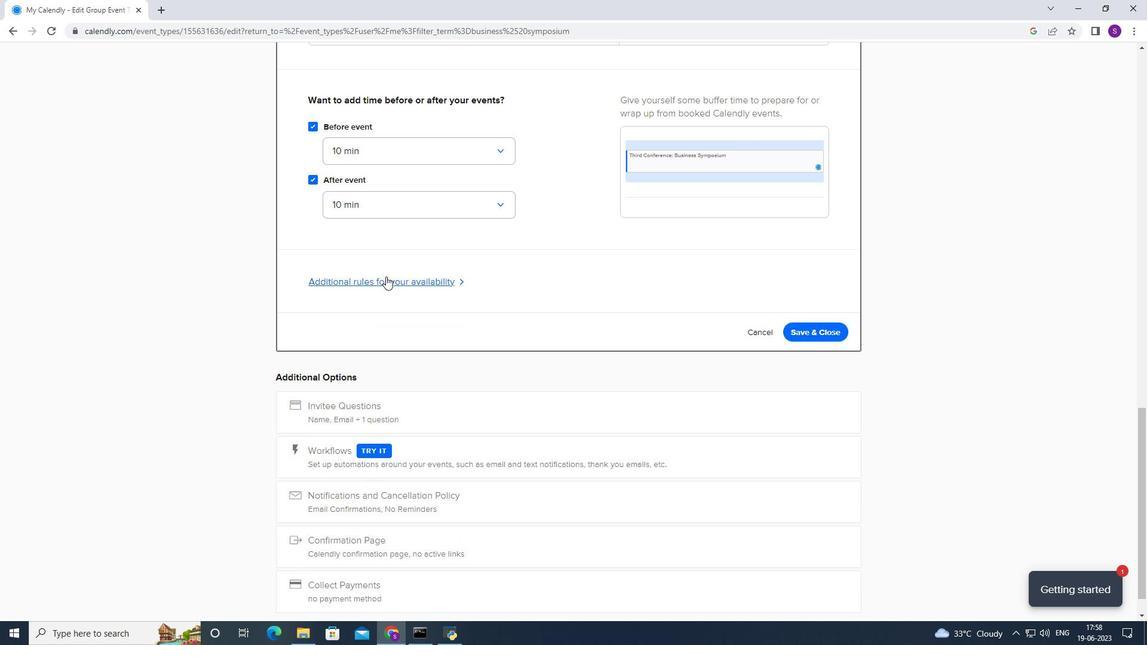 
Action: Mouse moved to (379, 287)
Screenshot: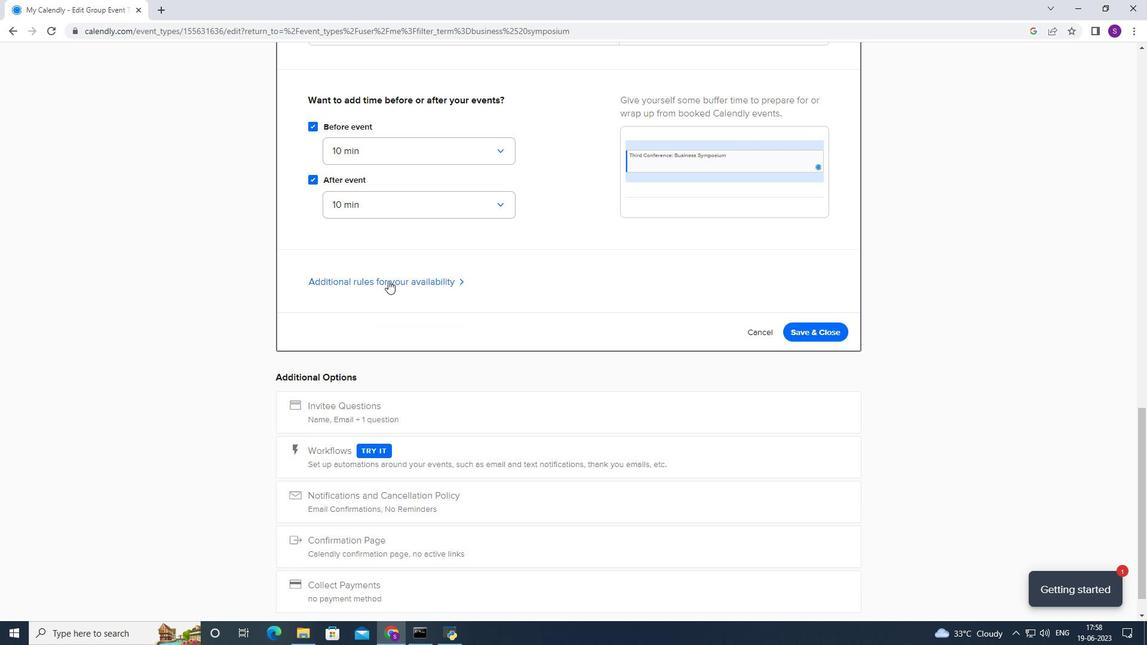 
Action: Mouse pressed left at (379, 287)
Screenshot: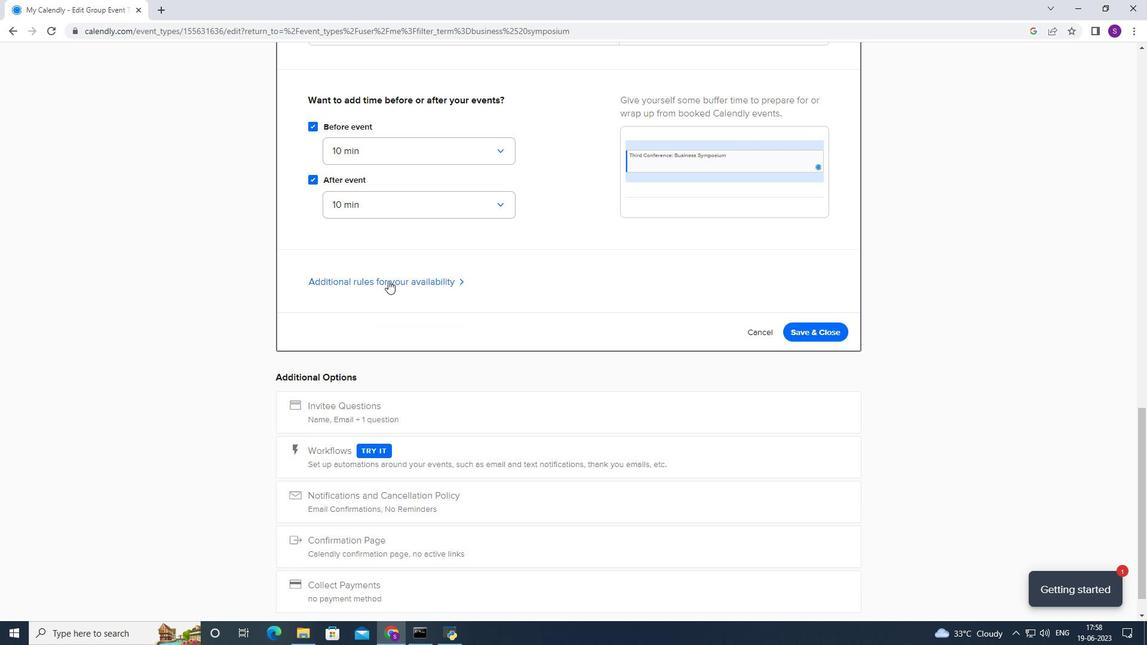 
Action: Mouse moved to (376, 374)
Screenshot: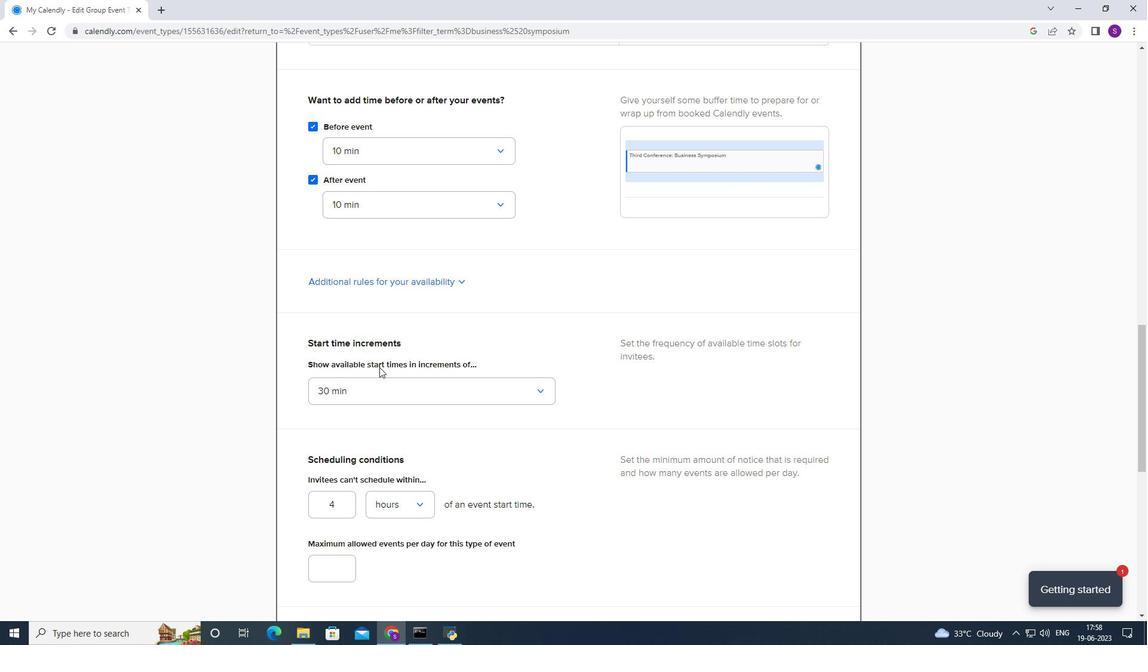 
Action: Mouse pressed left at (376, 374)
Screenshot: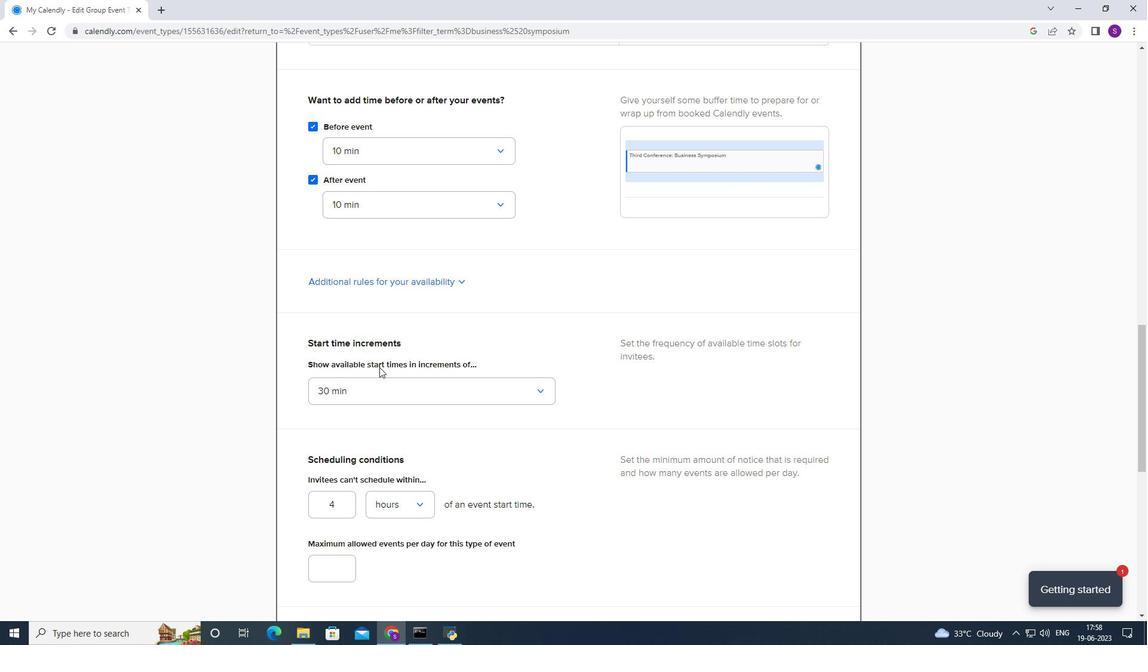 
Action: Mouse moved to (374, 379)
Screenshot: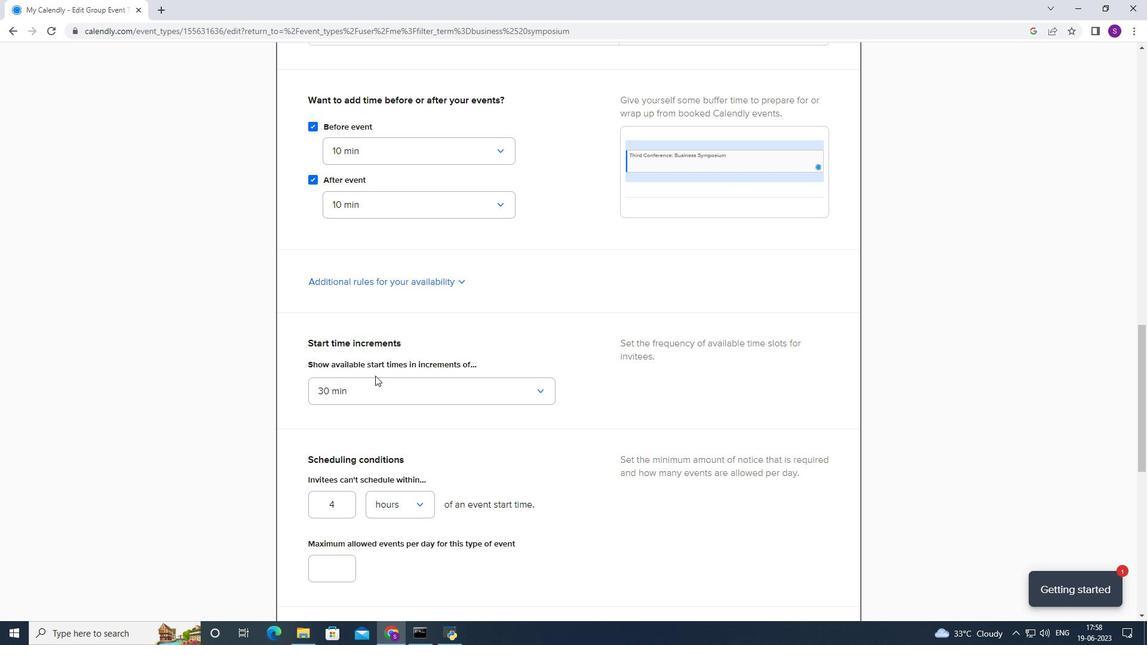 
Action: Mouse pressed left at (374, 379)
Screenshot: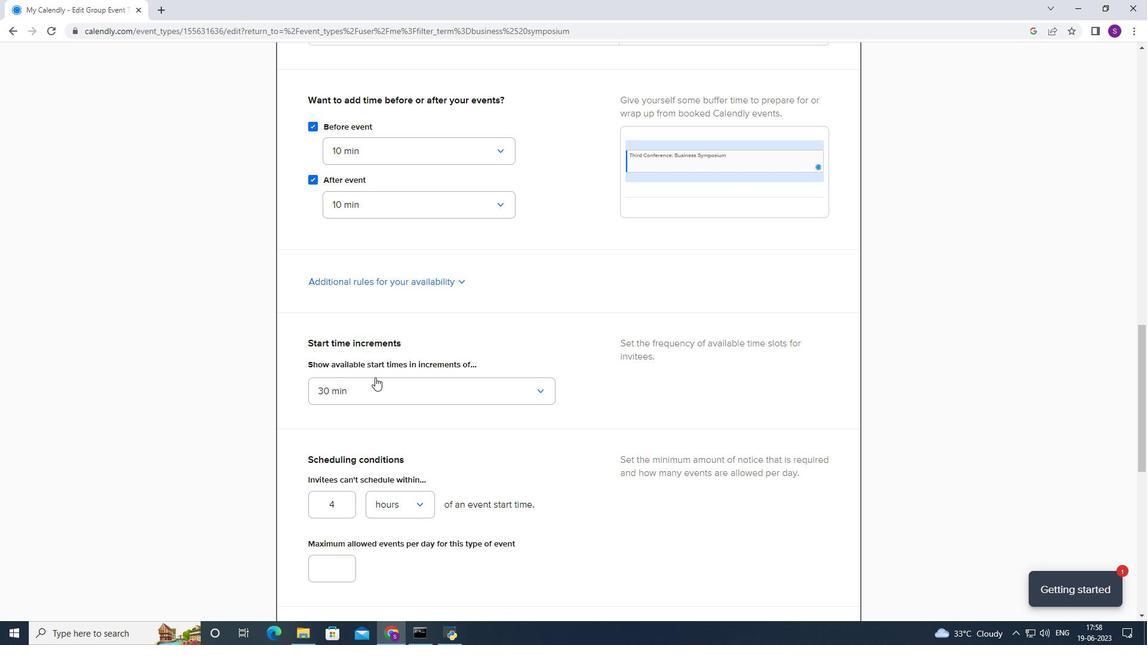 
Action: Mouse moved to (362, 455)
Screenshot: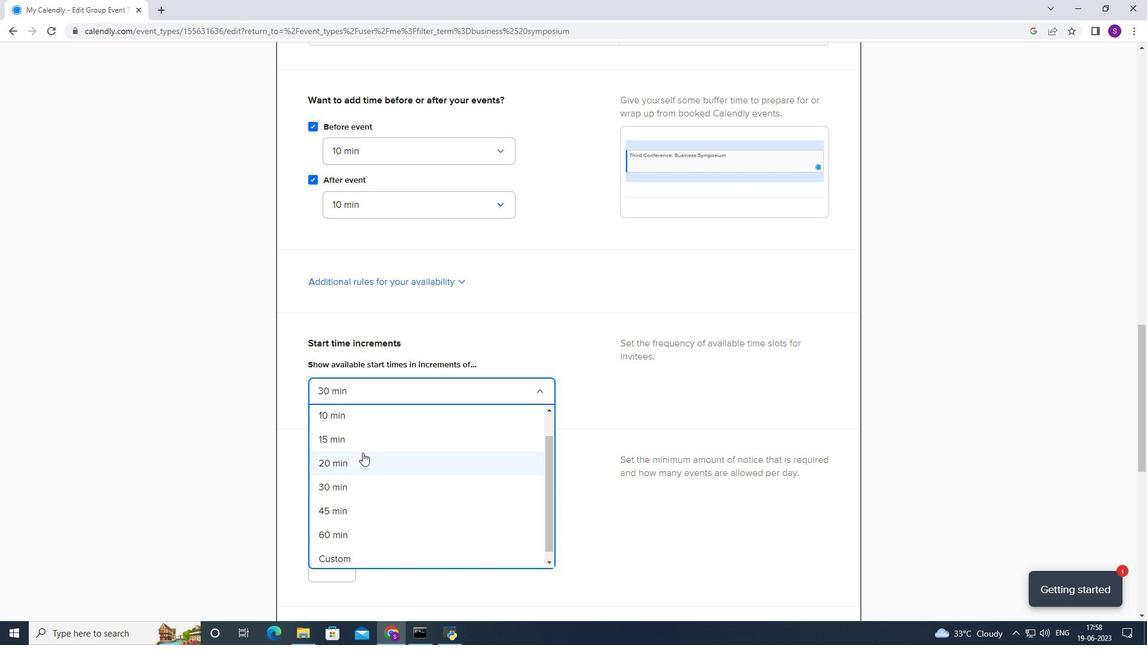 
Action: Mouse pressed left at (362, 455)
Screenshot: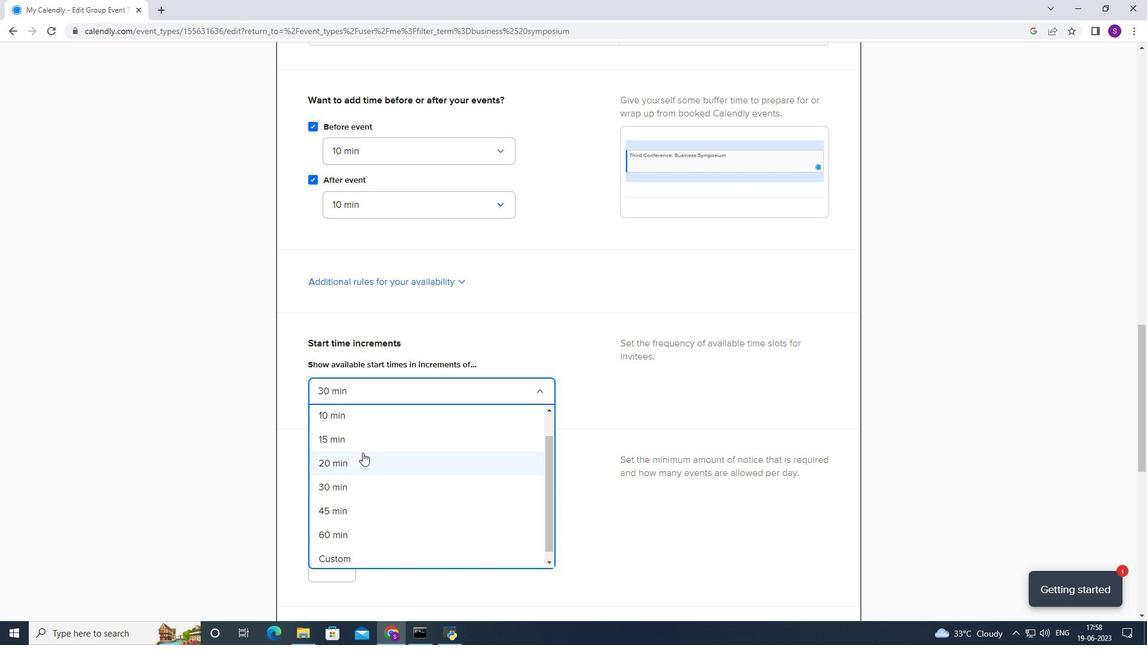 
Action: Mouse moved to (363, 419)
Screenshot: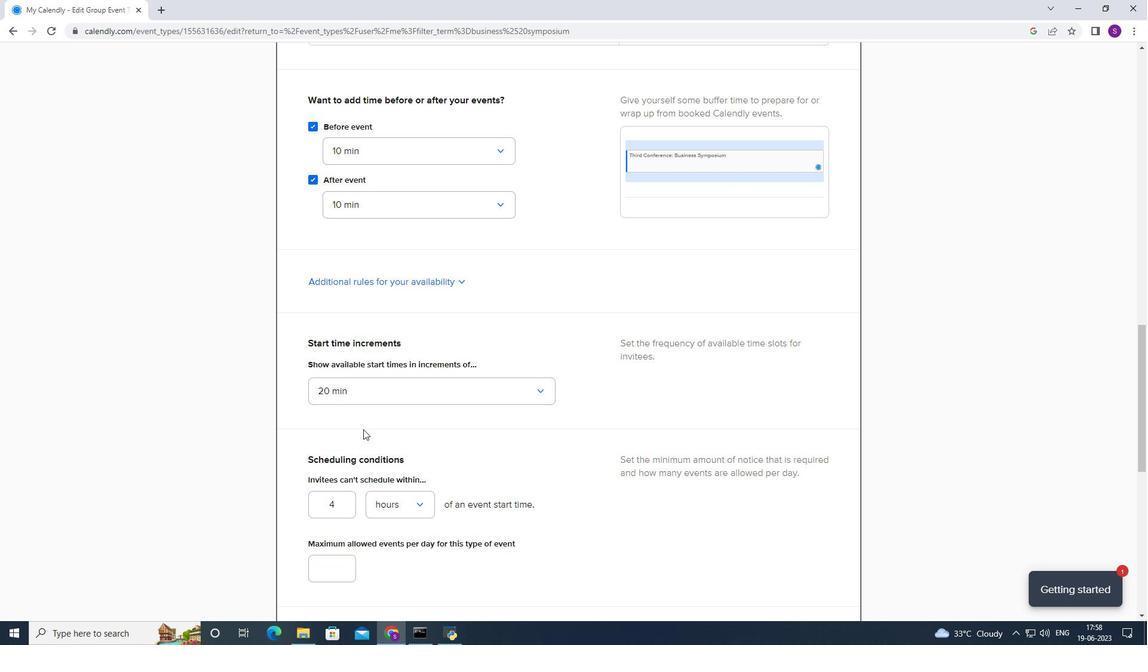 
Action: Mouse scrolled (363, 419) with delta (0, 0)
Screenshot: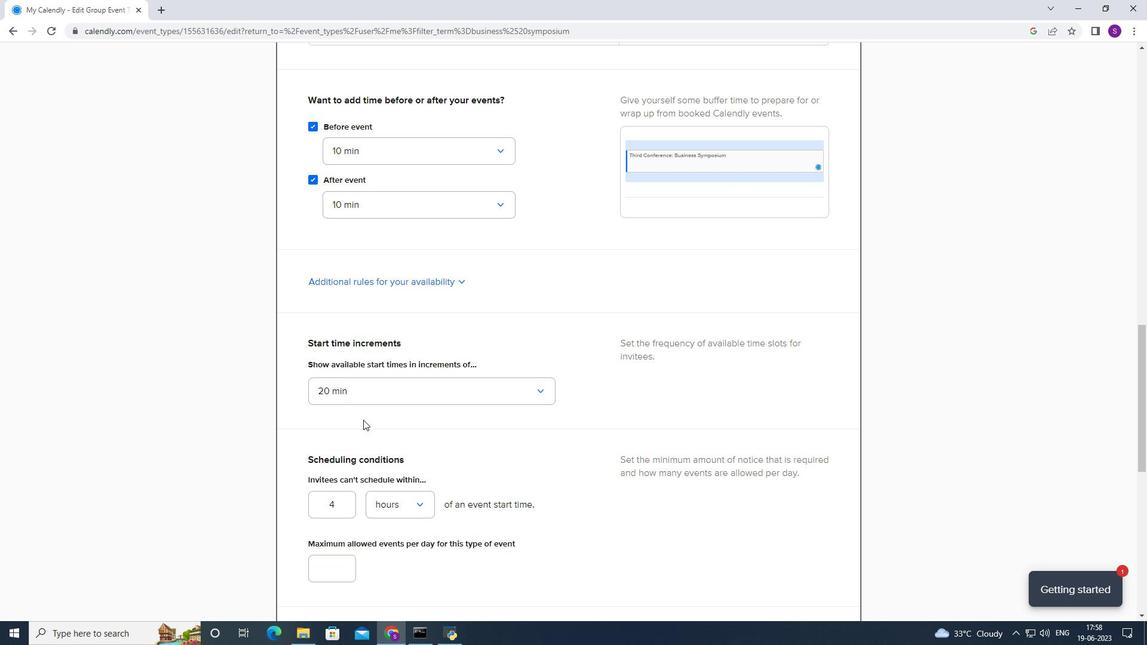 
Action: Mouse scrolled (363, 419) with delta (0, 0)
Screenshot: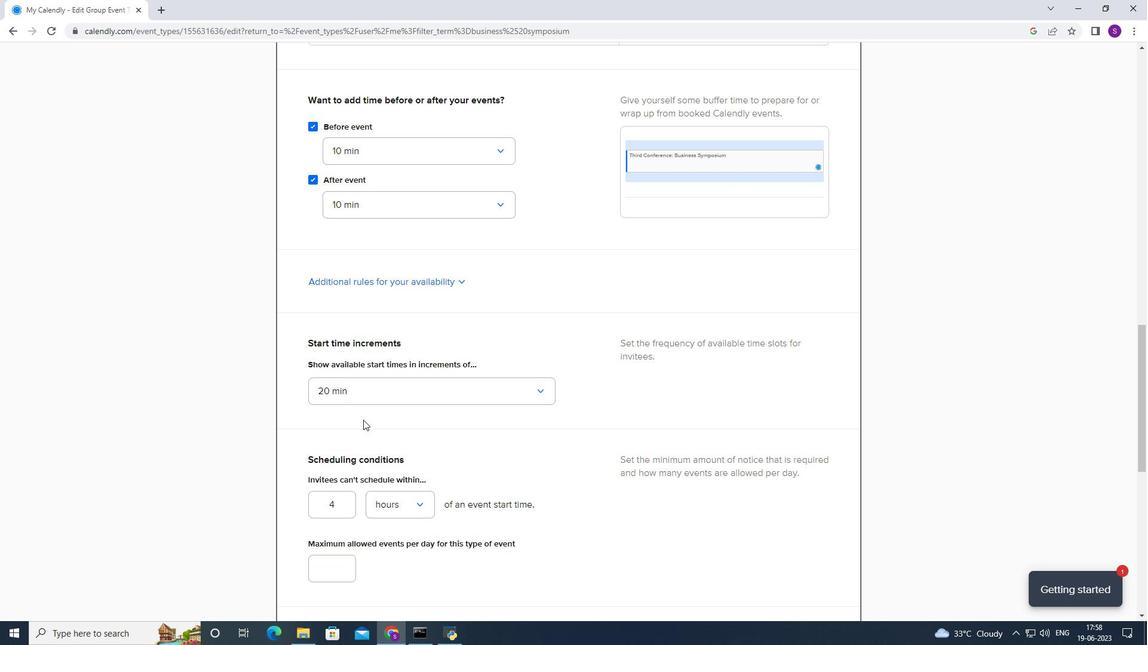 
Action: Mouse scrolled (363, 419) with delta (0, 0)
Screenshot: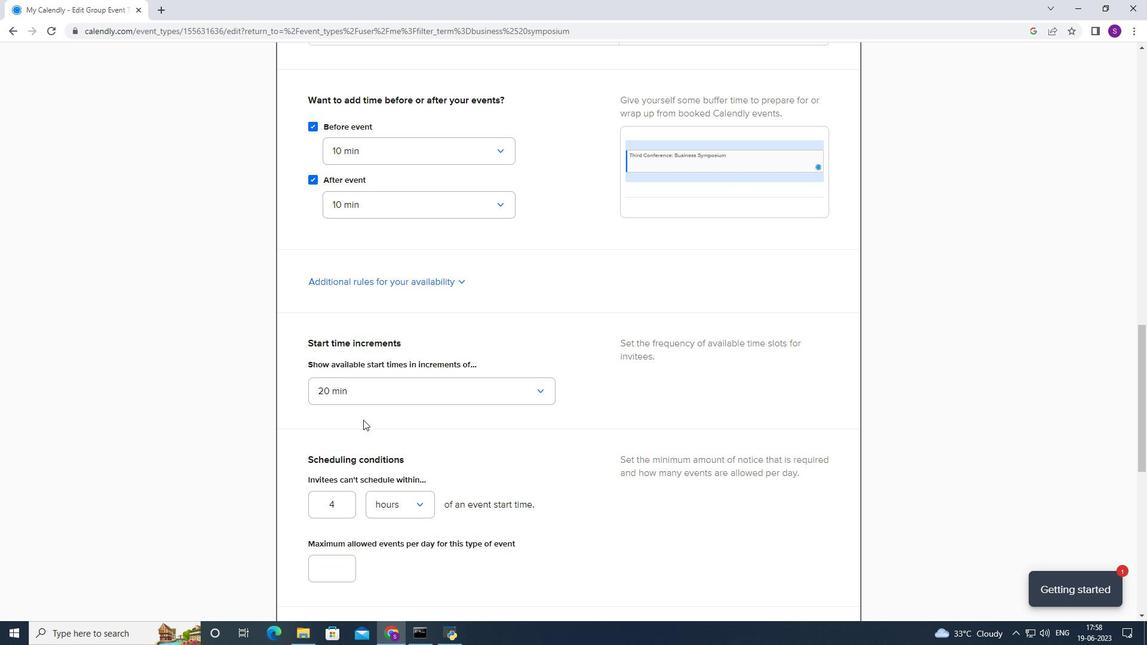 
Action: Mouse scrolled (363, 419) with delta (0, 0)
Screenshot: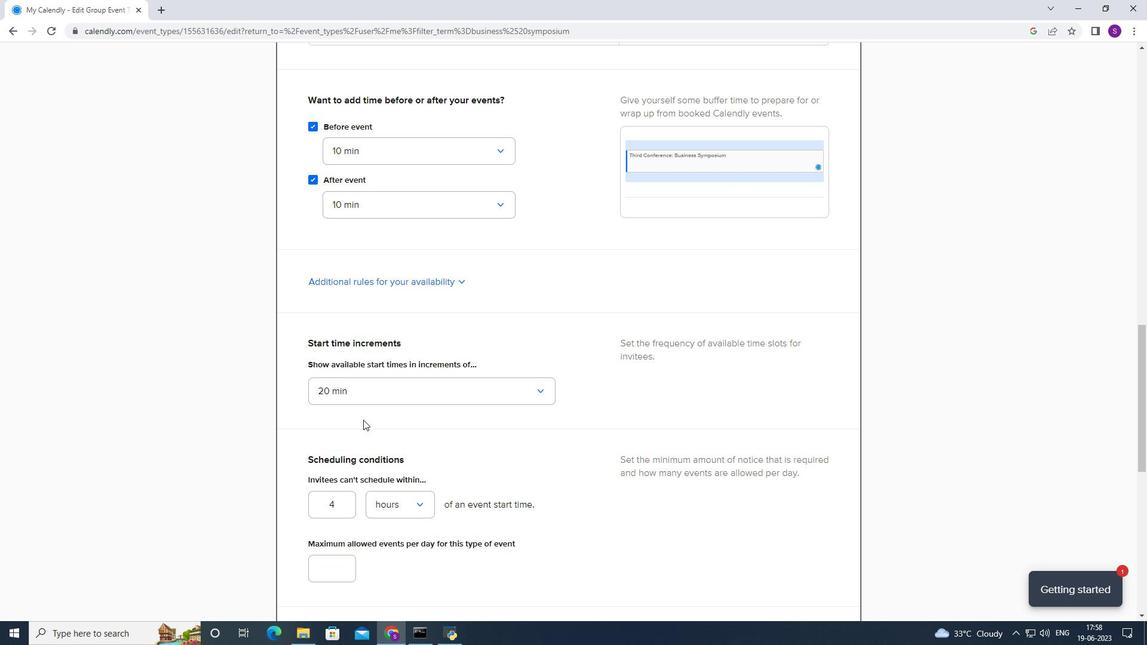 
Action: Mouse moved to (340, 267)
Screenshot: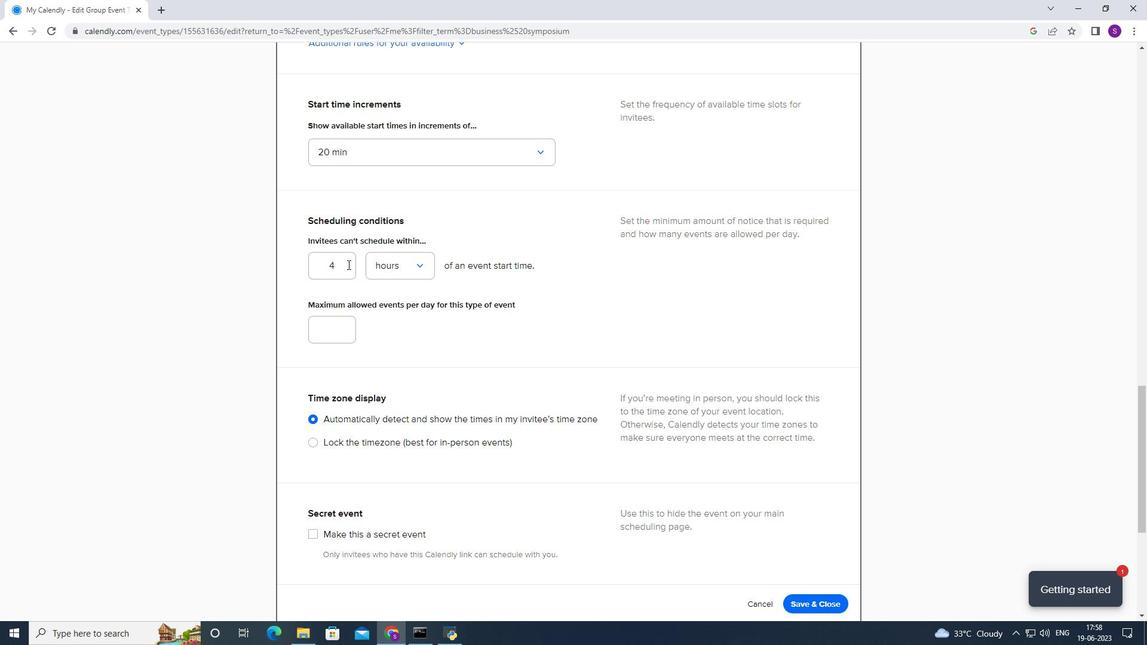 
Action: Mouse pressed left at (341, 266)
Screenshot: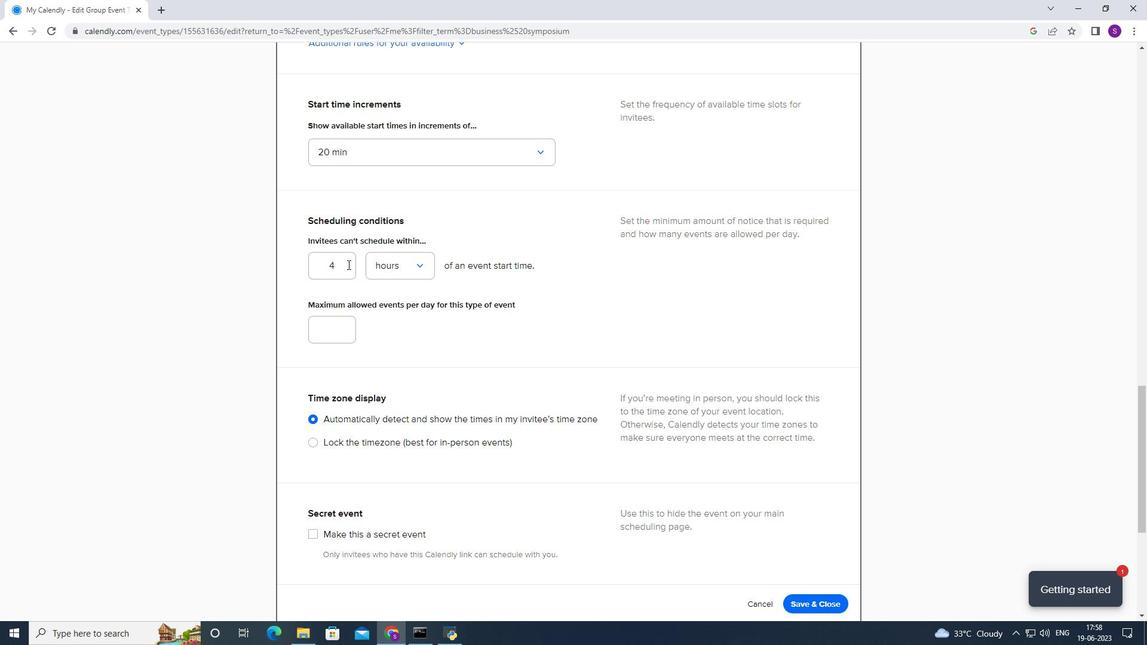 
Action: Mouse moved to (336, 267)
Screenshot: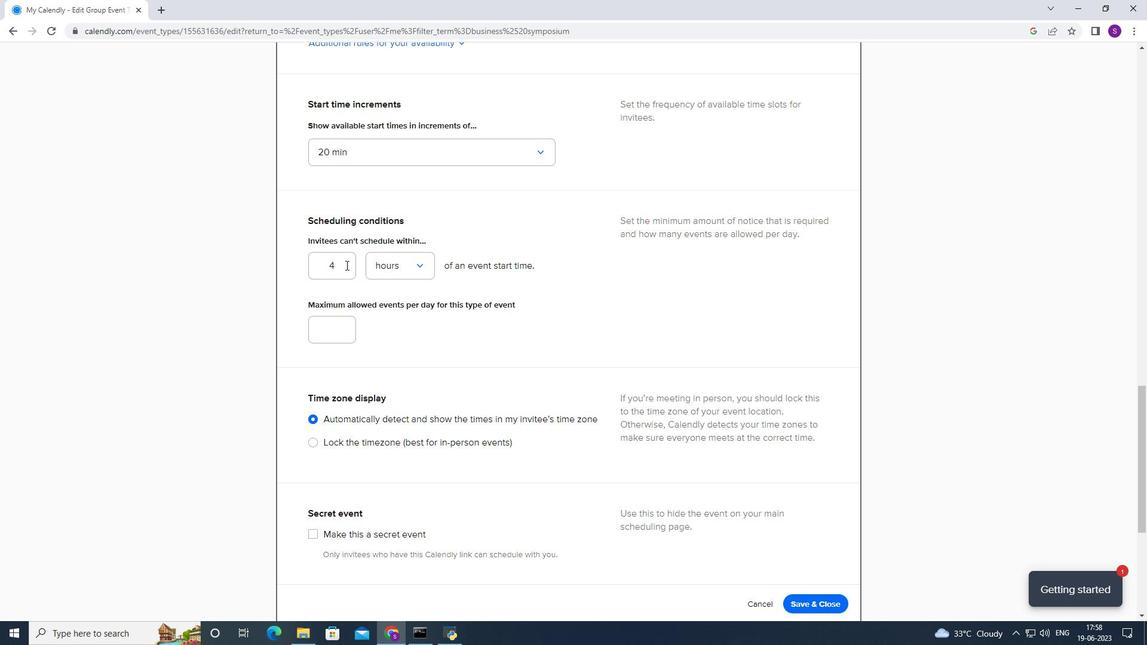 
Action: Mouse pressed left at (336, 267)
Screenshot: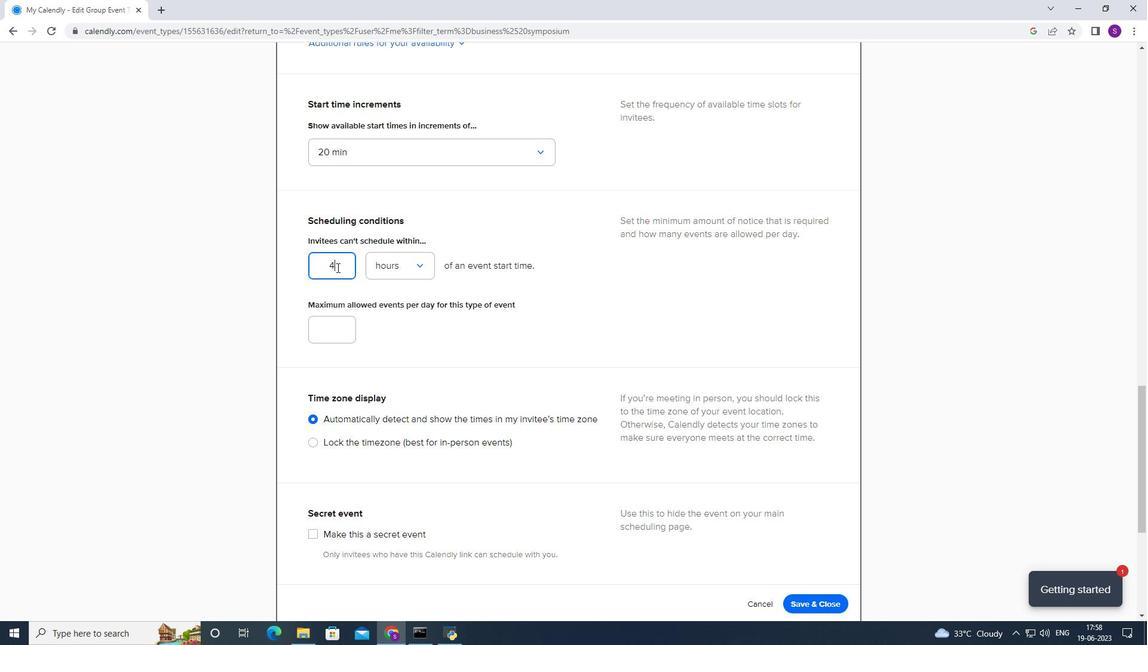 
Action: Mouse moved to (323, 269)
Screenshot: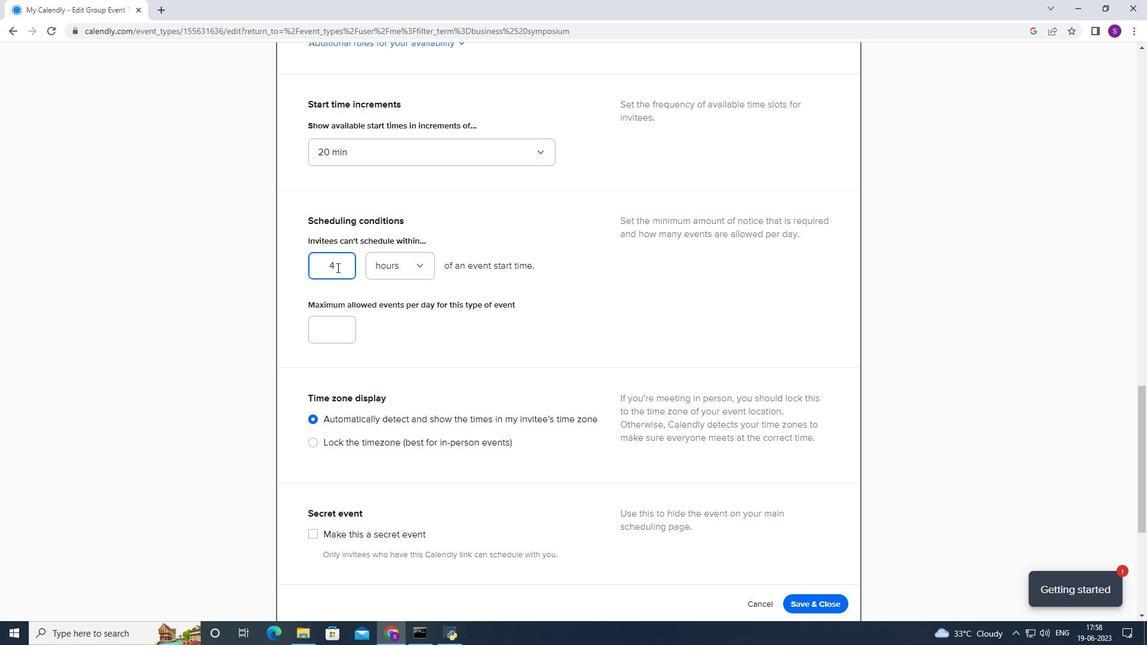 
Action: Key pressed 16
Screenshot: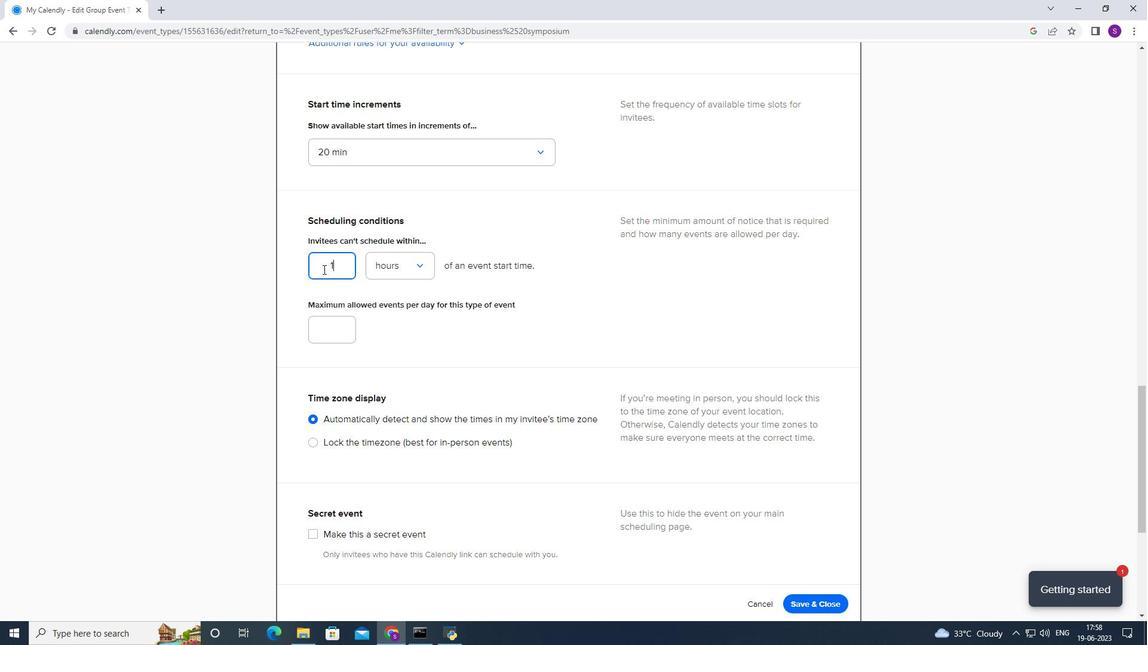 
Action: Mouse moved to (335, 283)
Screenshot: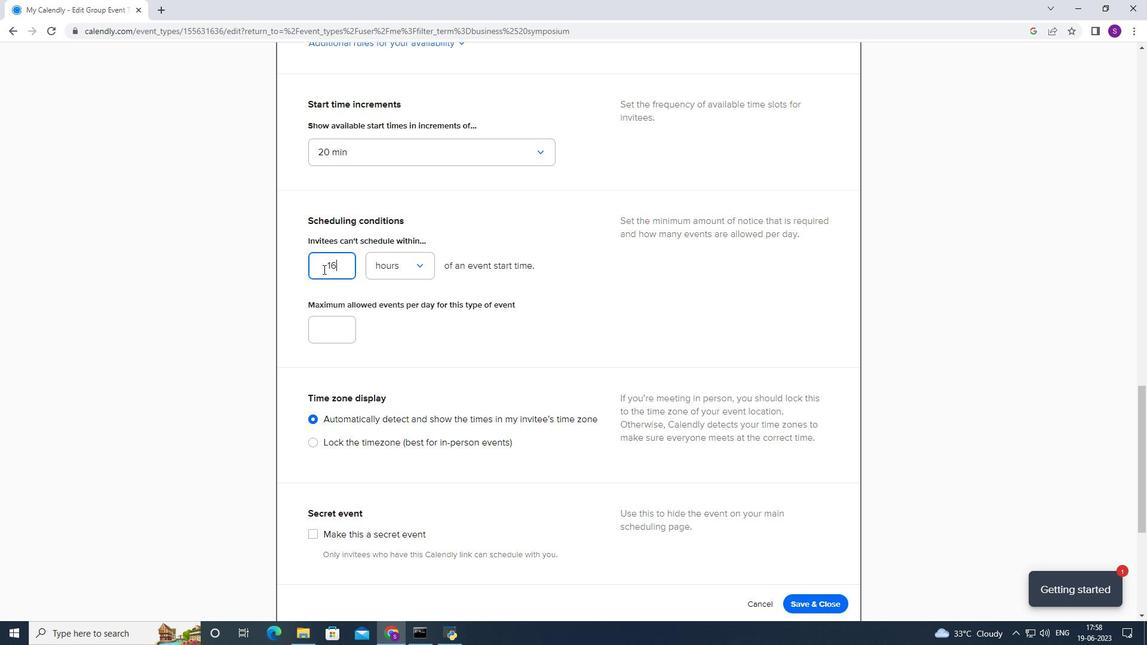 
Action: Key pressed 7
Screenshot: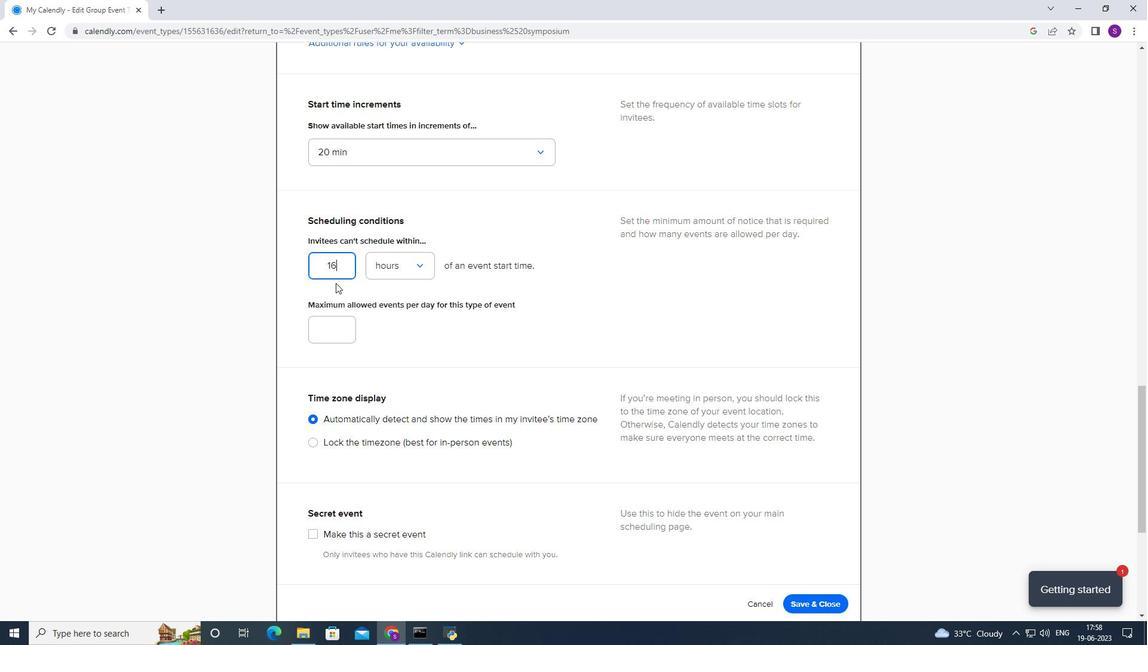 
Action: Mouse moved to (340, 319)
Screenshot: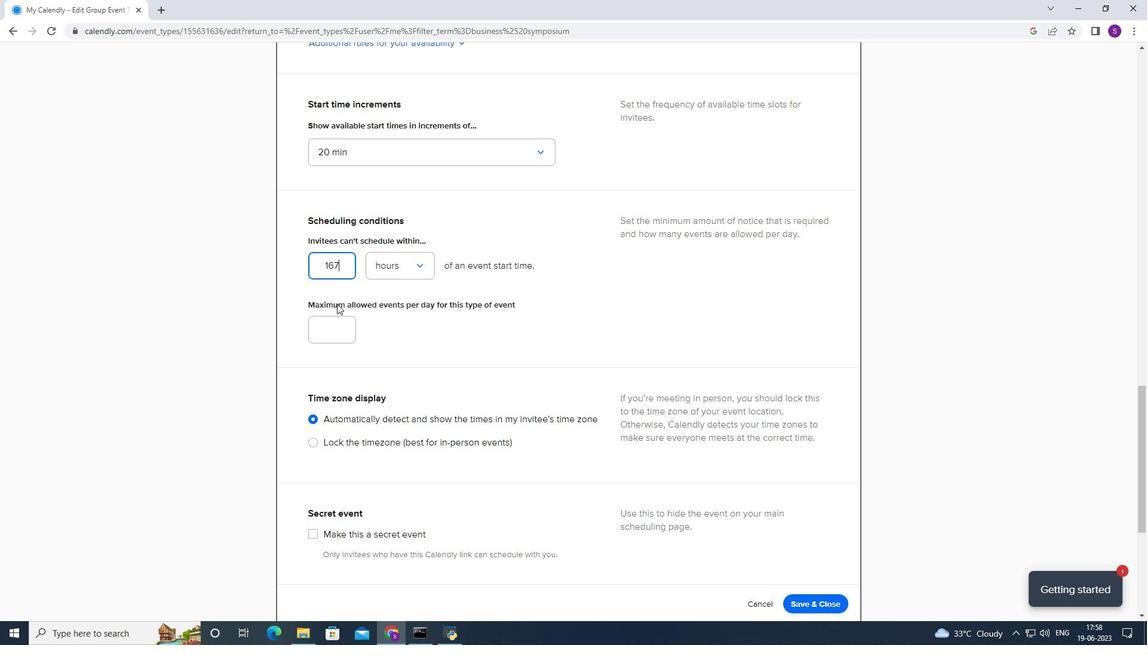 
Action: Mouse pressed left at (340, 319)
Screenshot: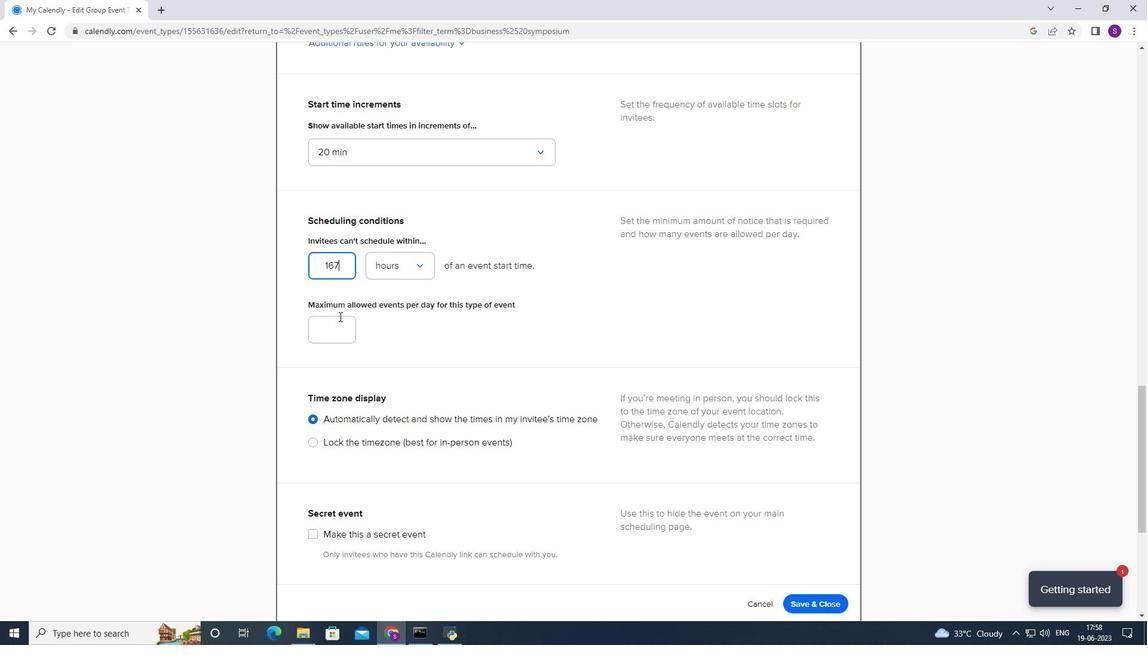 
Action: Key pressed 6
Screenshot: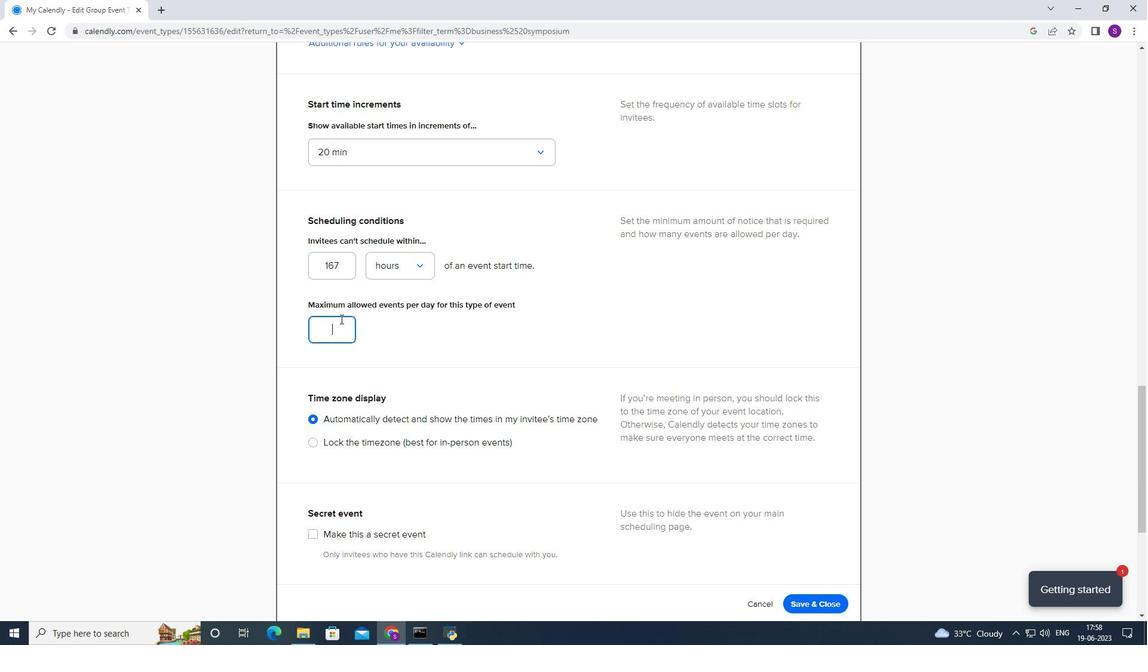 
Action: Mouse moved to (662, 388)
Screenshot: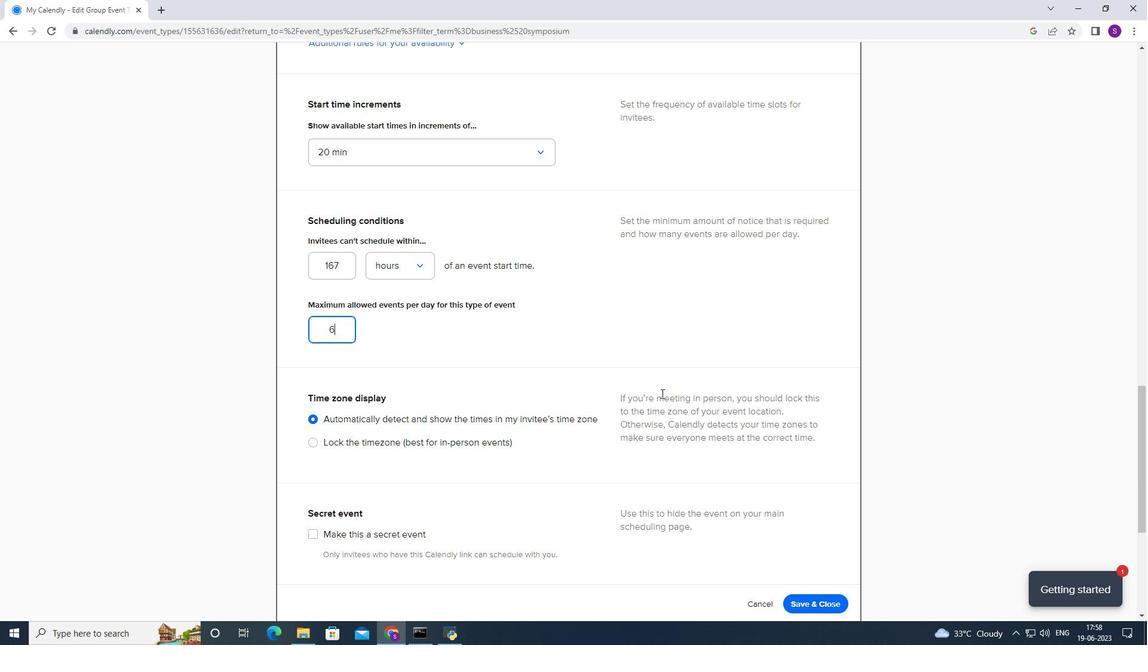 
Action: Mouse scrolled (662, 387) with delta (0, 0)
Screenshot: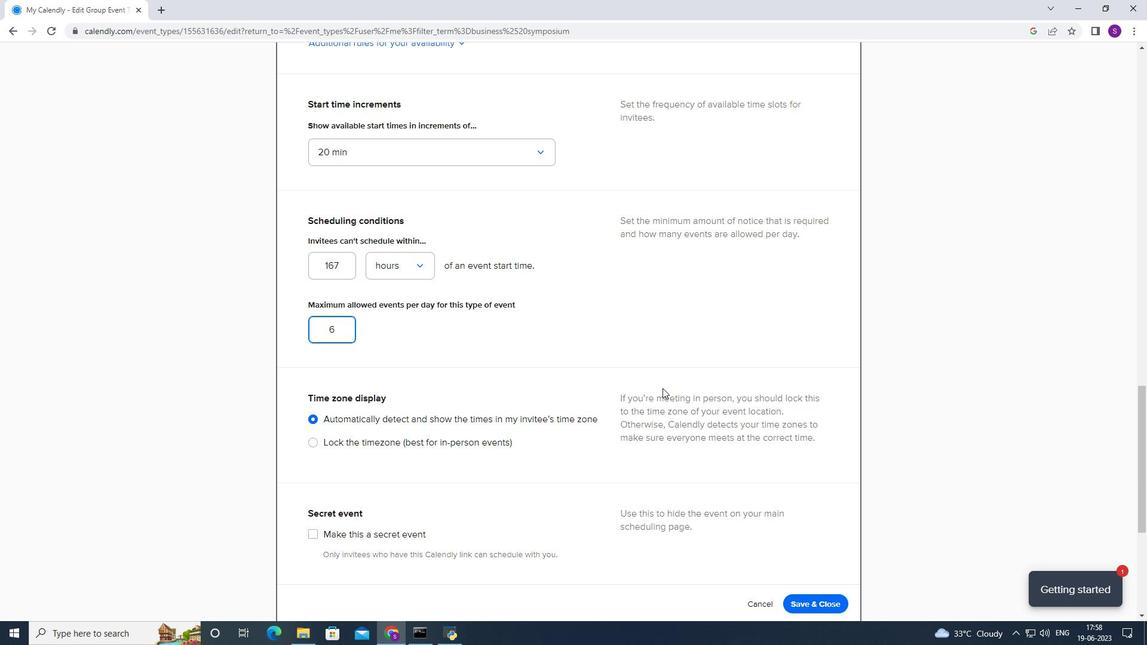 
Action: Mouse scrolled (662, 387) with delta (0, 0)
Screenshot: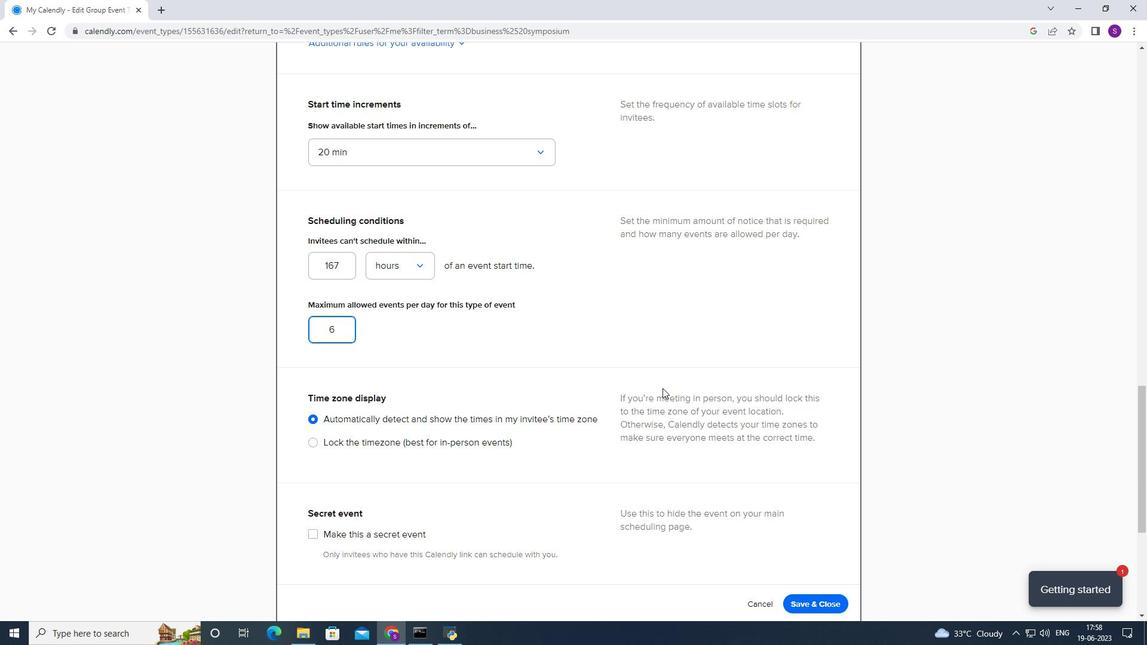 
Action: Mouse scrolled (662, 387) with delta (0, 0)
Screenshot: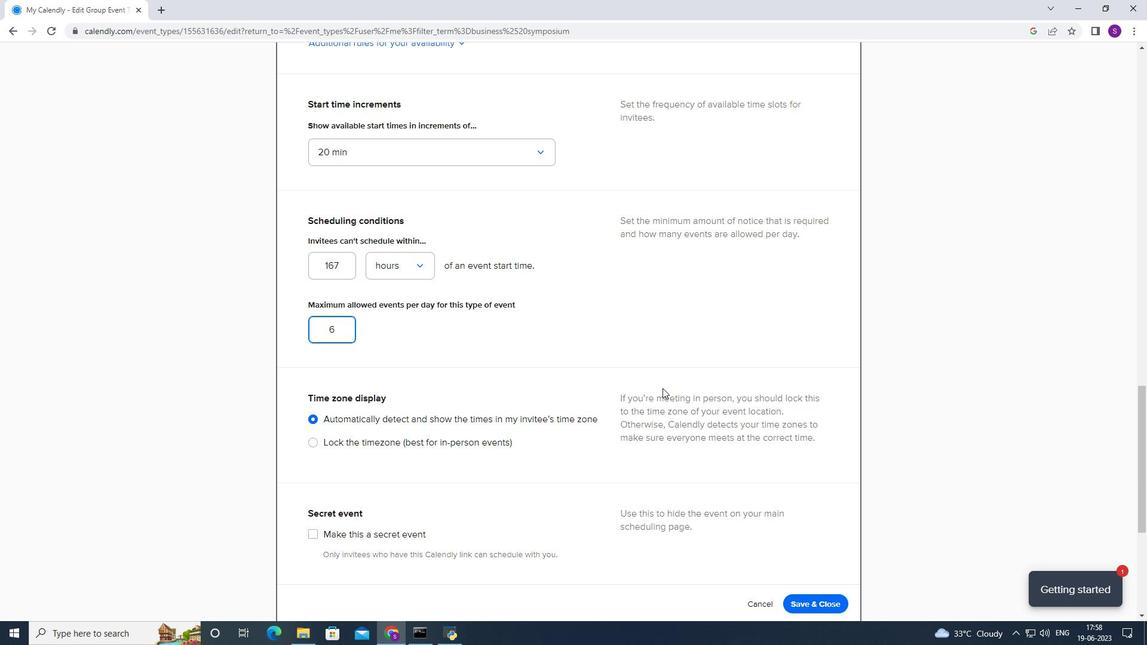 
Action: Mouse scrolled (662, 387) with delta (0, 0)
Screenshot: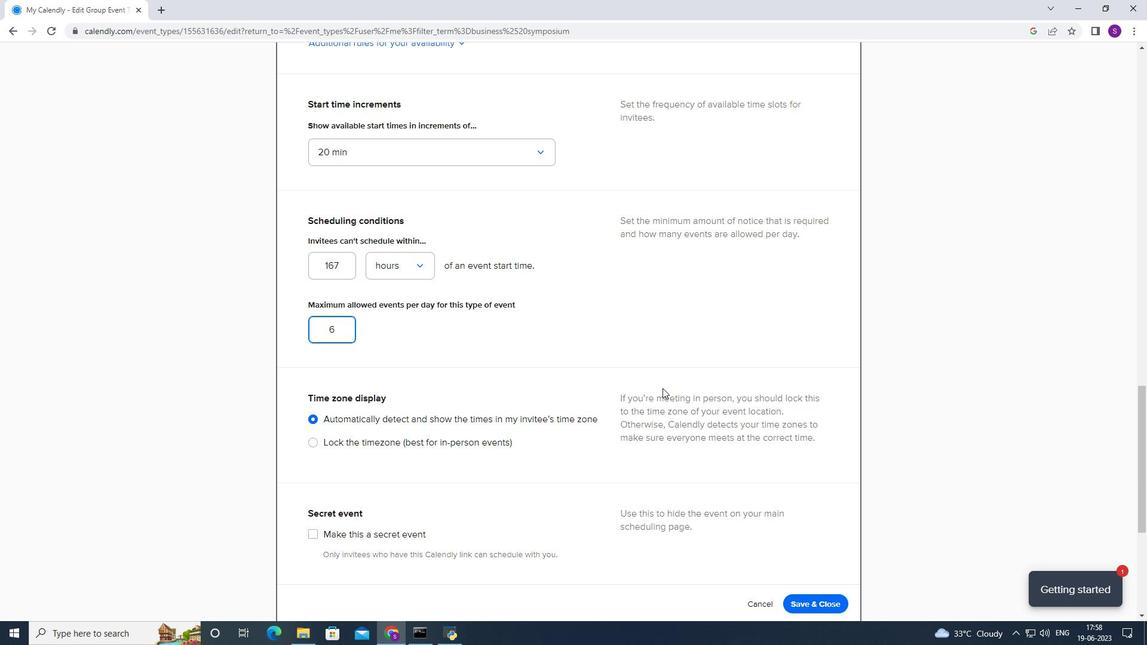 
Action: Mouse moved to (831, 362)
Screenshot: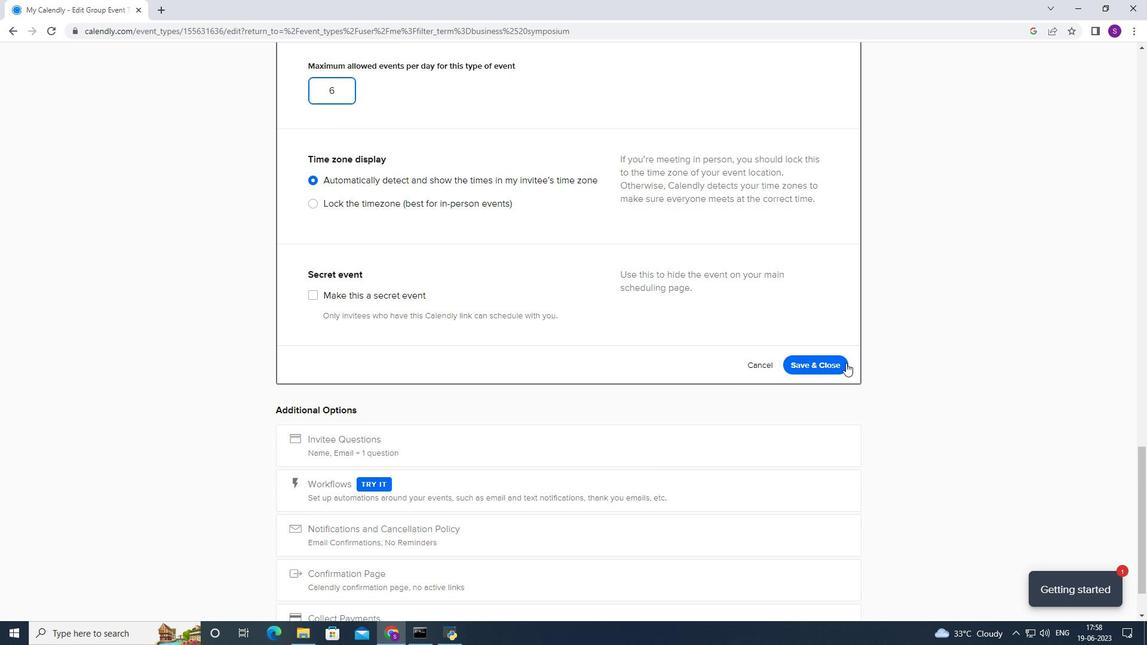 
Action: Mouse pressed left at (831, 362)
Screenshot: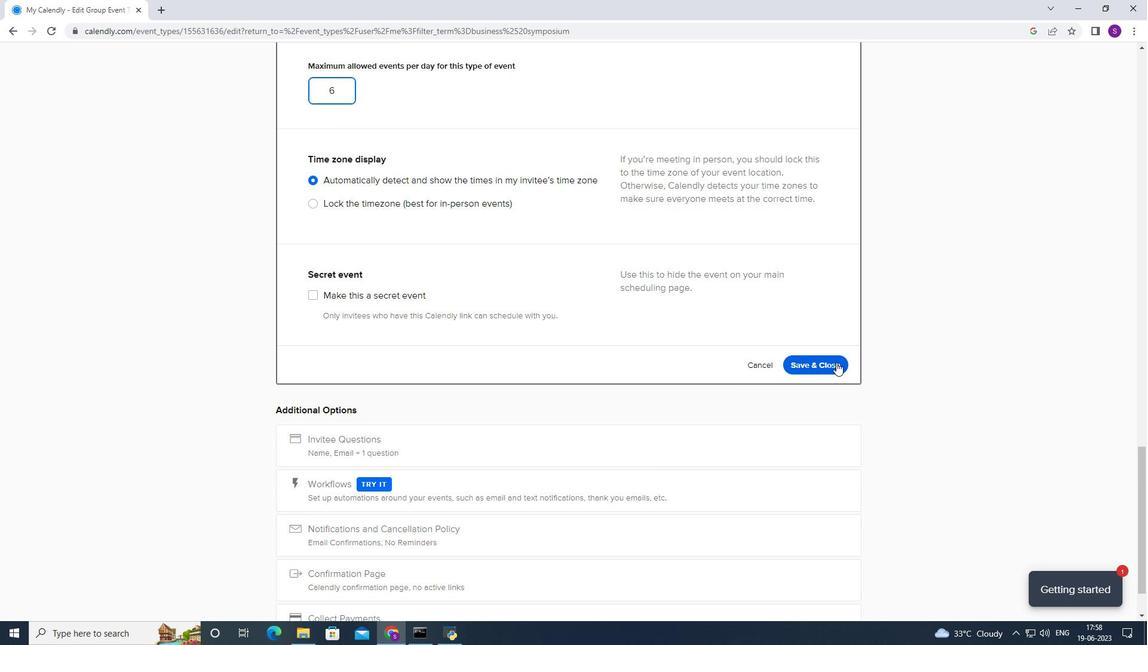 
